 Task: Find connections with filter location Pecangaan with filter topic #Analyticswith filter profile language Spanish with filter current company PENTOZ with filter school Tolani College Of Commerce with filter industry Digital Accessibility Services with filter service category Mortgage Lending with filter keywords title Speech Pathologist
Action: Mouse moved to (565, 94)
Screenshot: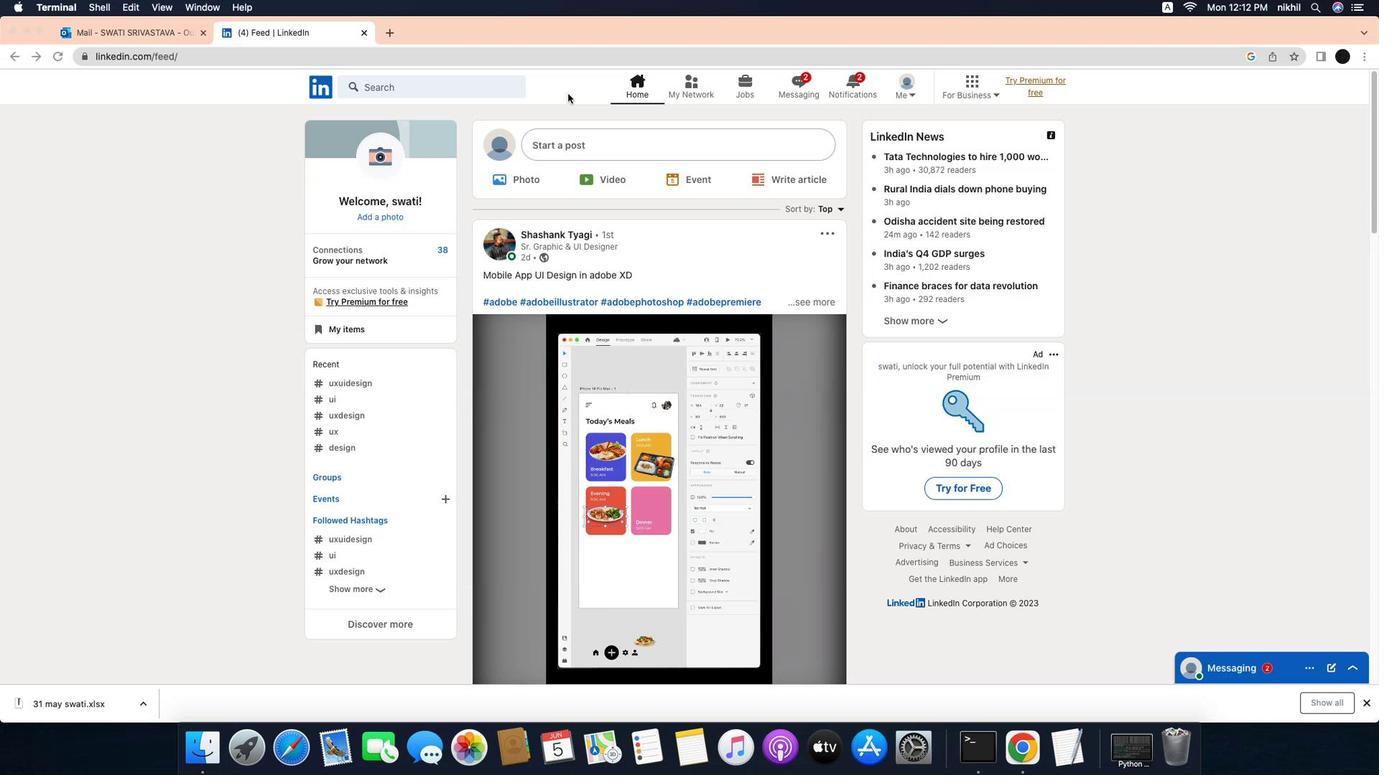 
Action: Mouse pressed left at (565, 94)
Screenshot: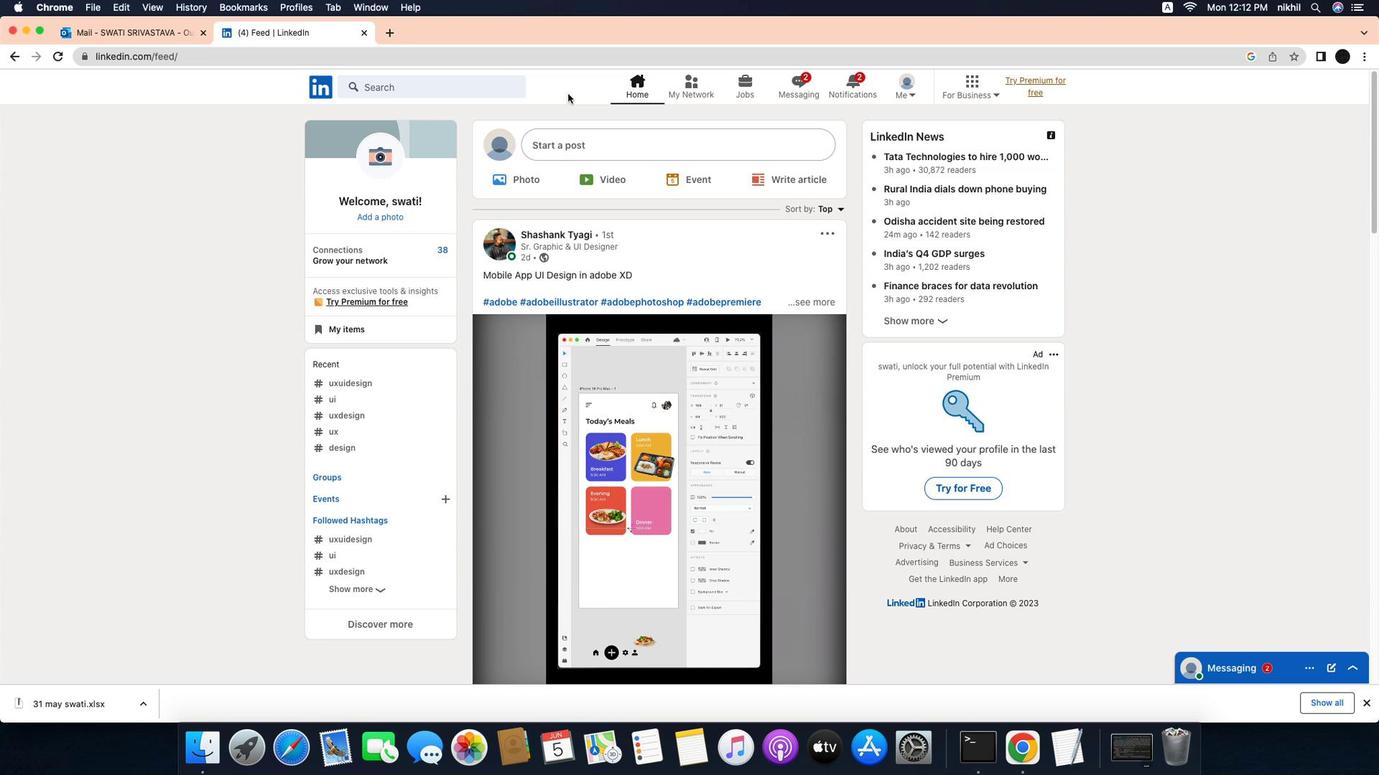 
Action: Mouse moved to (631, 95)
Screenshot: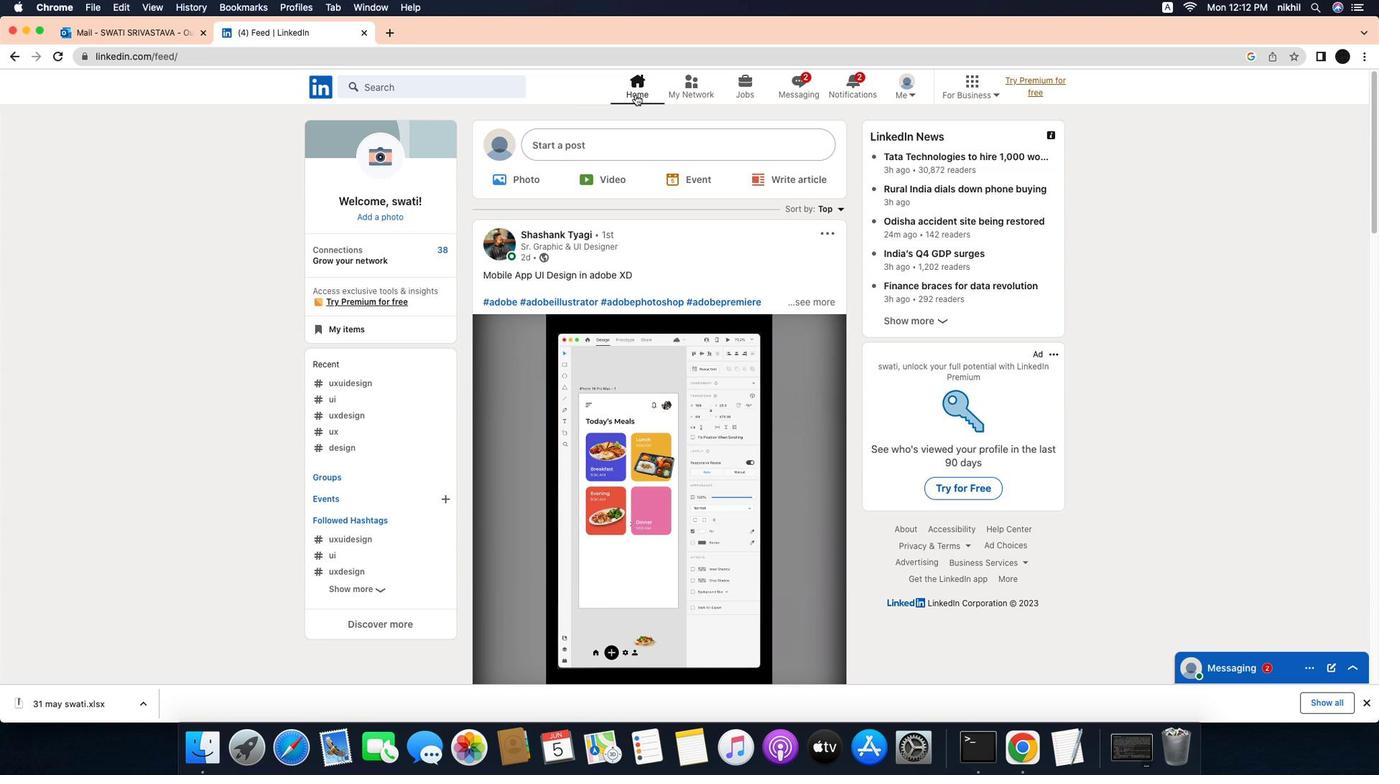 
Action: Mouse pressed left at (631, 95)
Screenshot: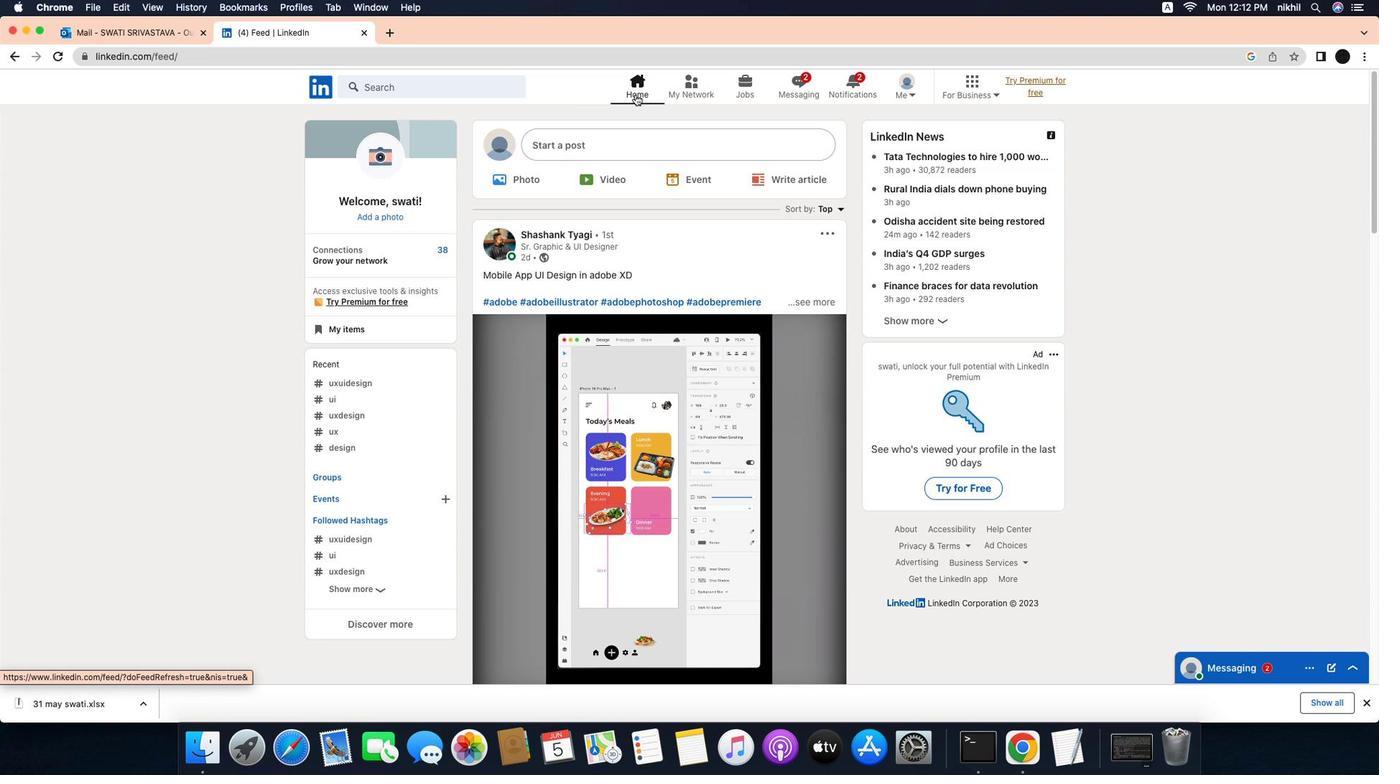
Action: Mouse moved to (709, 90)
Screenshot: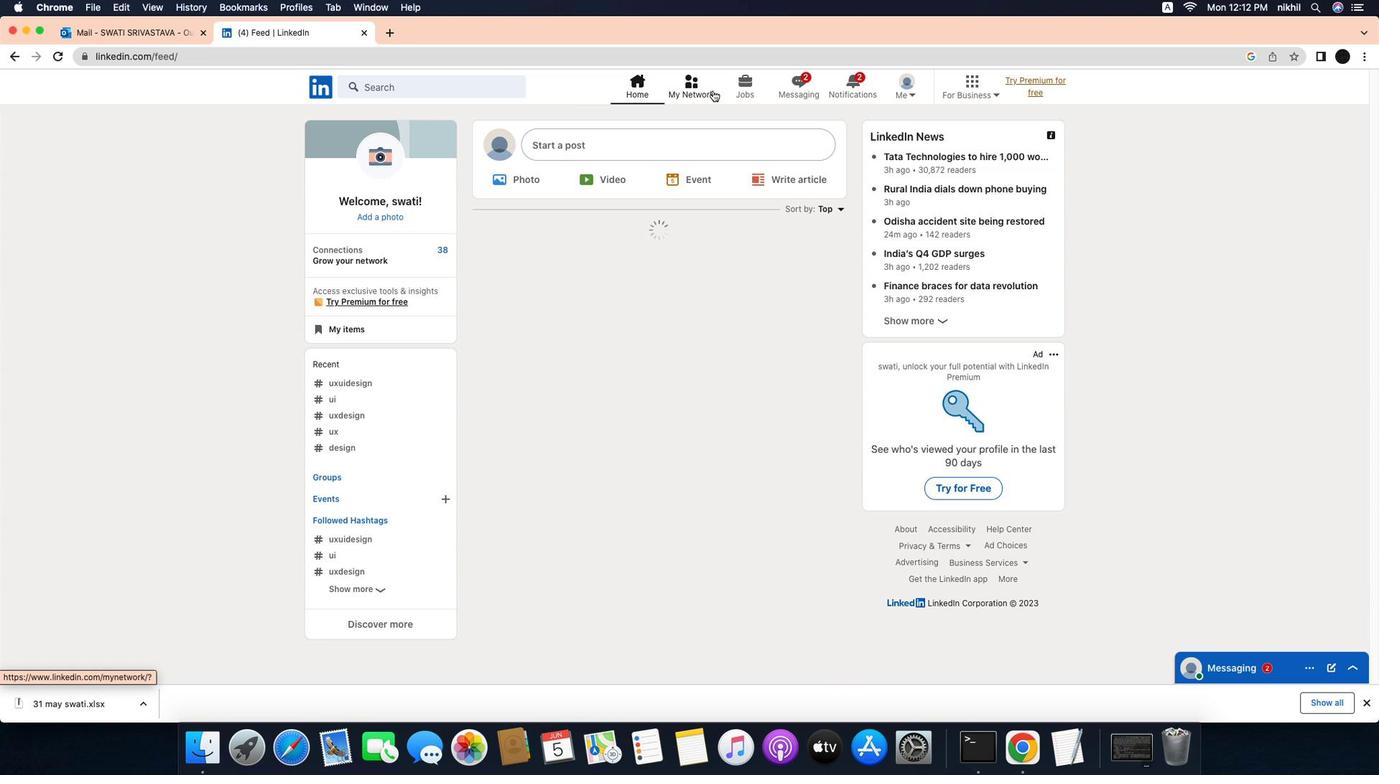 
Action: Mouse pressed left at (709, 90)
Screenshot: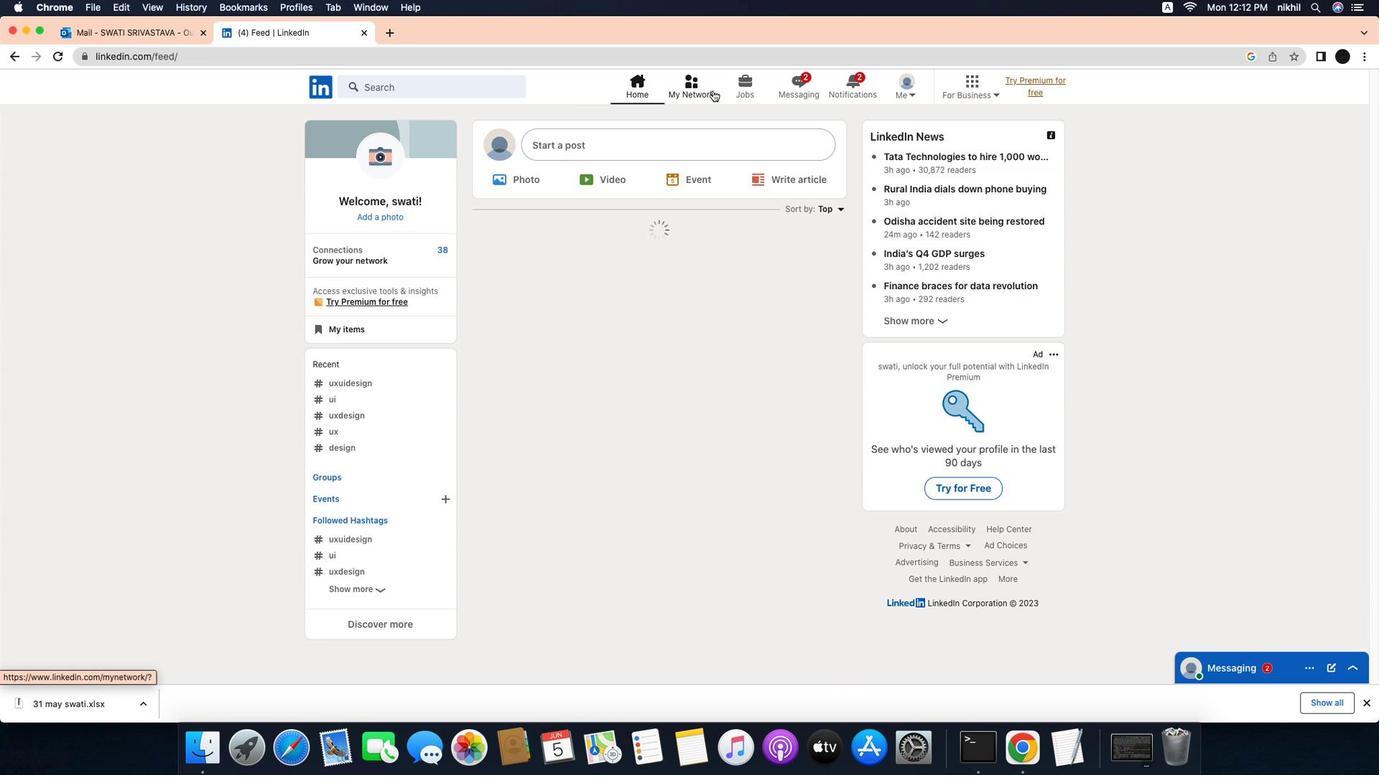 
Action: Mouse moved to (424, 166)
Screenshot: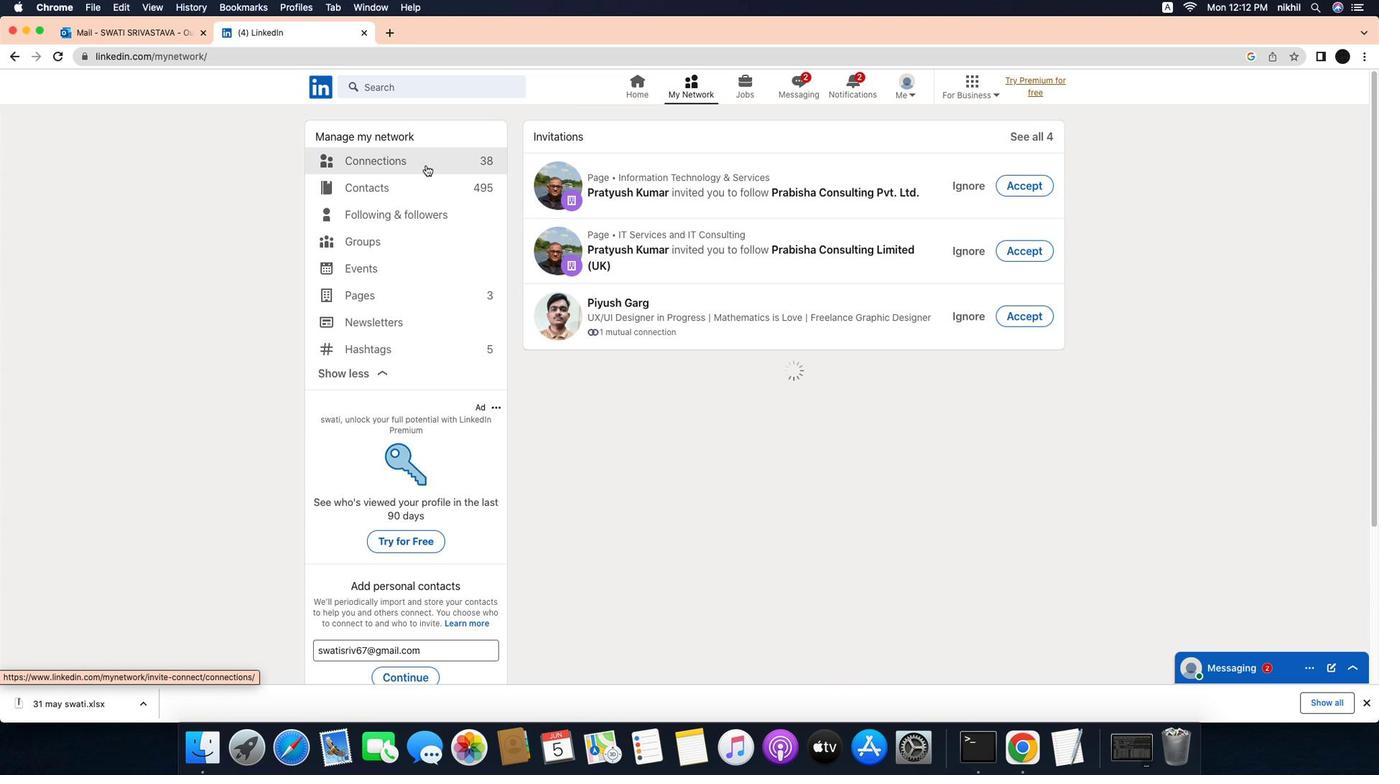 
Action: Mouse pressed left at (424, 166)
Screenshot: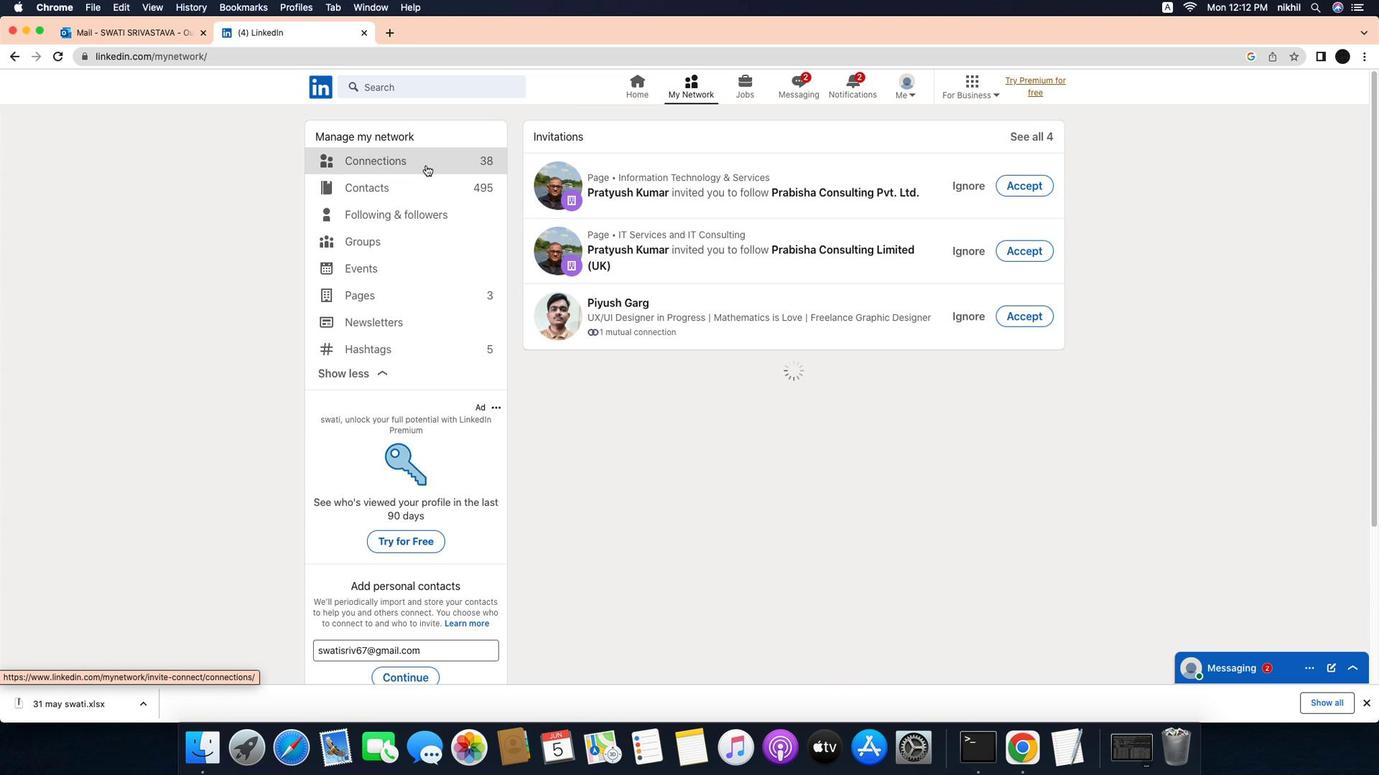 
Action: Mouse moved to (784, 162)
Screenshot: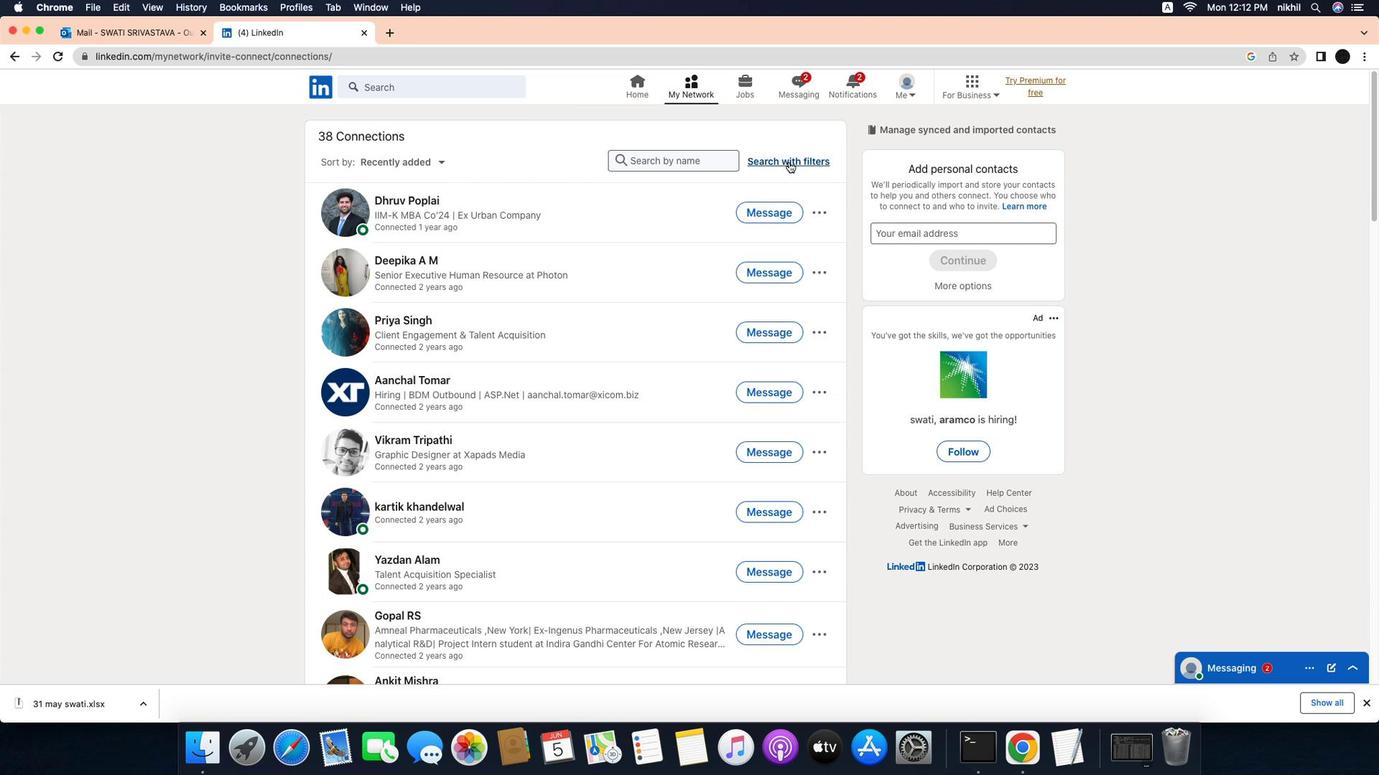 
Action: Mouse pressed left at (784, 162)
Screenshot: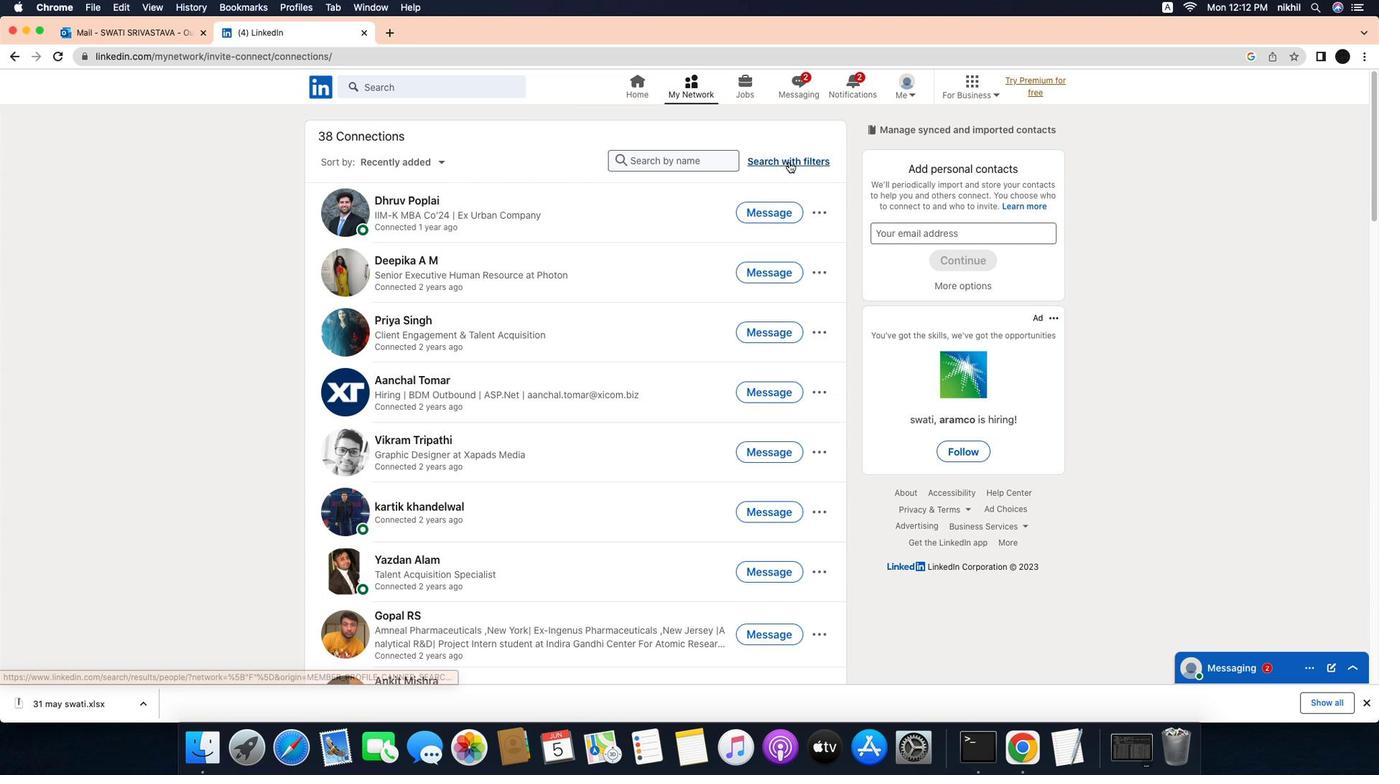 
Action: Mouse moved to (748, 125)
Screenshot: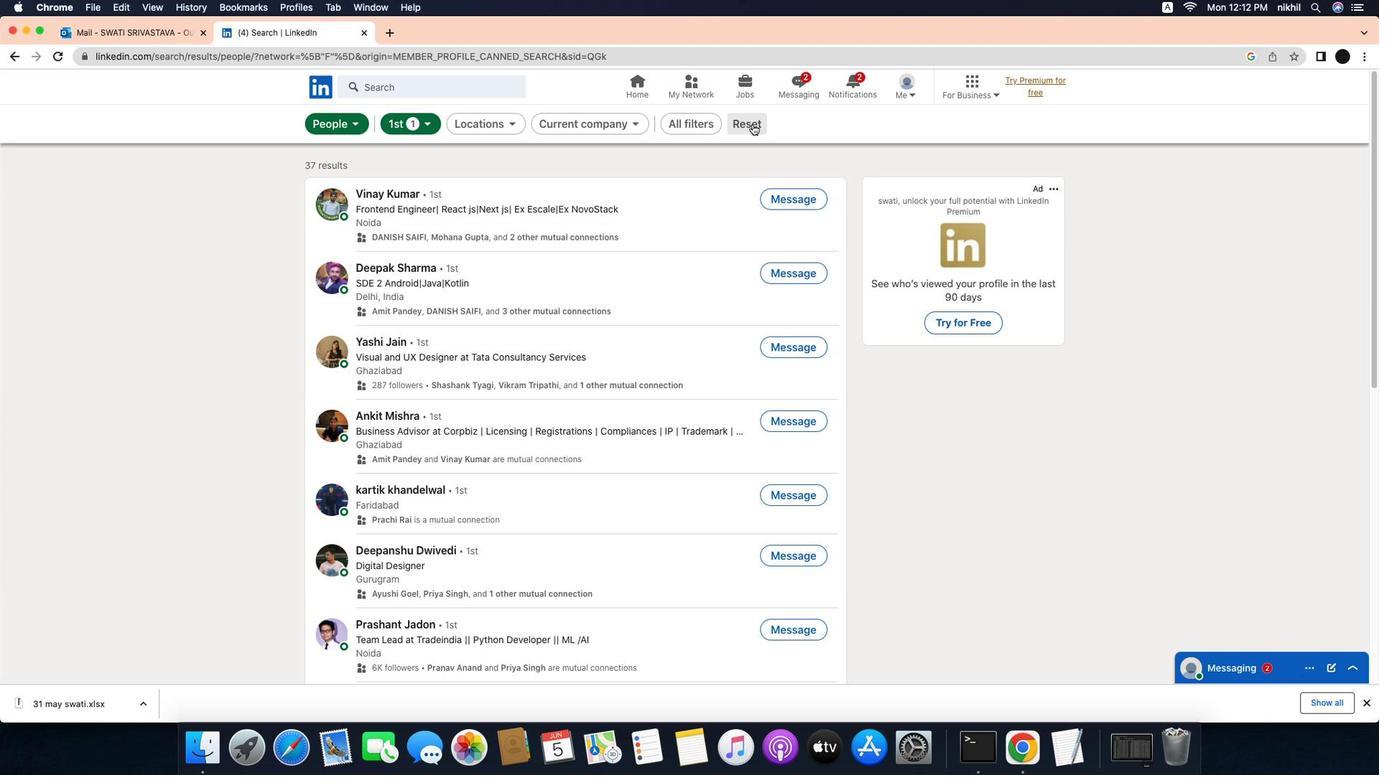 
Action: Mouse pressed left at (748, 125)
Screenshot: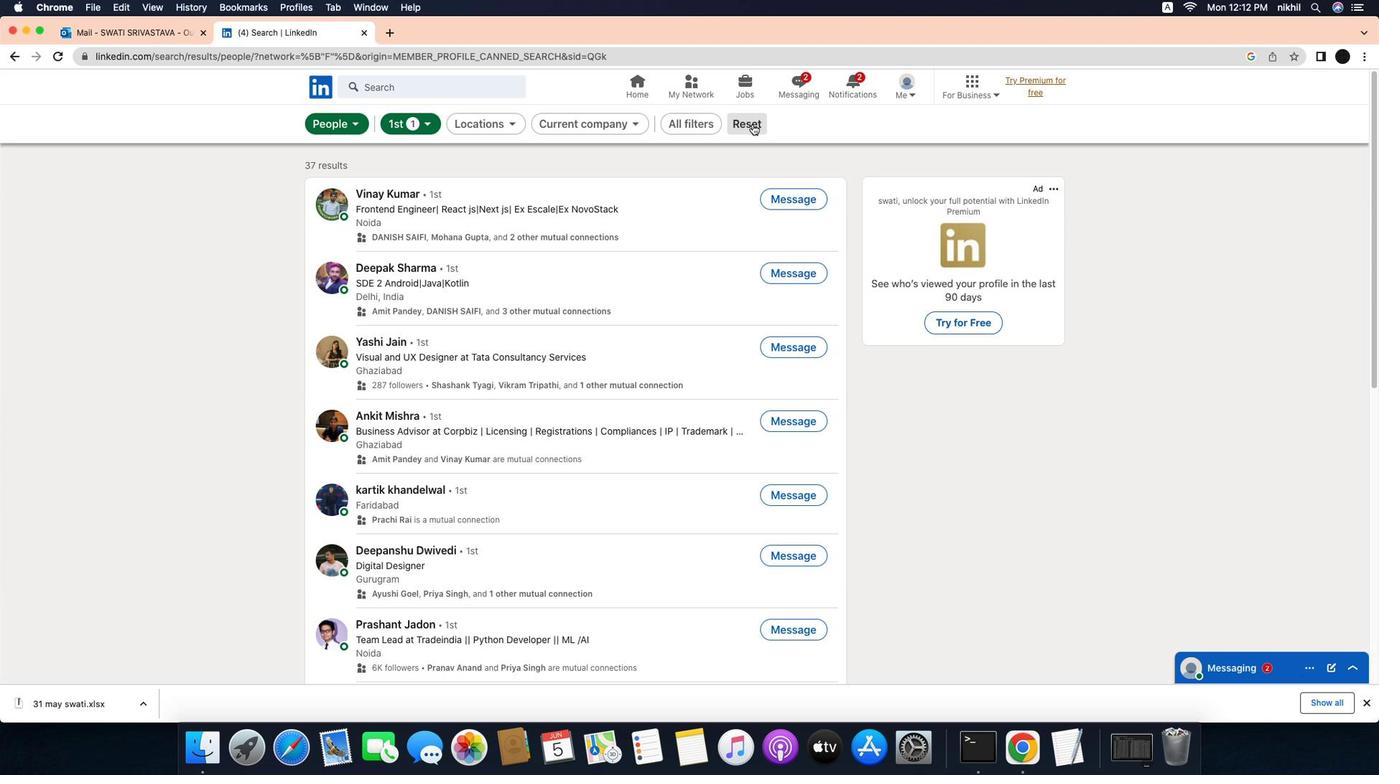 
Action: Mouse moved to (735, 122)
Screenshot: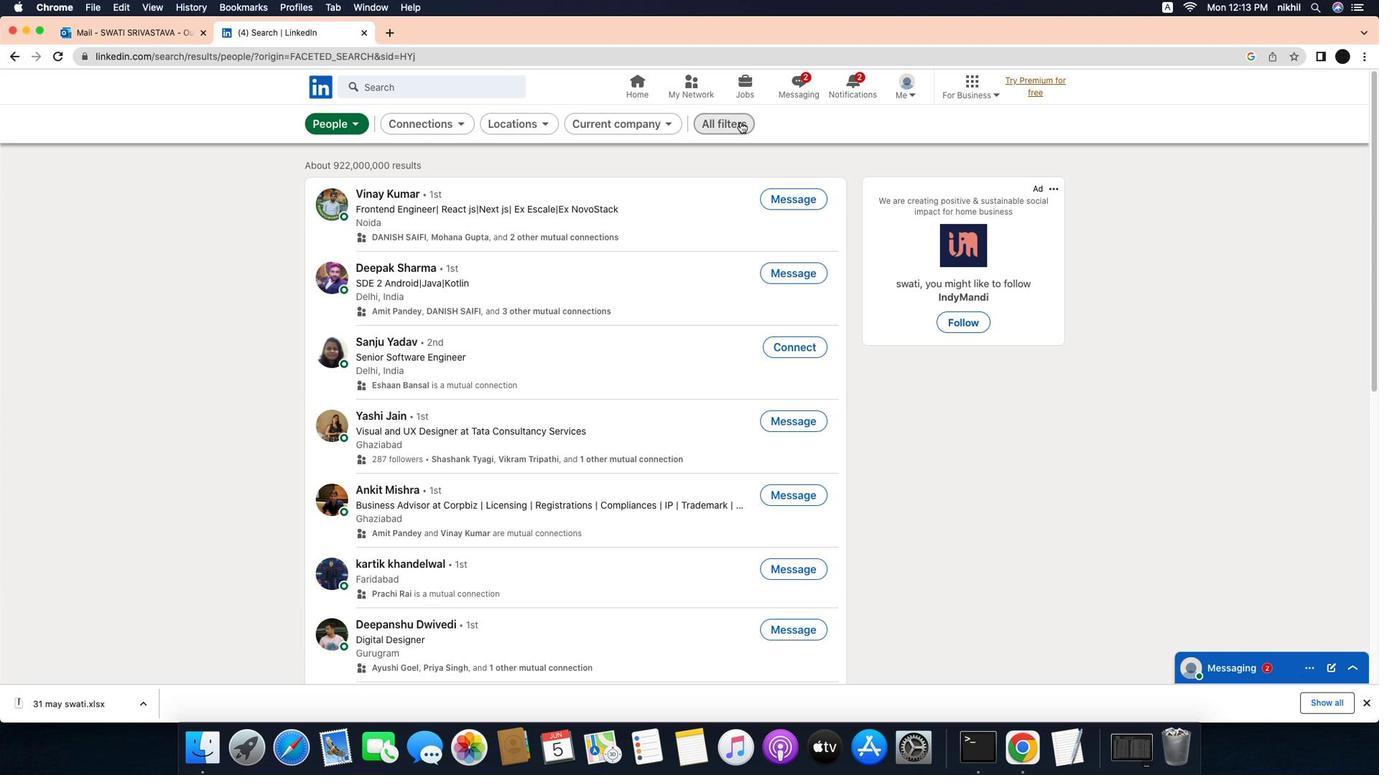 
Action: Mouse pressed left at (735, 122)
Screenshot: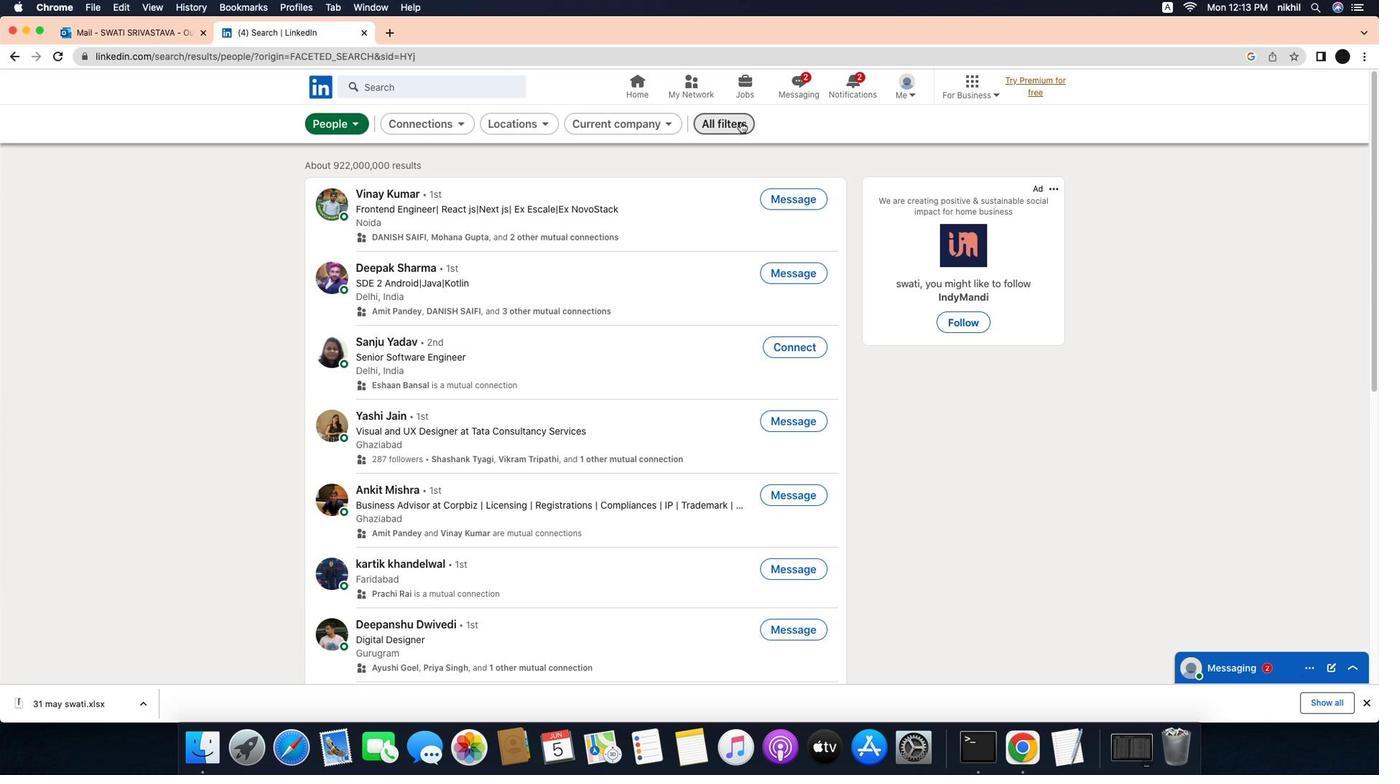 
Action: Mouse moved to (1235, 518)
Screenshot: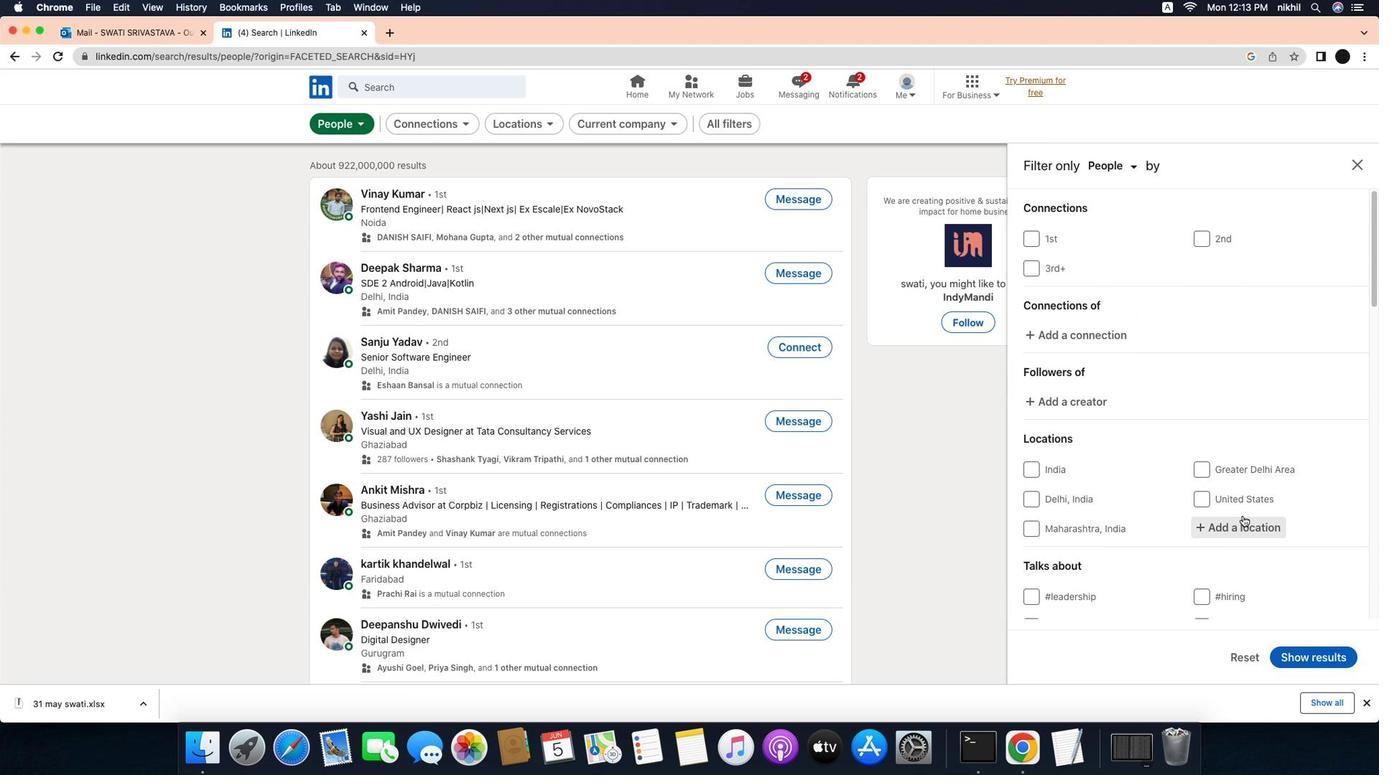 
Action: Mouse scrolled (1235, 518) with delta (0, 0)
Screenshot: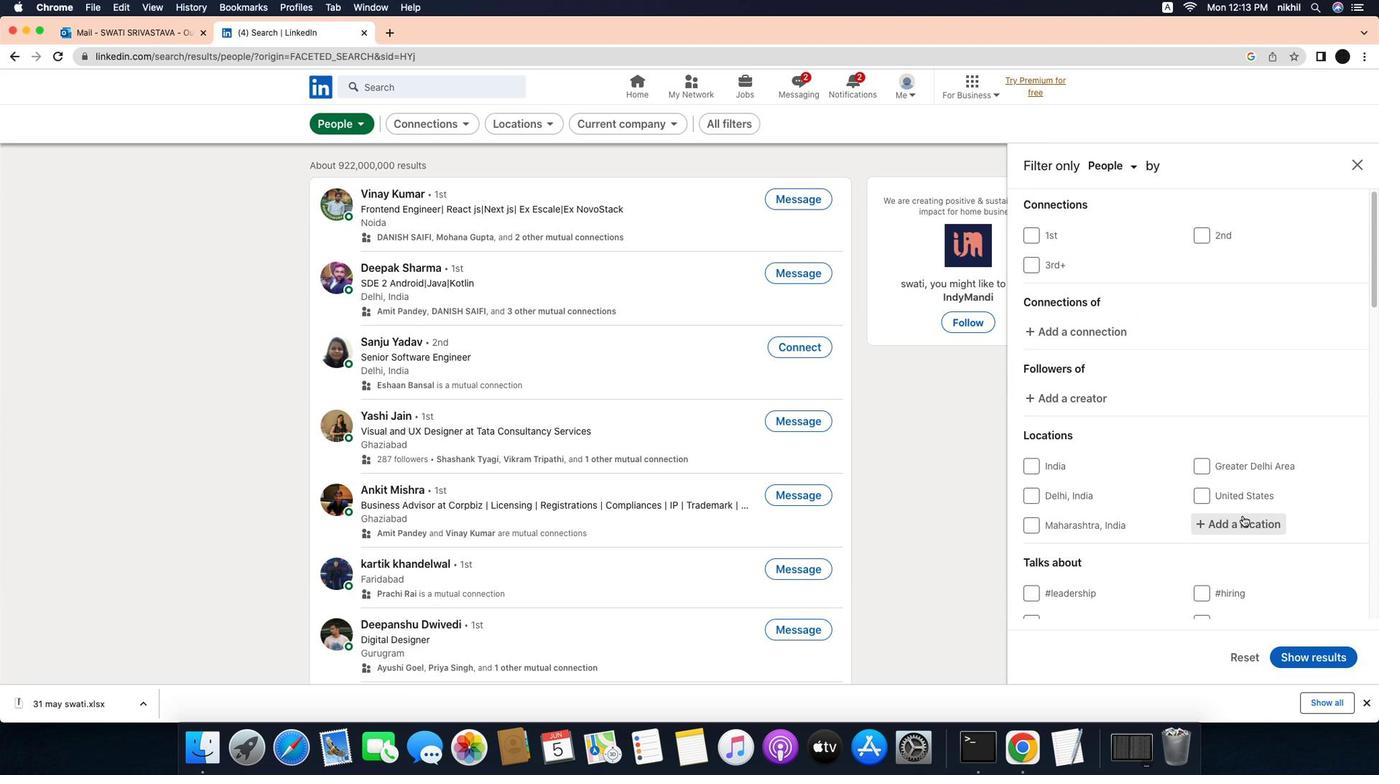 
Action: Mouse scrolled (1235, 518) with delta (0, 0)
Screenshot: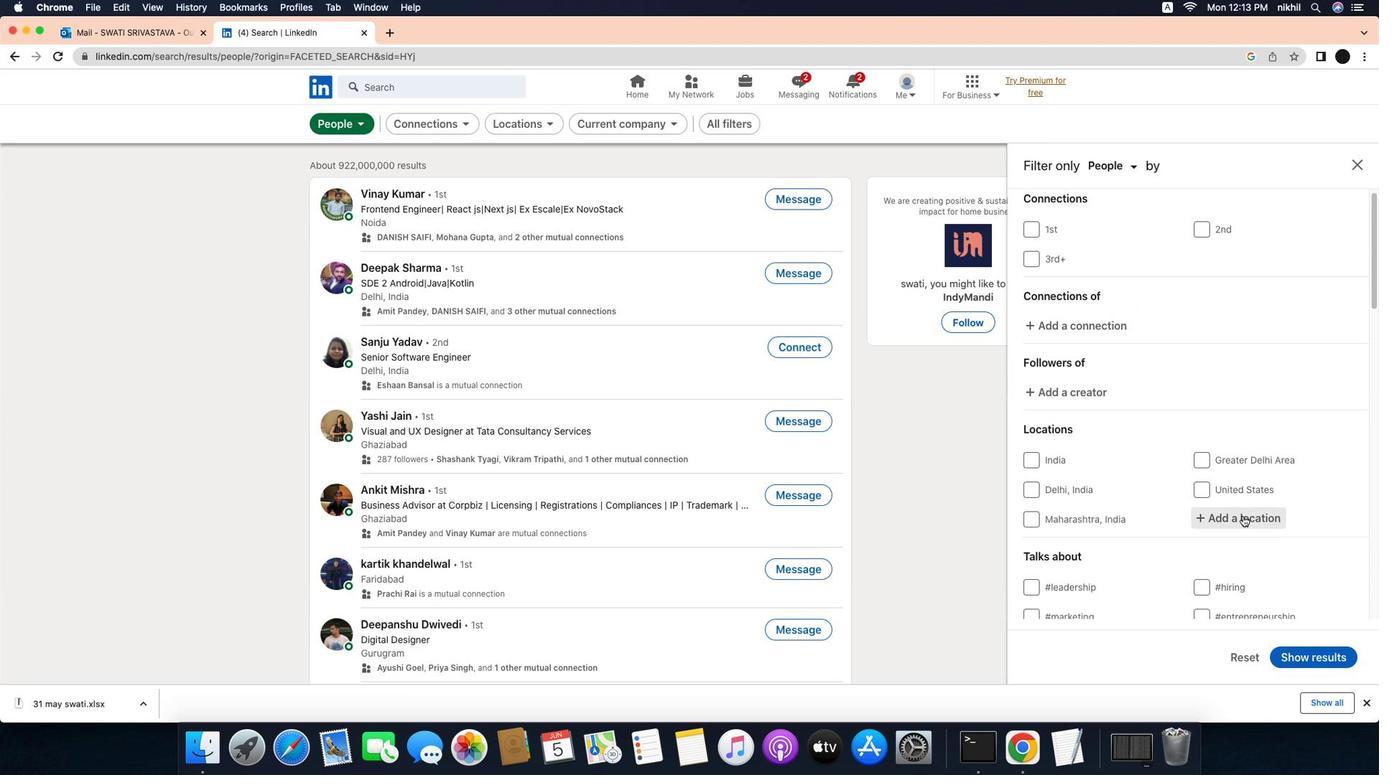 
Action: Mouse scrolled (1235, 518) with delta (0, 0)
Screenshot: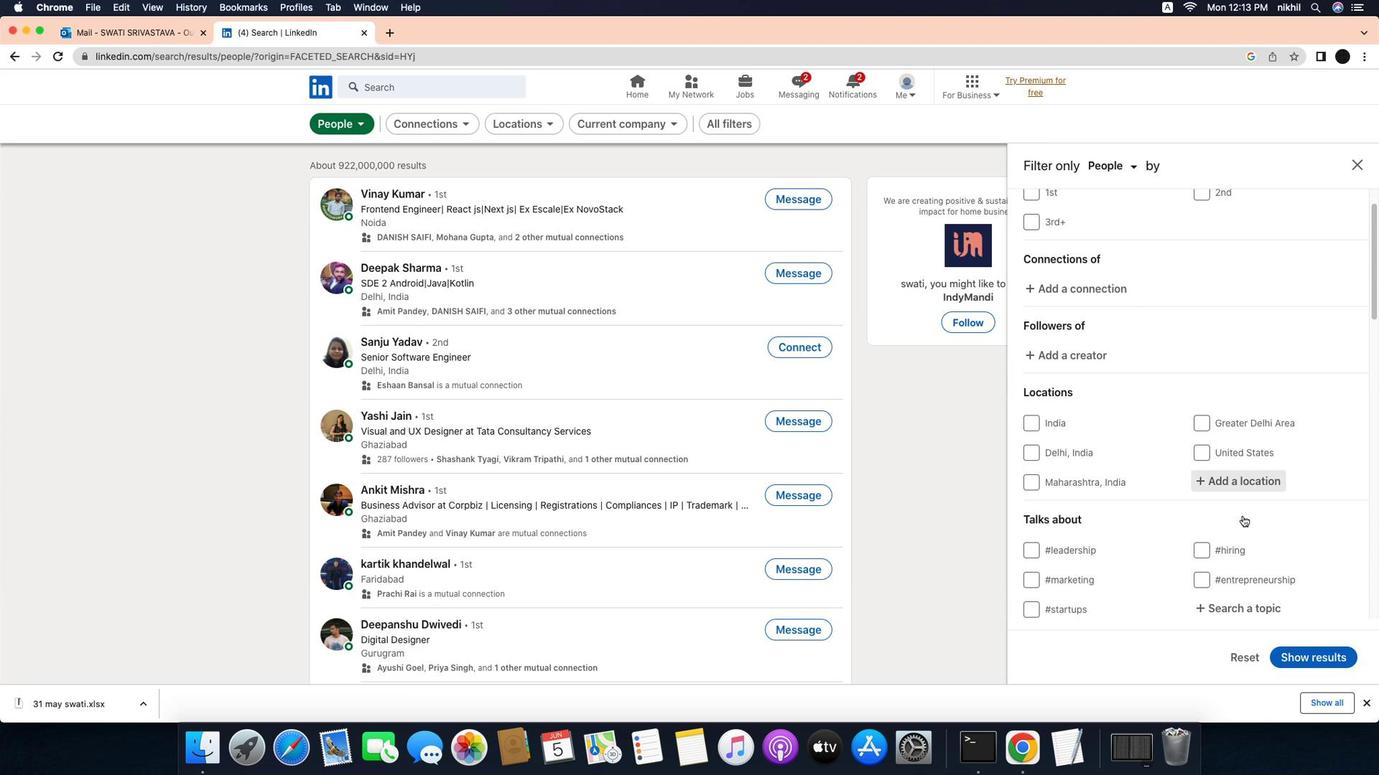 
Action: Mouse moved to (1218, 437)
Screenshot: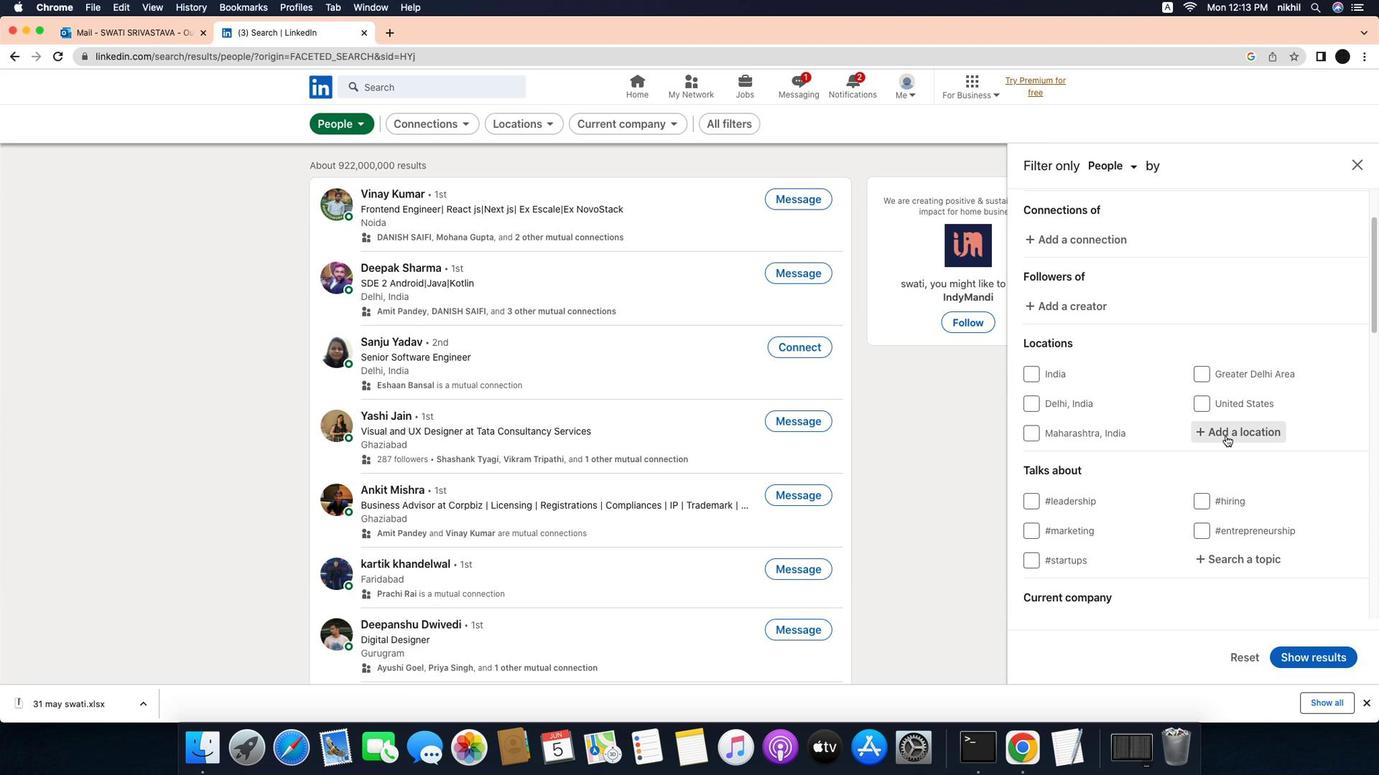 
Action: Mouse pressed left at (1218, 437)
Screenshot: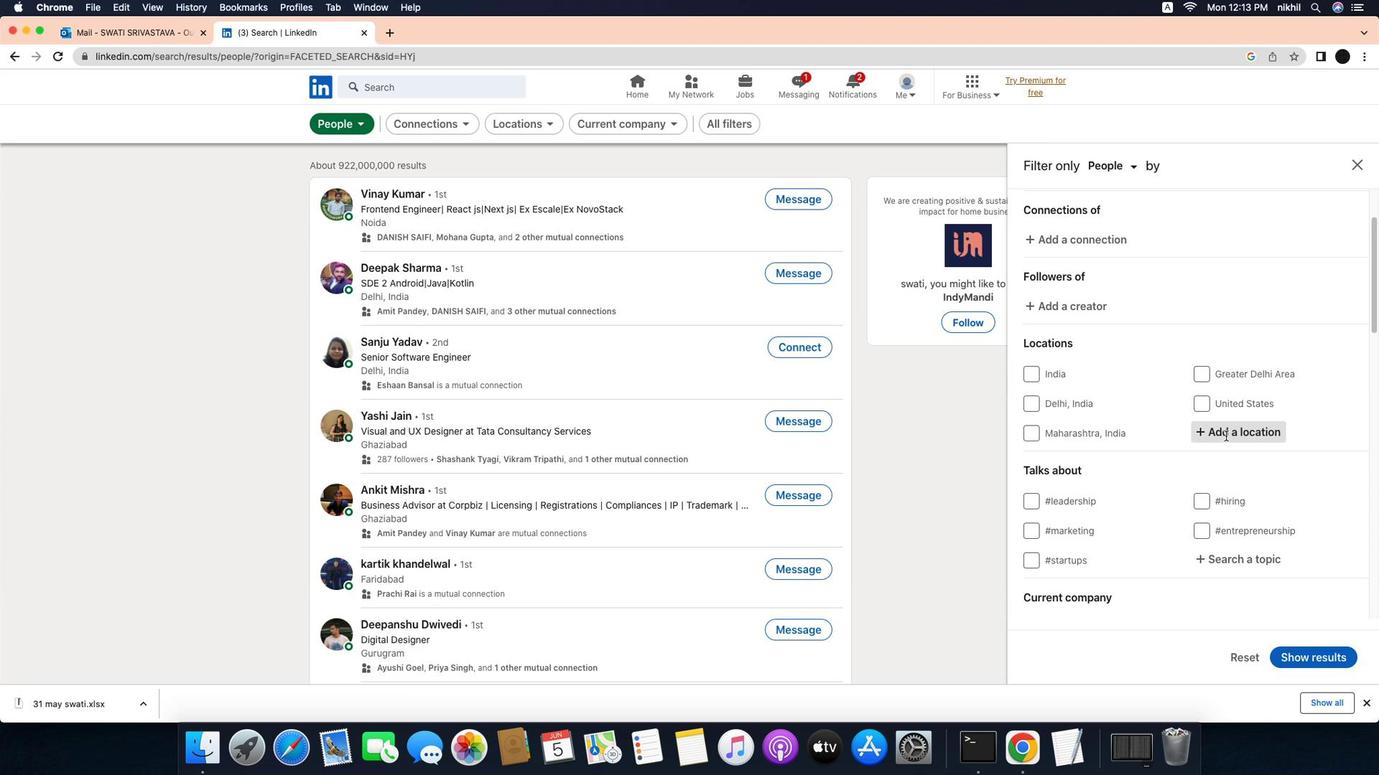 
Action: Mouse moved to (1209, 437)
Screenshot: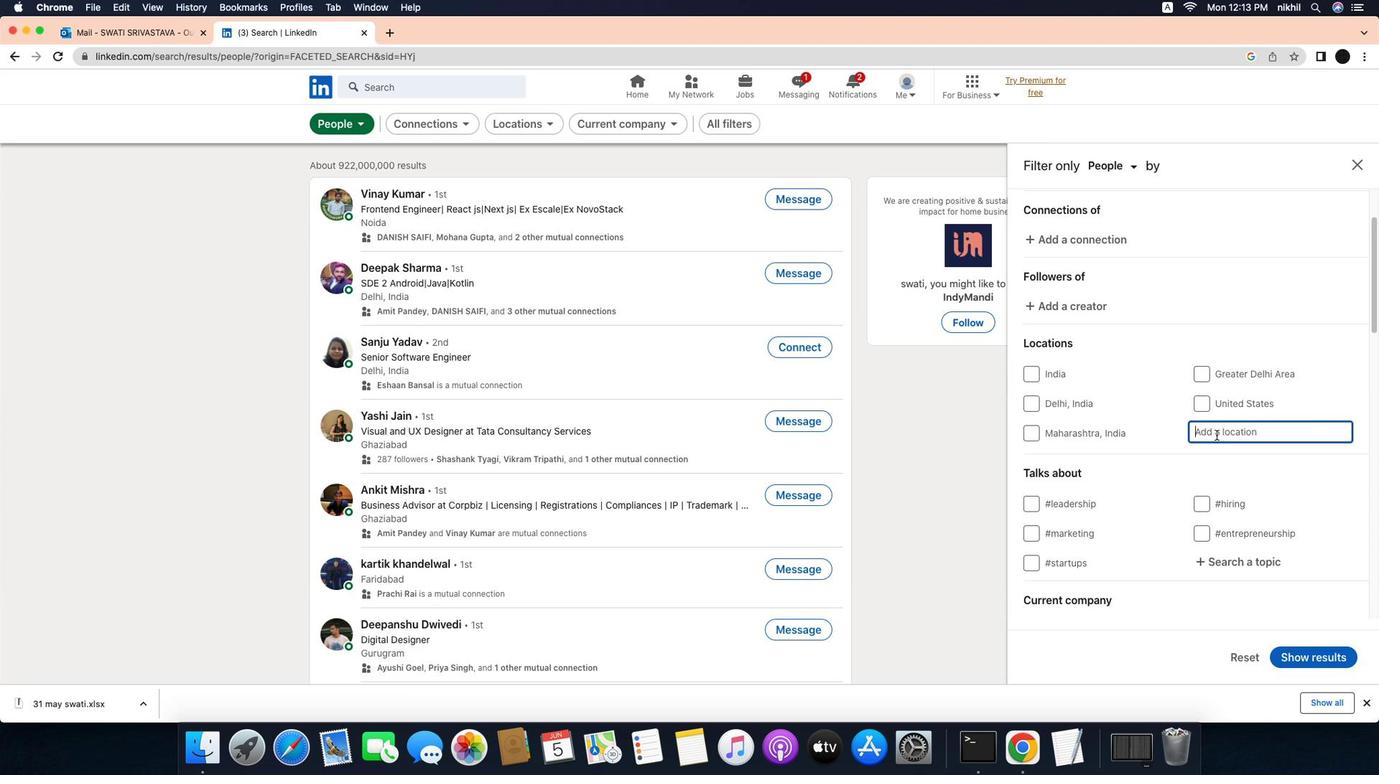 
Action: Mouse pressed left at (1209, 437)
Screenshot: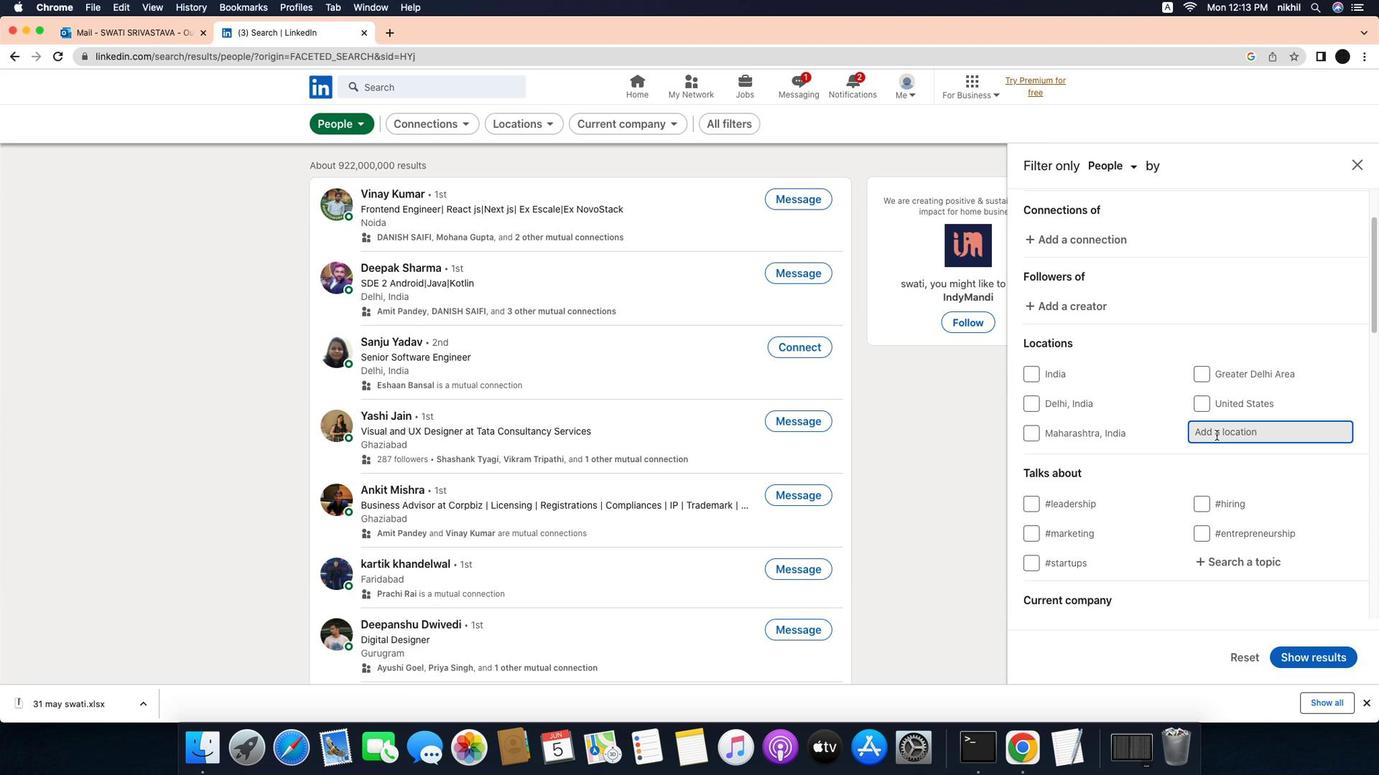 
Action: Key pressed Key.caps_lockKey.caps_lock'P'Key.caps_lock'e''c''a''n''g''a''a''n'
Screenshot: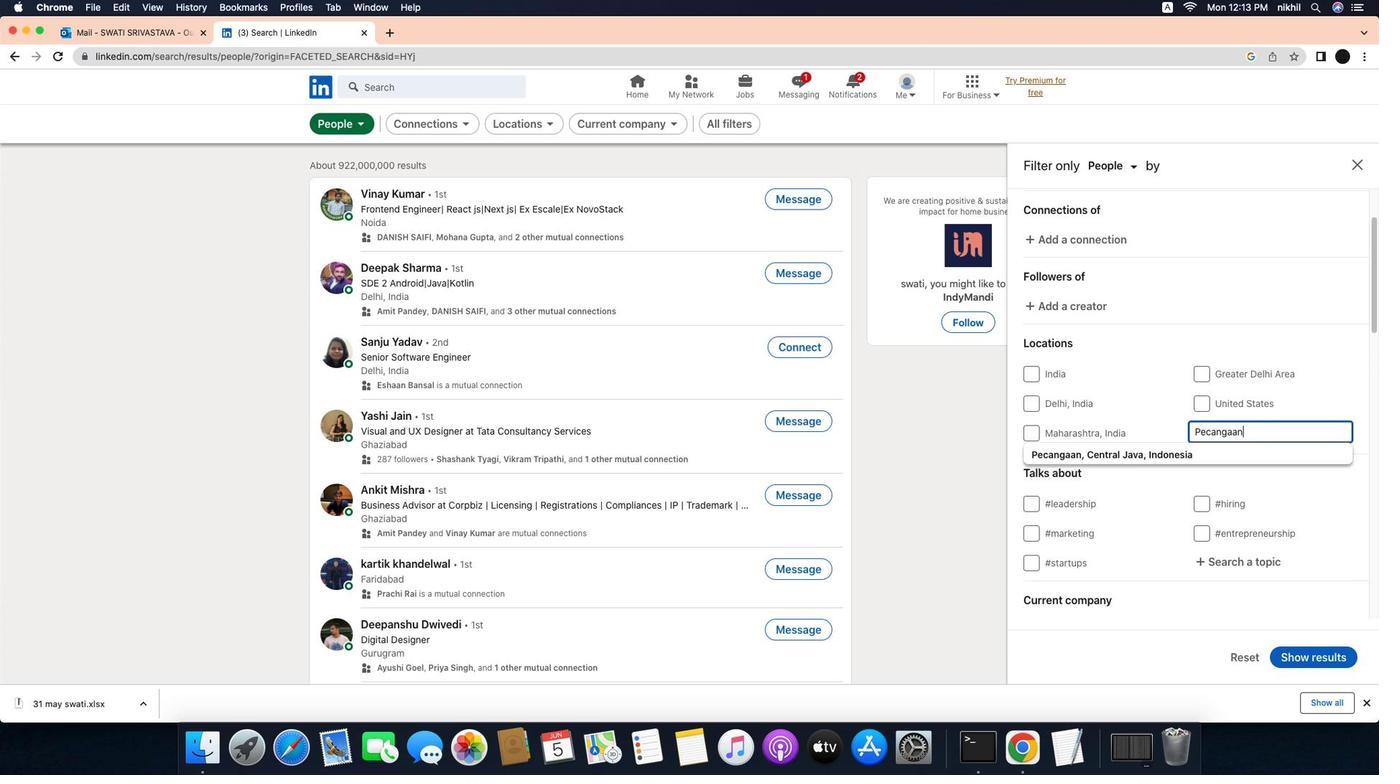 
Action: Mouse moved to (1200, 461)
Screenshot: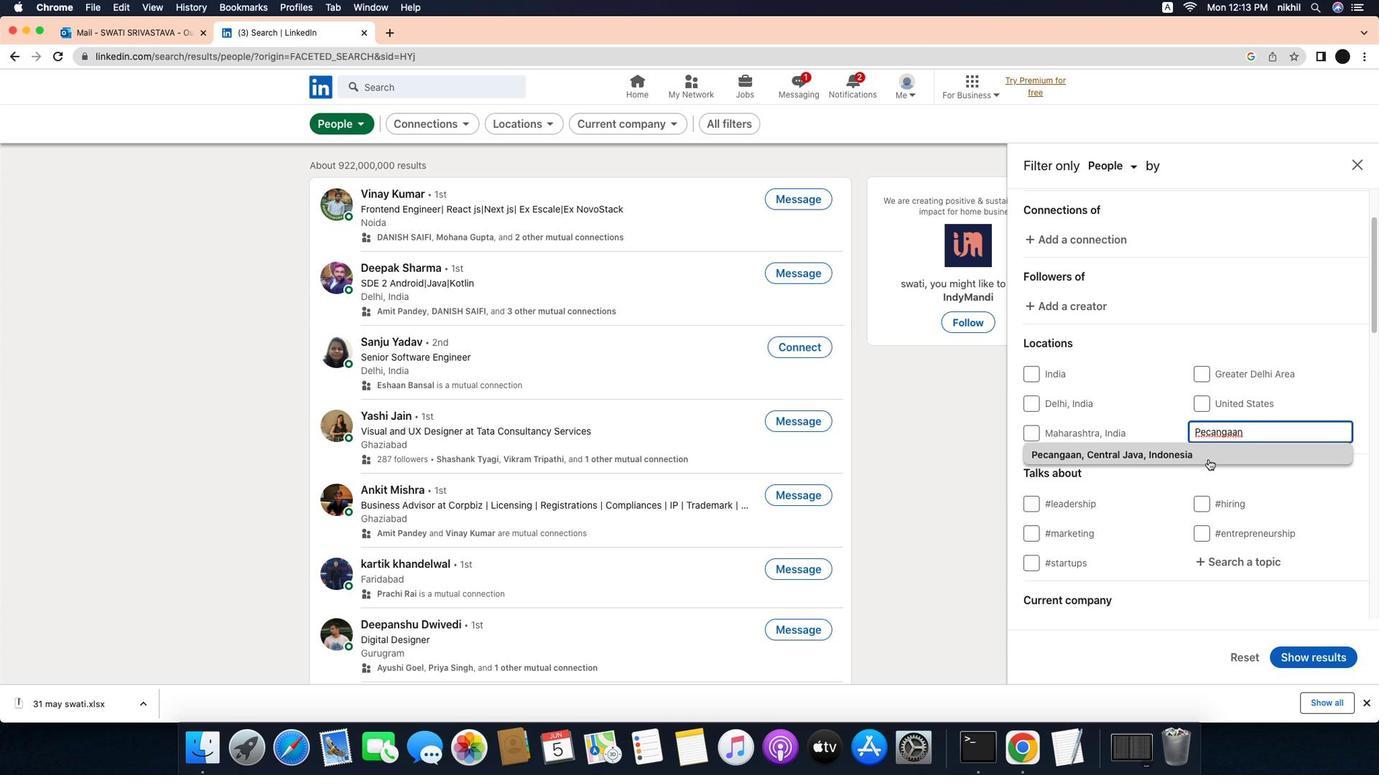 
Action: Mouse pressed left at (1200, 461)
Screenshot: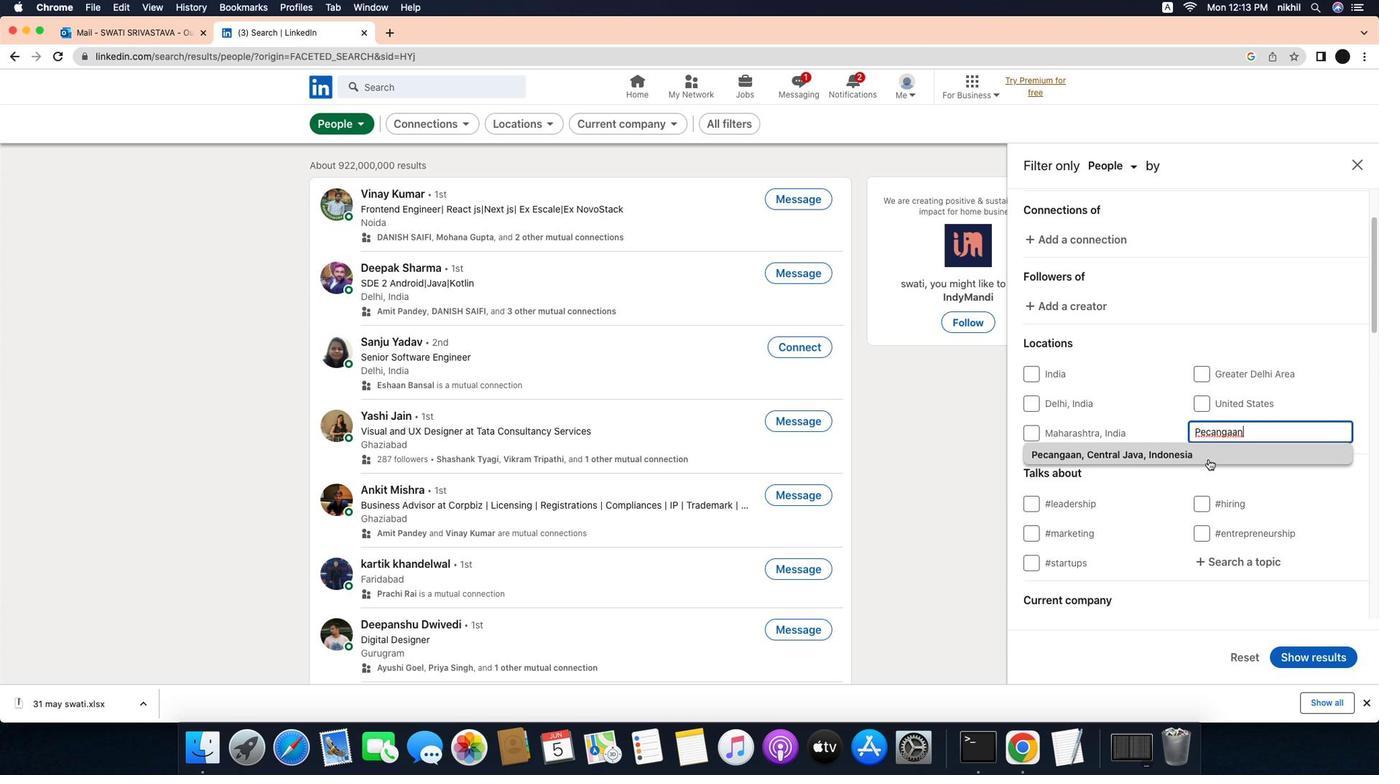 
Action: Mouse moved to (1188, 486)
Screenshot: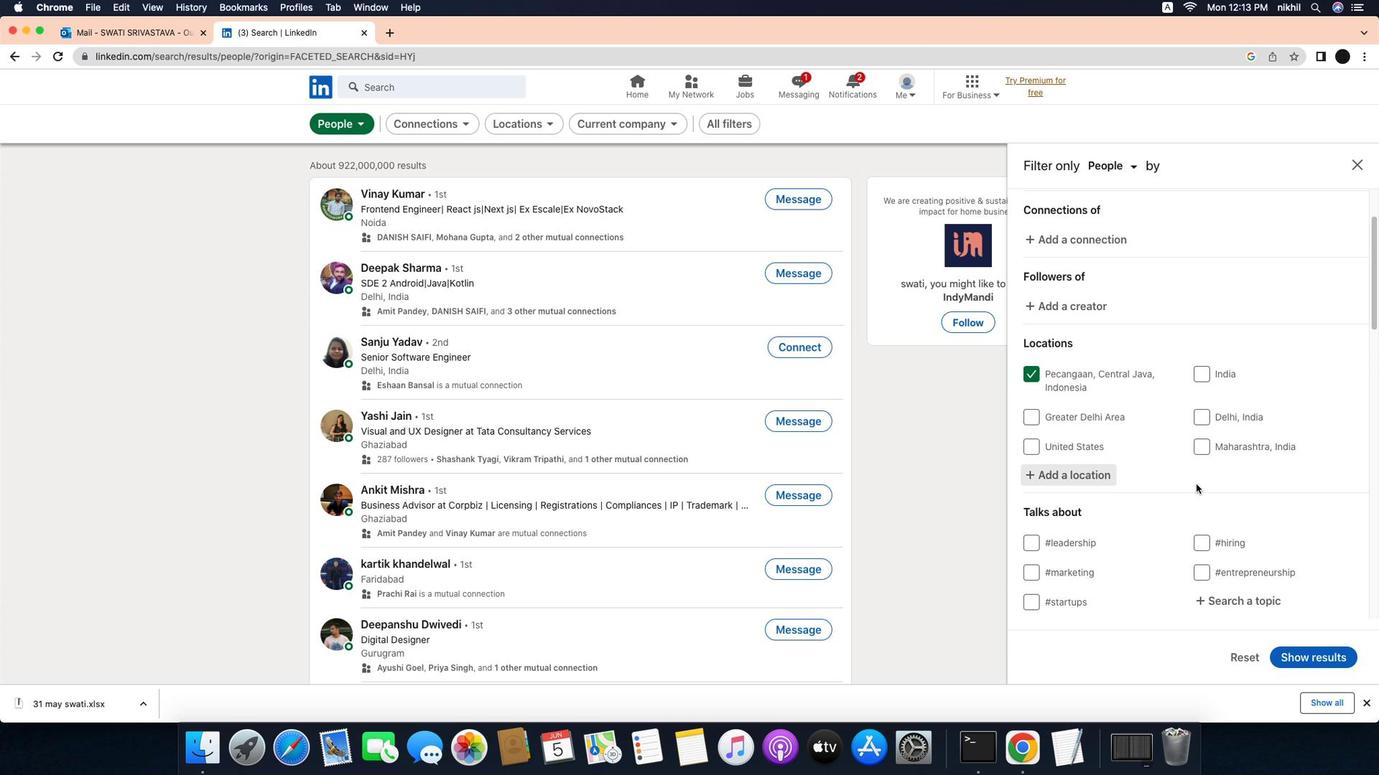 
Action: Mouse scrolled (1188, 486) with delta (0, 0)
Screenshot: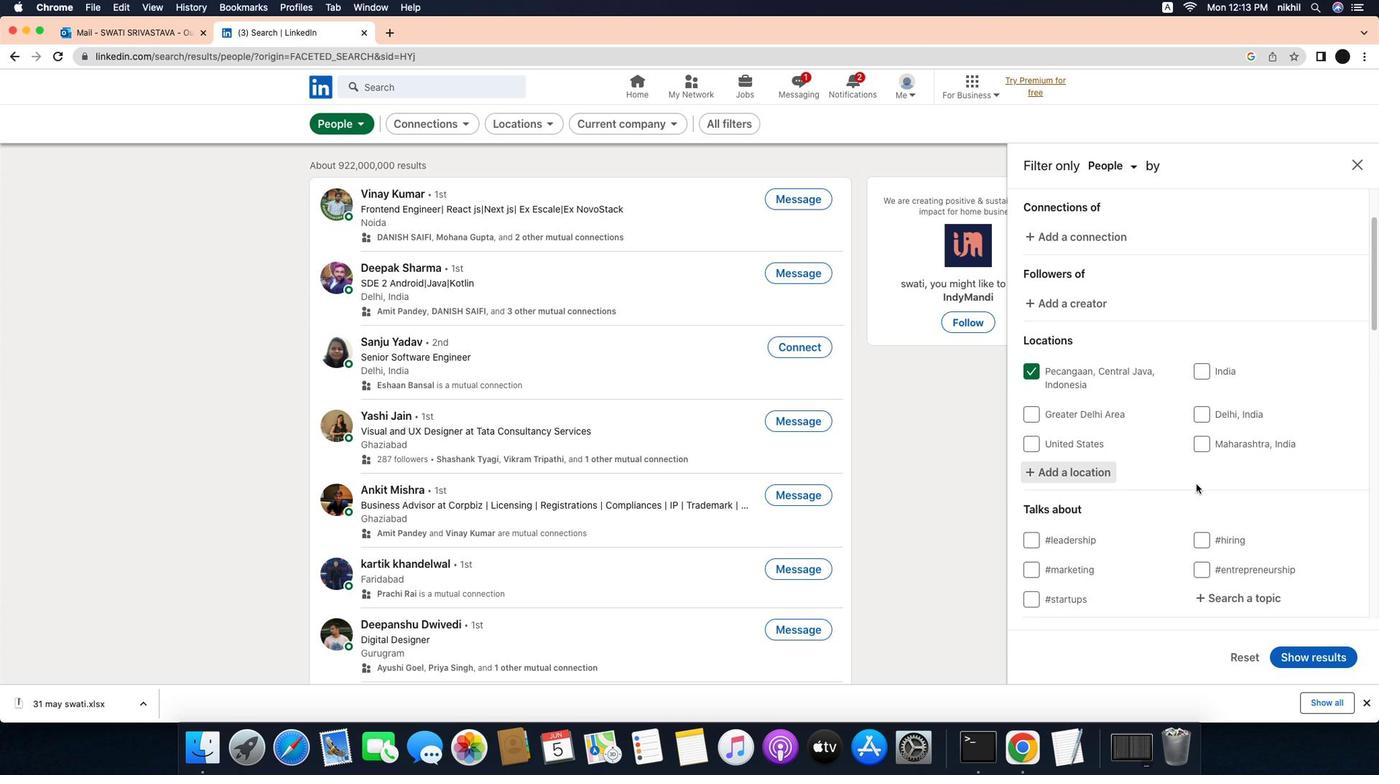 
Action: Mouse scrolled (1188, 486) with delta (0, 0)
Screenshot: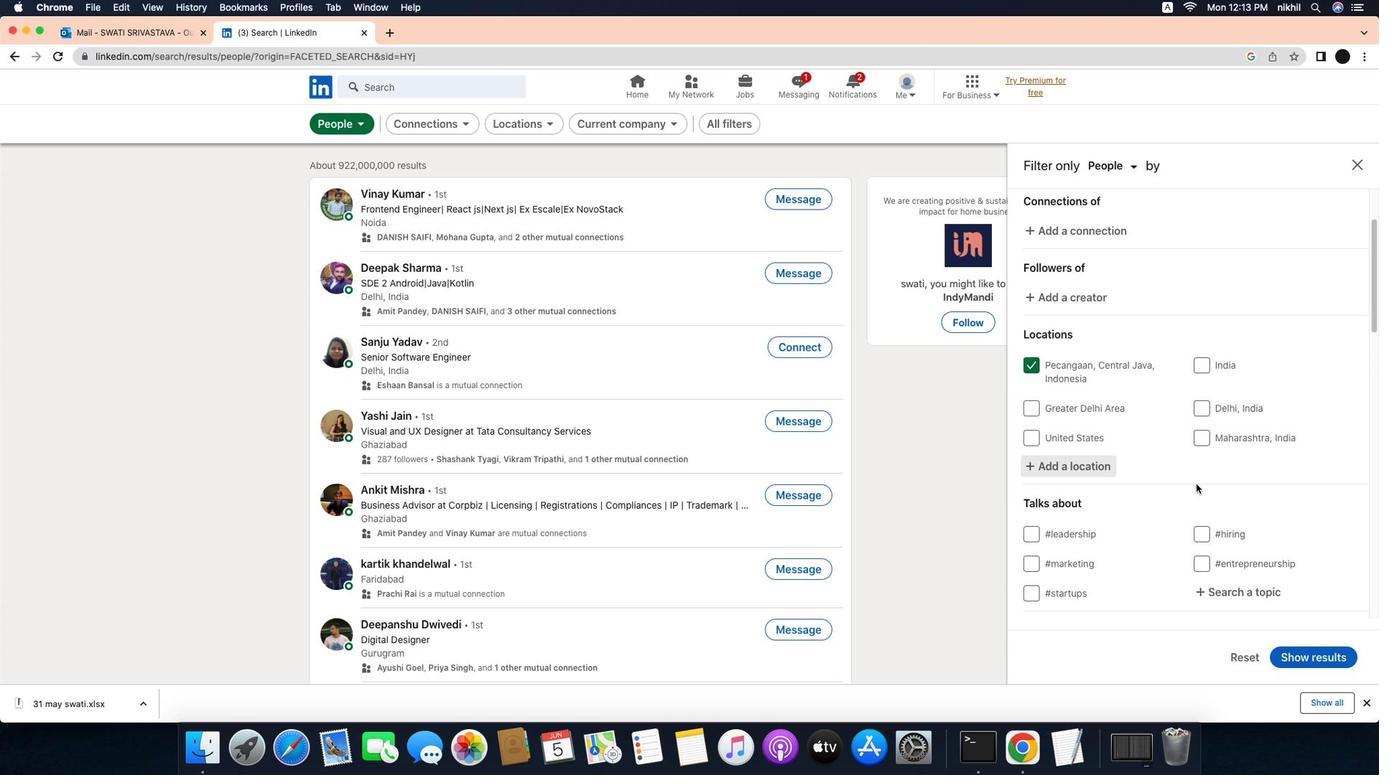 
Action: Mouse scrolled (1188, 486) with delta (0, 0)
Screenshot: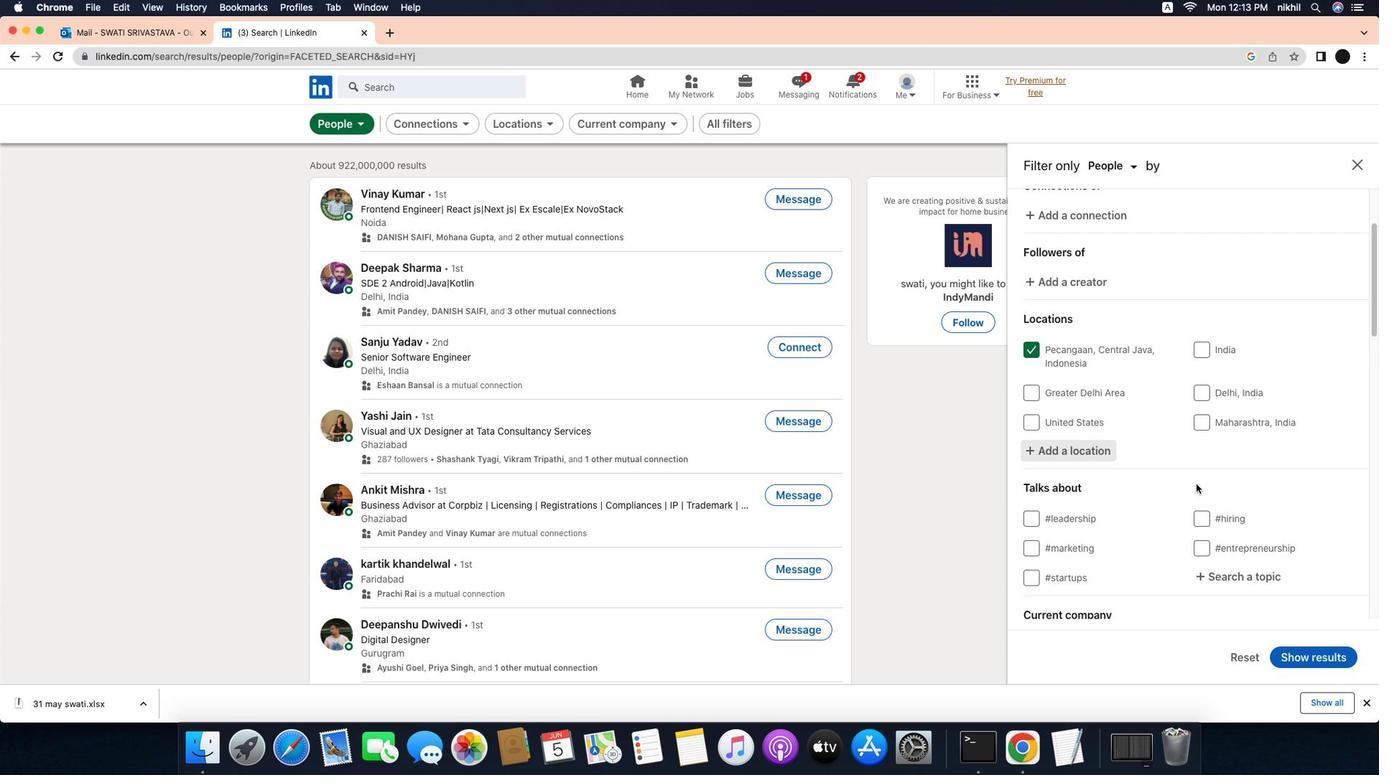 
Action: Mouse scrolled (1188, 486) with delta (0, 0)
Screenshot: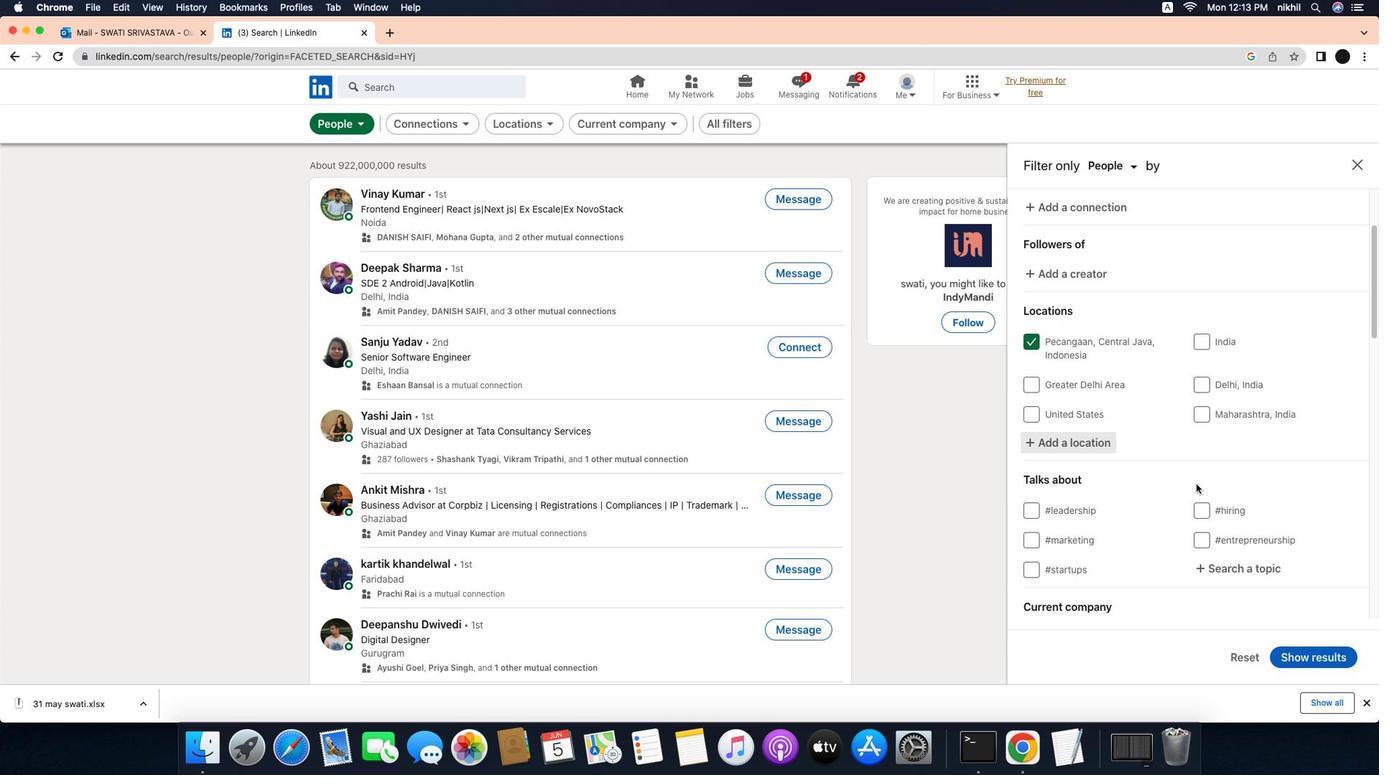 
Action: Mouse scrolled (1188, 486) with delta (0, 0)
Screenshot: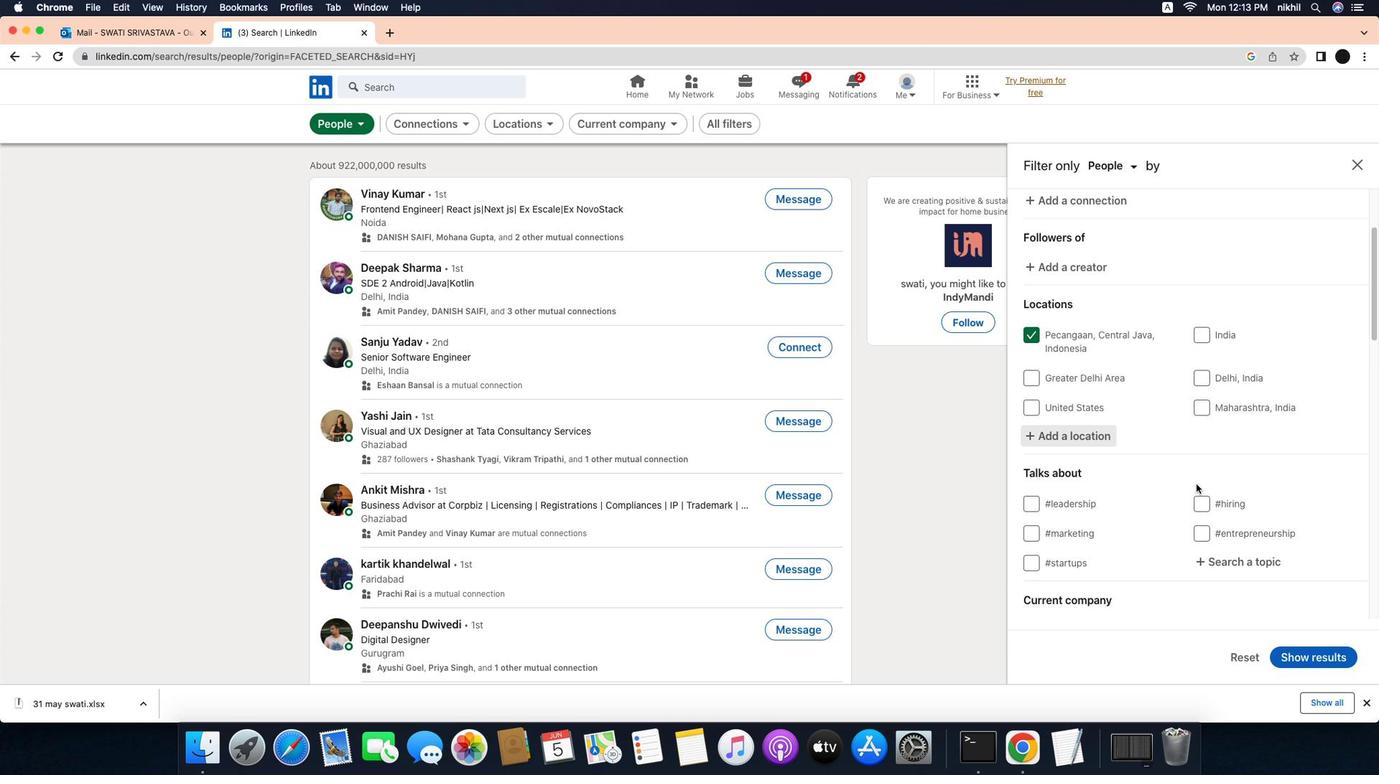 
Action: Mouse scrolled (1188, 486) with delta (0, 0)
Screenshot: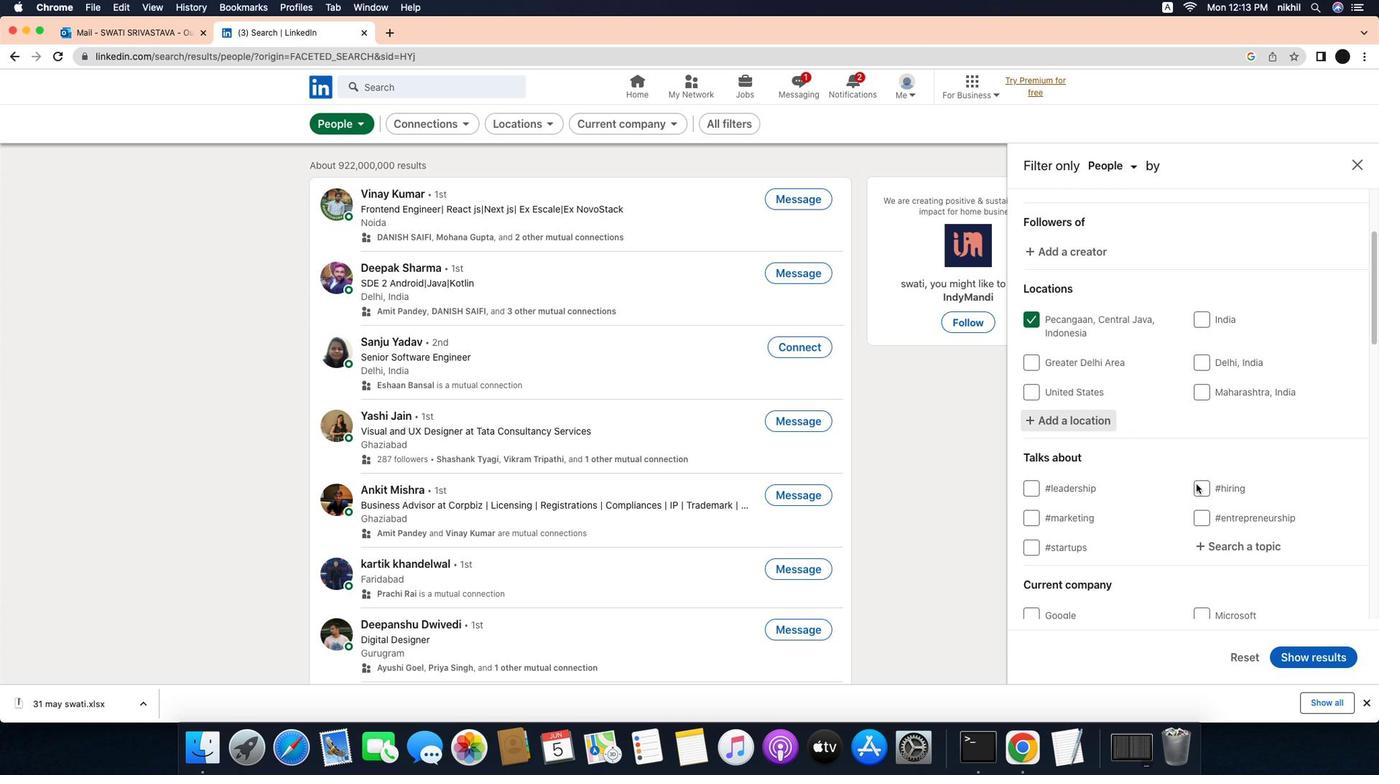 
Action: Mouse scrolled (1188, 486) with delta (0, 0)
Screenshot: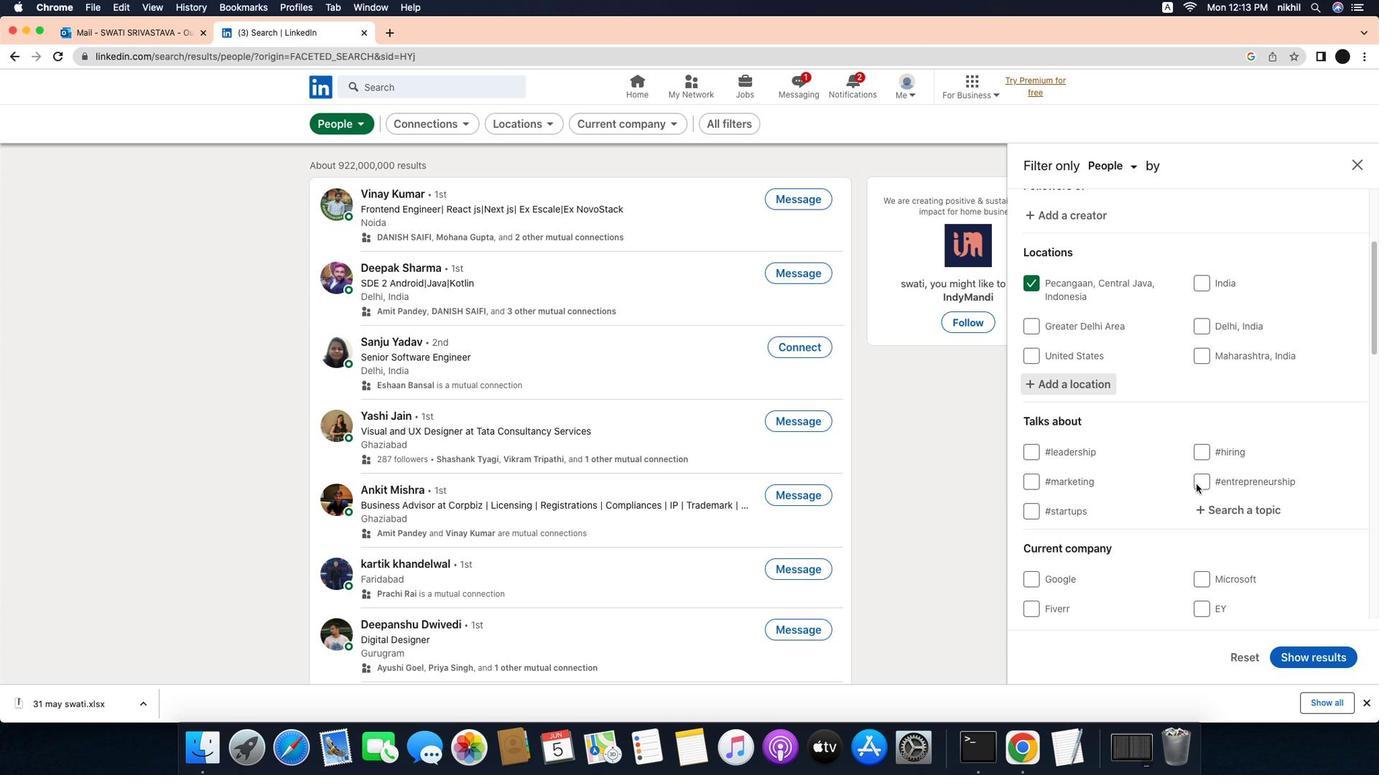 
Action: Mouse scrolled (1188, 486) with delta (0, 0)
Screenshot: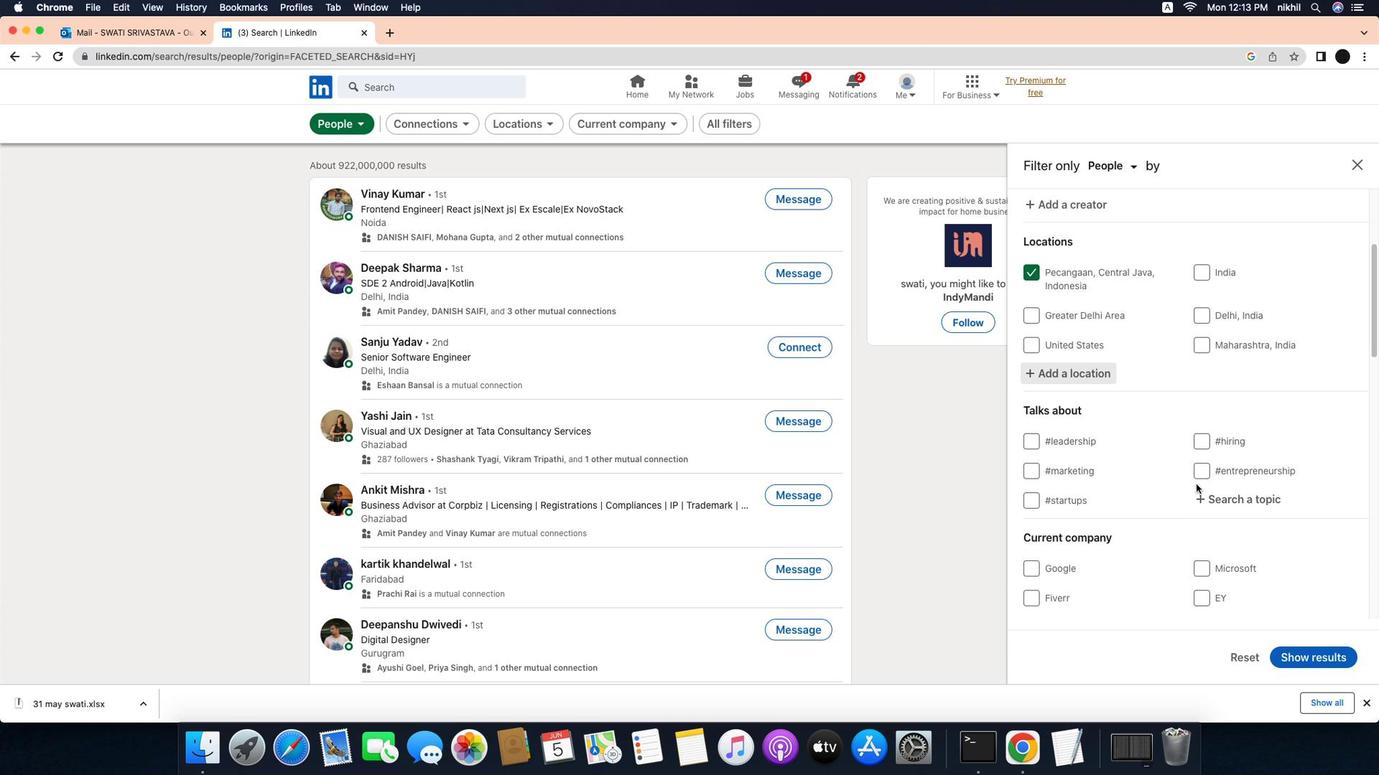 
Action: Mouse scrolled (1188, 486) with delta (0, 0)
Screenshot: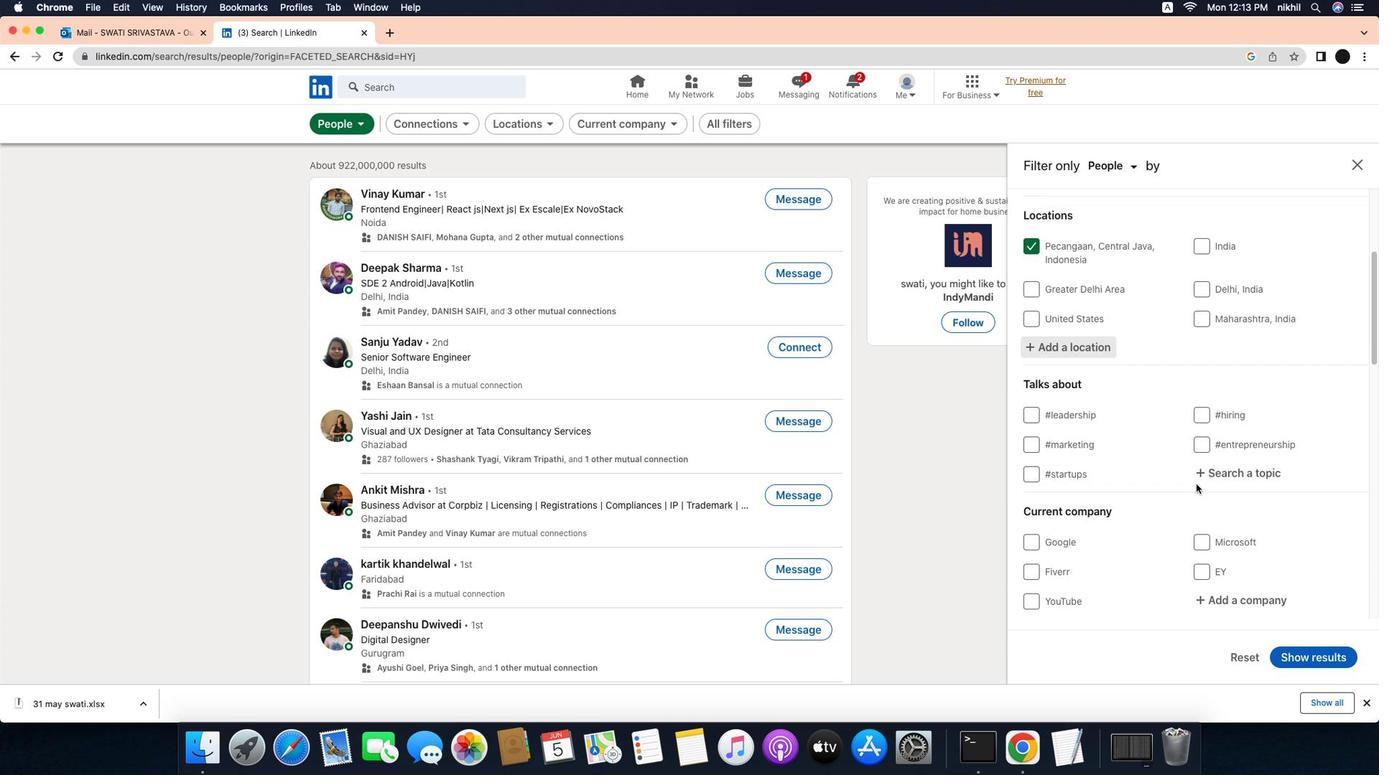 
Action: Mouse moved to (1227, 433)
Screenshot: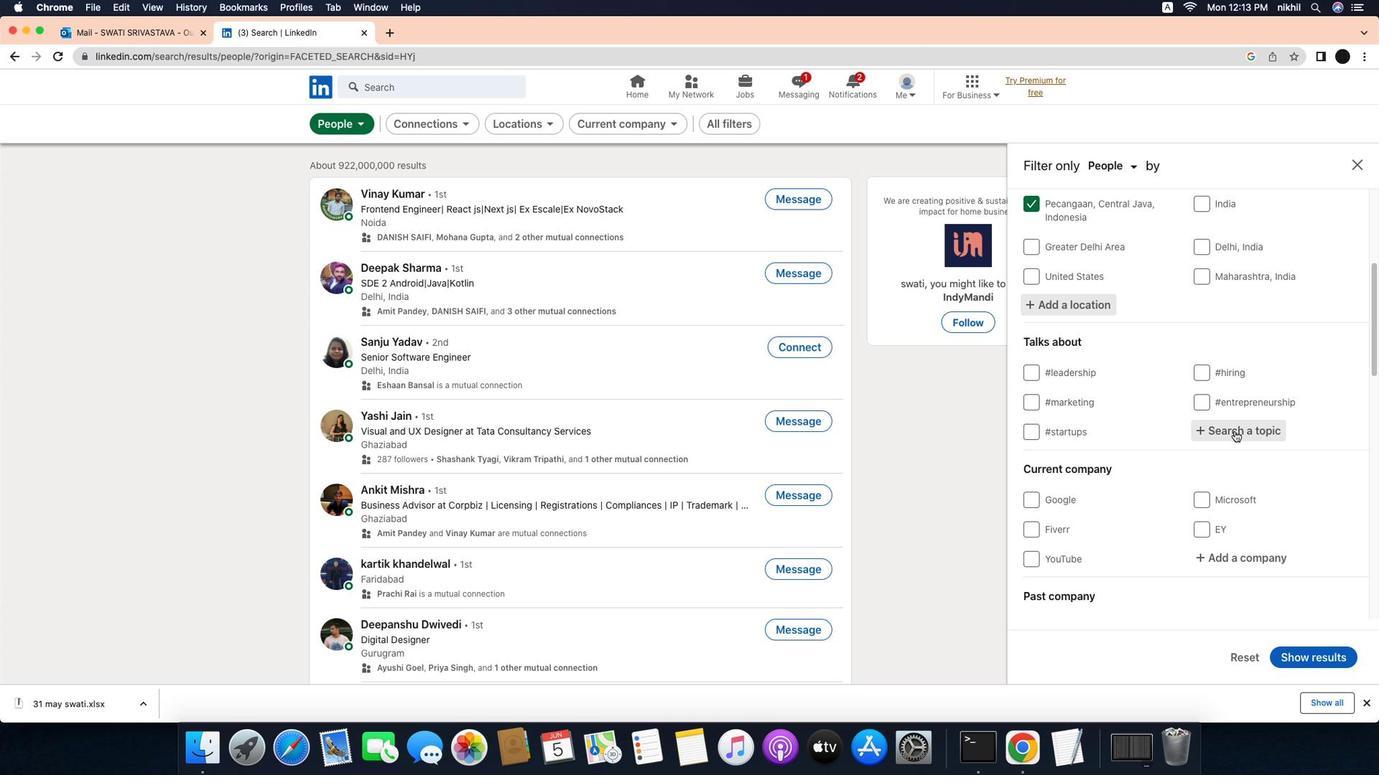 
Action: Mouse pressed left at (1227, 433)
Screenshot: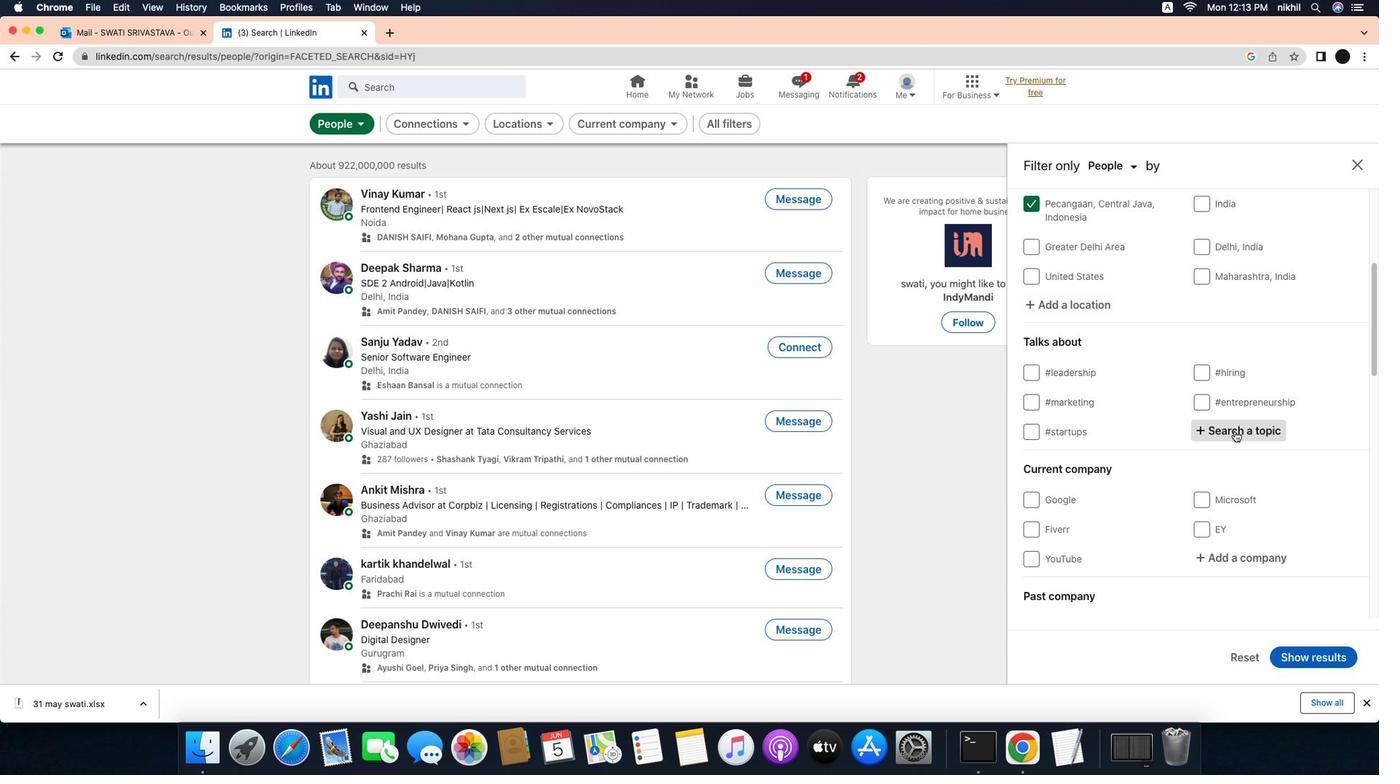 
Action: Mouse moved to (1234, 435)
Screenshot: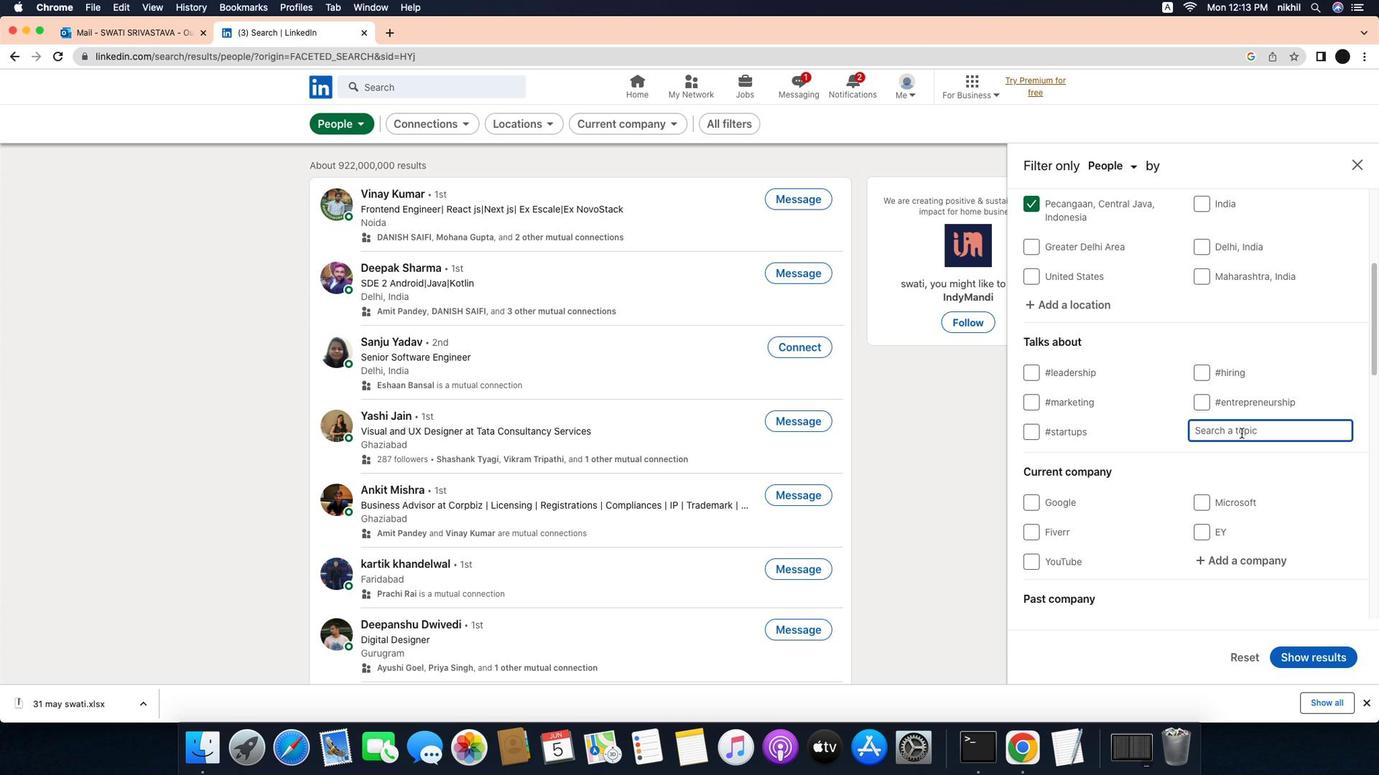 
Action: Key pressed Key.caps_lock'A'Key.caps_lock'n''a''l''y''t''i''c''s'
Screenshot: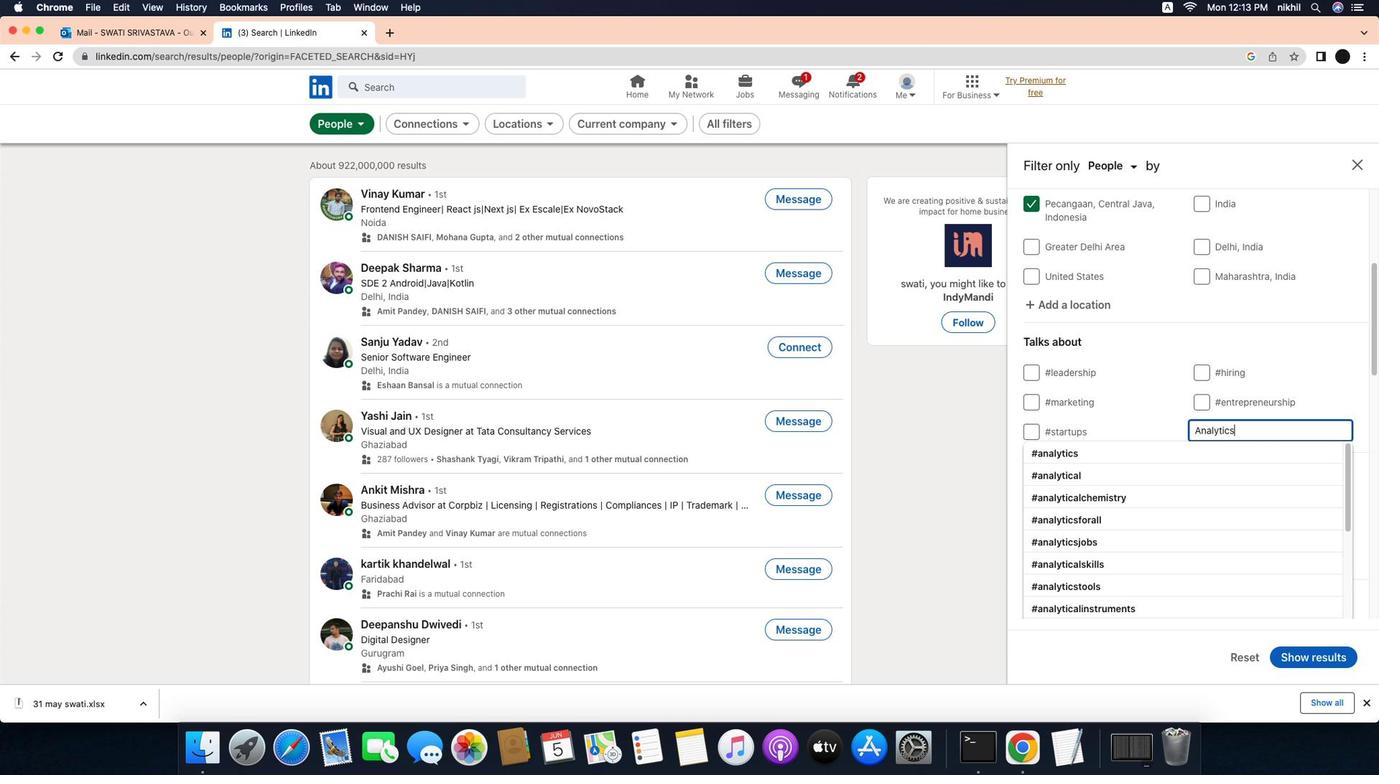
Action: Mouse moved to (1201, 451)
Screenshot: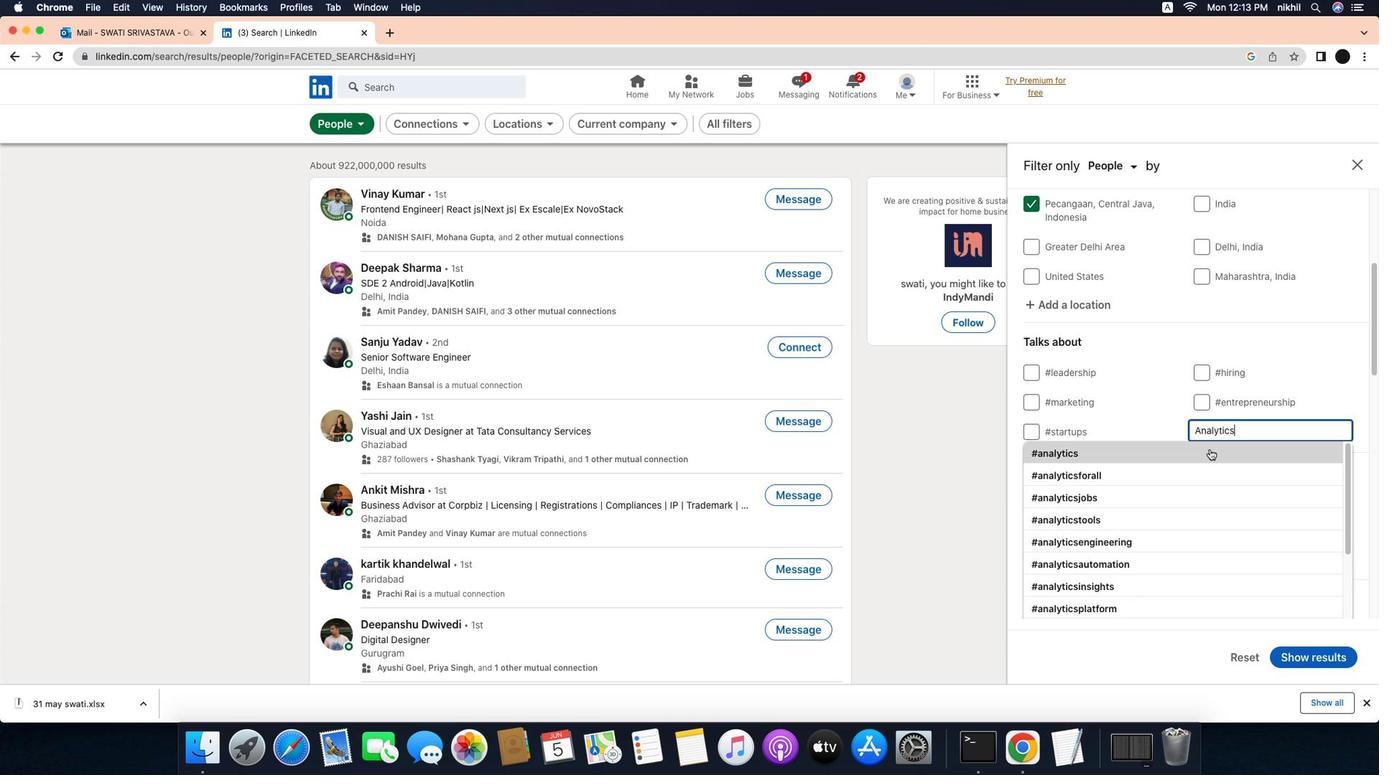 
Action: Mouse pressed left at (1201, 451)
Screenshot: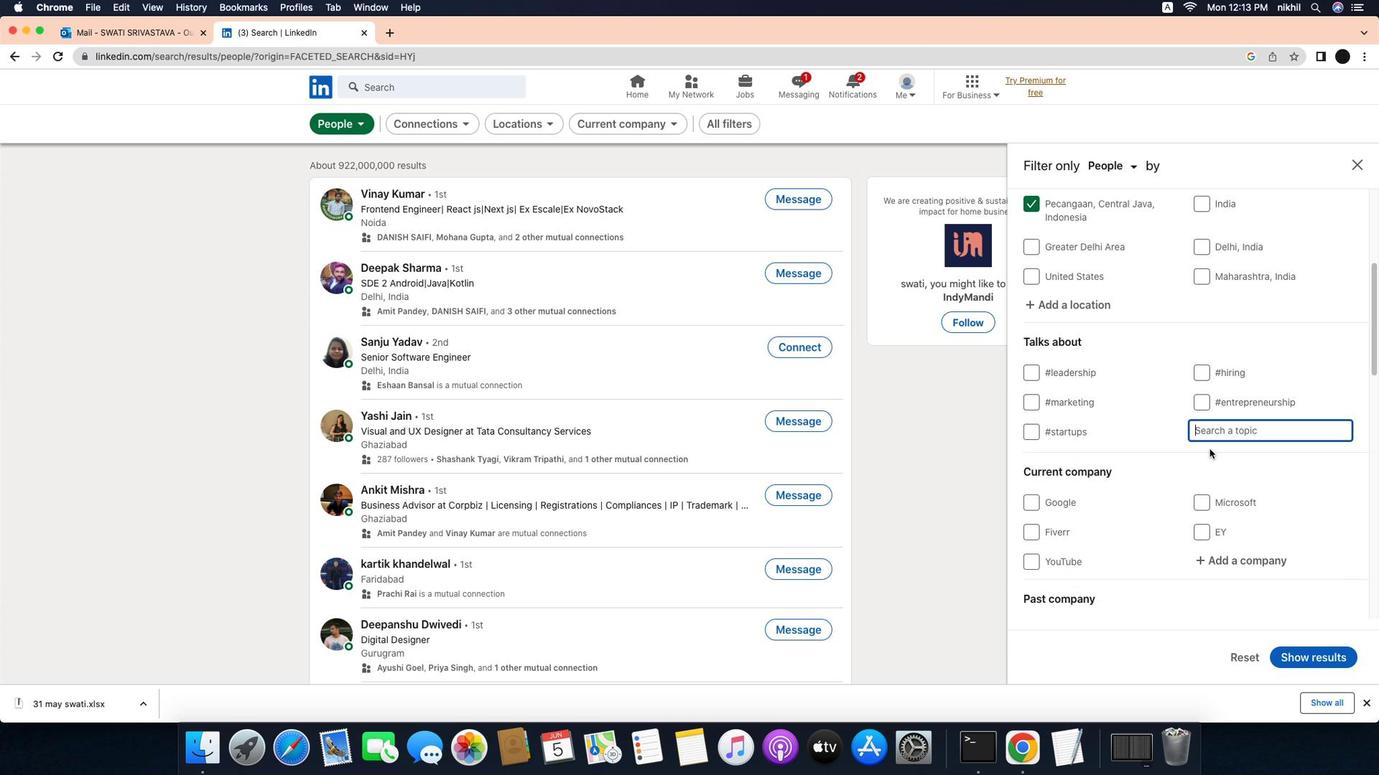 
Action: Mouse moved to (1208, 472)
Screenshot: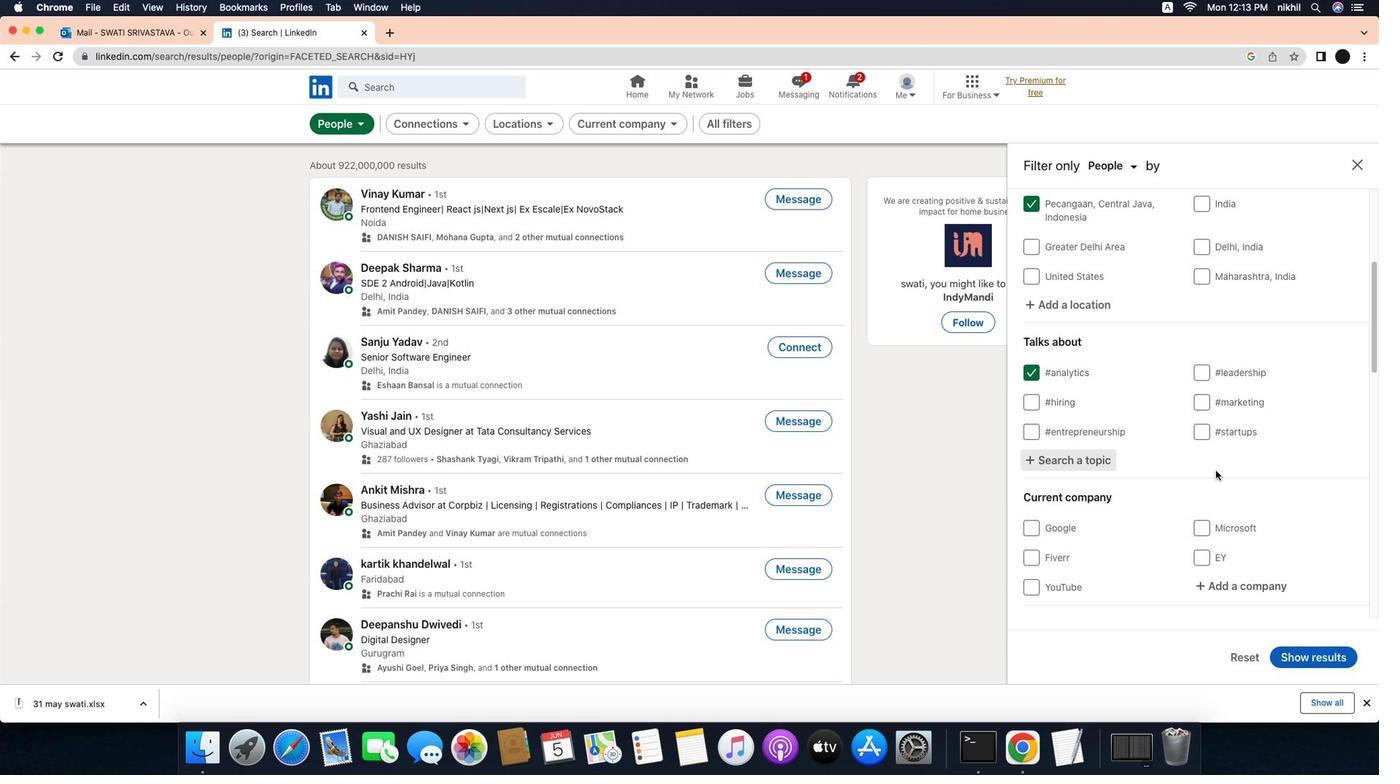 
Action: Mouse scrolled (1208, 472) with delta (0, 0)
Screenshot: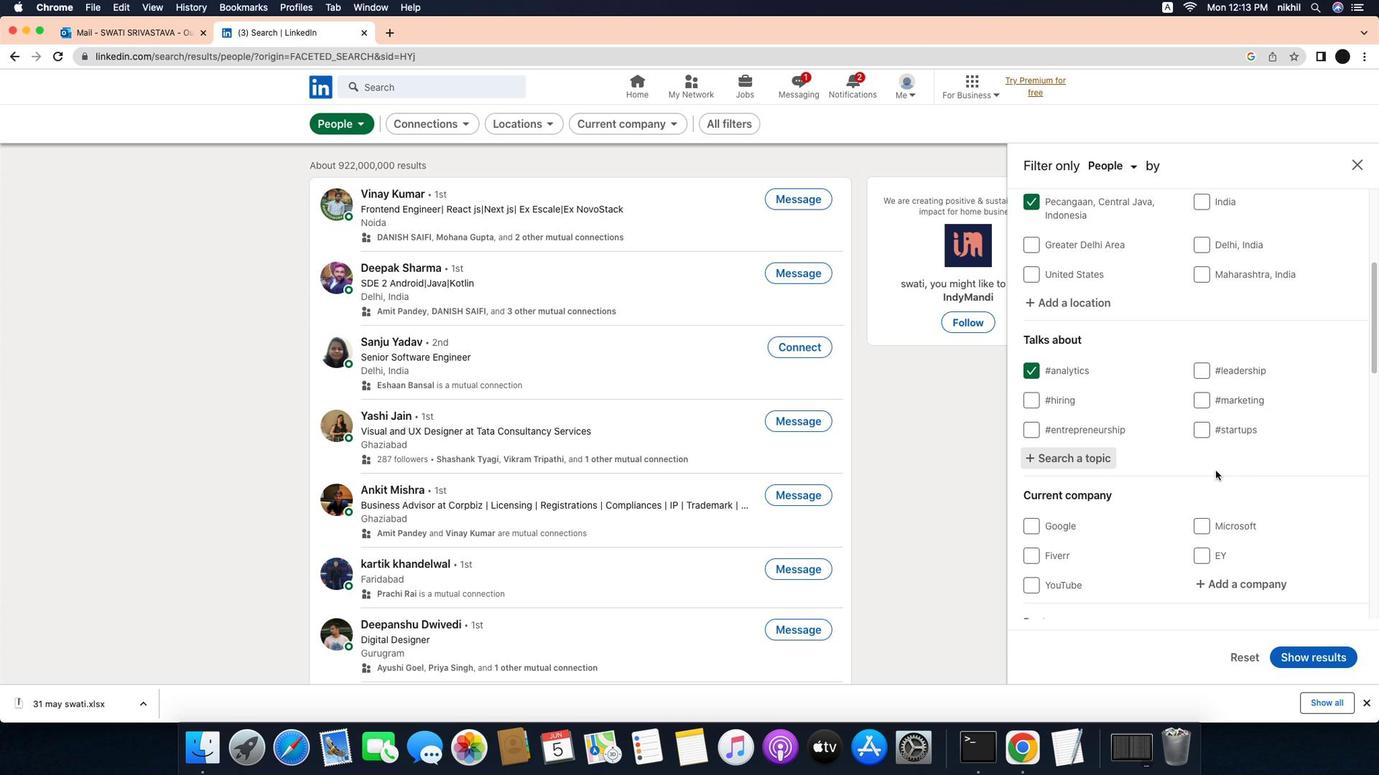 
Action: Mouse scrolled (1208, 472) with delta (0, 0)
Screenshot: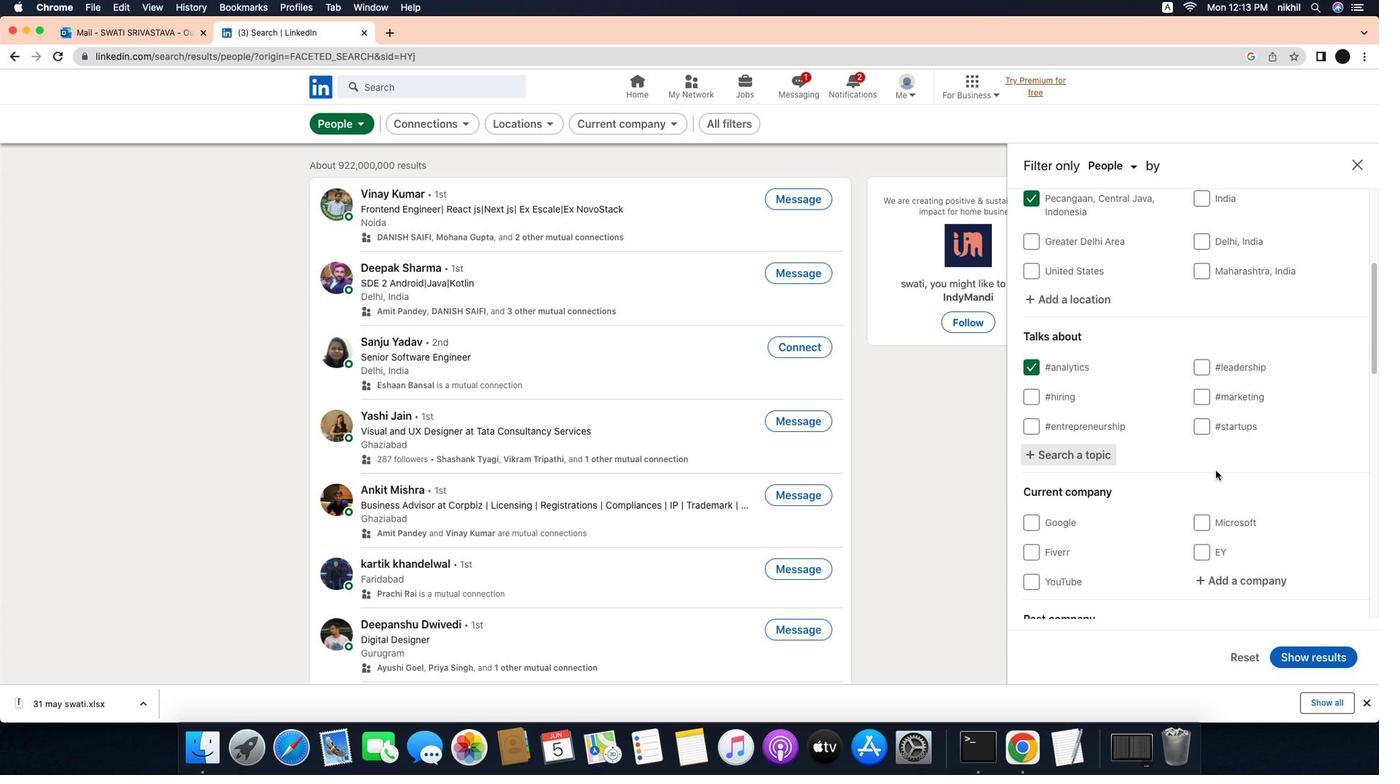 
Action: Mouse scrolled (1208, 472) with delta (0, 0)
Screenshot: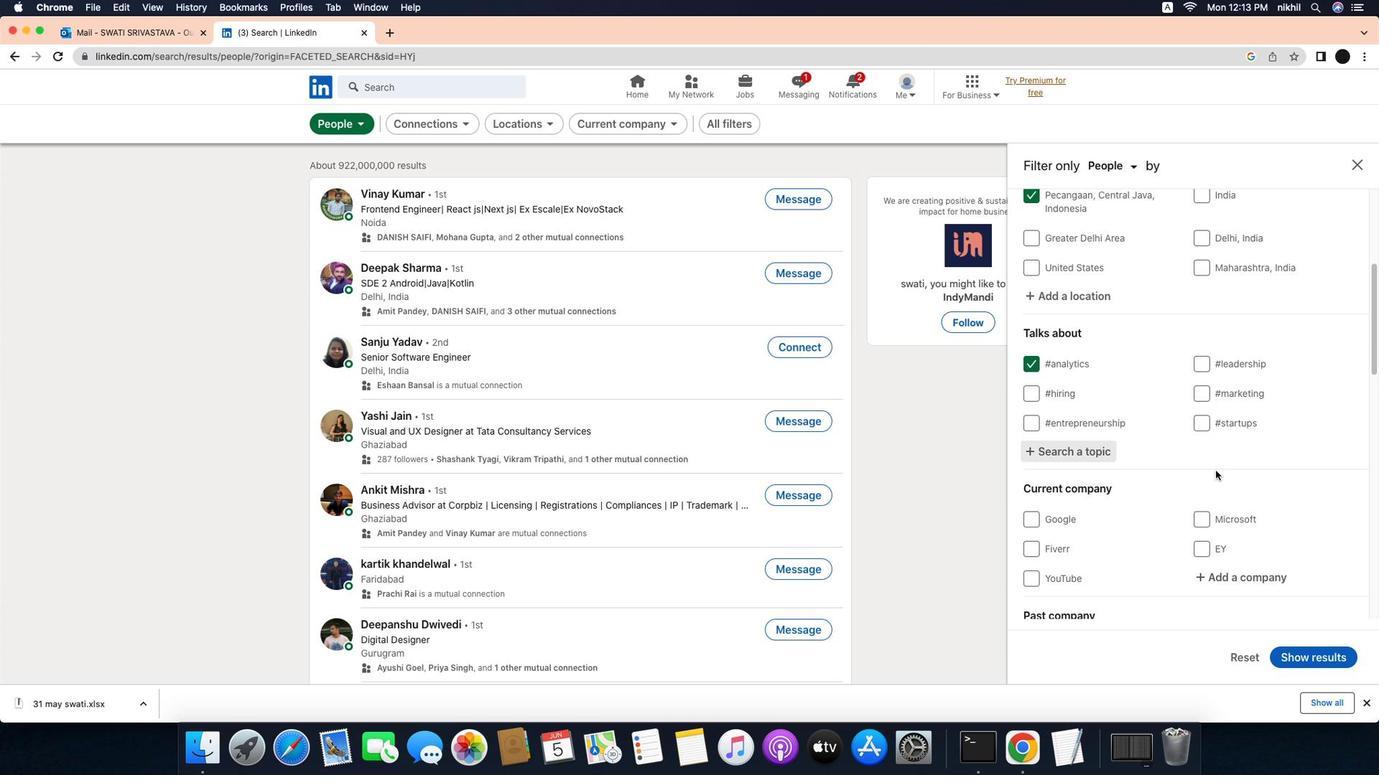 
Action: Mouse scrolled (1208, 472) with delta (0, 0)
Screenshot: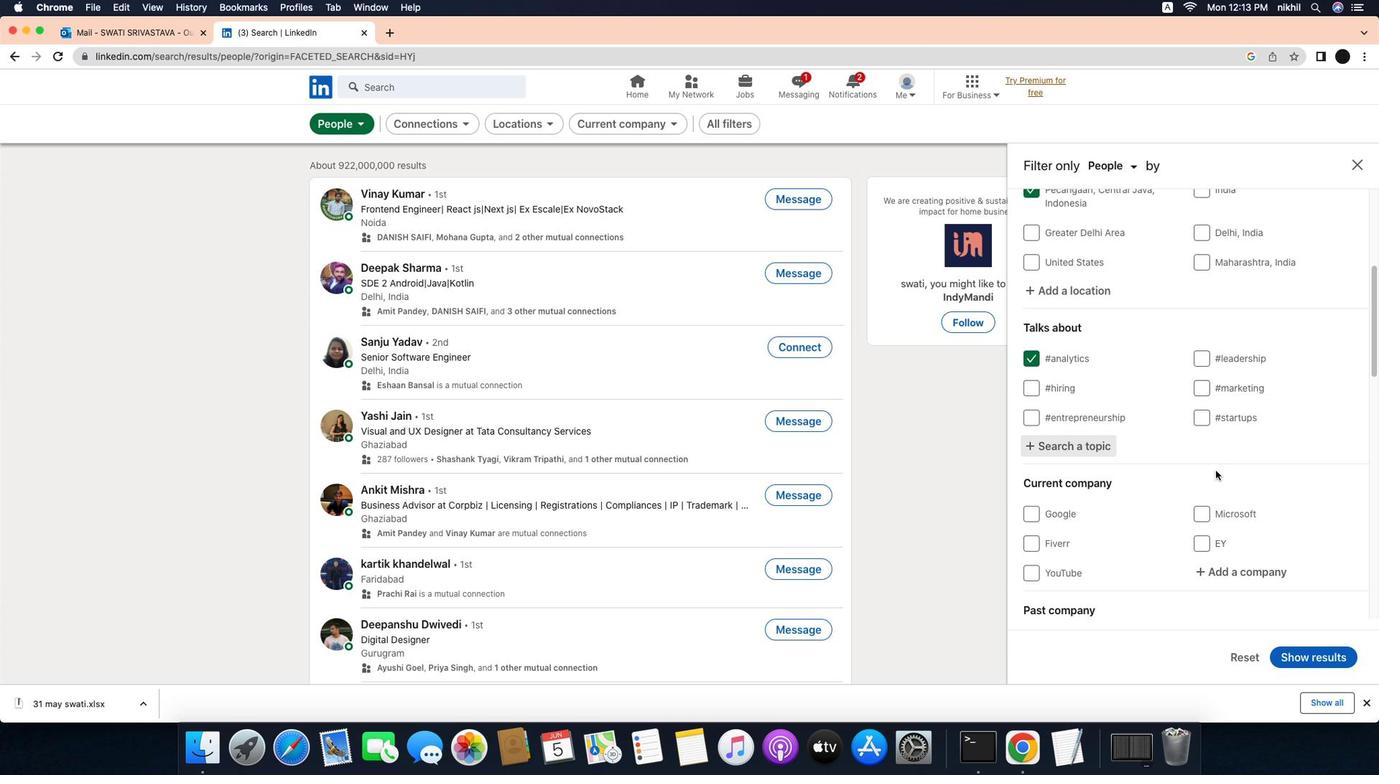 
Action: Mouse scrolled (1208, 472) with delta (0, 0)
Screenshot: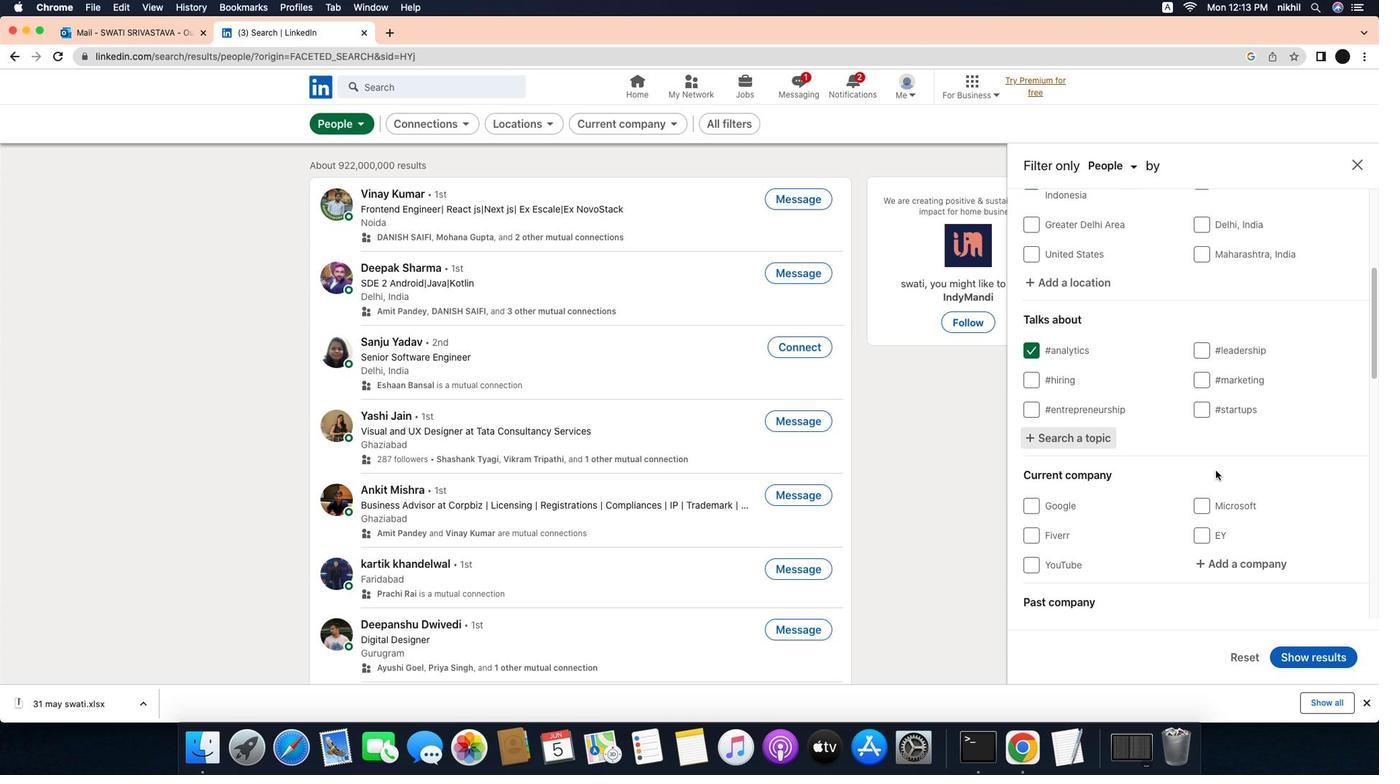 
Action: Mouse scrolled (1208, 472) with delta (0, 0)
Screenshot: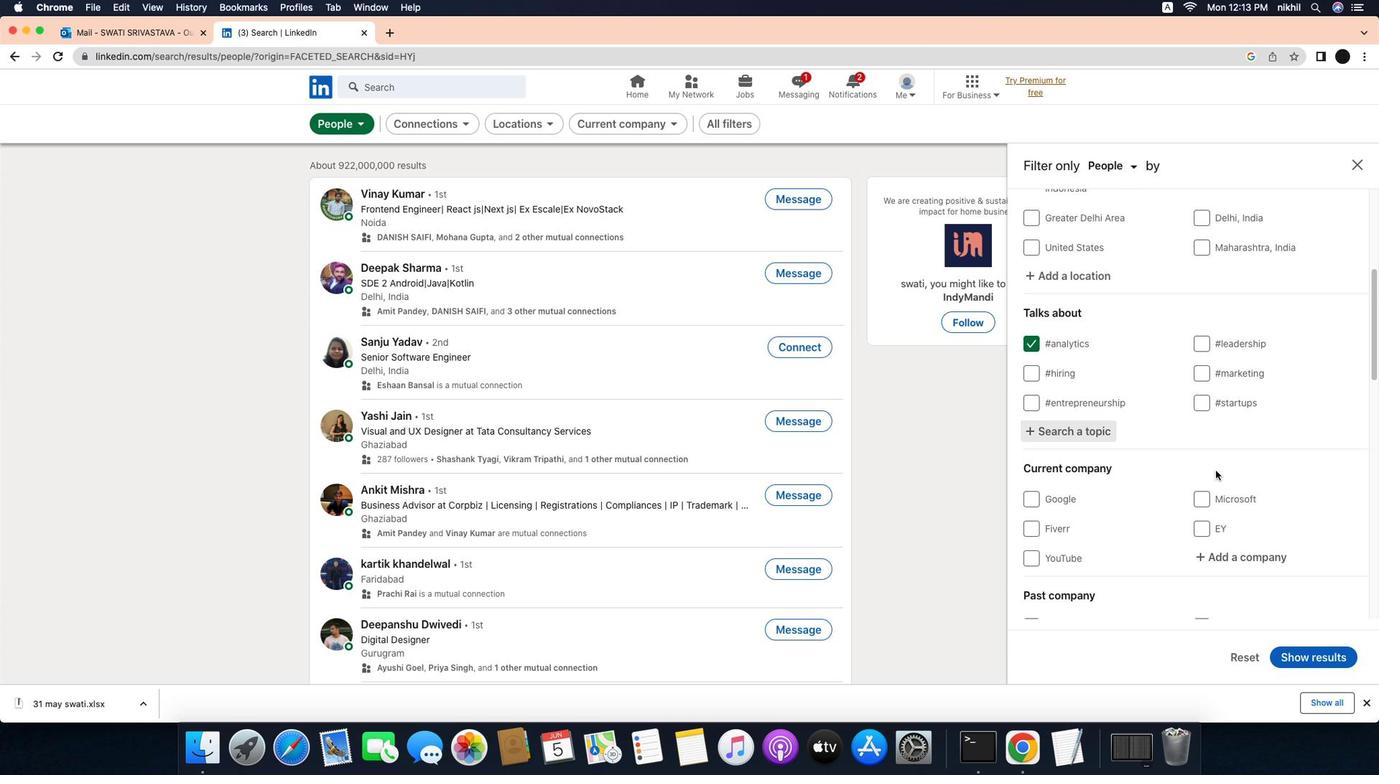 
Action: Mouse scrolled (1208, 472) with delta (0, 0)
Screenshot: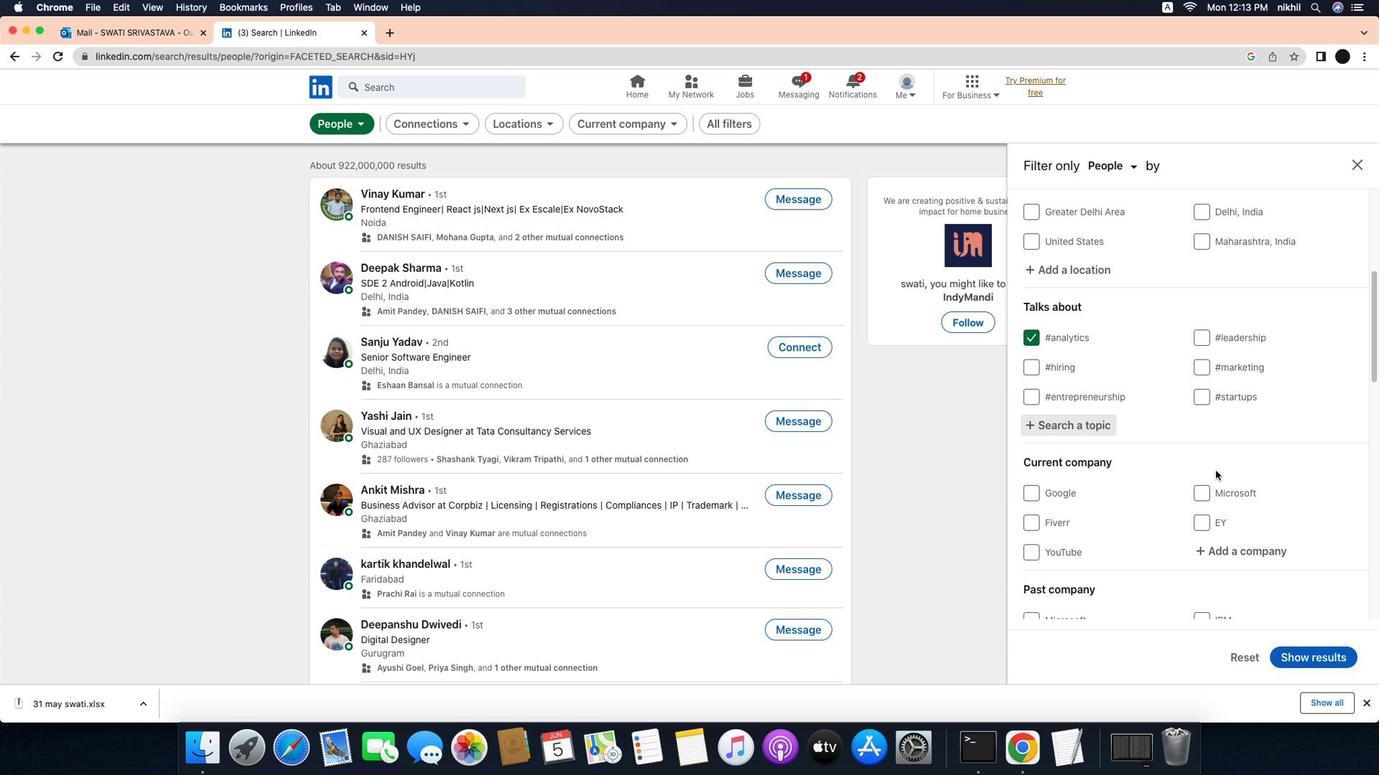 
Action: Mouse scrolled (1208, 472) with delta (0, 0)
Screenshot: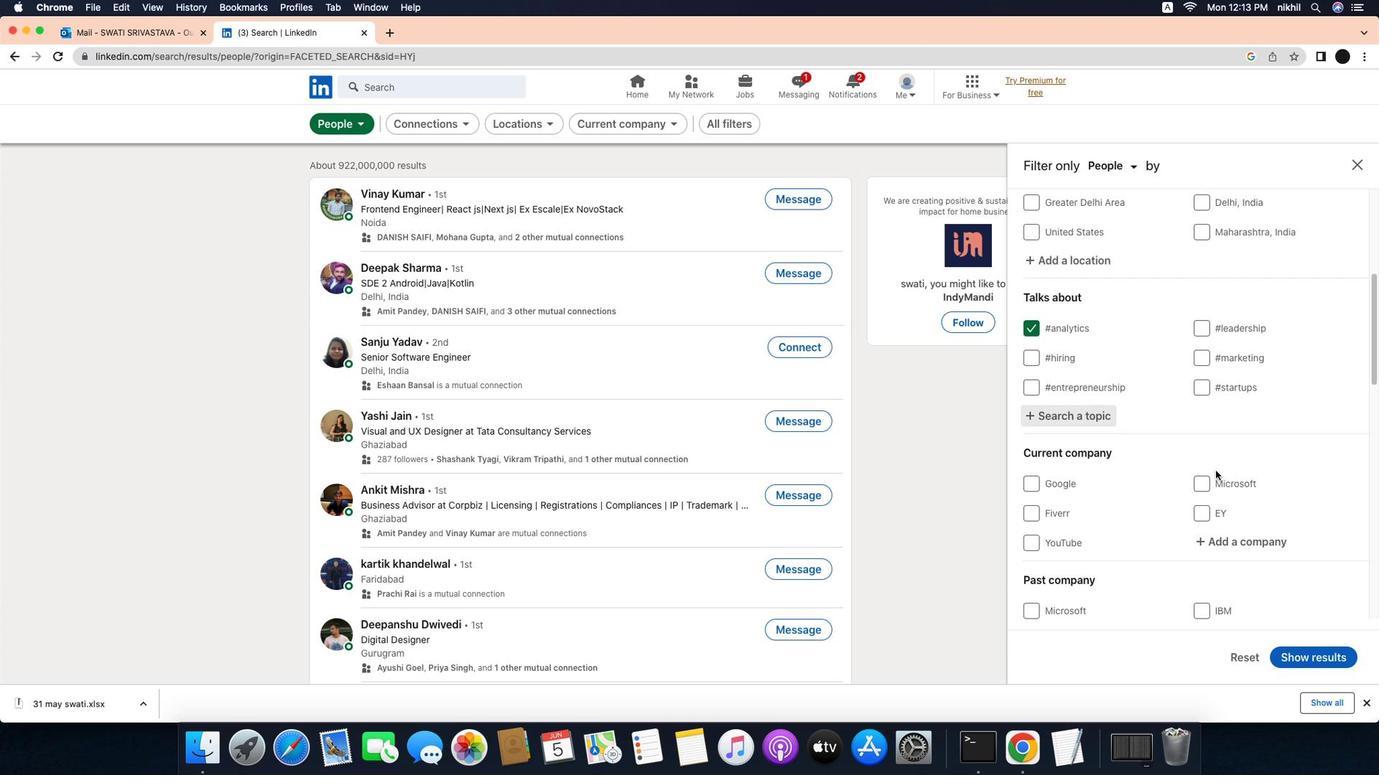 
Action: Mouse scrolled (1208, 472) with delta (0, 0)
Screenshot: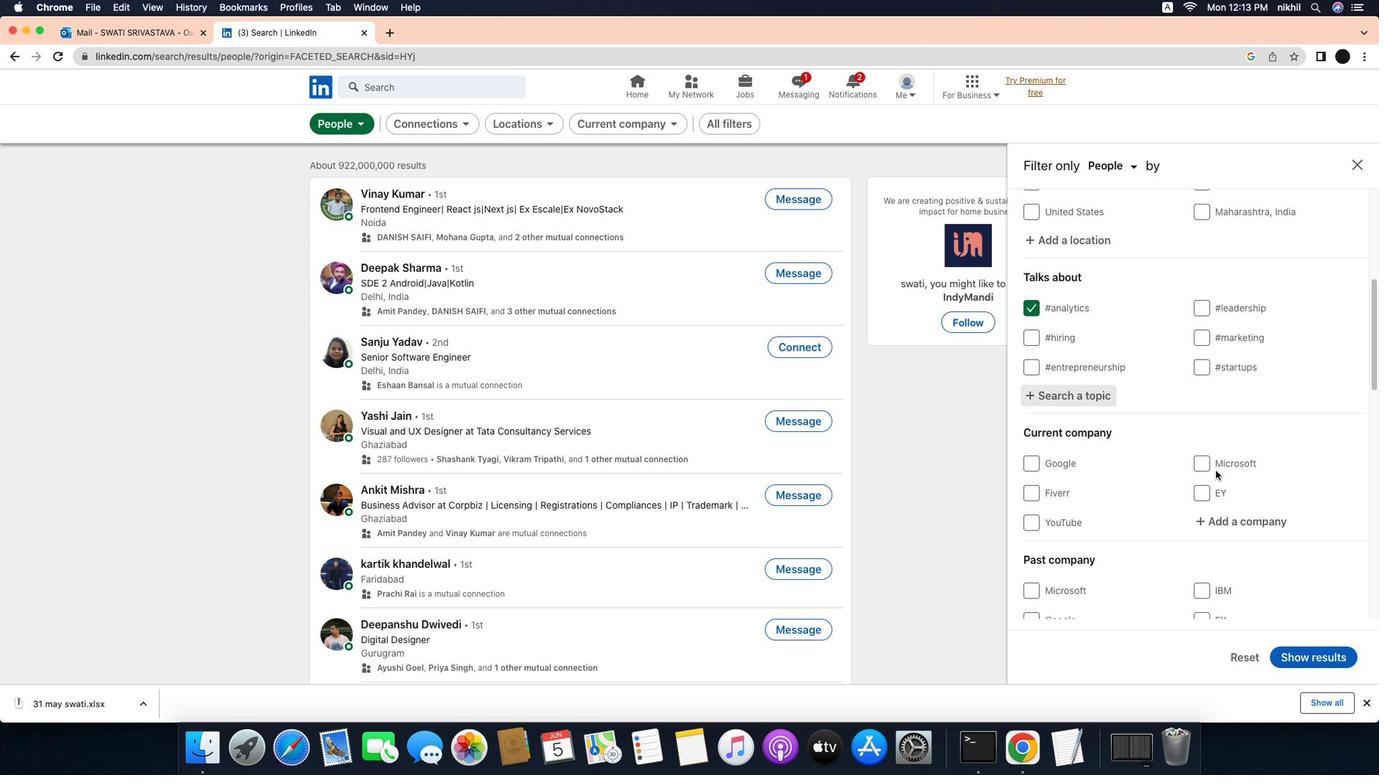 
Action: Mouse scrolled (1208, 472) with delta (0, 0)
Screenshot: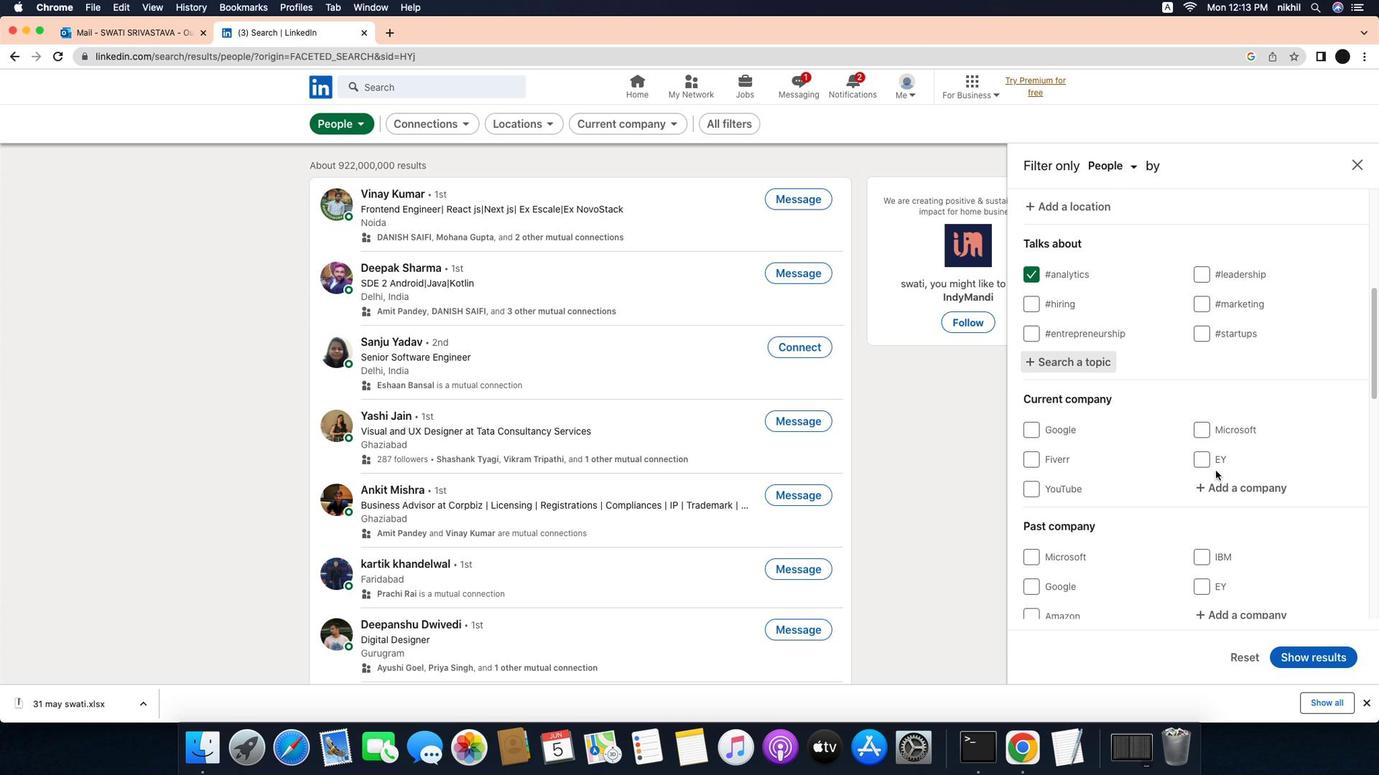 
Action: Mouse moved to (1222, 490)
Screenshot: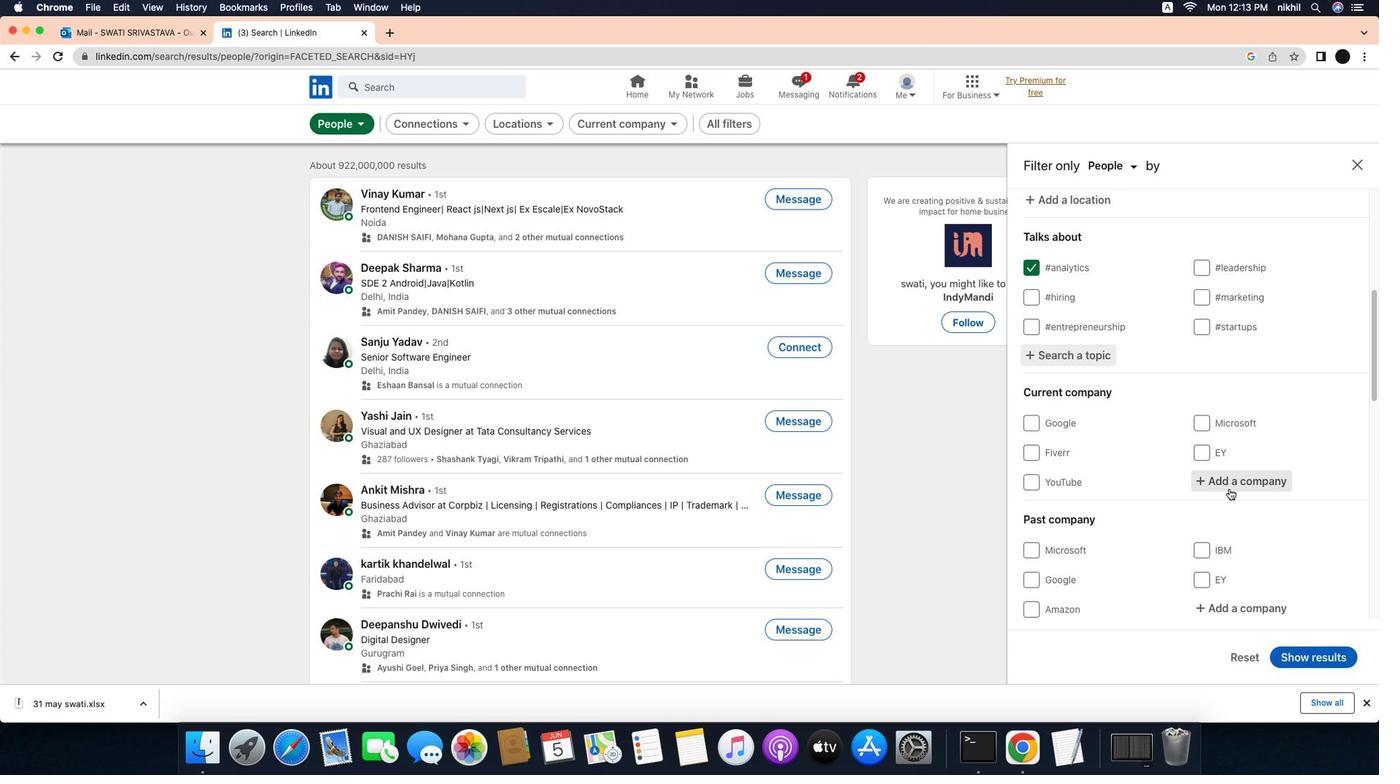 
Action: Mouse pressed left at (1222, 490)
Screenshot: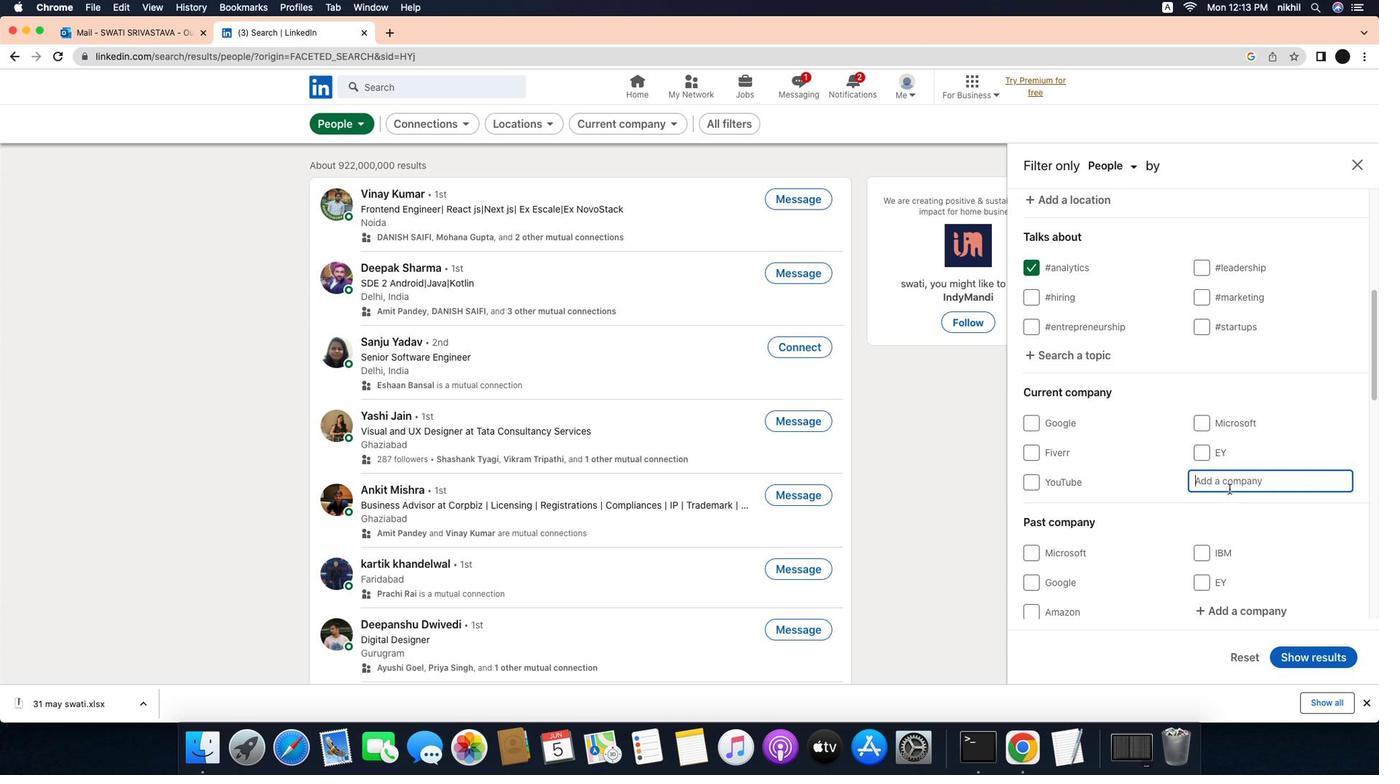 
Action: Mouse moved to (1204, 484)
Screenshot: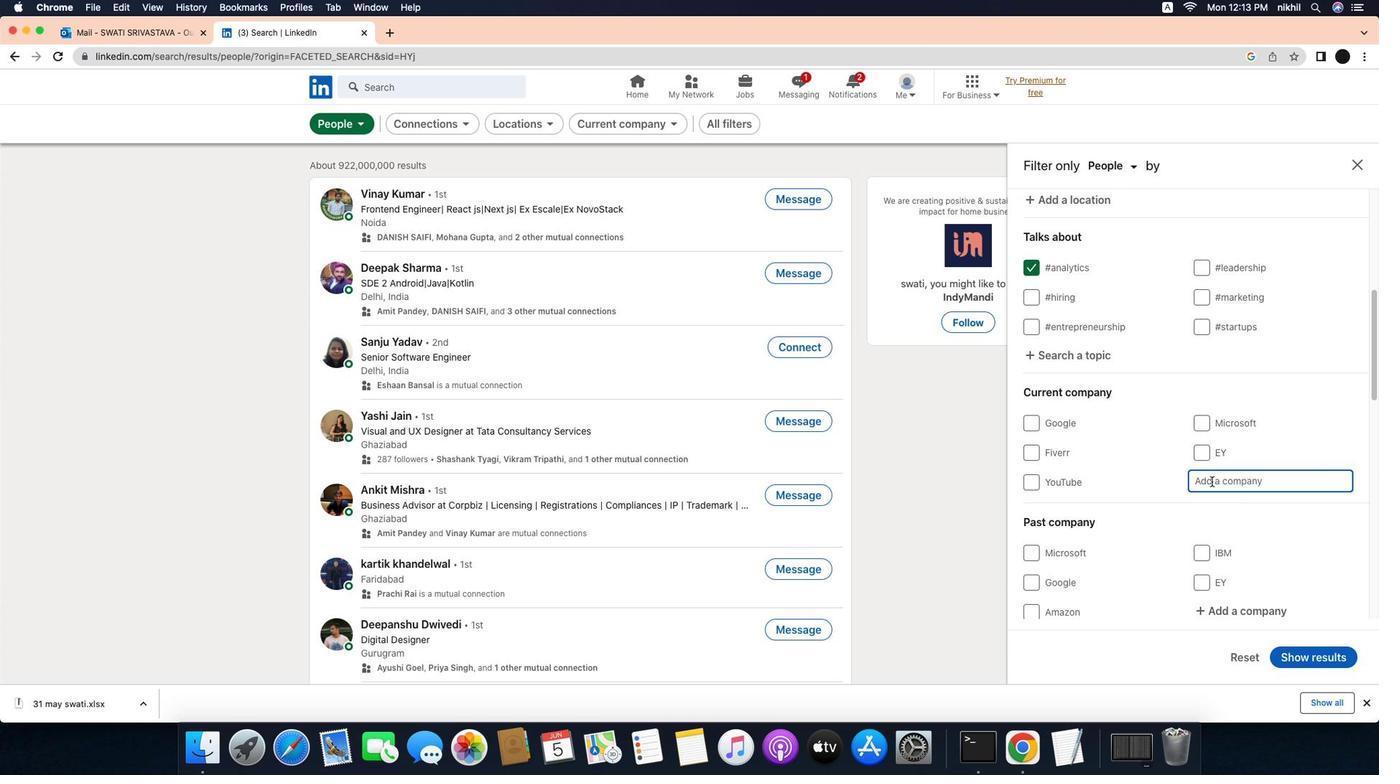 
Action: Mouse pressed left at (1204, 484)
Screenshot: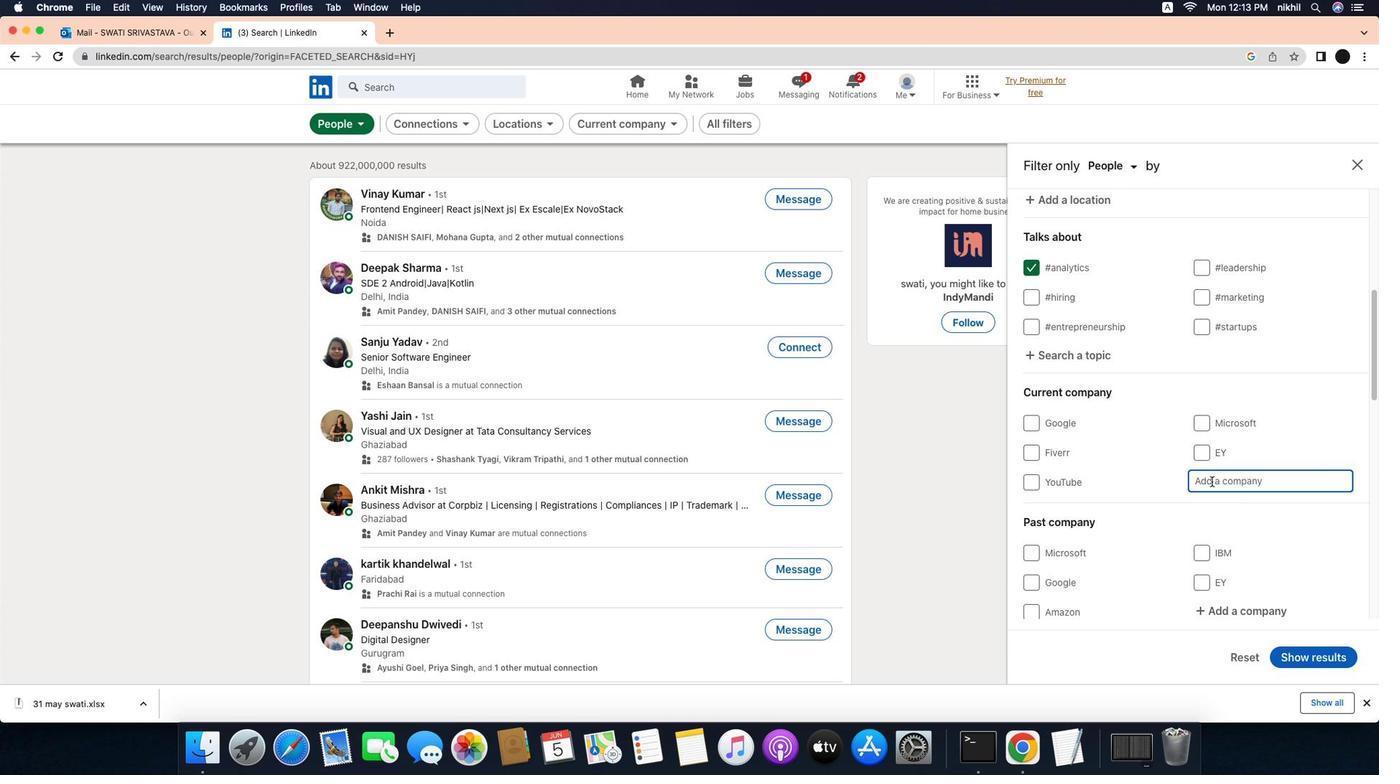 
Action: Key pressed Key.caps_lock'P'Key.caps_lock'e''n''t''o''z'
Screenshot: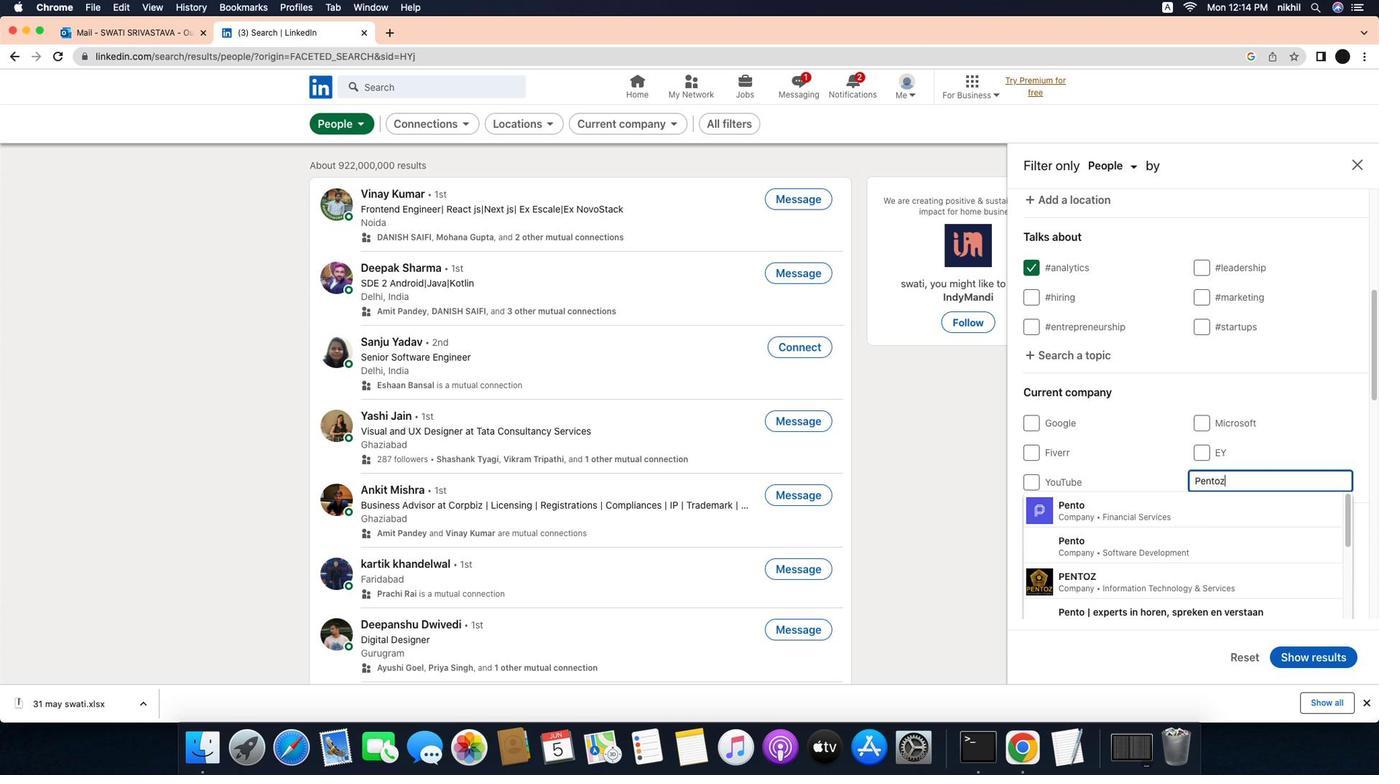 
Action: Mouse moved to (1173, 509)
Screenshot: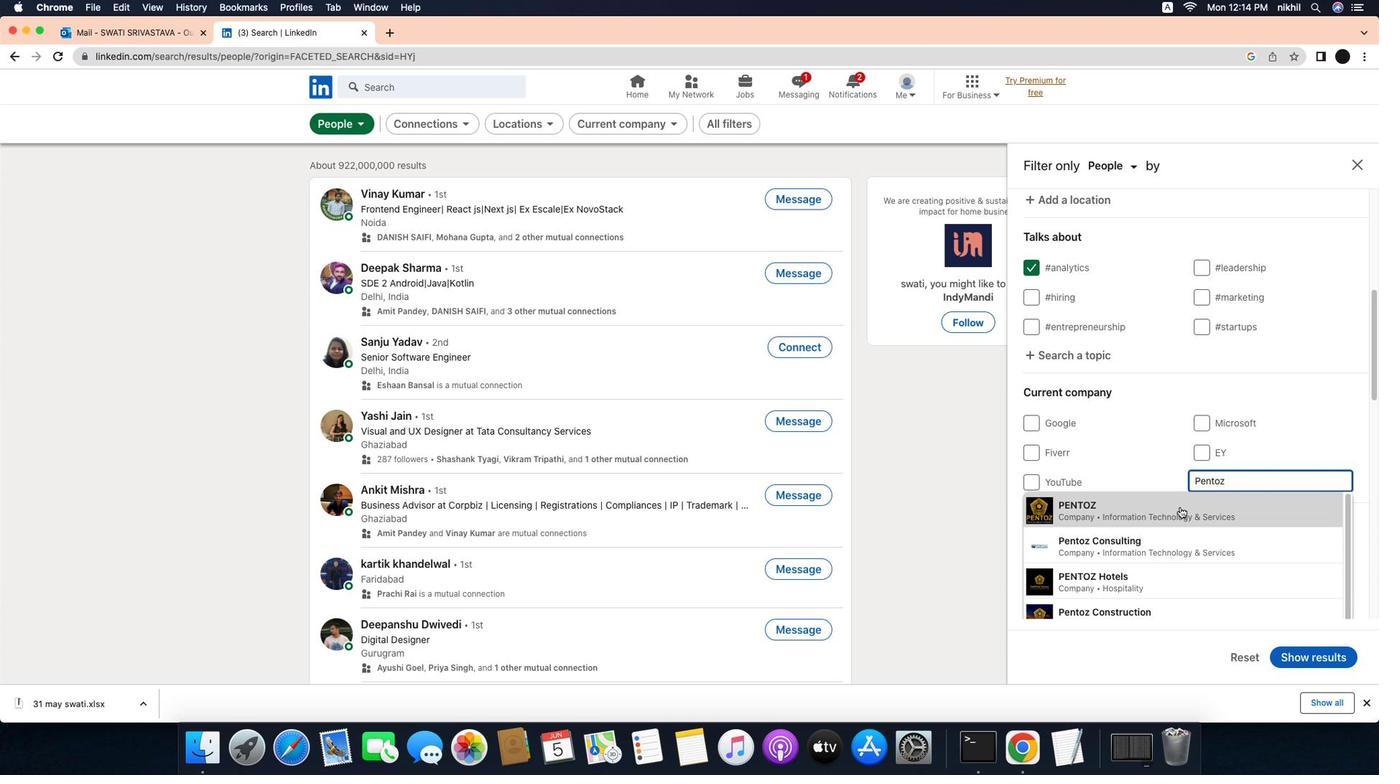 
Action: Mouse pressed left at (1173, 509)
Screenshot: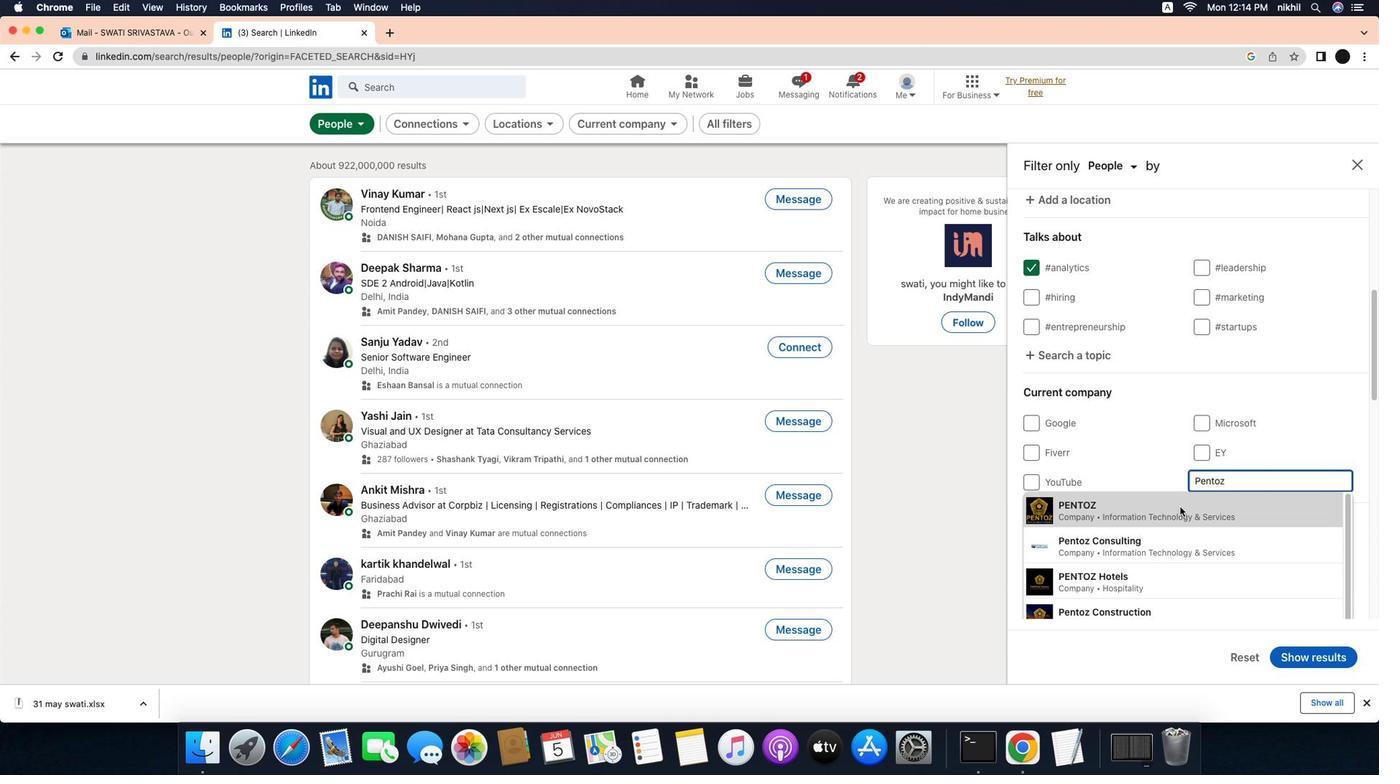 
Action: Mouse scrolled (1173, 509) with delta (0, 0)
Screenshot: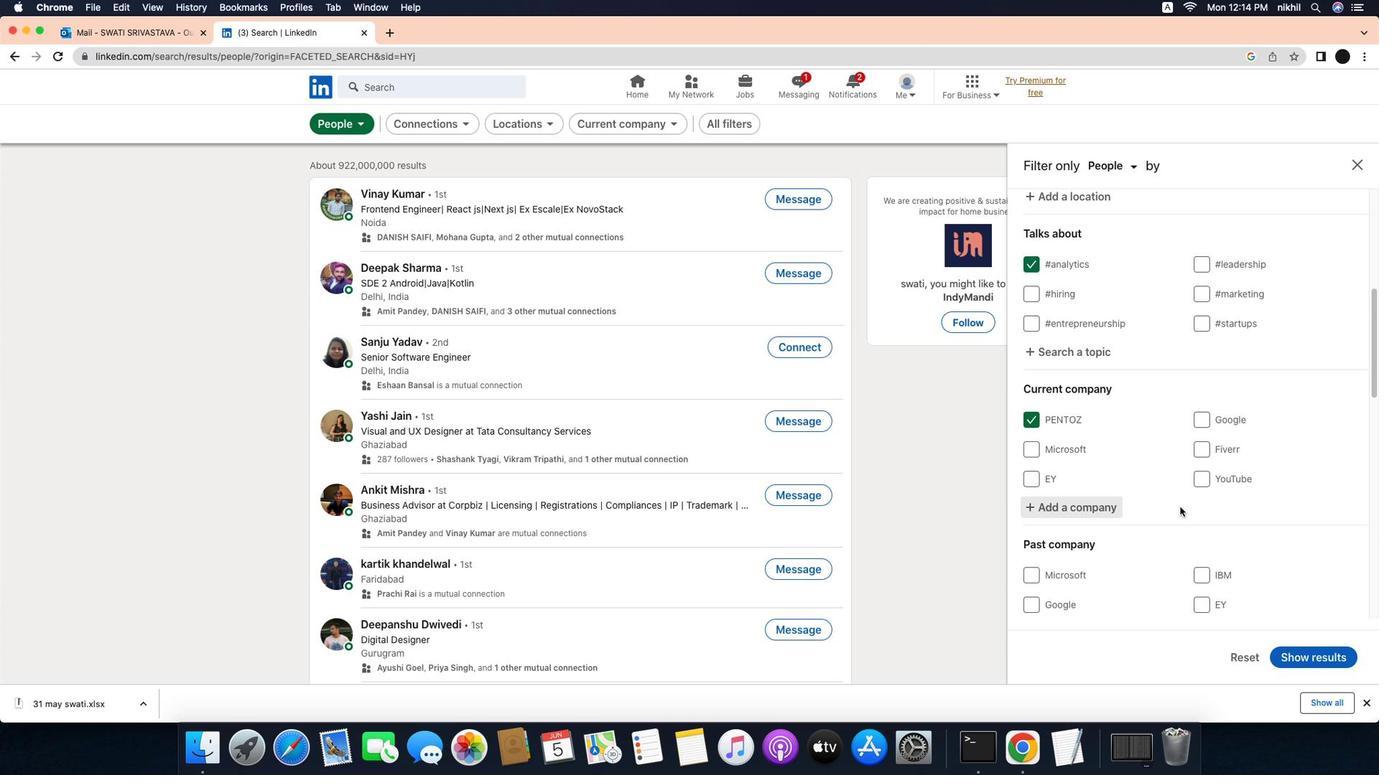 
Action: Mouse scrolled (1173, 509) with delta (0, 0)
Screenshot: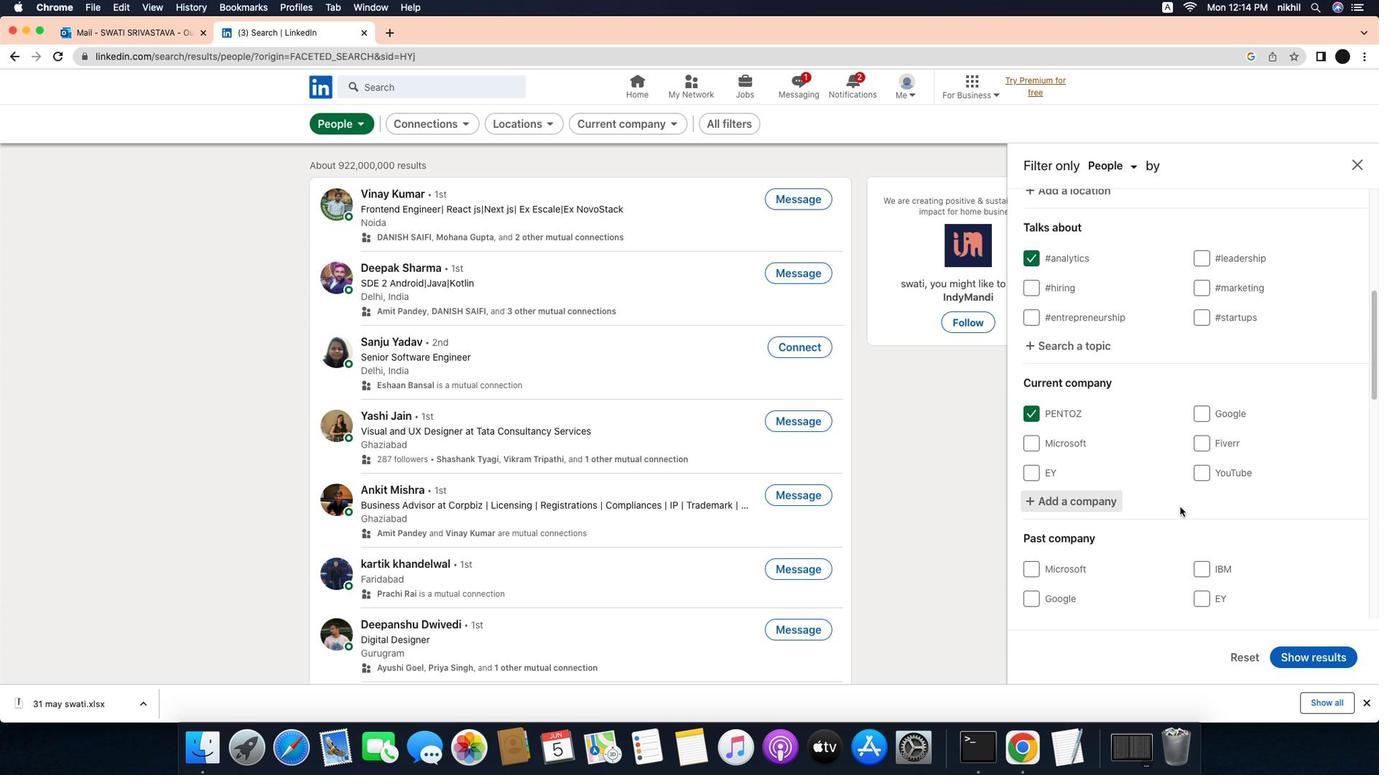 
Action: Mouse scrolled (1173, 509) with delta (0, 0)
Screenshot: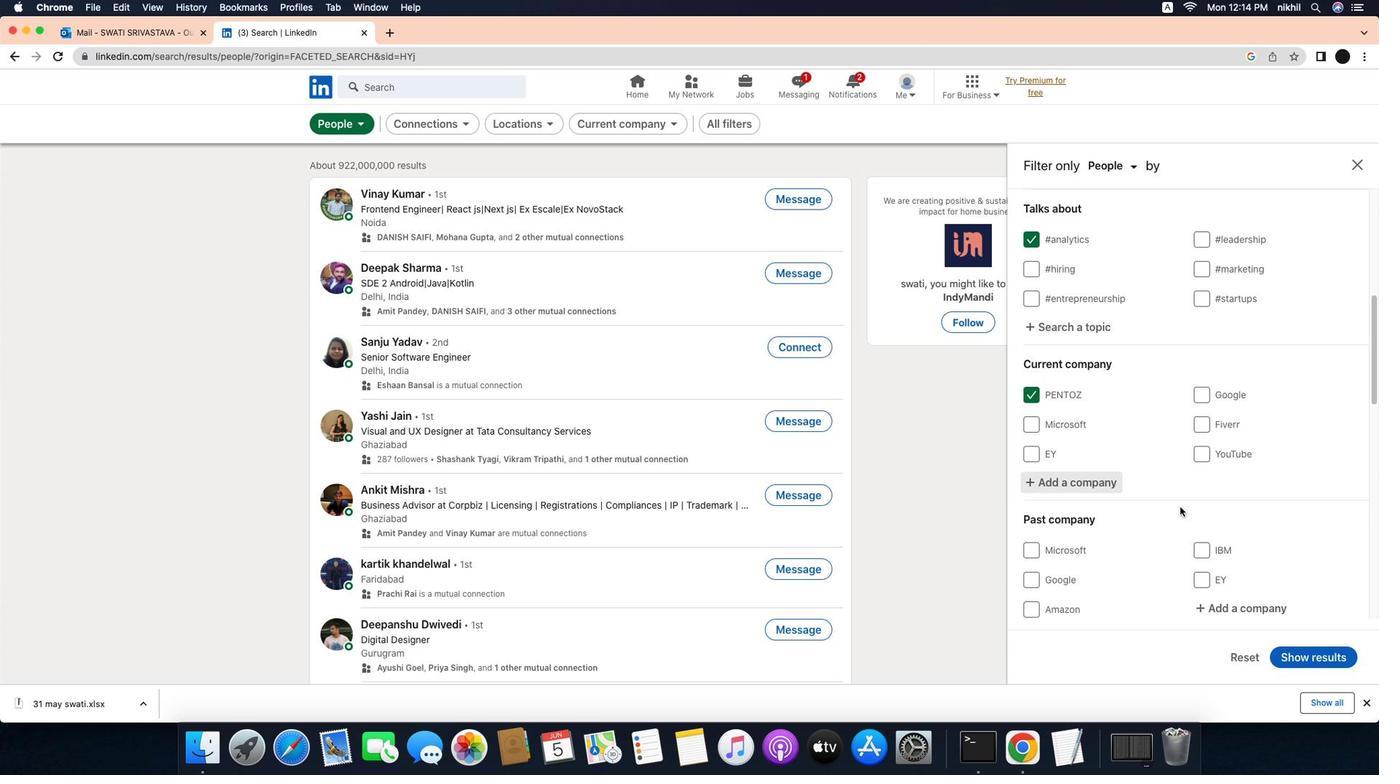 
Action: Mouse scrolled (1173, 509) with delta (0, 0)
Screenshot: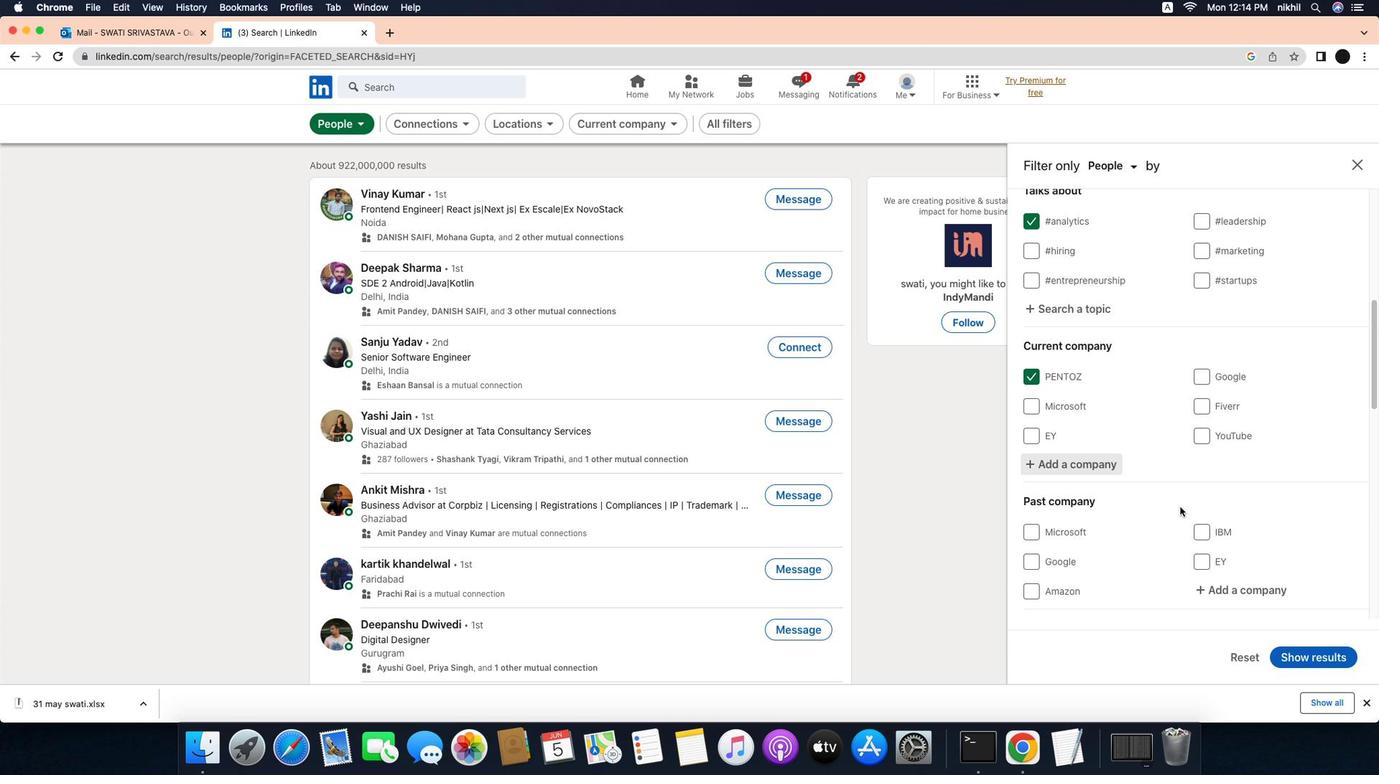 
Action: Mouse scrolled (1173, 509) with delta (0, 0)
Screenshot: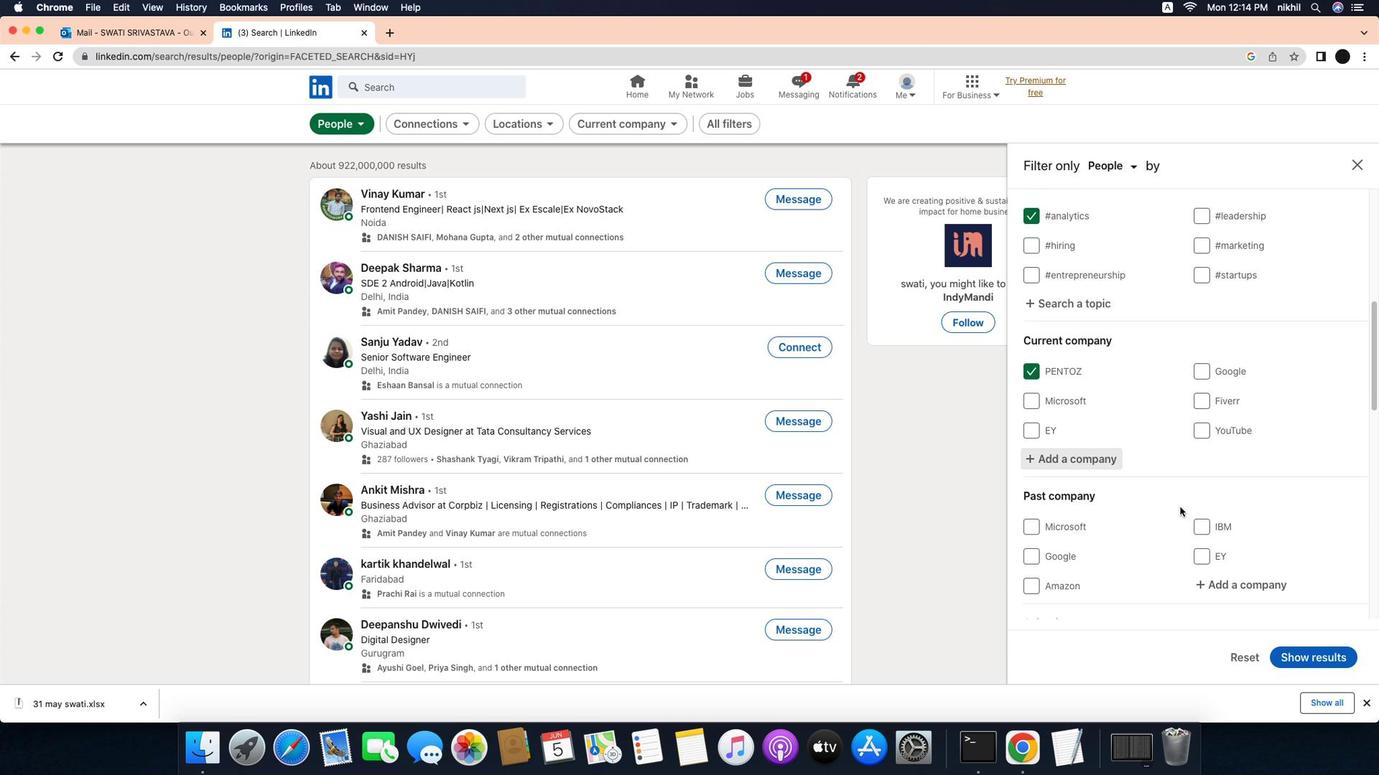 
Action: Mouse scrolled (1173, 509) with delta (0, 0)
Screenshot: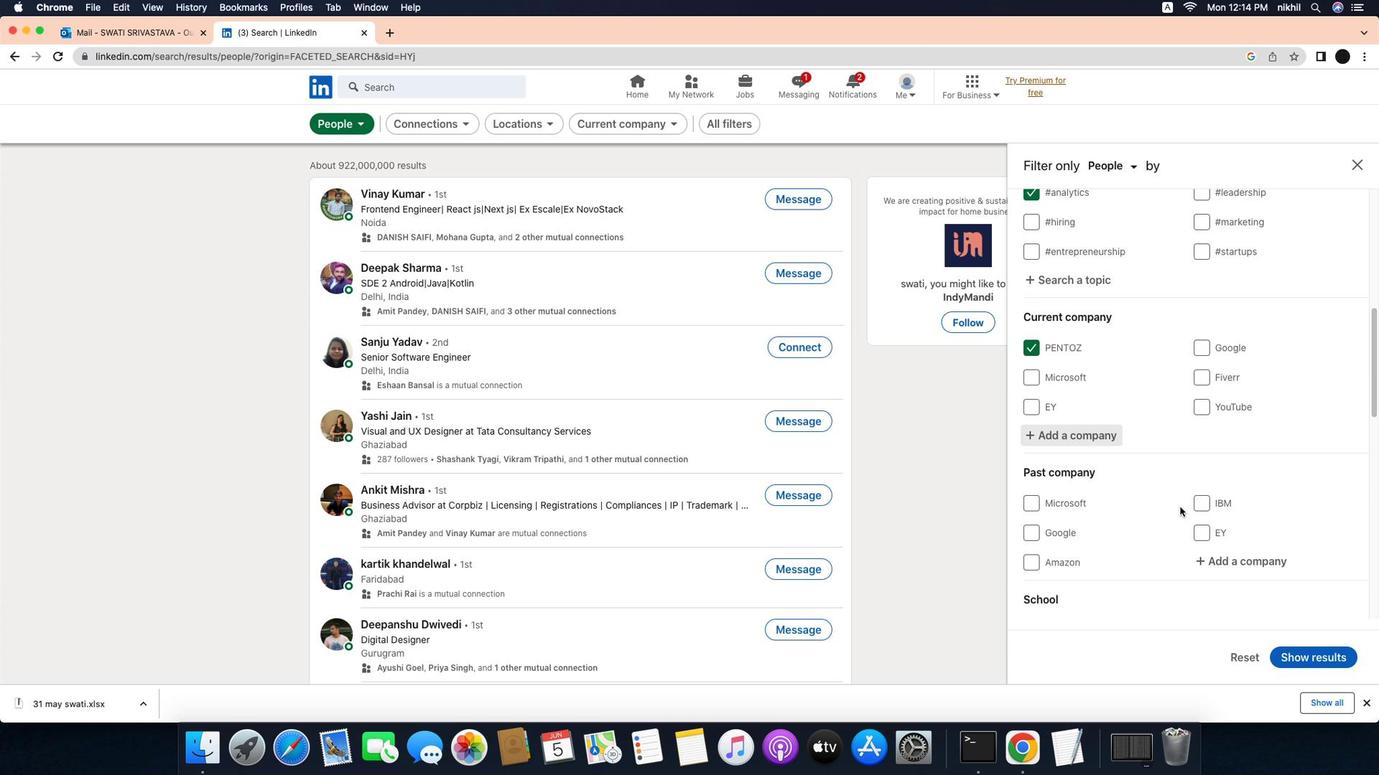 
Action: Mouse scrolled (1173, 509) with delta (0, 0)
Screenshot: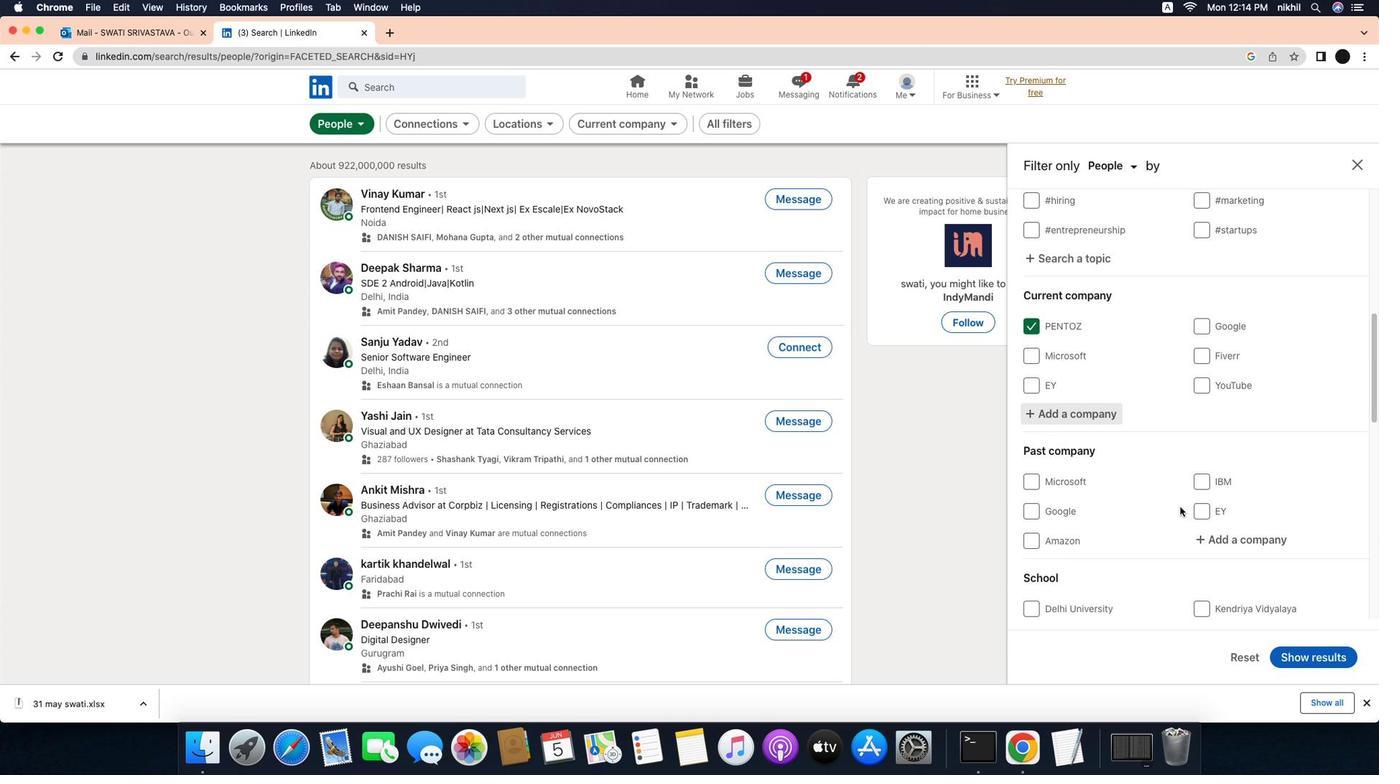 
Action: Mouse scrolled (1173, 509) with delta (0, 0)
Screenshot: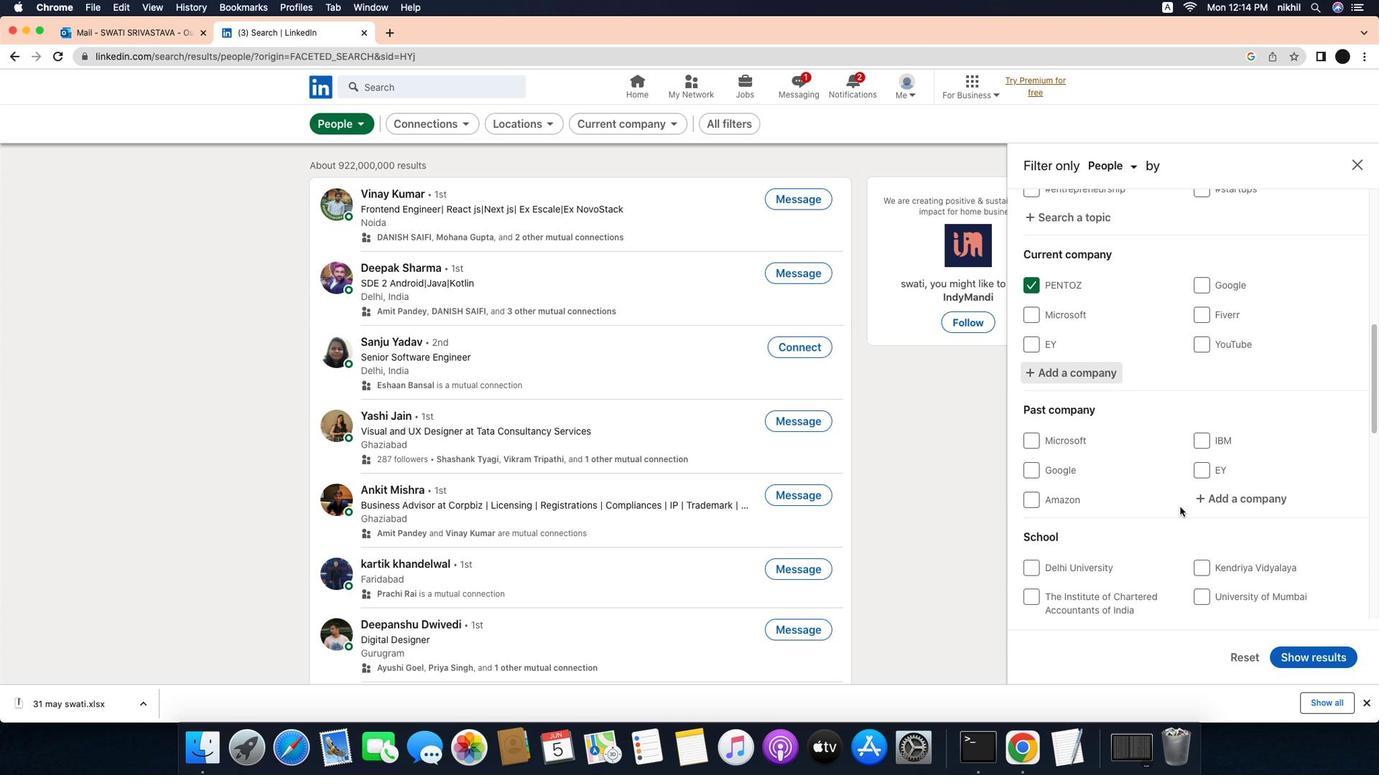 
Action: Mouse scrolled (1173, 509) with delta (0, 0)
Screenshot: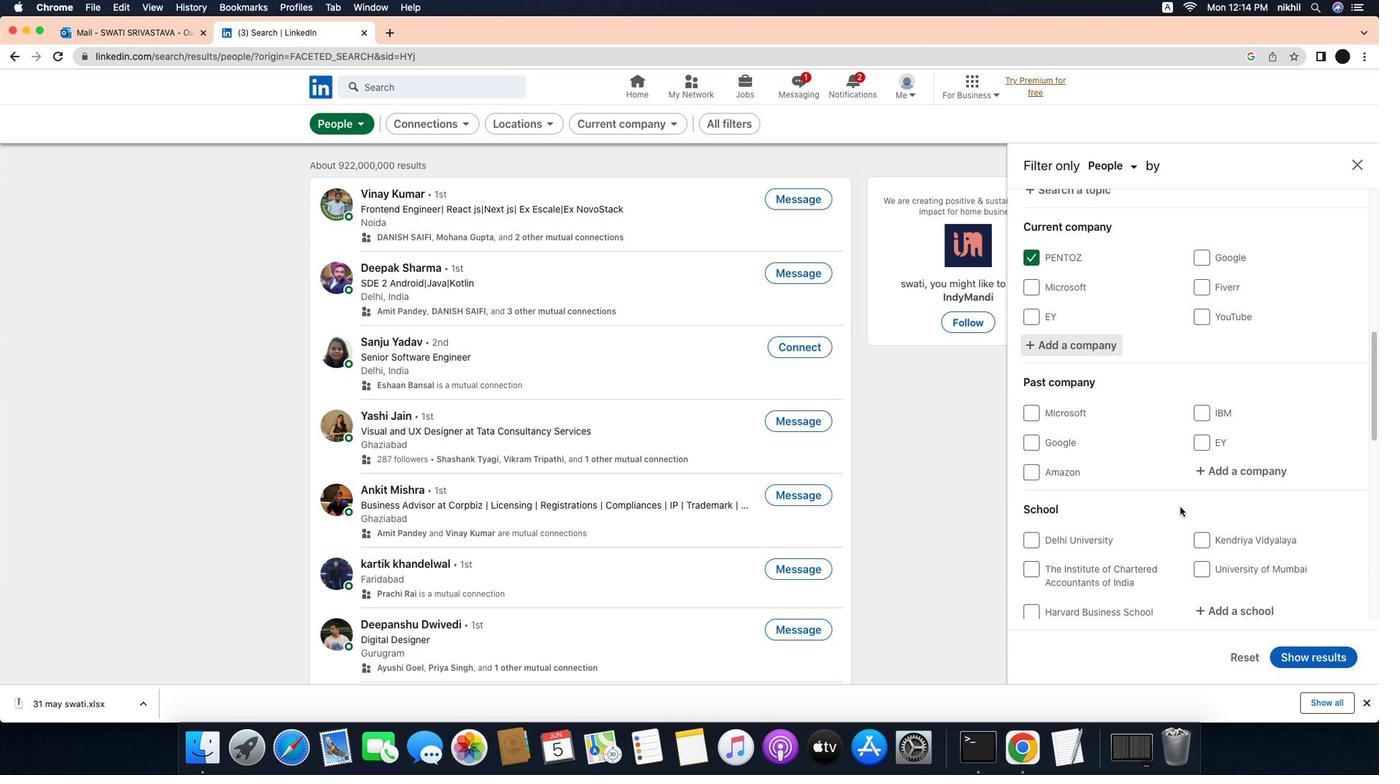 
Action: Mouse scrolled (1173, 509) with delta (0, 0)
Screenshot: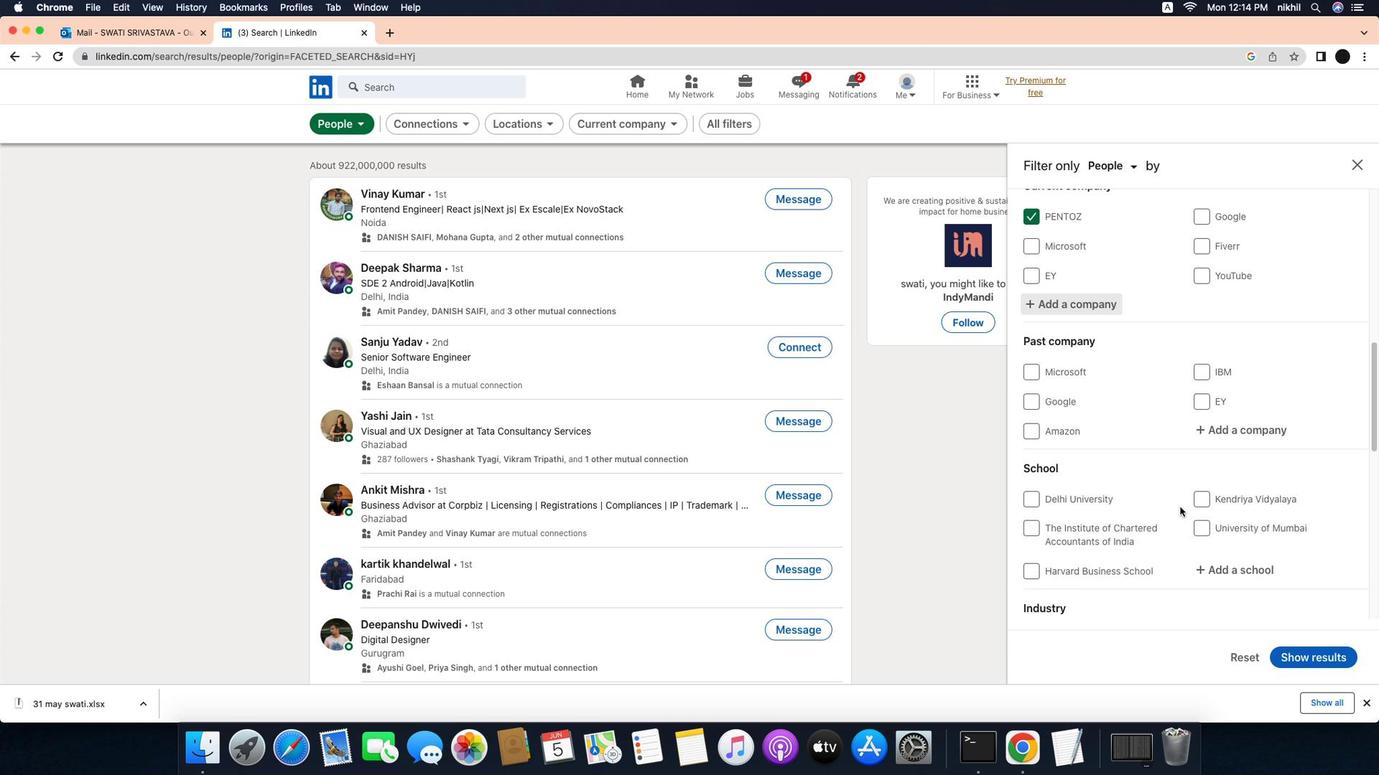 
Action: Mouse scrolled (1173, 509) with delta (0, -1)
Screenshot: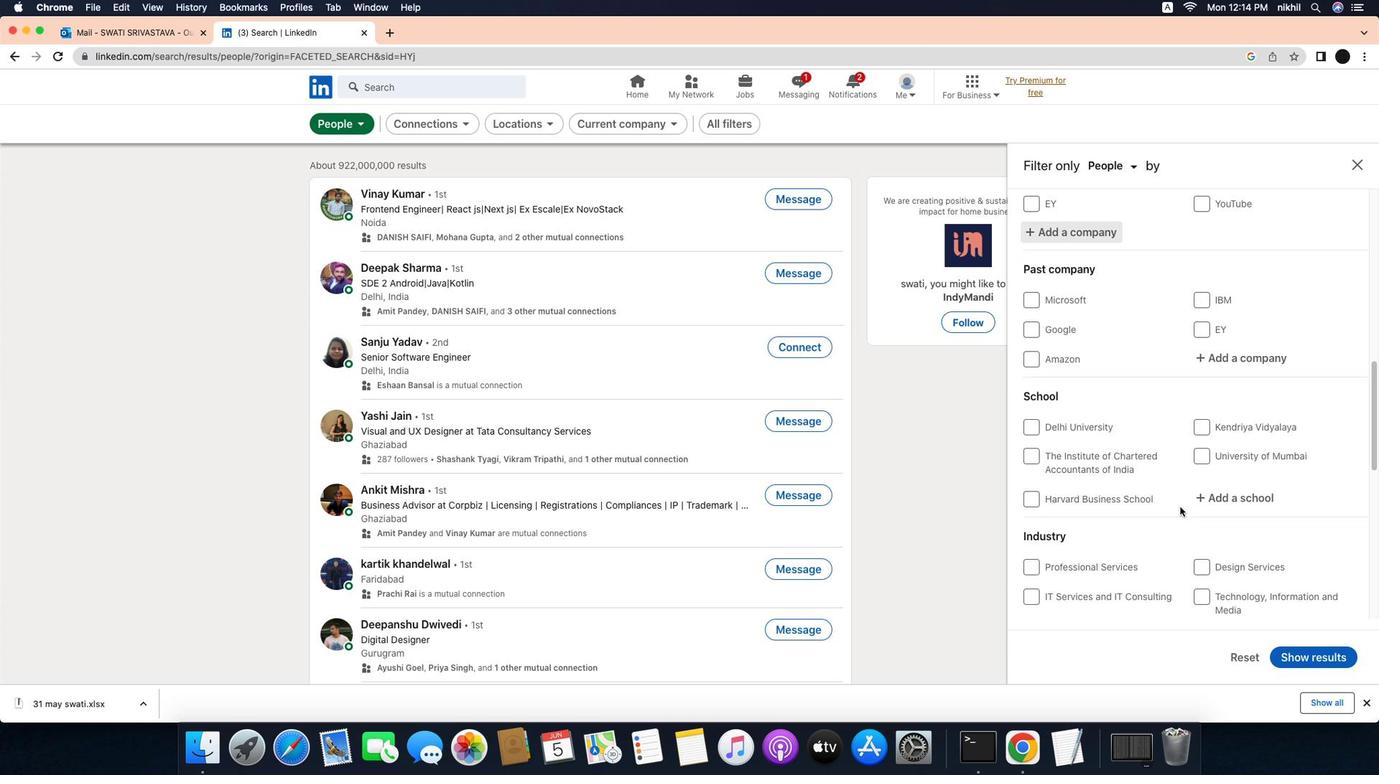 
Action: Mouse moved to (1220, 459)
Screenshot: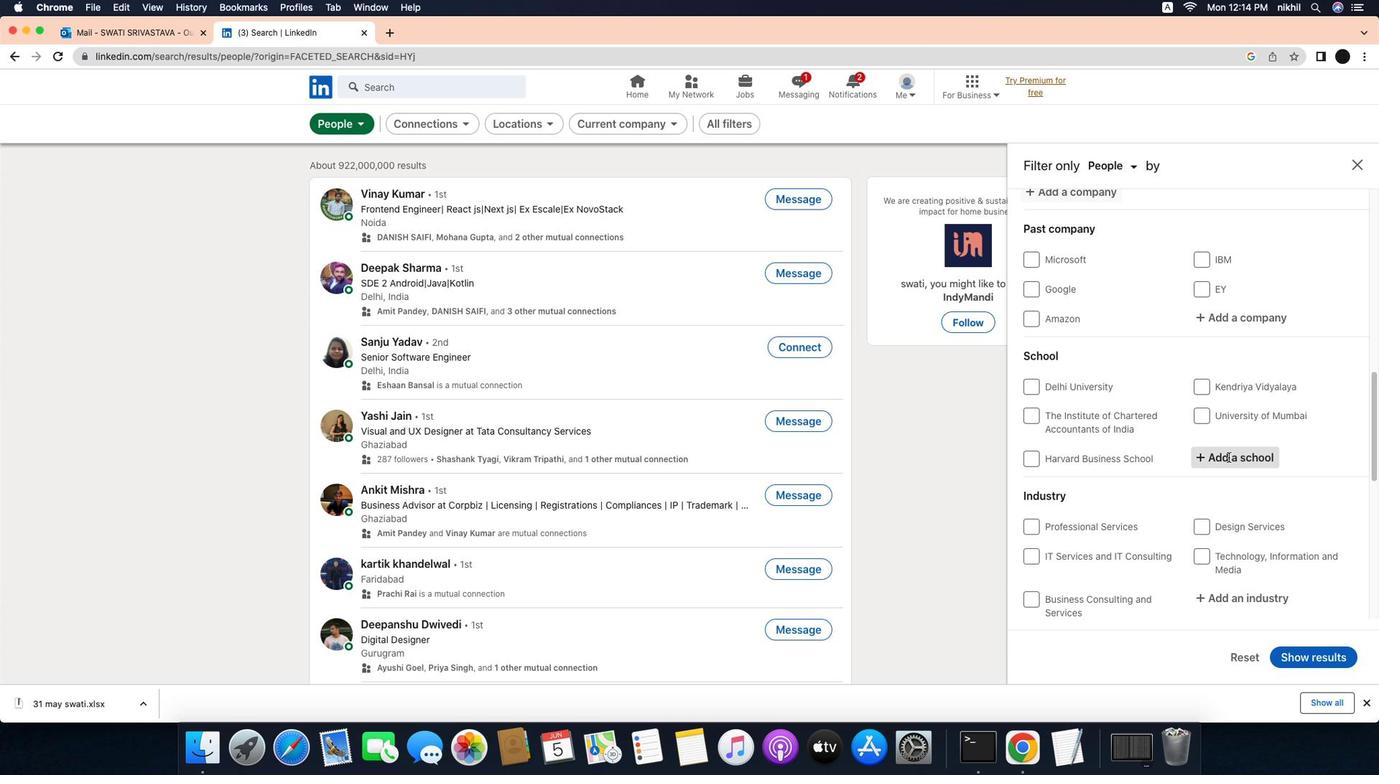 
Action: Mouse pressed left at (1220, 459)
Screenshot: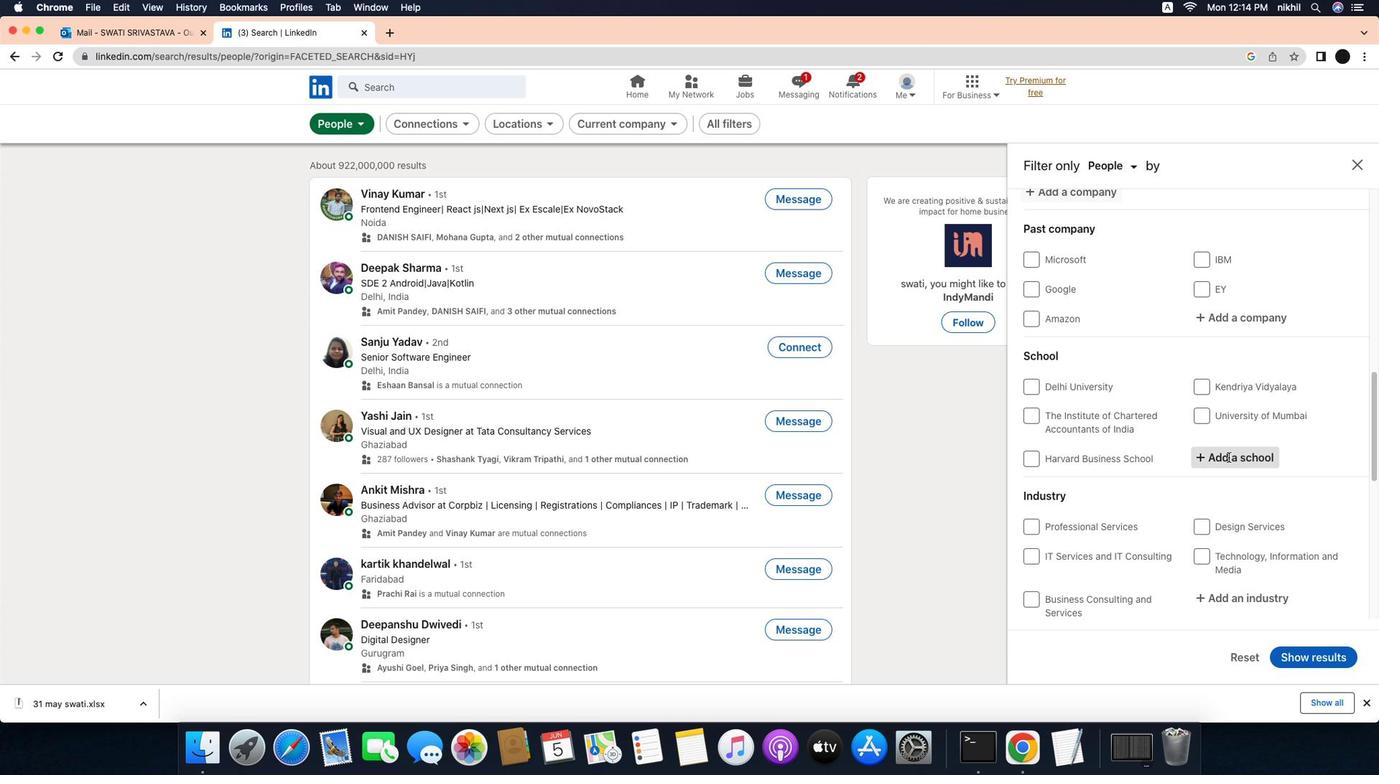 
Action: Mouse moved to (1221, 461)
Screenshot: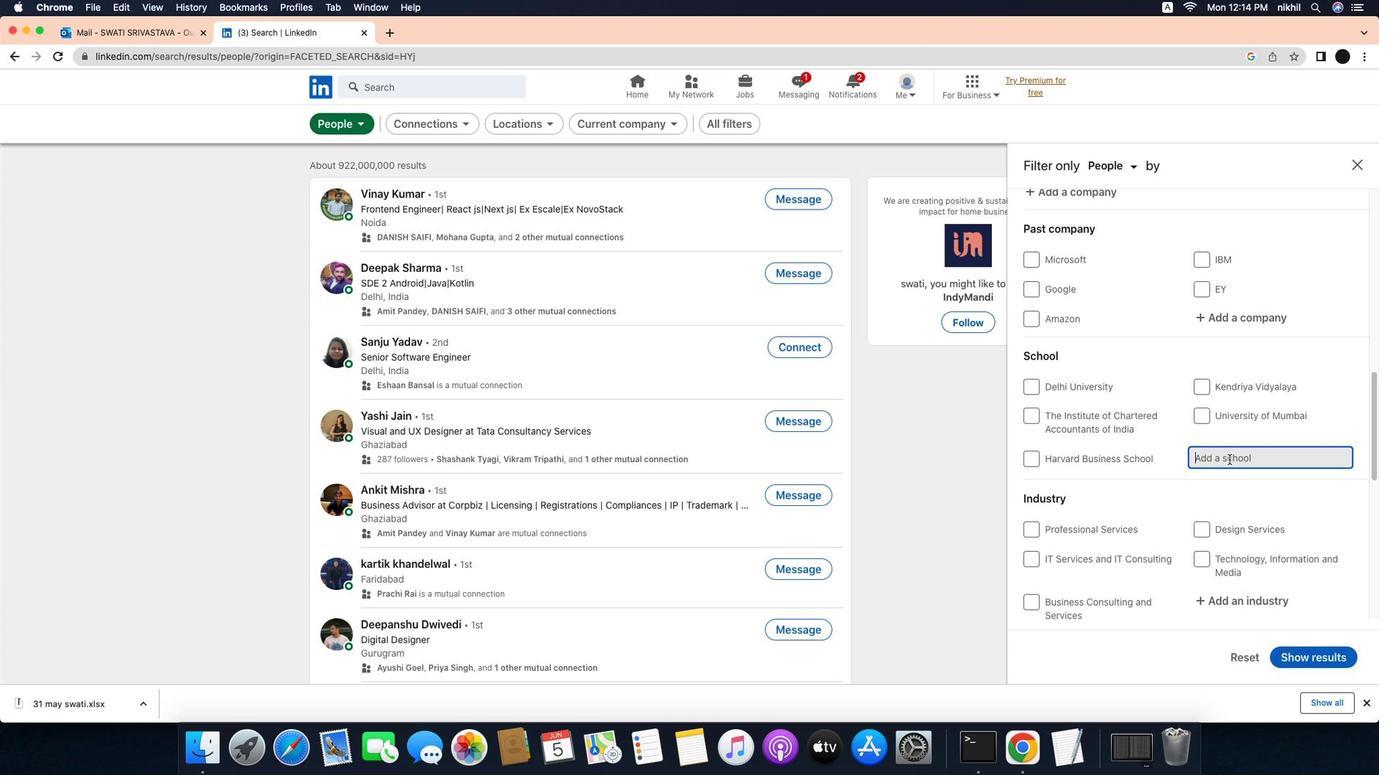 
Action: Mouse pressed left at (1221, 461)
Screenshot: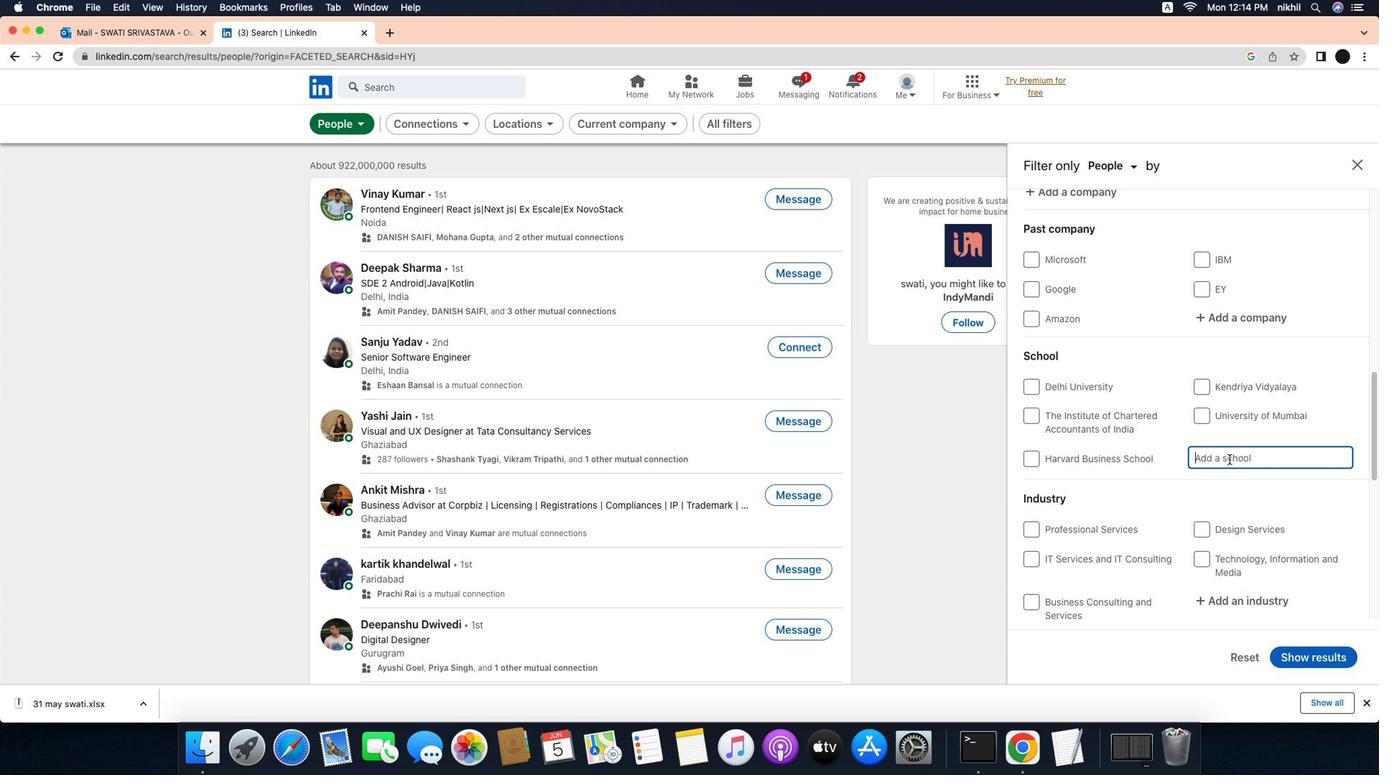 
Action: Mouse moved to (1221, 461)
Screenshot: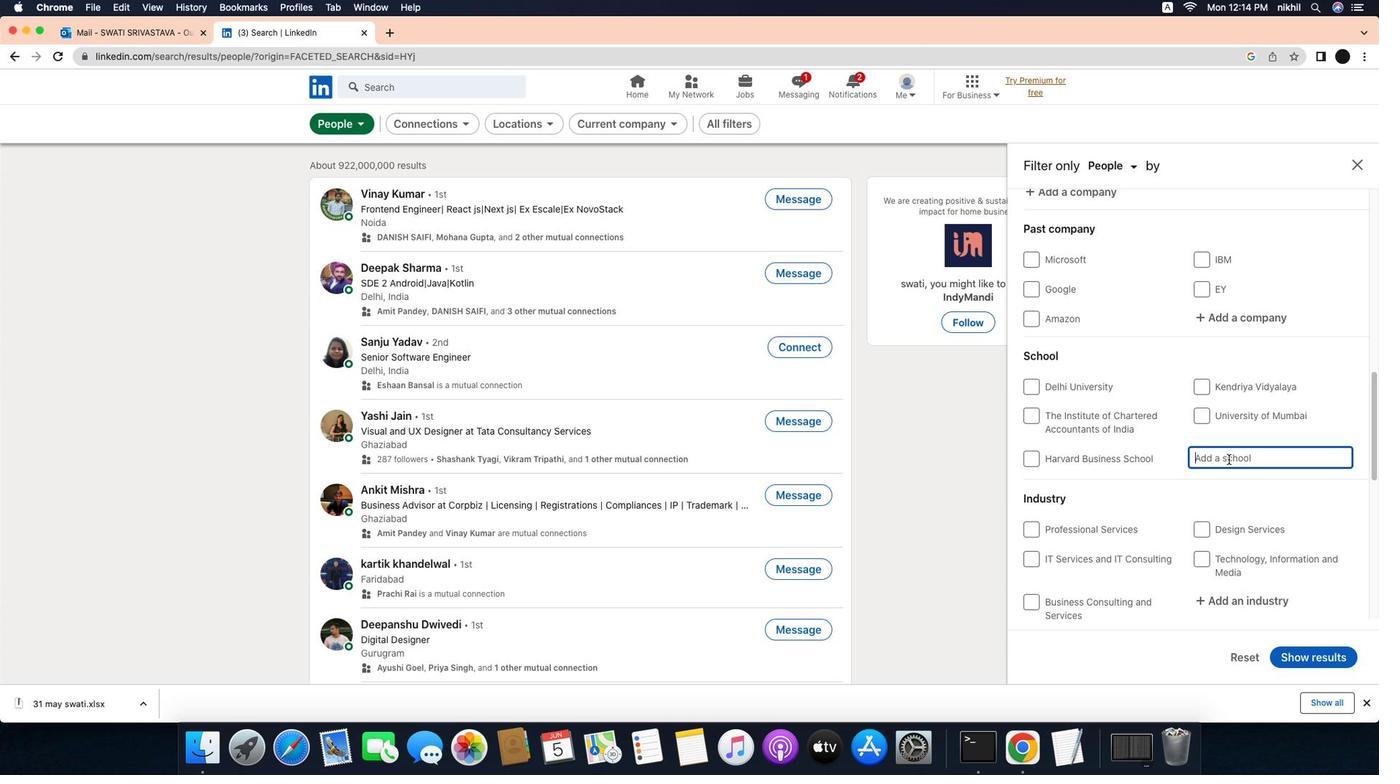 
Action: Key pressed Key.caps_lock'T'Key.caps_lock'o''l''a''n''i'Key.spaceKey.caps_lock'C'Key.caps_lock'o''l''l''e''g''e'Key.space'o''f'Key.spaceKey.caps_lock'C'Key.caps_lock'o''m''m''e''r''c''e'
Screenshot: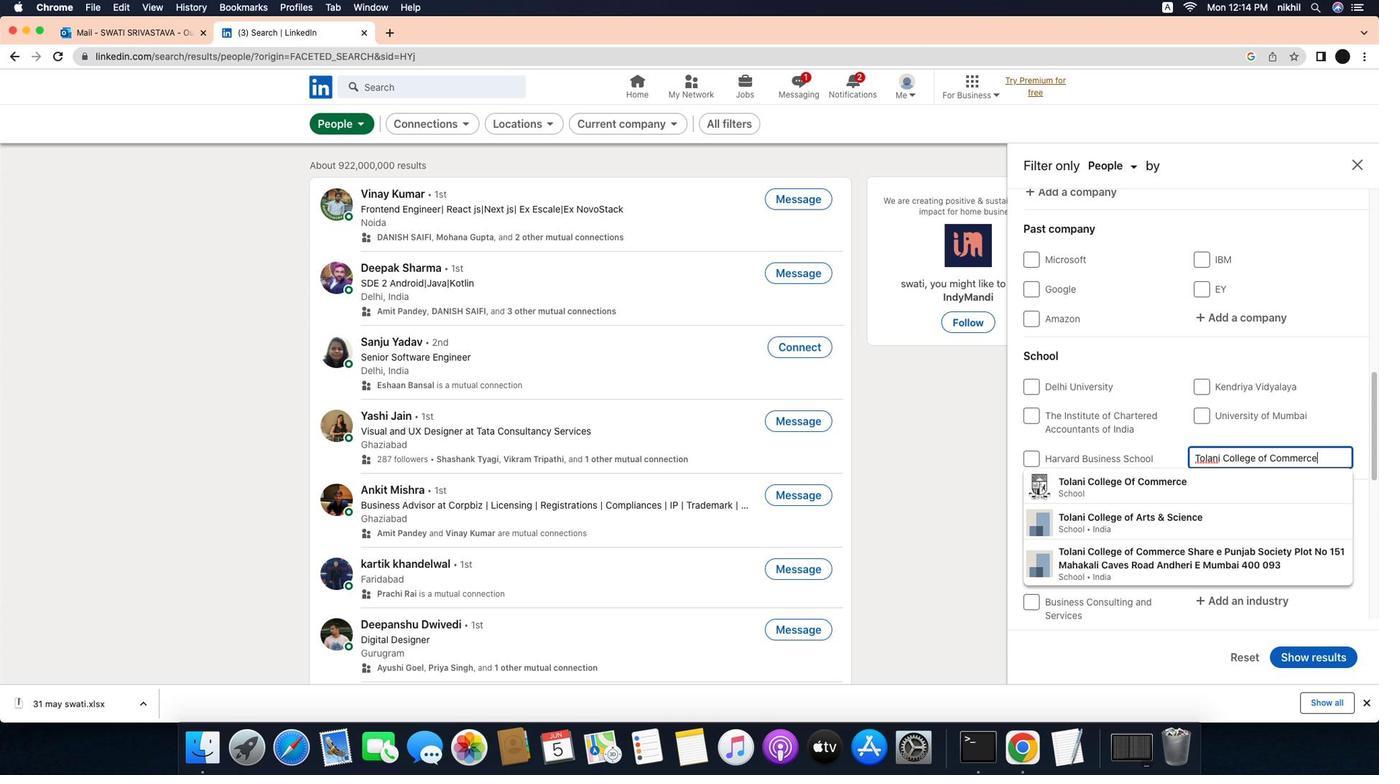 
Action: Mouse moved to (1165, 489)
Screenshot: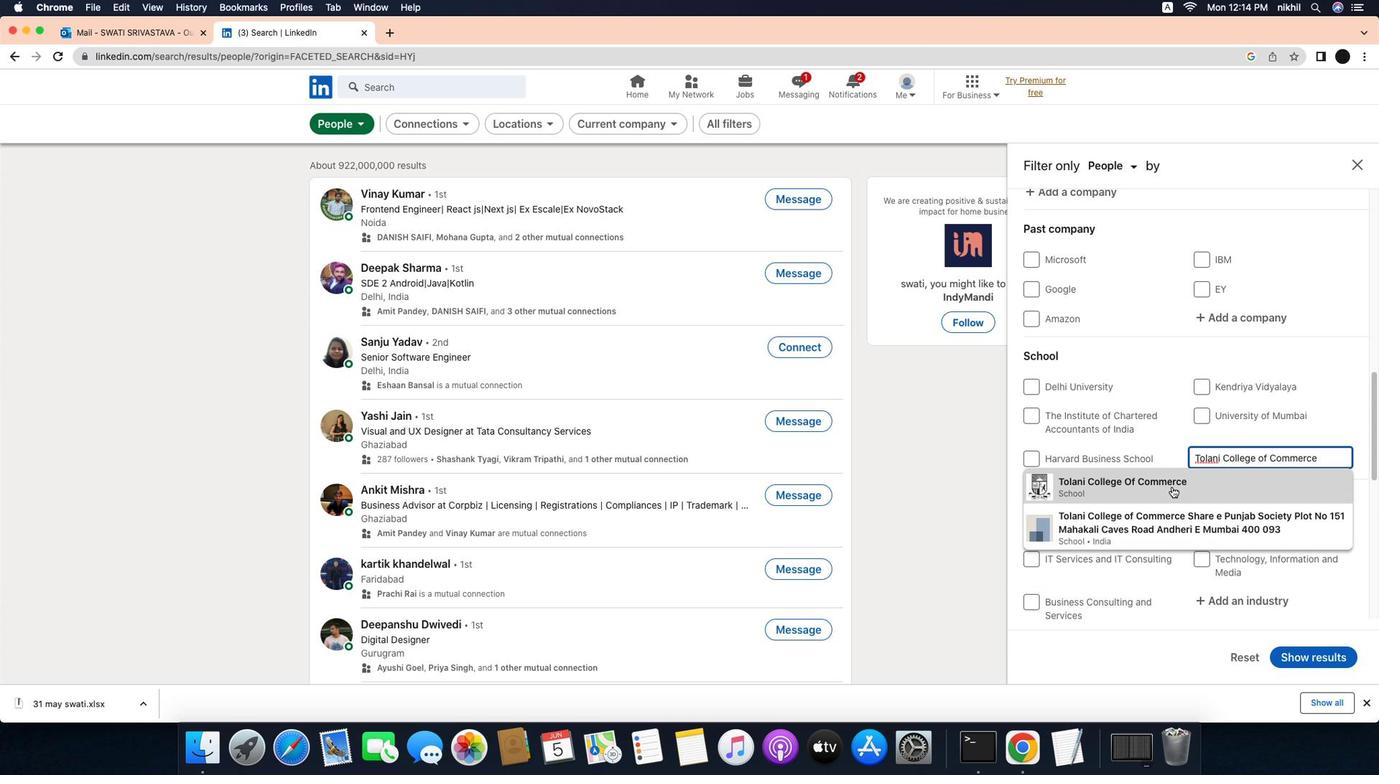 
Action: Mouse pressed left at (1165, 489)
Screenshot: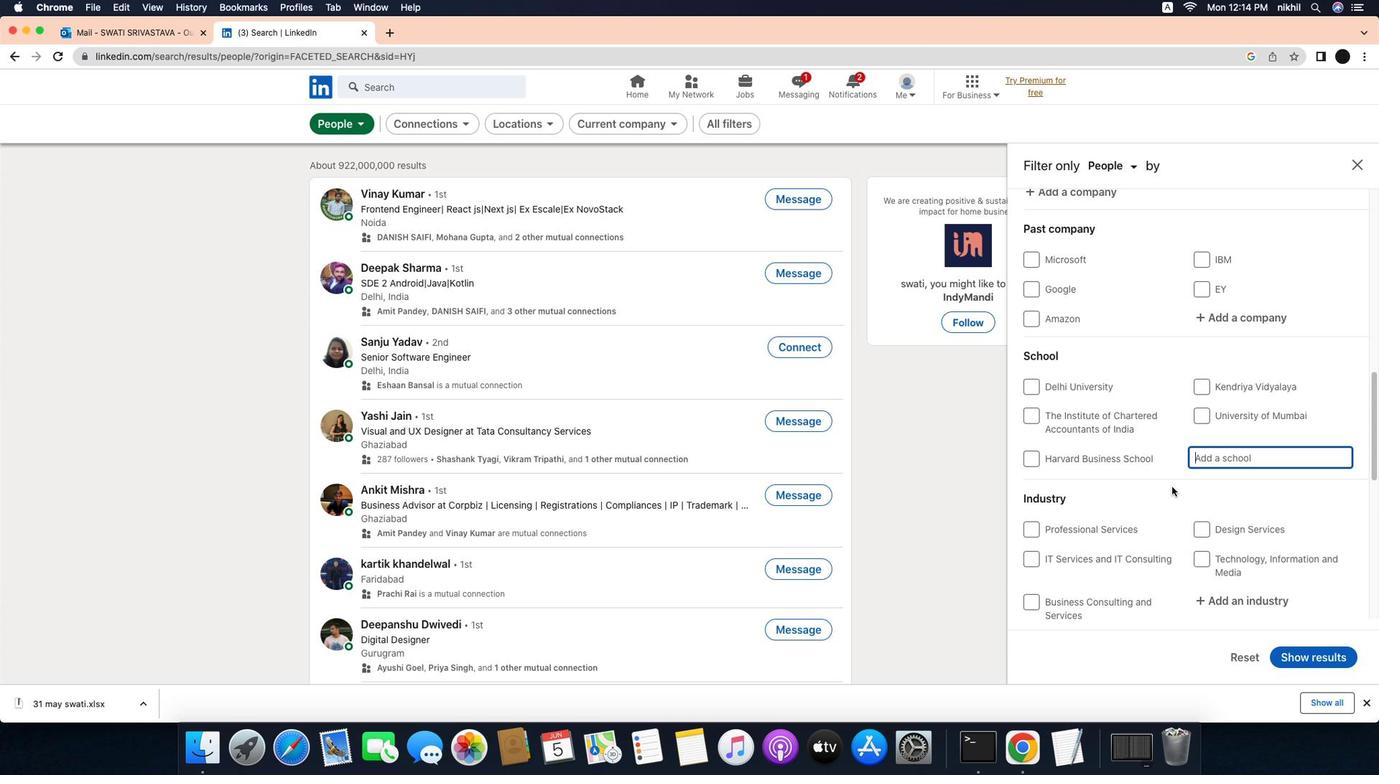 
Action: Mouse moved to (1181, 489)
Screenshot: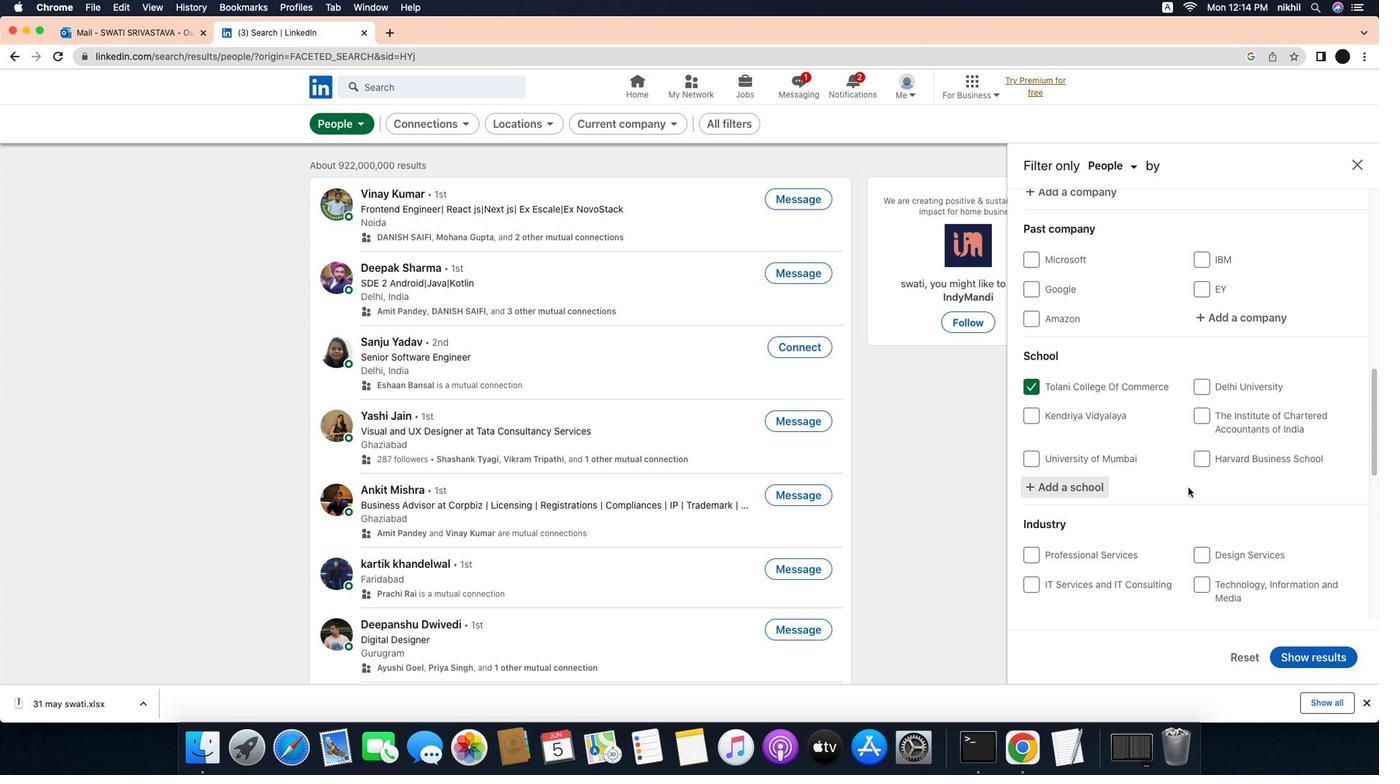 
Action: Mouse scrolled (1181, 489) with delta (0, 0)
Screenshot: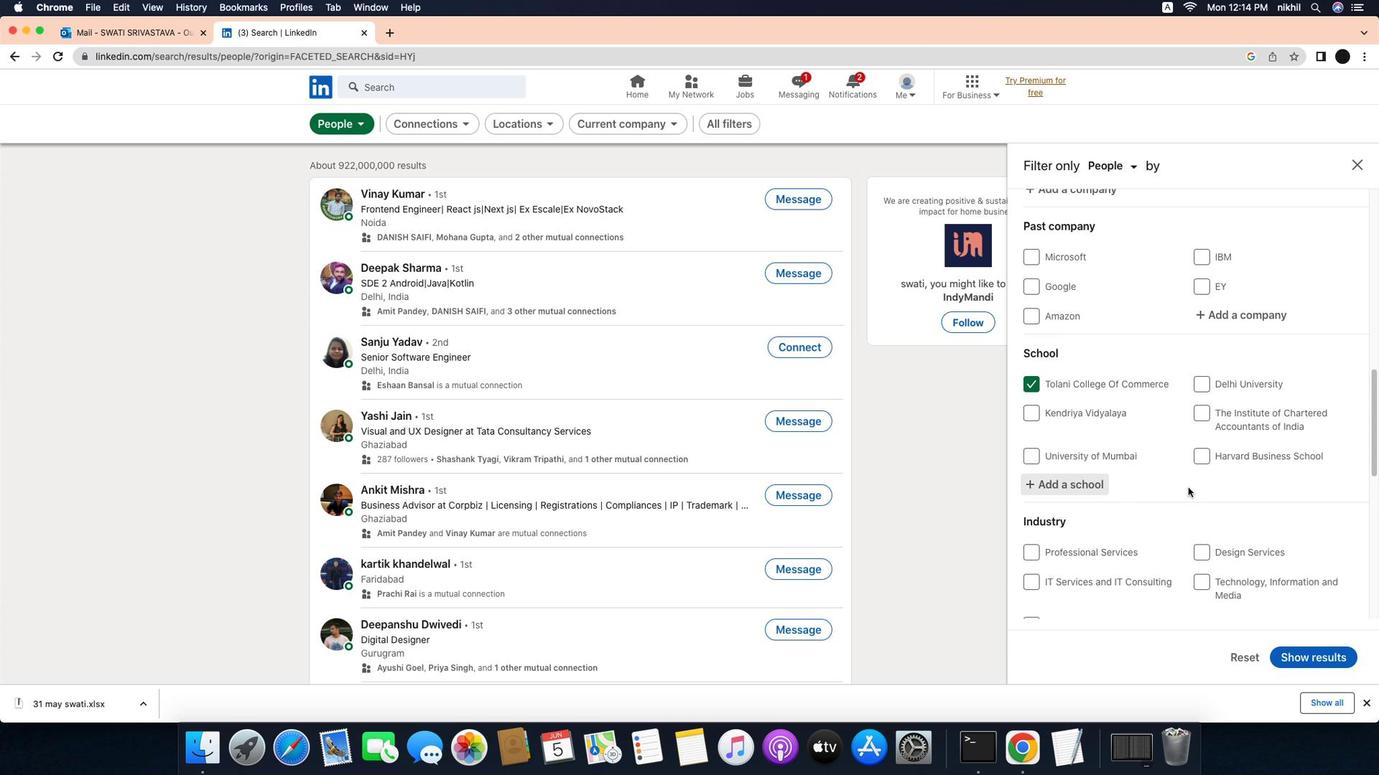 
Action: Mouse scrolled (1181, 489) with delta (0, 0)
Screenshot: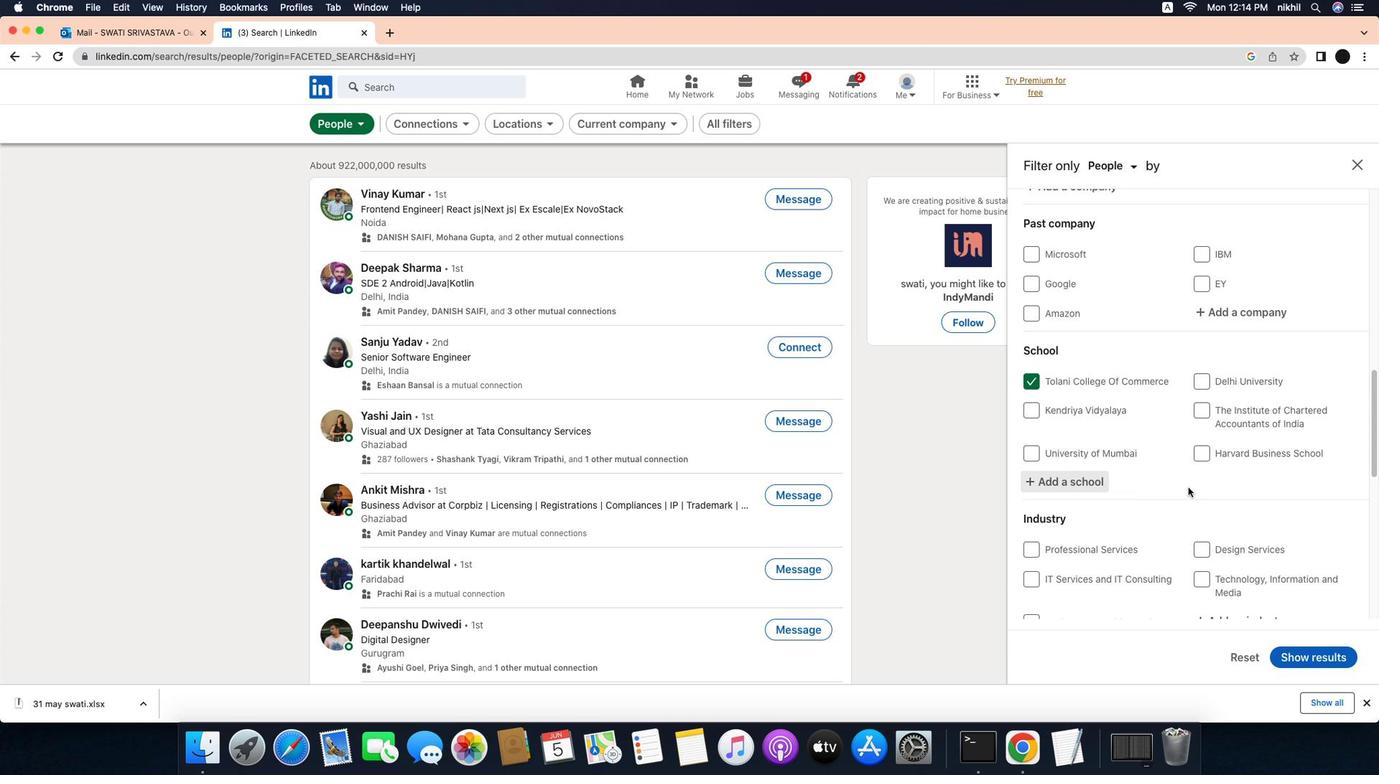 
Action: Mouse scrolled (1181, 489) with delta (0, 0)
Screenshot: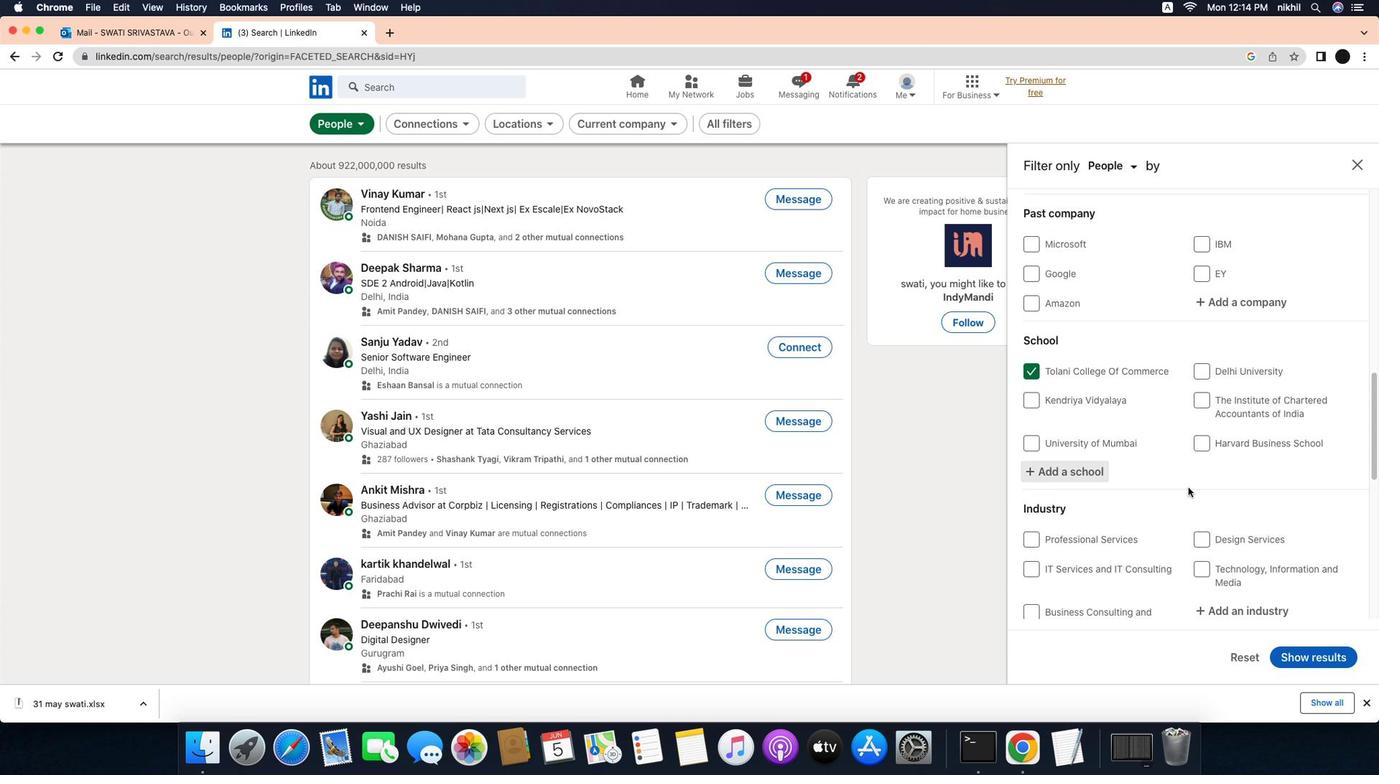 
Action: Mouse scrolled (1181, 489) with delta (0, 0)
Screenshot: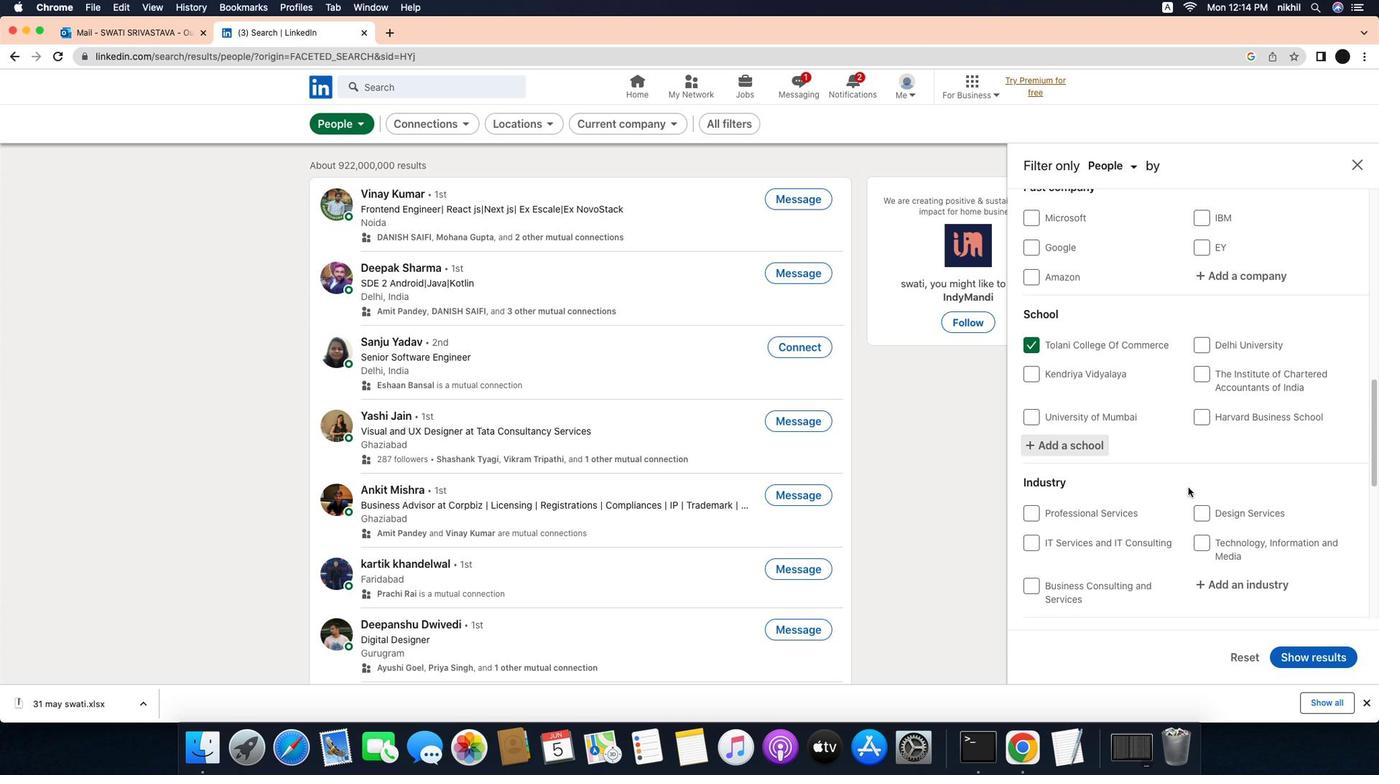 
Action: Mouse scrolled (1181, 489) with delta (0, 0)
Screenshot: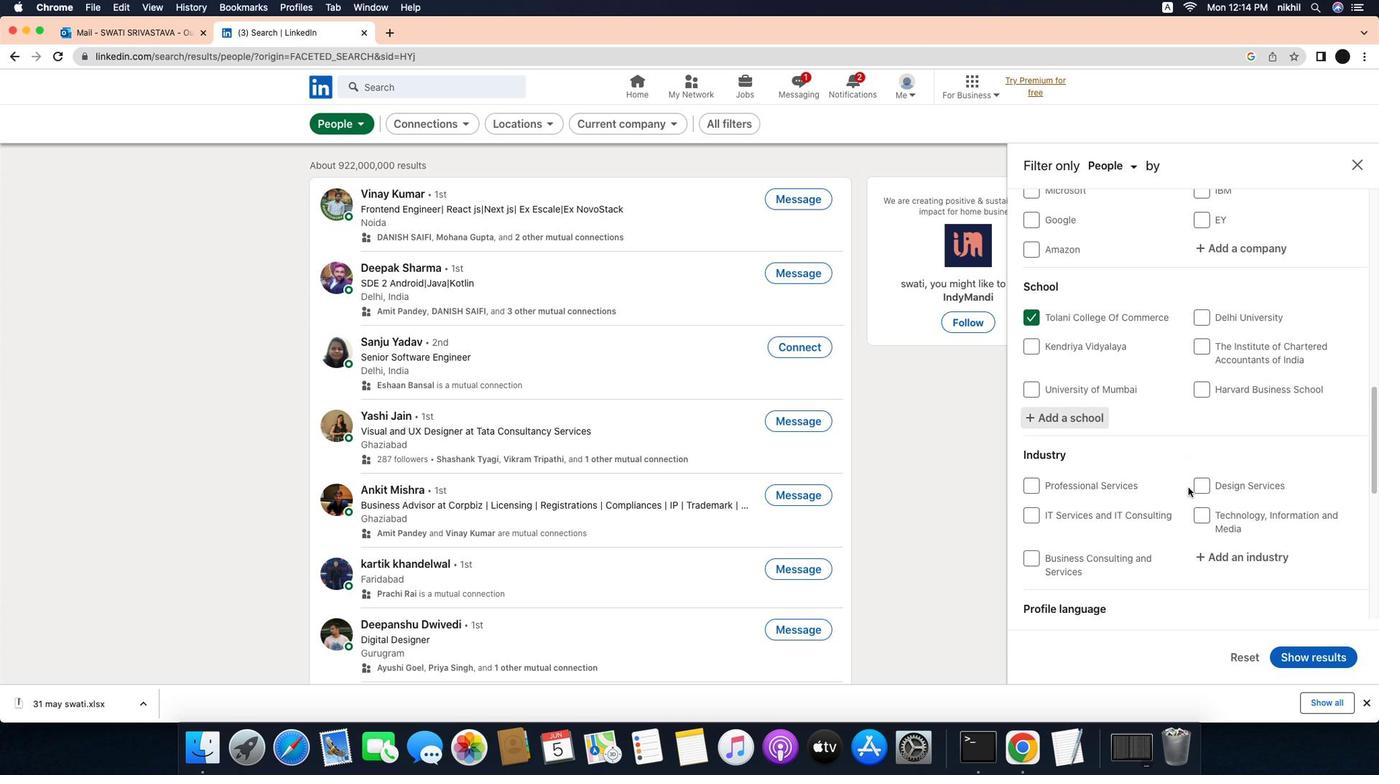 
Action: Mouse scrolled (1181, 489) with delta (0, 0)
Screenshot: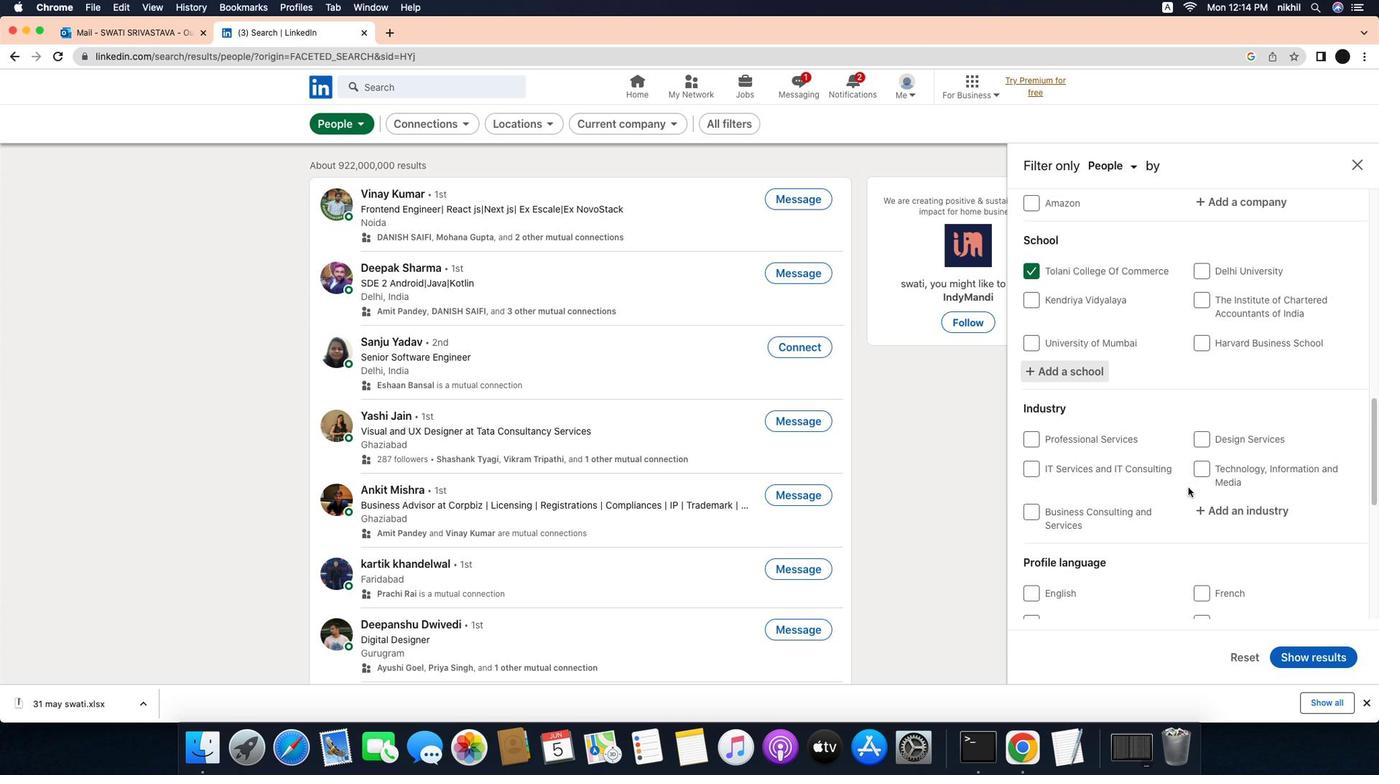 
Action: Mouse scrolled (1181, 489) with delta (0, -1)
Screenshot: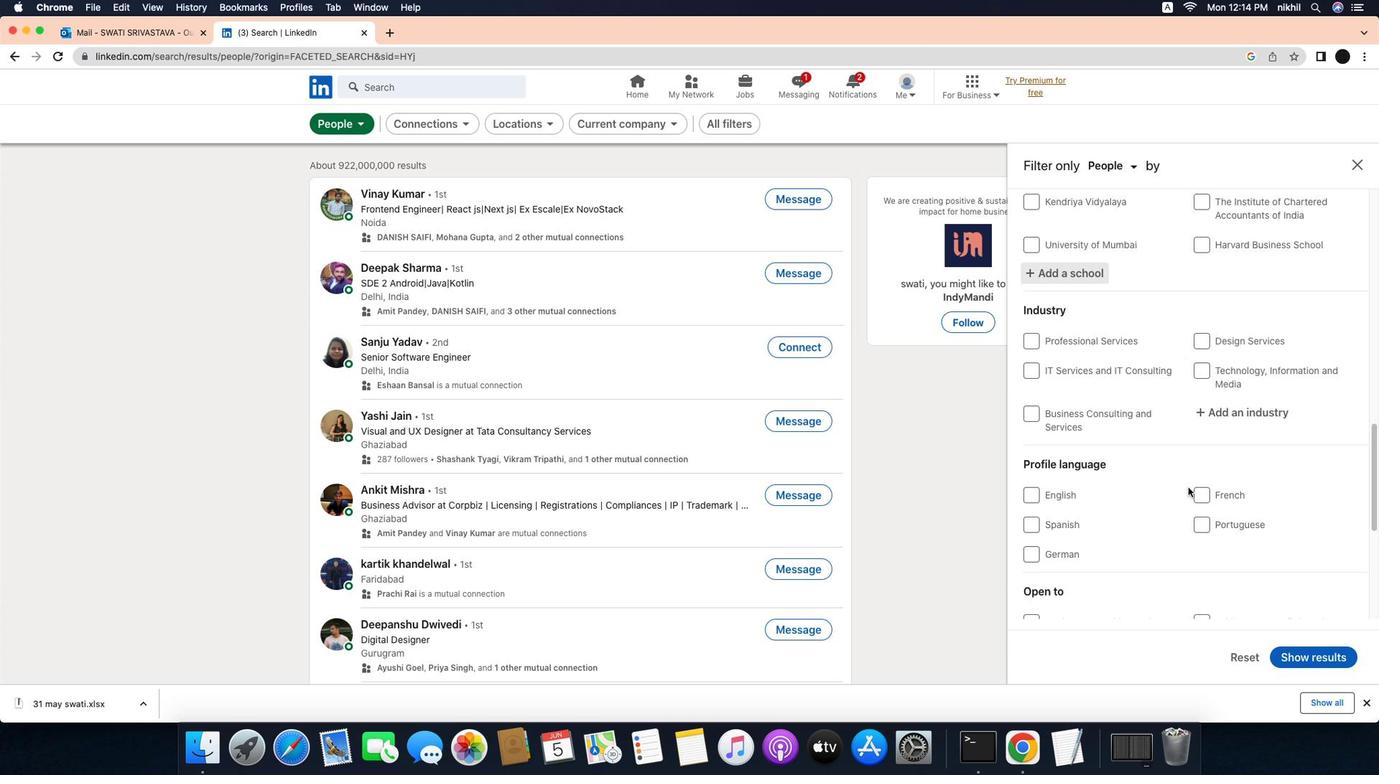 
Action: Mouse moved to (1253, 405)
Screenshot: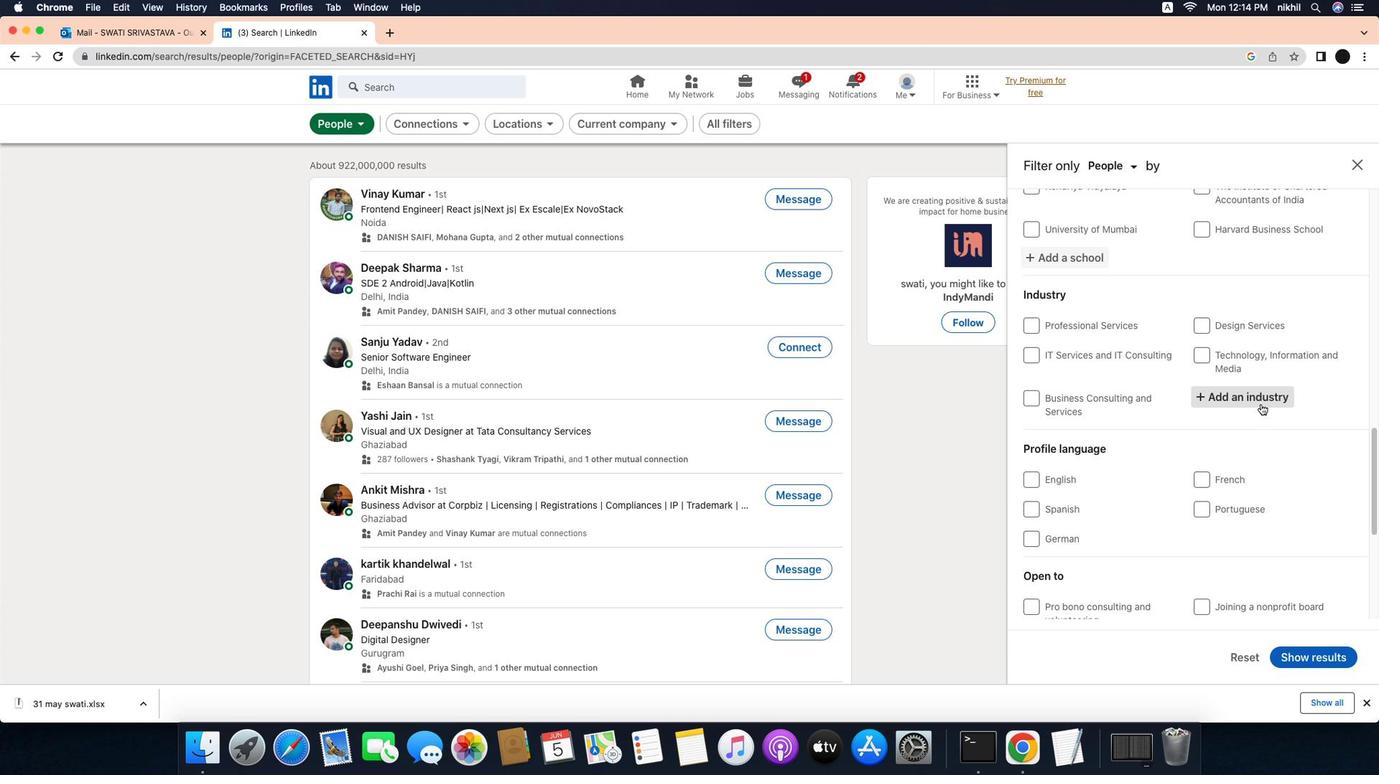 
Action: Mouse pressed left at (1253, 405)
Screenshot: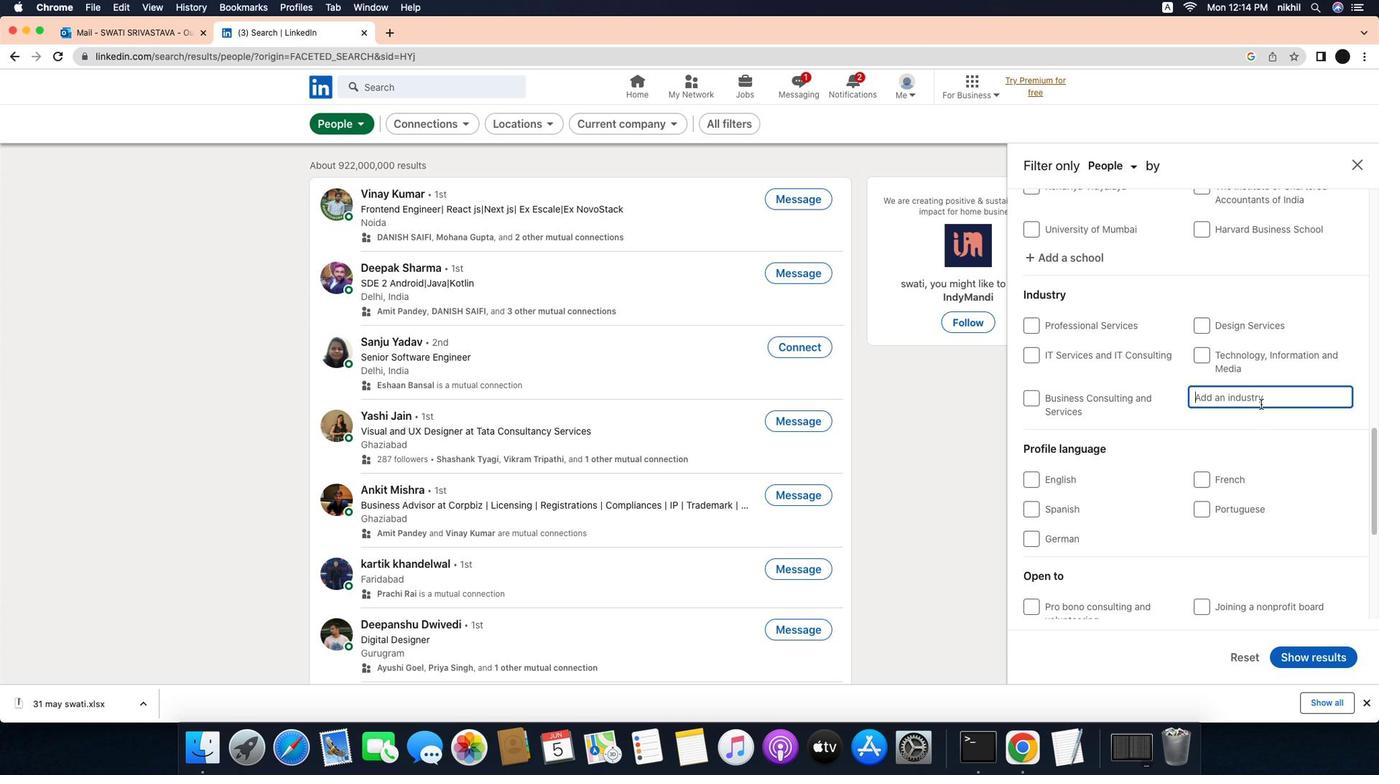 
Action: Mouse moved to (1242, 405)
Screenshot: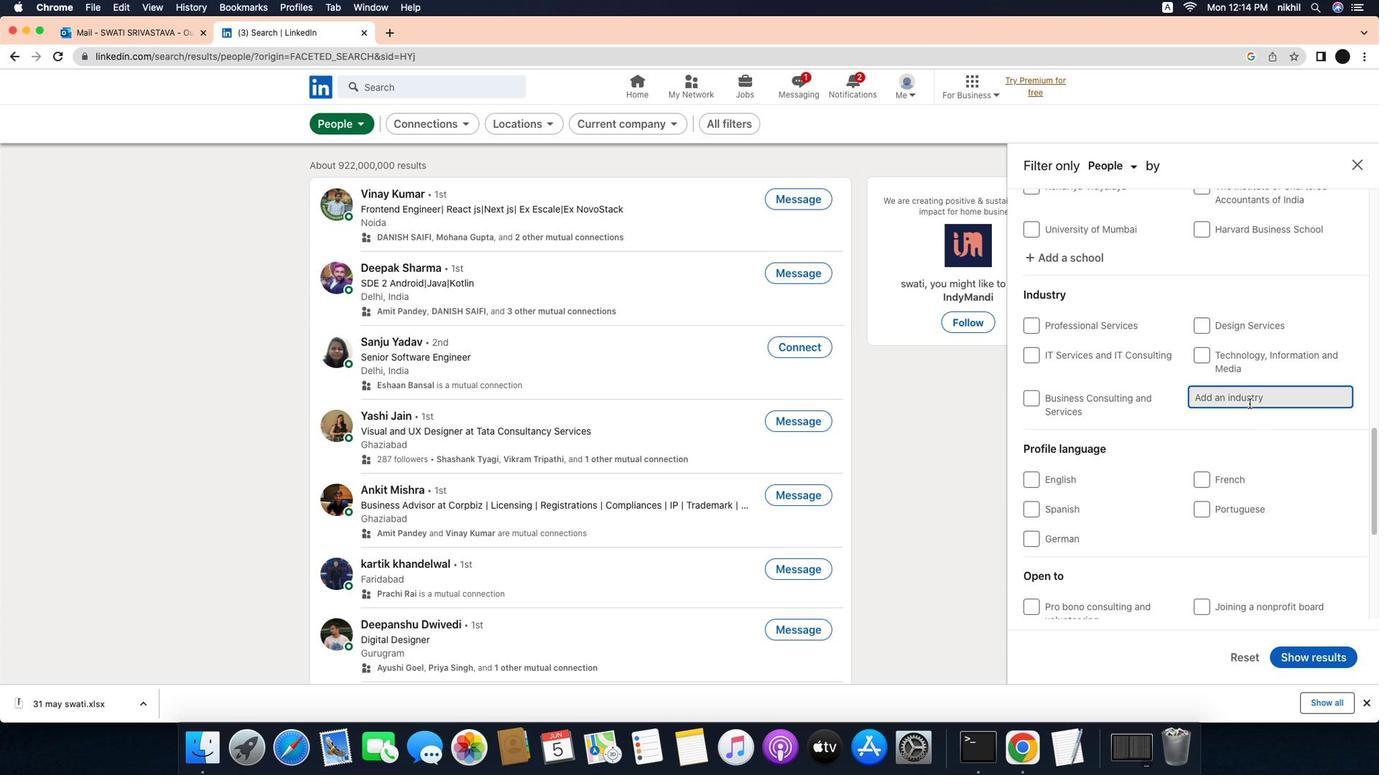
Action: Mouse pressed left at (1242, 405)
Screenshot: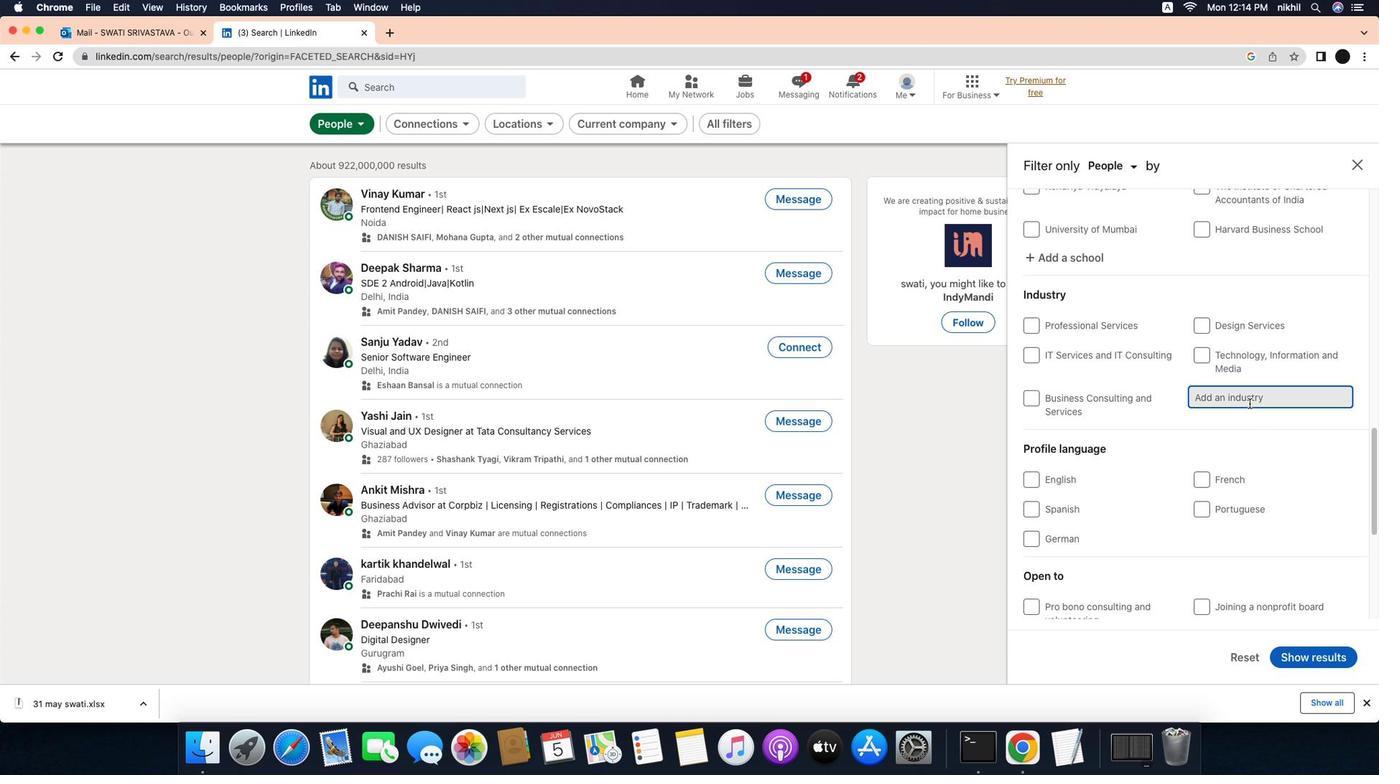 
Action: Mouse moved to (1242, 405)
Screenshot: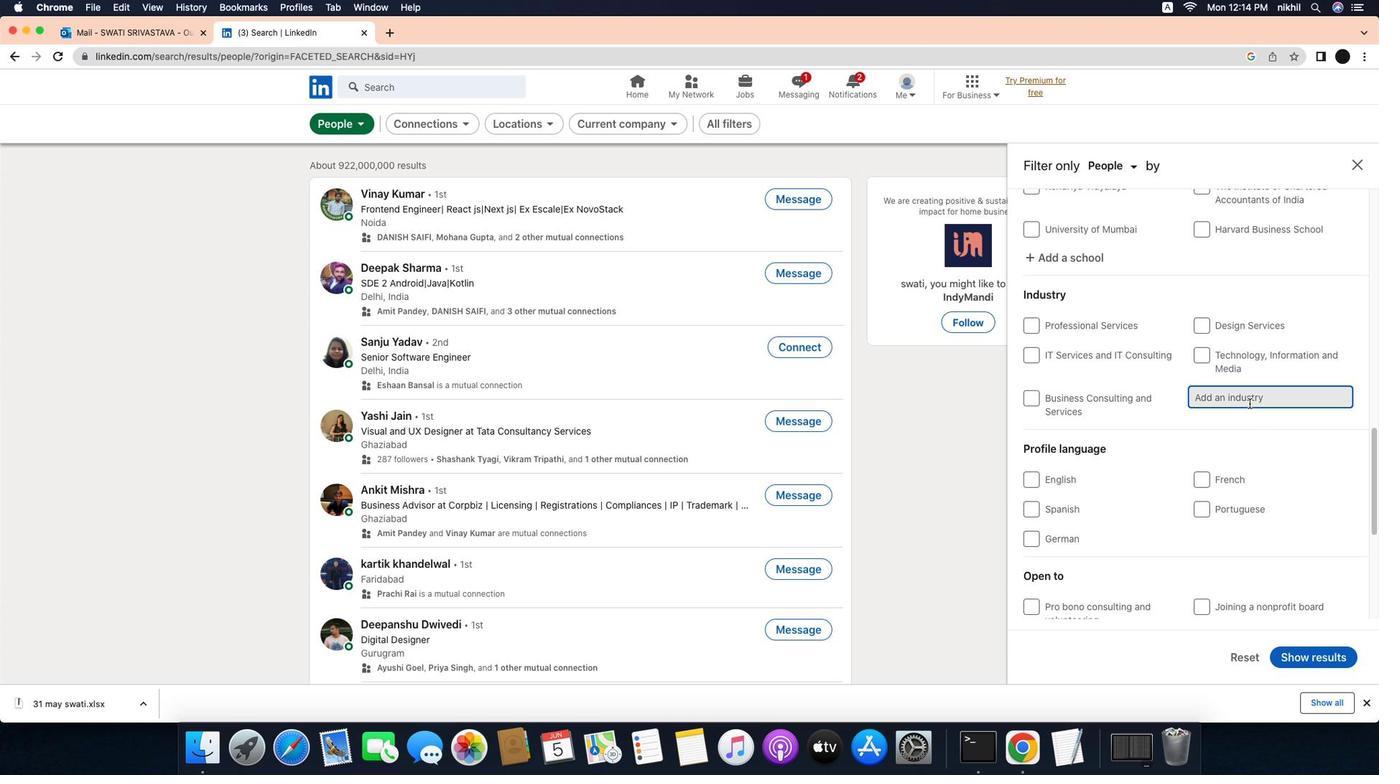 
Action: Key pressed Key.caps_lock'D'Key.caps_lock'i''g''i''t''a''l'Key.spaceKey.caps_lock'A'Key.caps_lock'c''c''e''s''s''i''b''i''l''t''y'
Screenshot: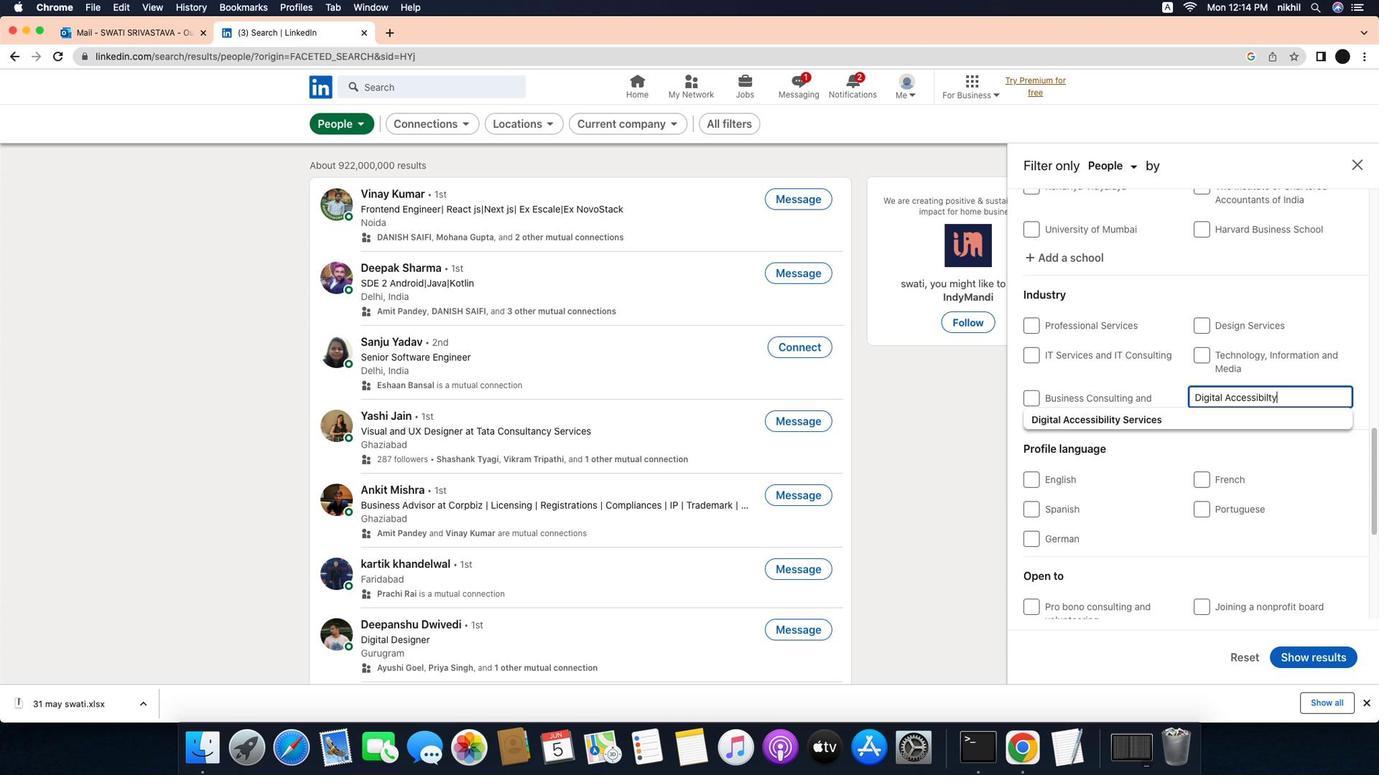 
Action: Mouse moved to (1224, 407)
Screenshot: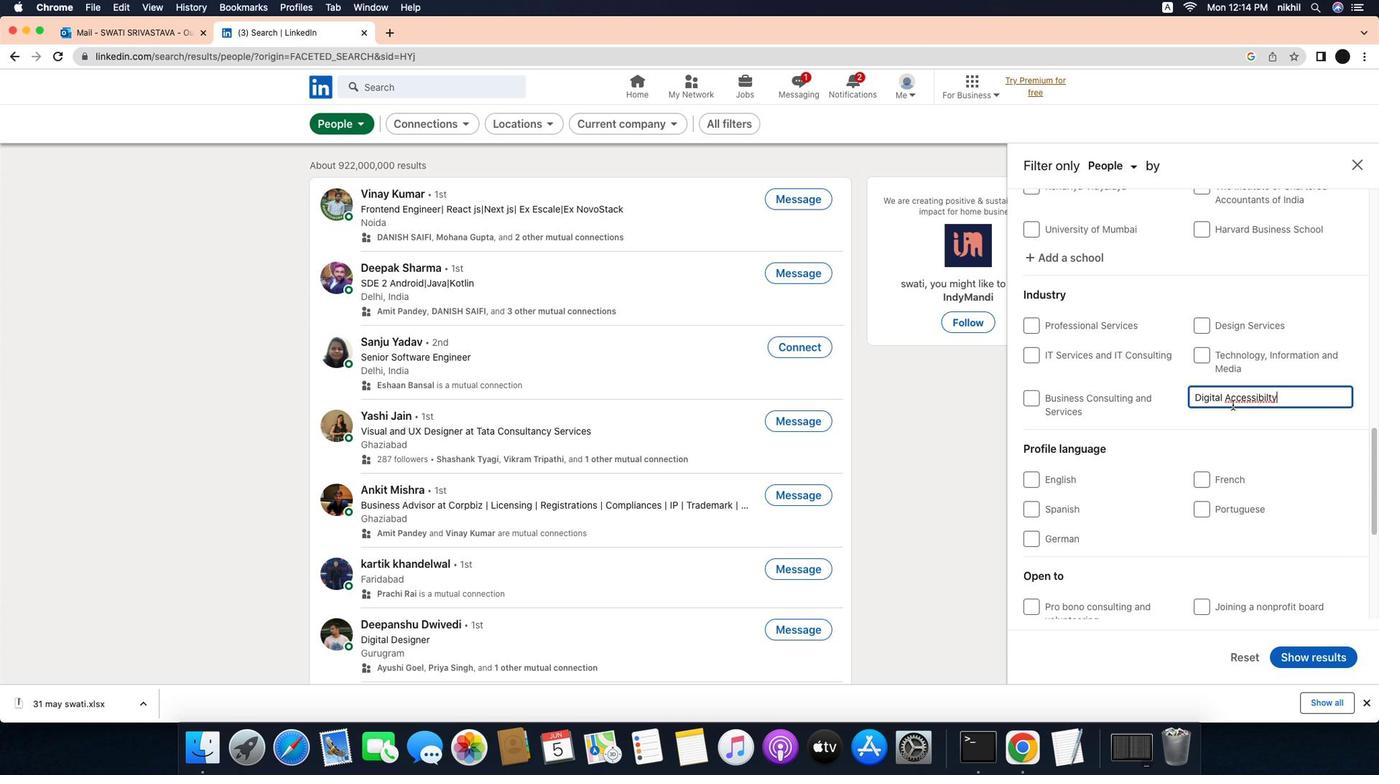 
Action: Key pressed Key.enter
Screenshot: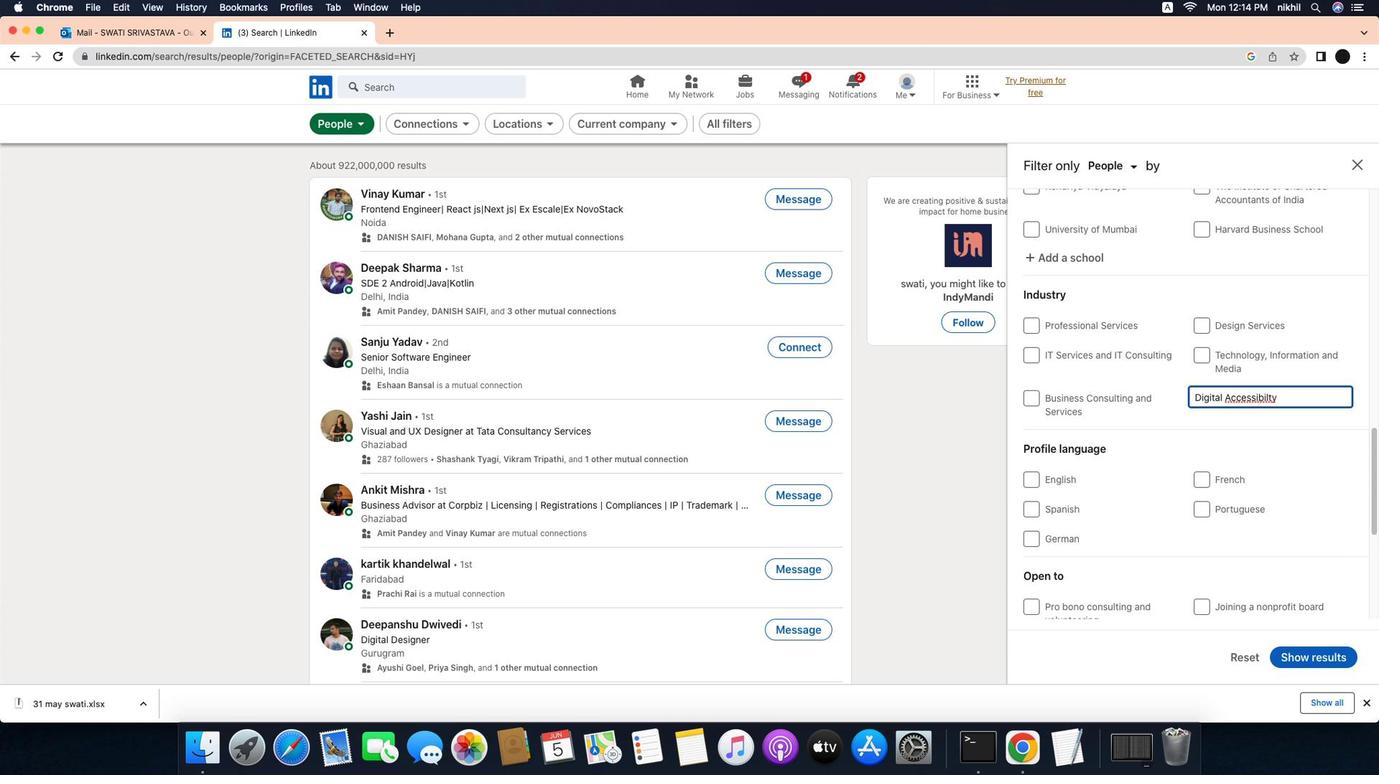 
Action: Mouse moved to (1233, 448)
Screenshot: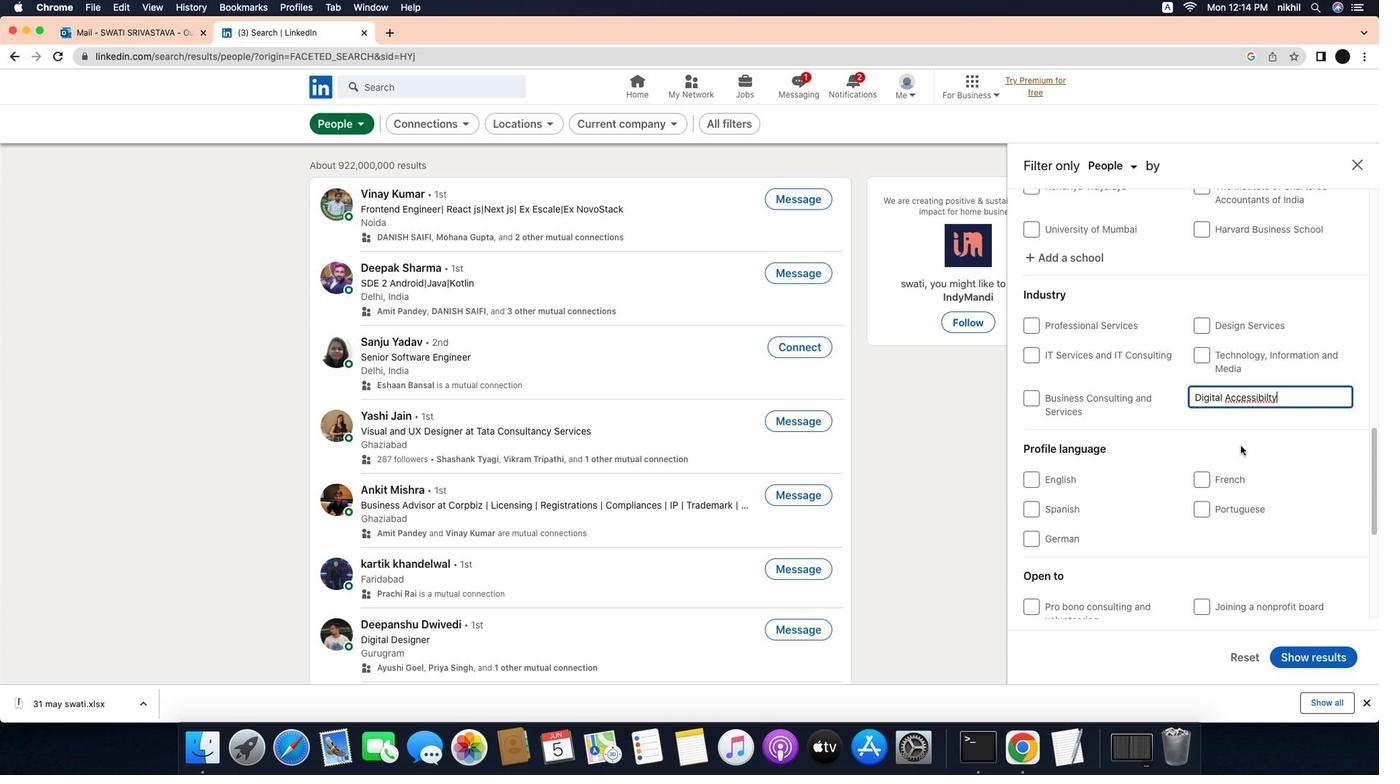 
Action: Mouse scrolled (1233, 448) with delta (0, 0)
Screenshot: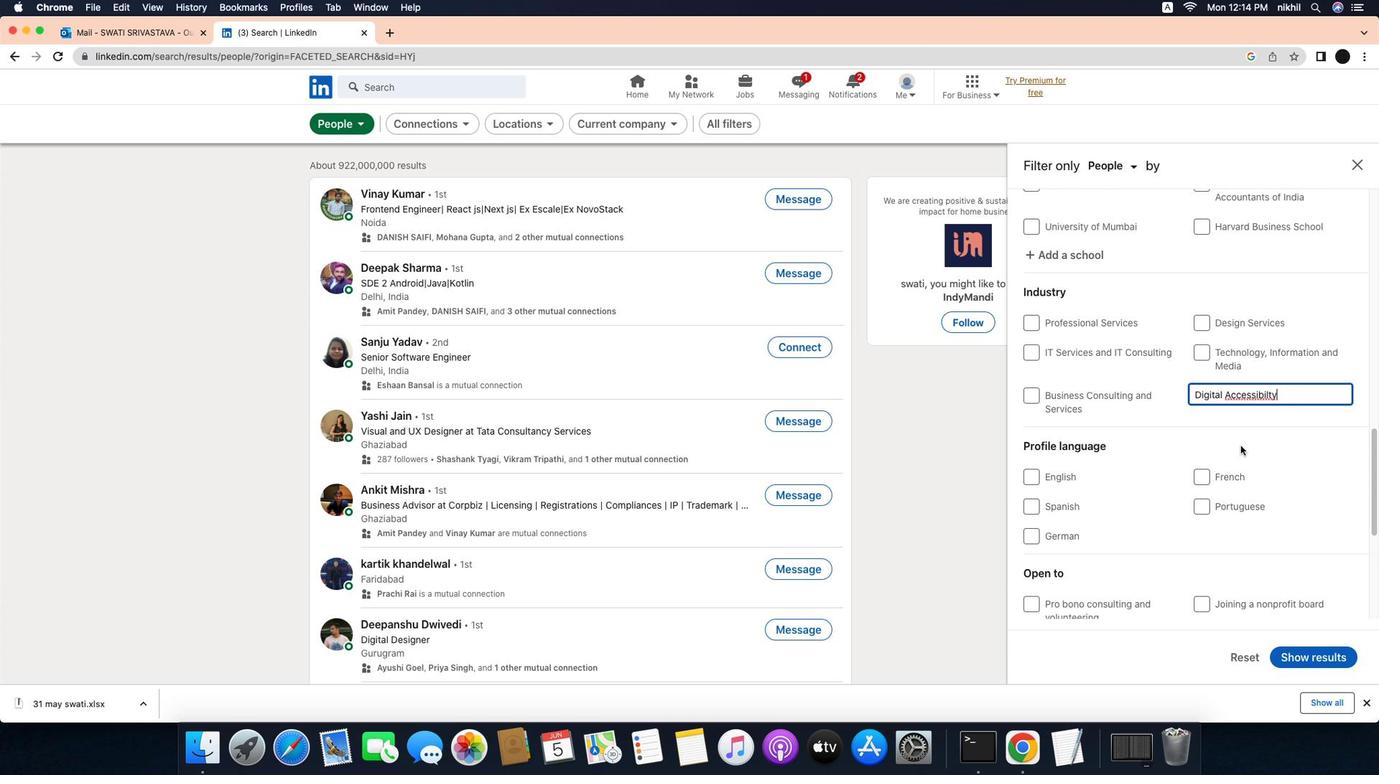 
Action: Mouse scrolled (1233, 448) with delta (0, 0)
Screenshot: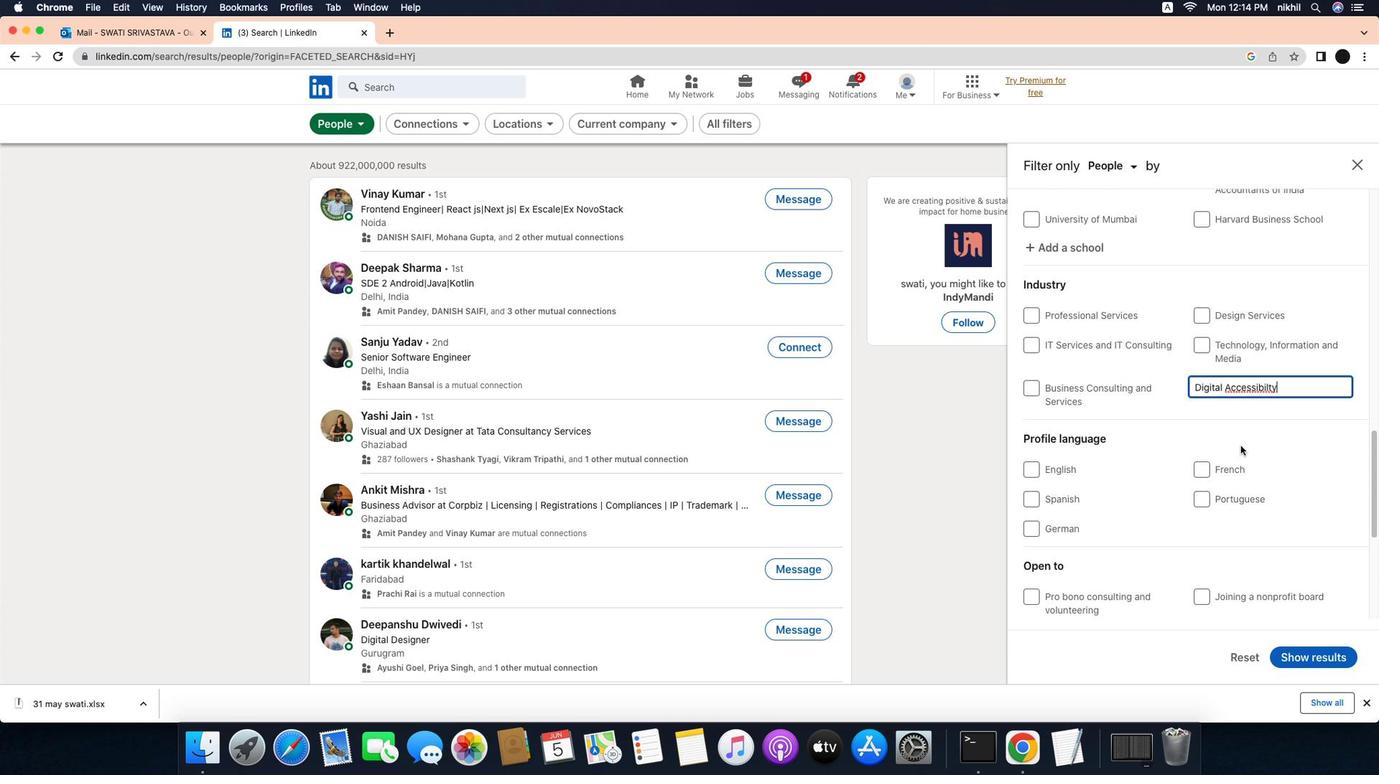
Action: Mouse scrolled (1233, 448) with delta (0, 0)
Screenshot: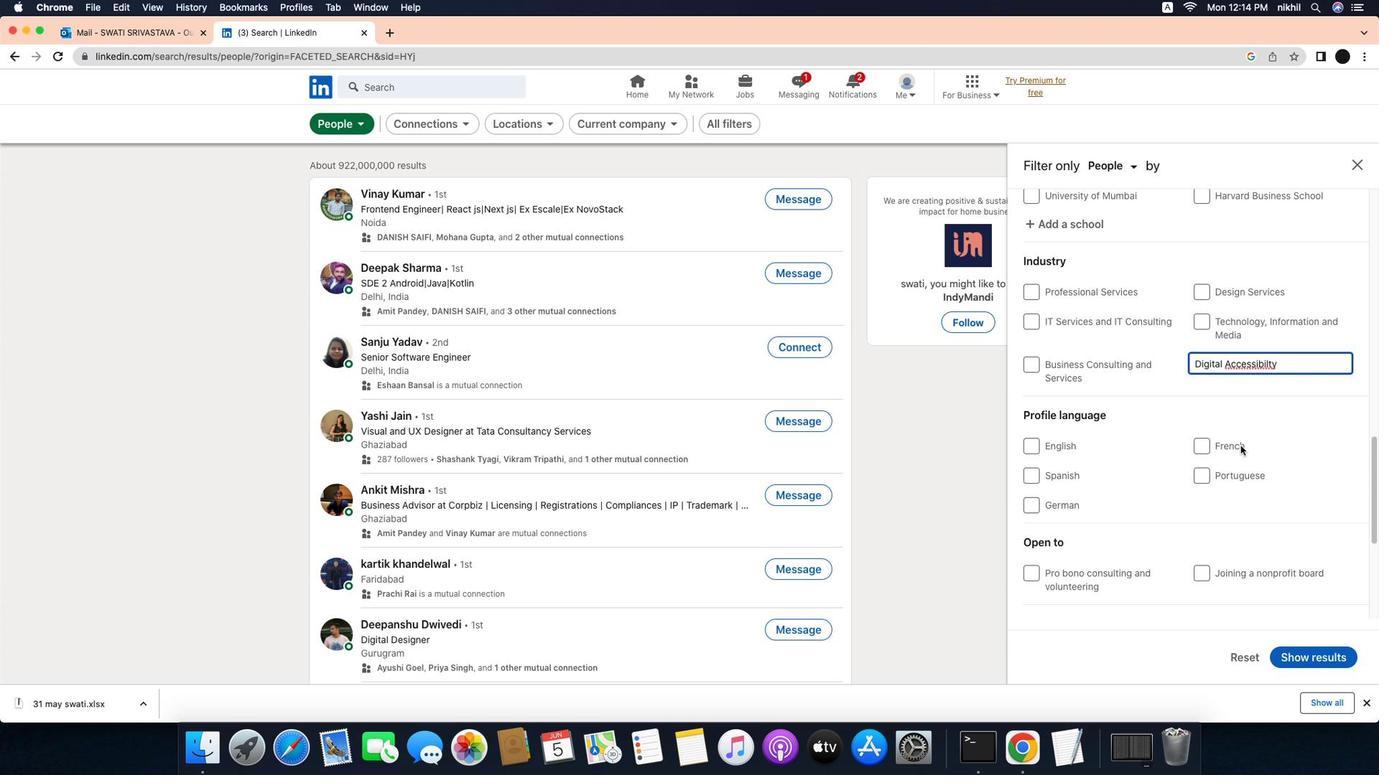 
Action: Mouse scrolled (1233, 448) with delta (0, 0)
Screenshot: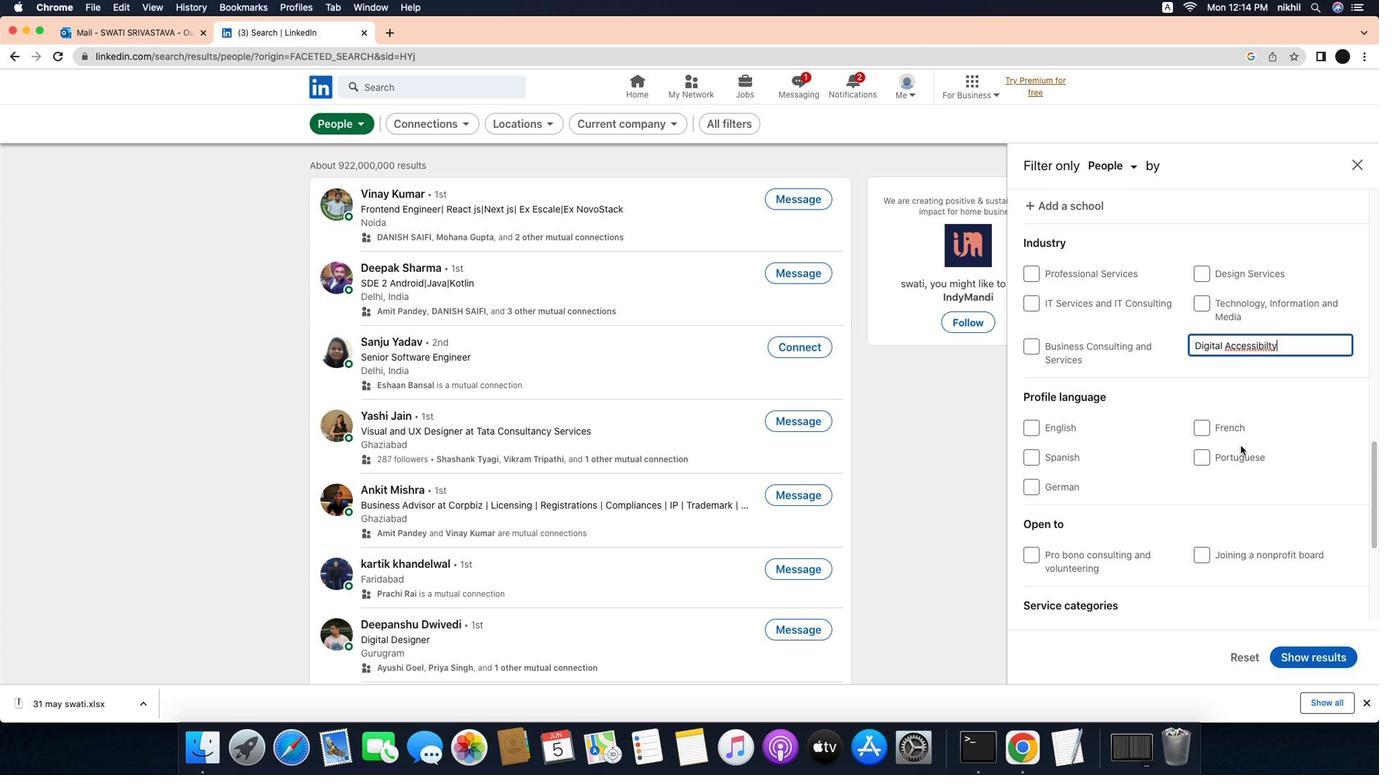 
Action: Mouse scrolled (1233, 448) with delta (0, 0)
Screenshot: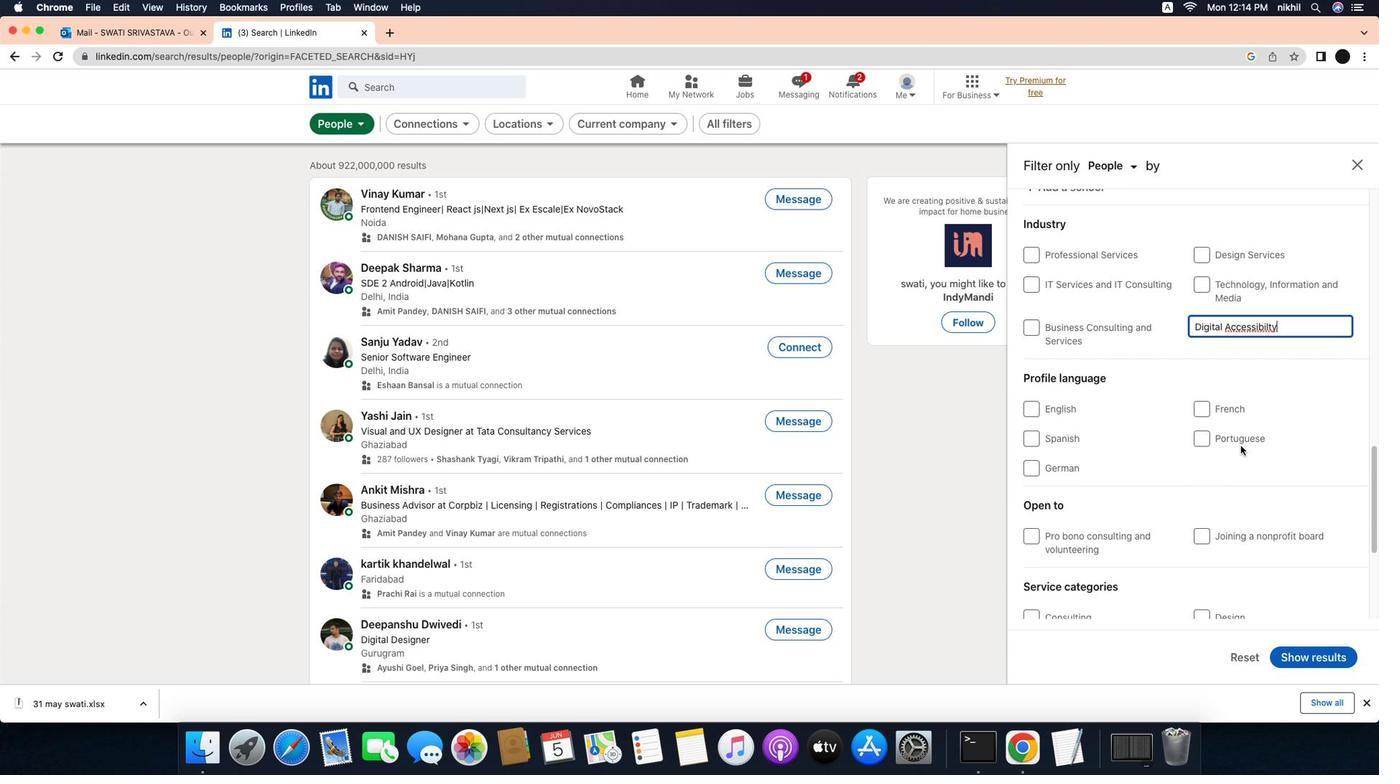 
Action: Mouse scrolled (1233, 448) with delta (0, 0)
Screenshot: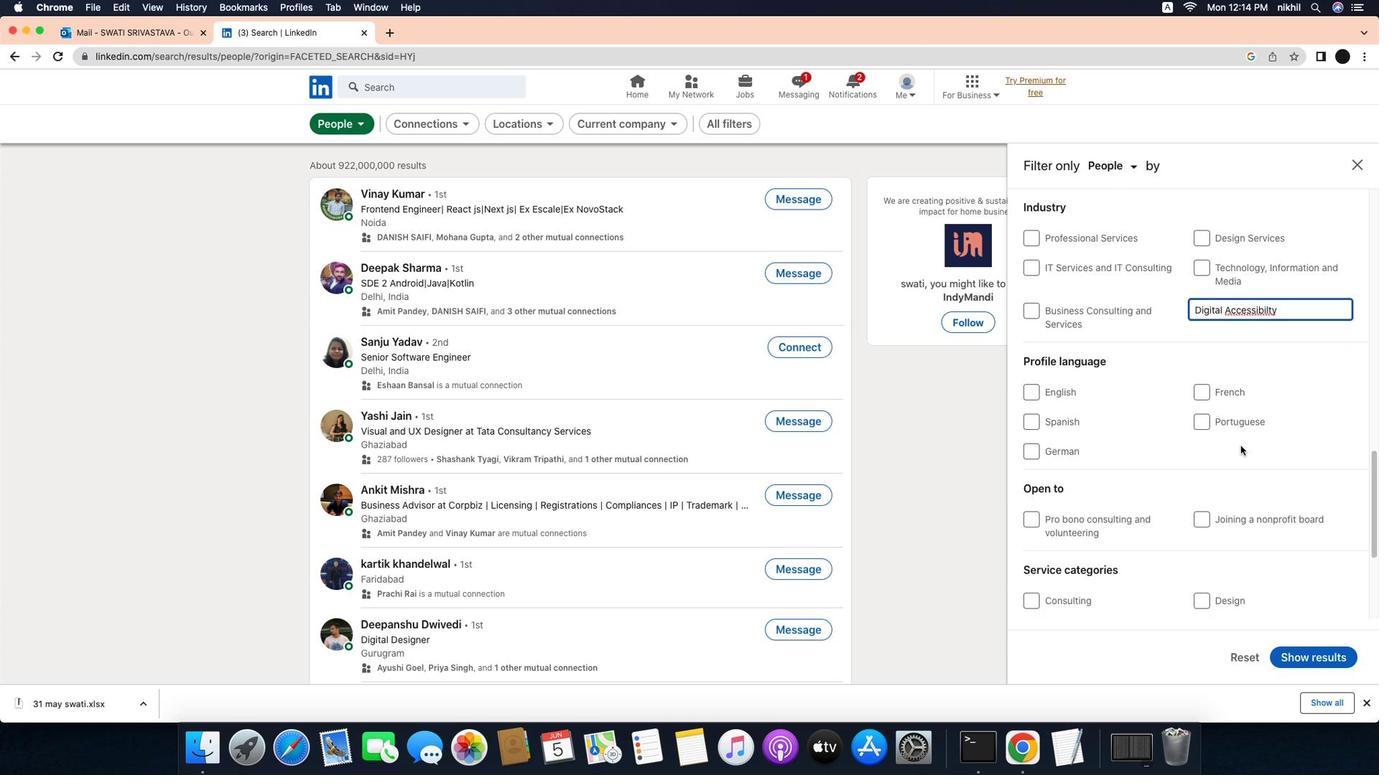 
Action: Mouse moved to (1030, 398)
Screenshot: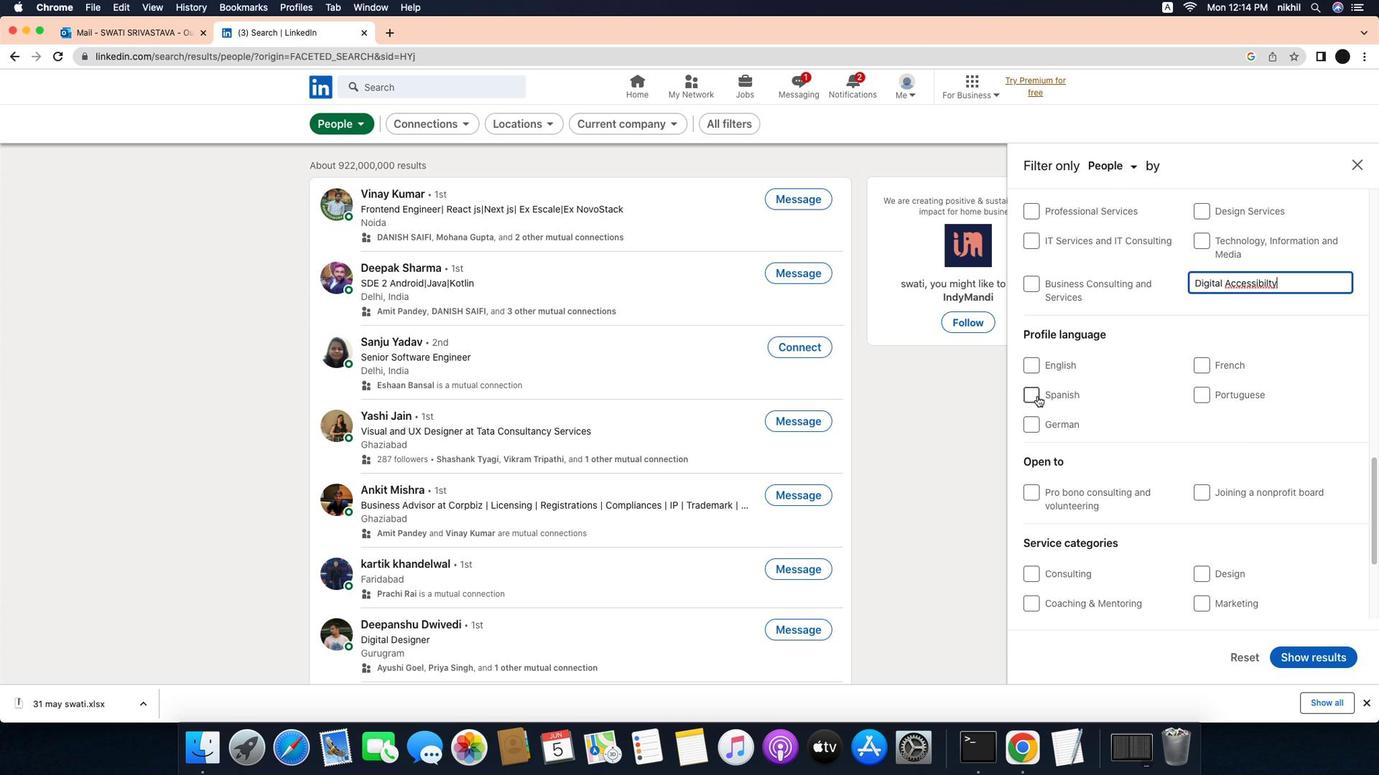 
Action: Mouse pressed left at (1030, 398)
Screenshot: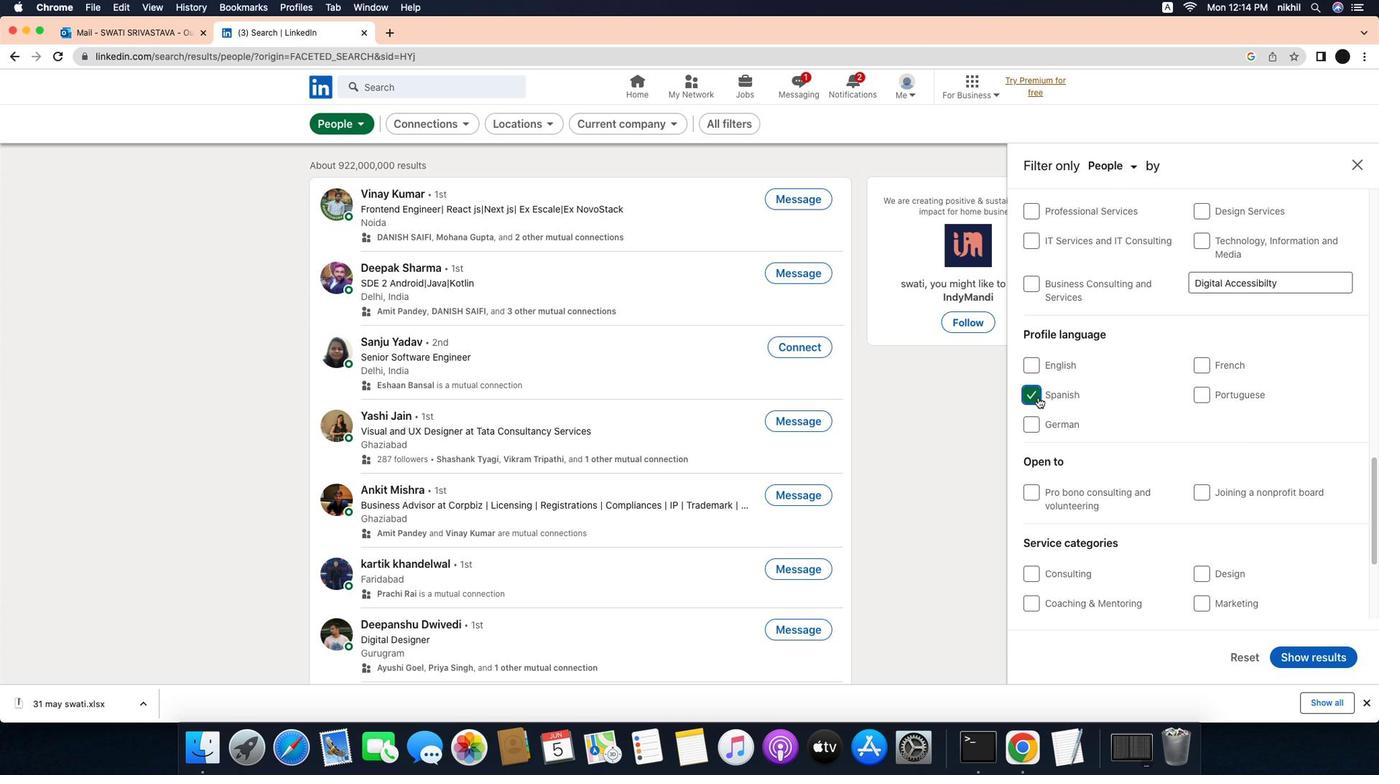 
Action: Mouse moved to (1144, 440)
Screenshot: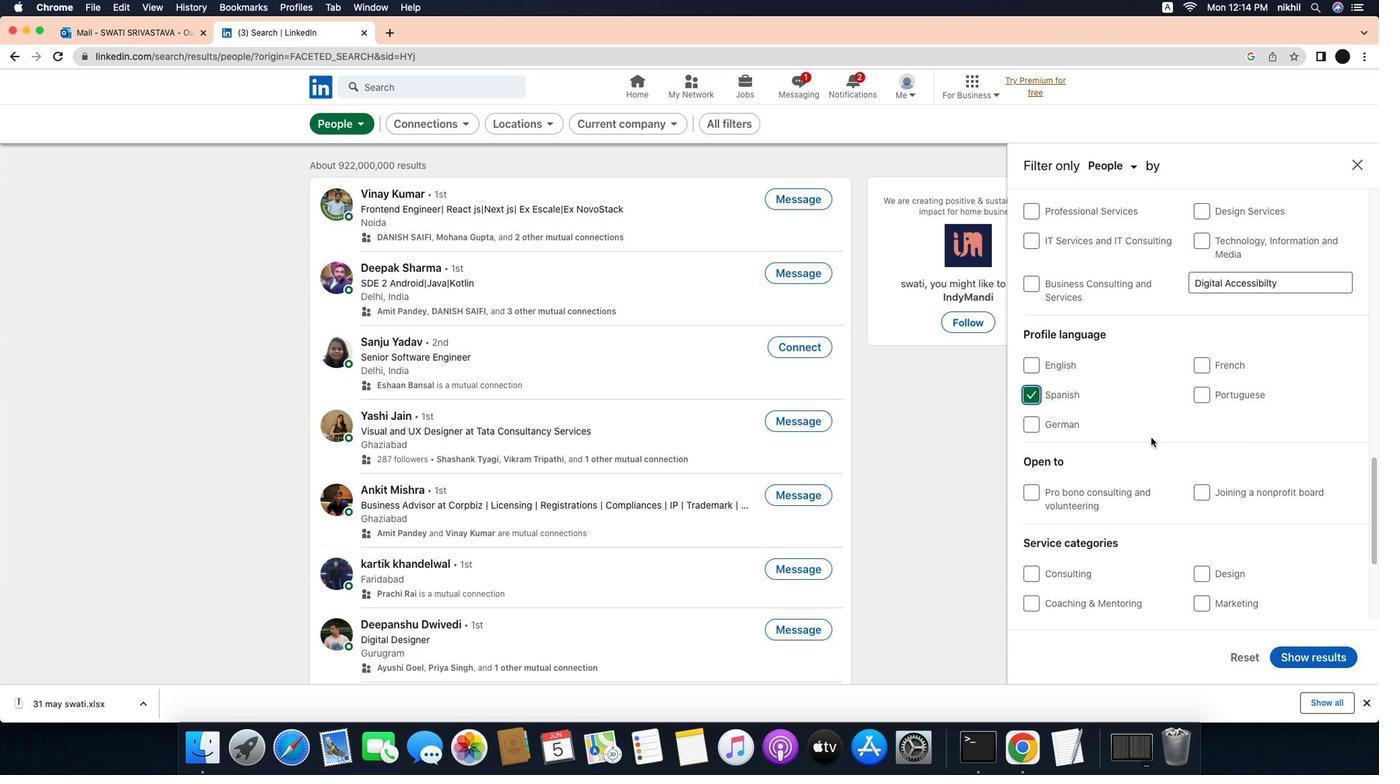 
Action: Mouse scrolled (1144, 440) with delta (0, 0)
Screenshot: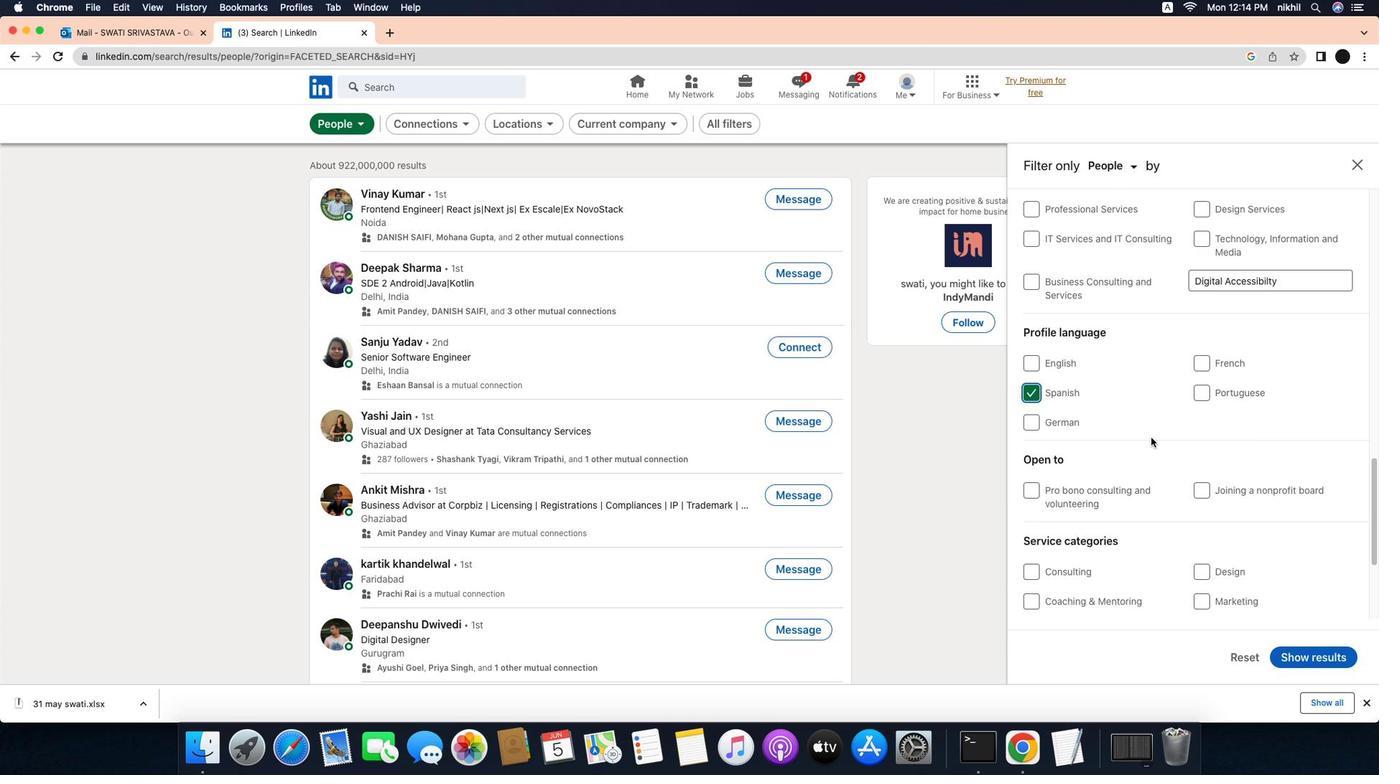 
Action: Mouse scrolled (1144, 440) with delta (0, 0)
Screenshot: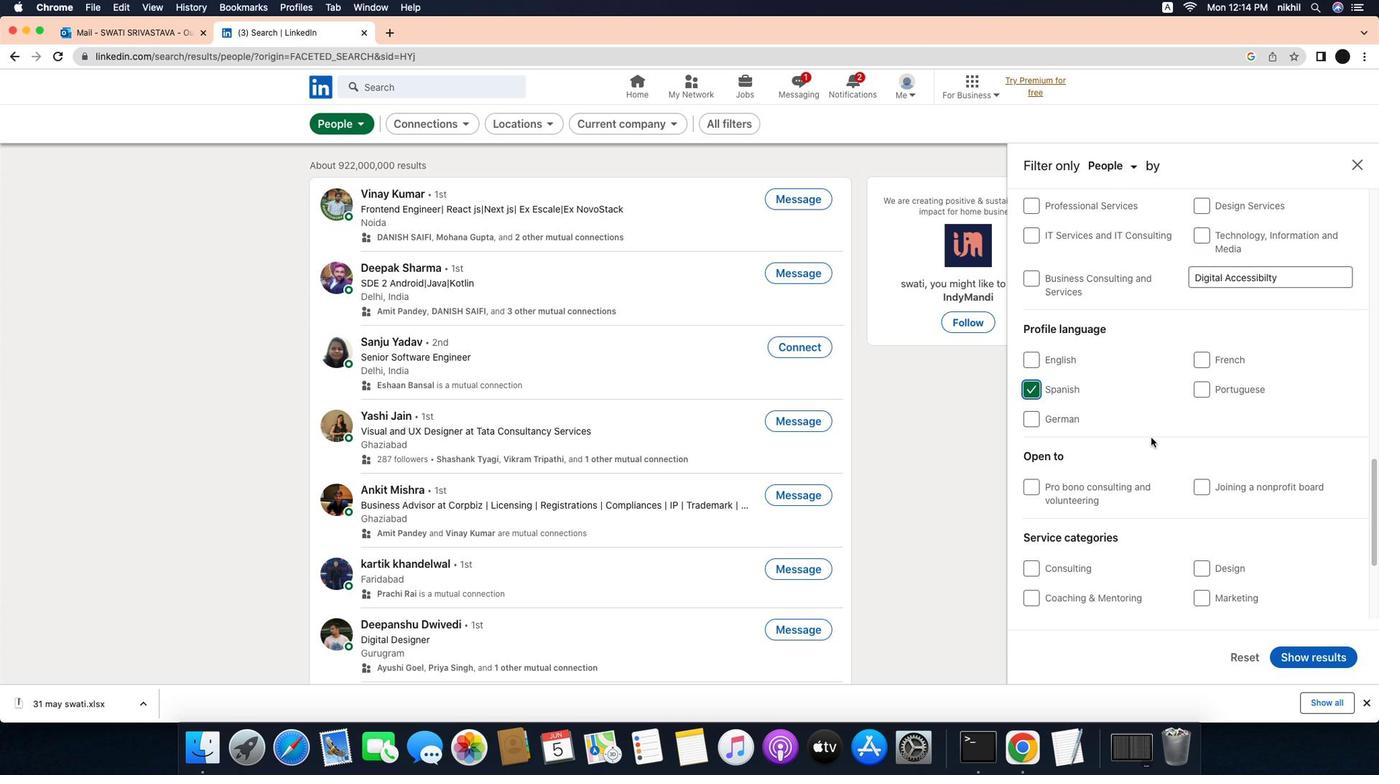 
Action: Mouse scrolled (1144, 440) with delta (0, 0)
Screenshot: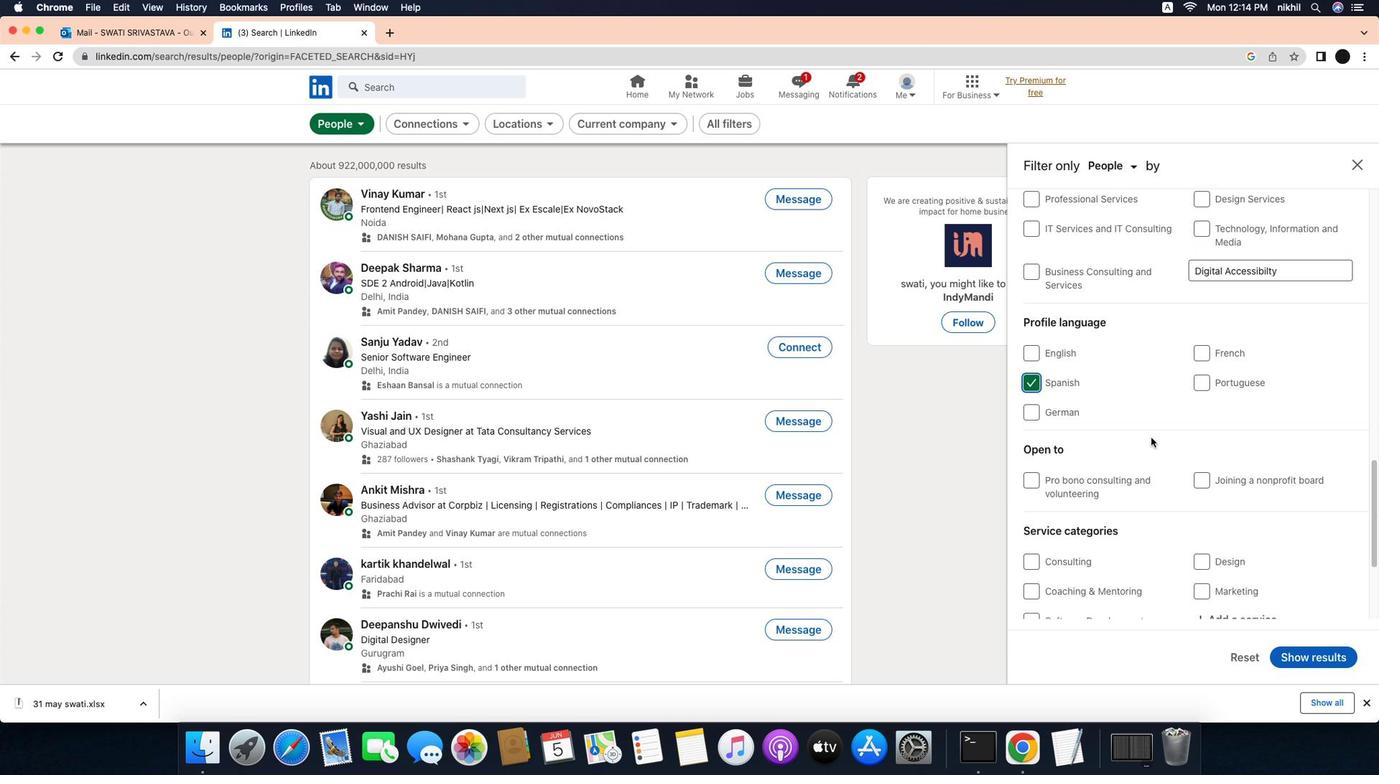 
Action: Mouse scrolled (1144, 440) with delta (0, 0)
Screenshot: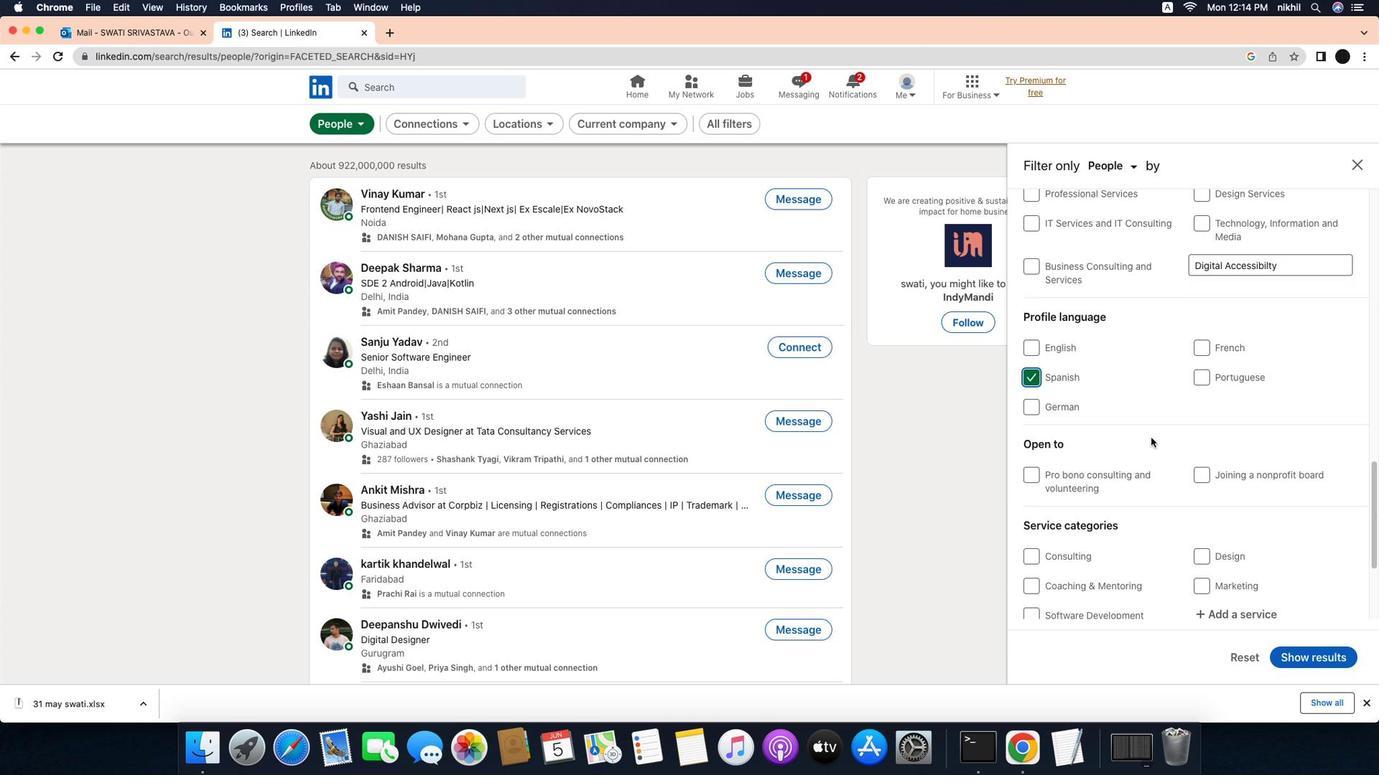 
Action: Mouse scrolled (1144, 440) with delta (0, 0)
Screenshot: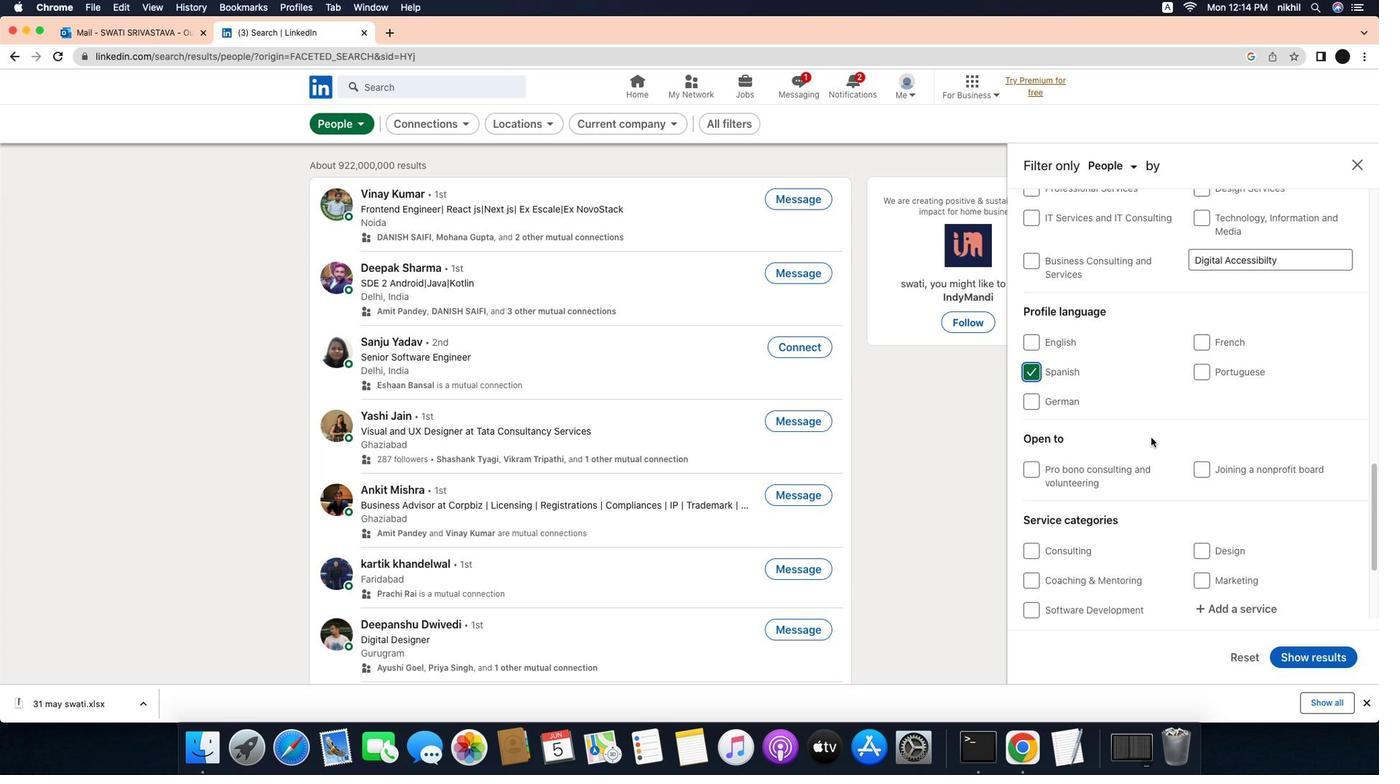 
Action: Mouse scrolled (1144, 440) with delta (0, 0)
Screenshot: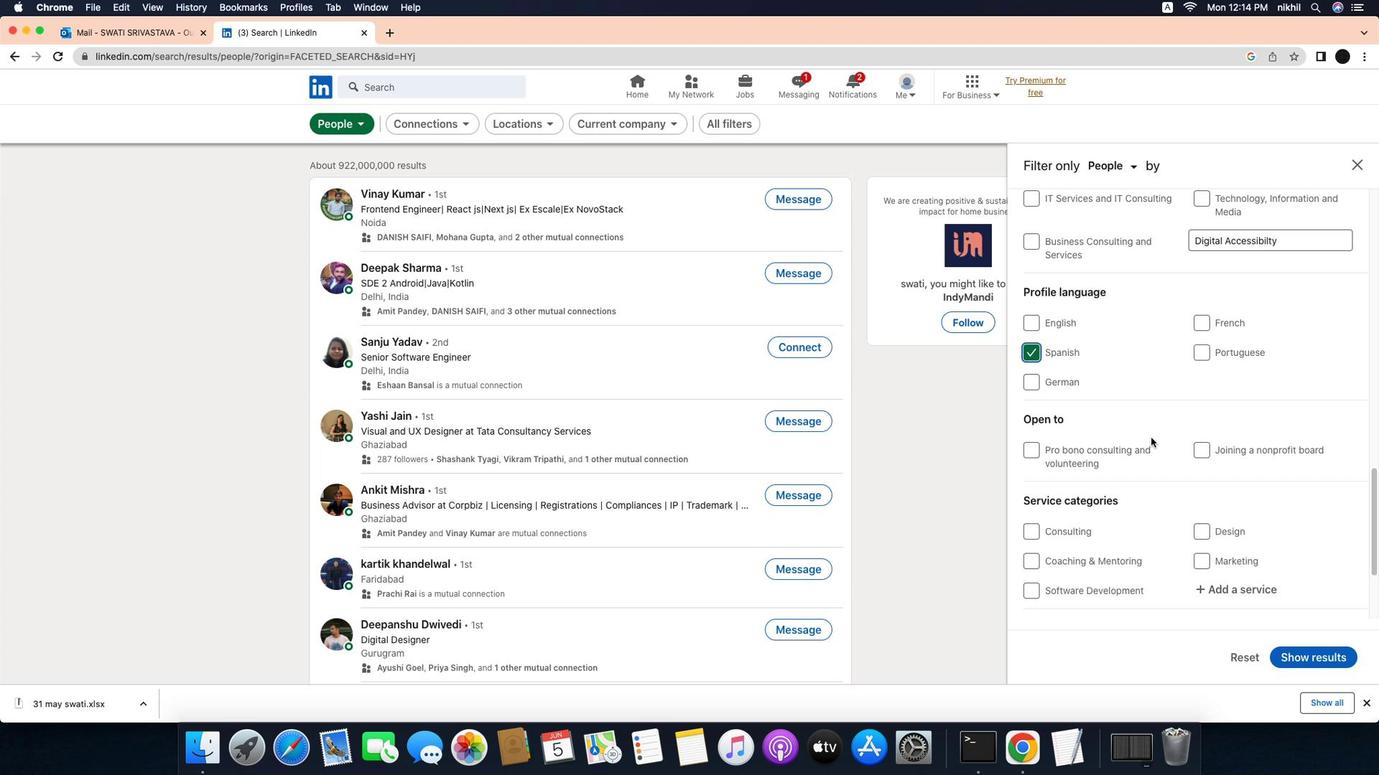 
Action: Mouse scrolled (1144, 440) with delta (0, 0)
Screenshot: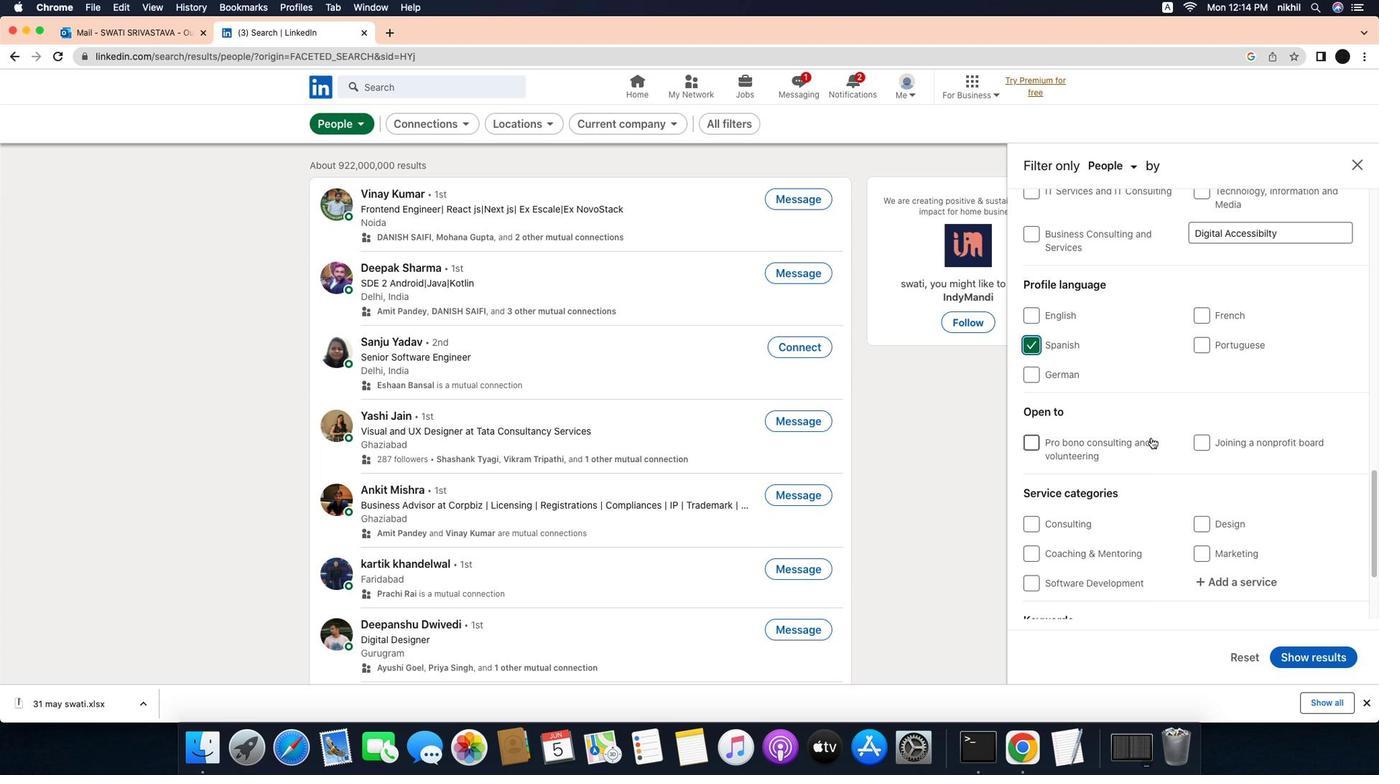 
Action: Mouse scrolled (1144, 440) with delta (0, 0)
Screenshot: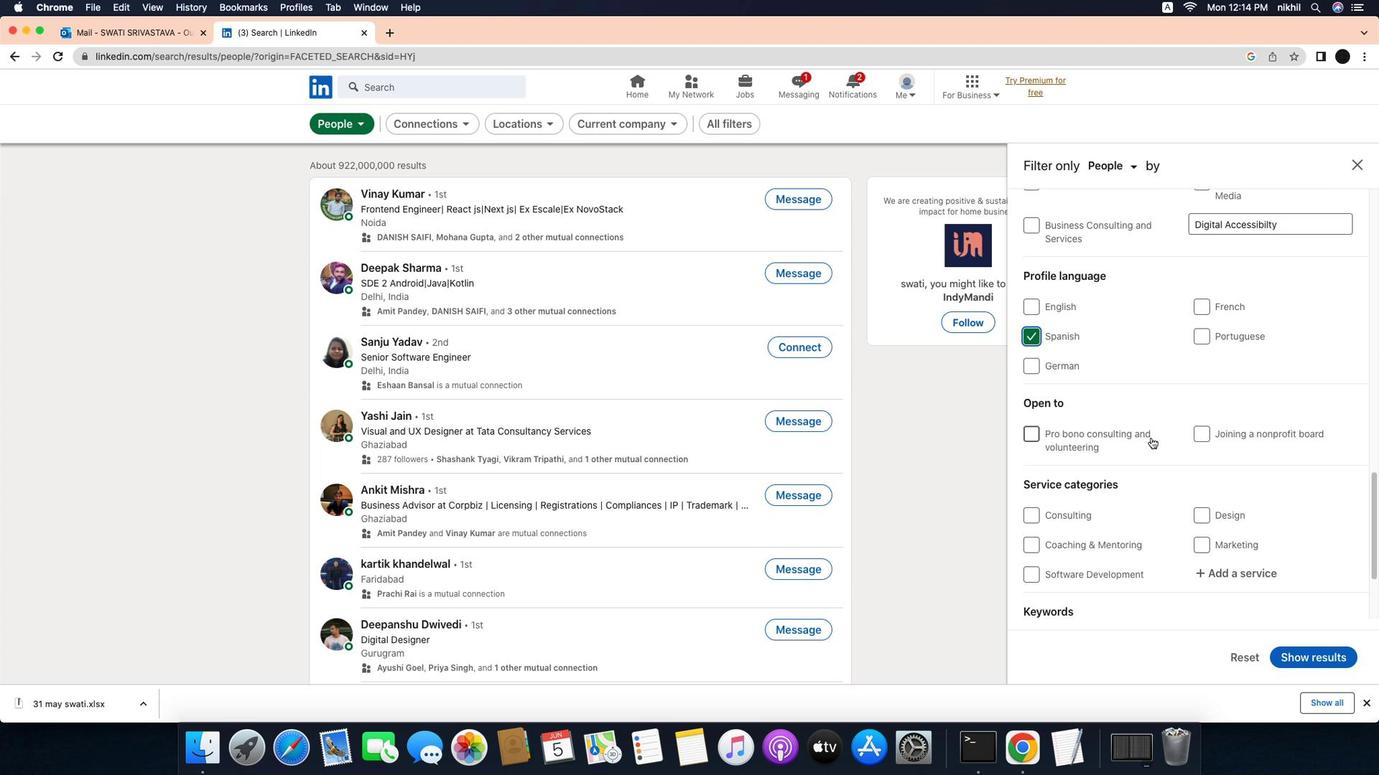 
Action: Mouse scrolled (1144, 440) with delta (0, 0)
Screenshot: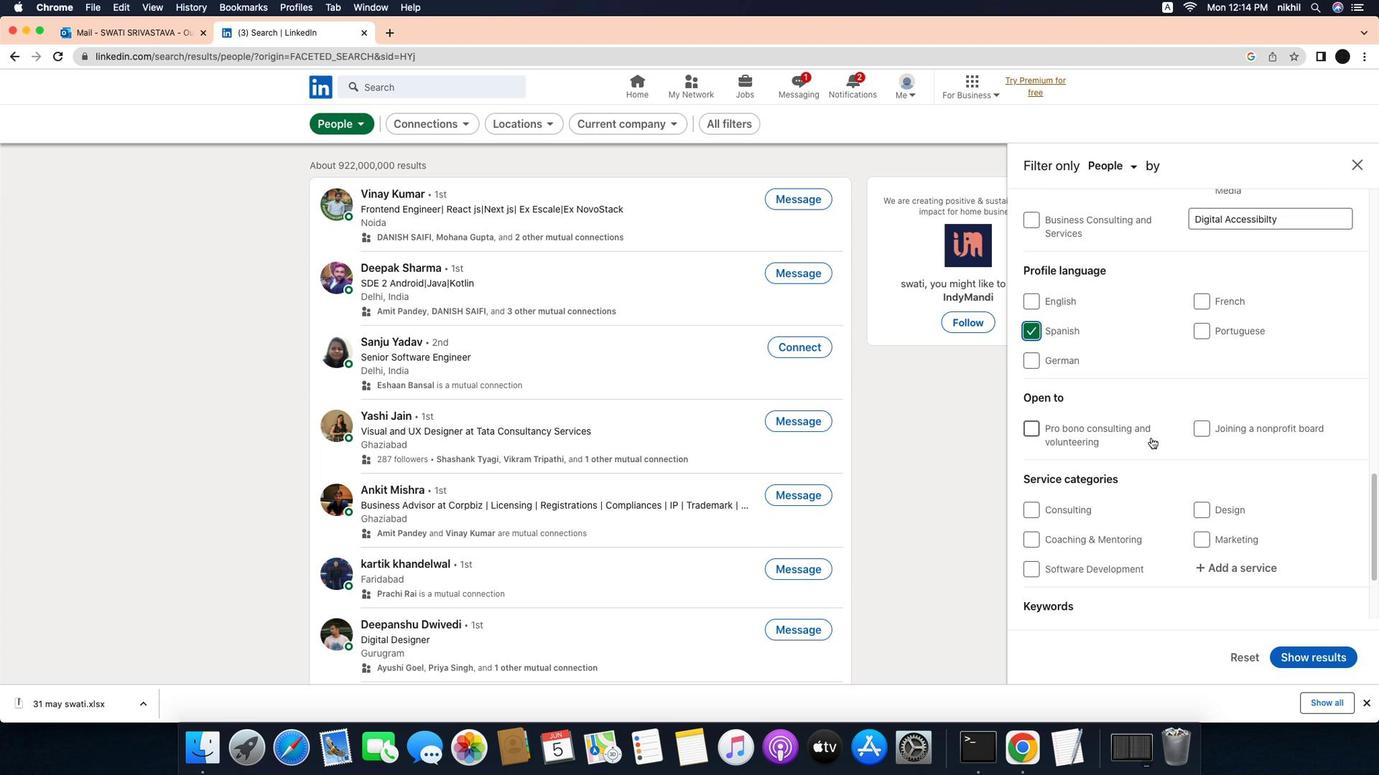 
Action: Mouse scrolled (1144, 440) with delta (0, 0)
Screenshot: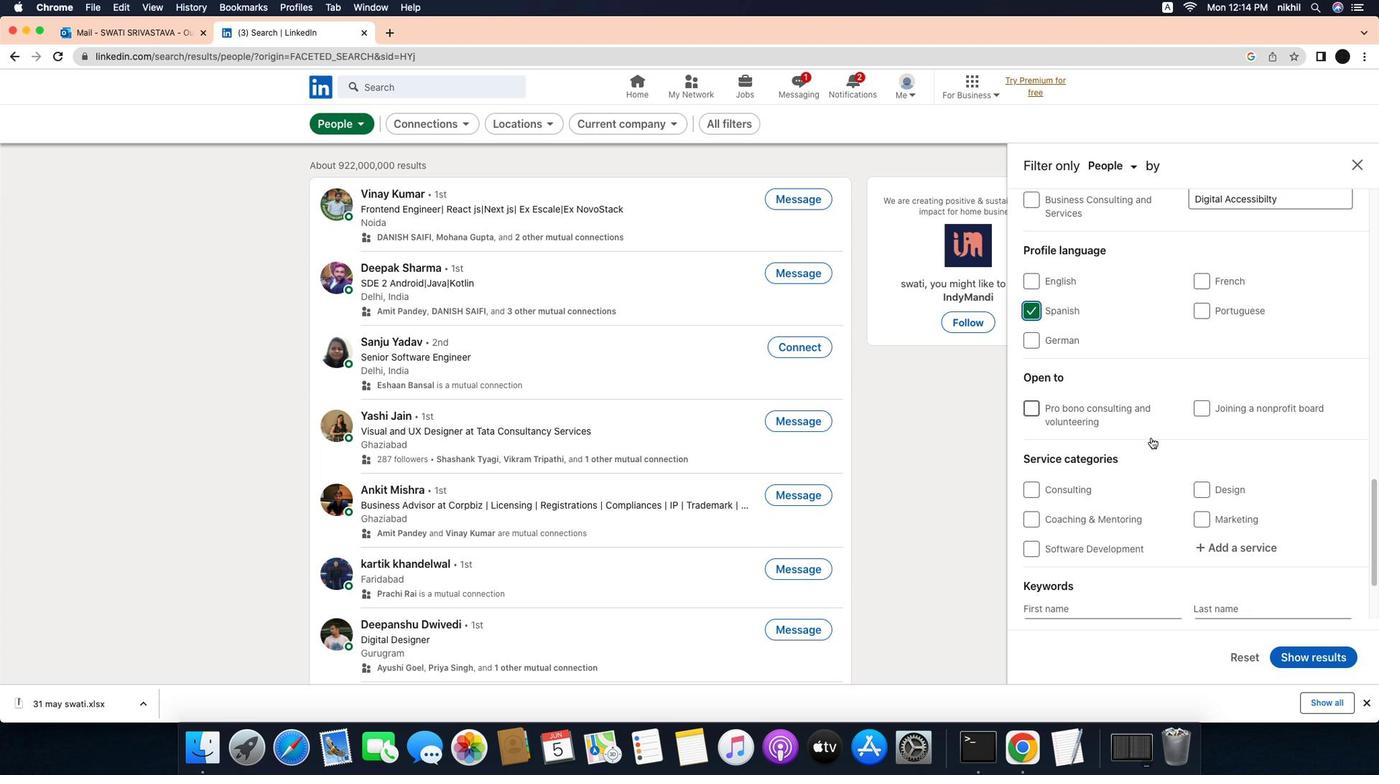 
Action: Mouse scrolled (1144, 440) with delta (0, 0)
Screenshot: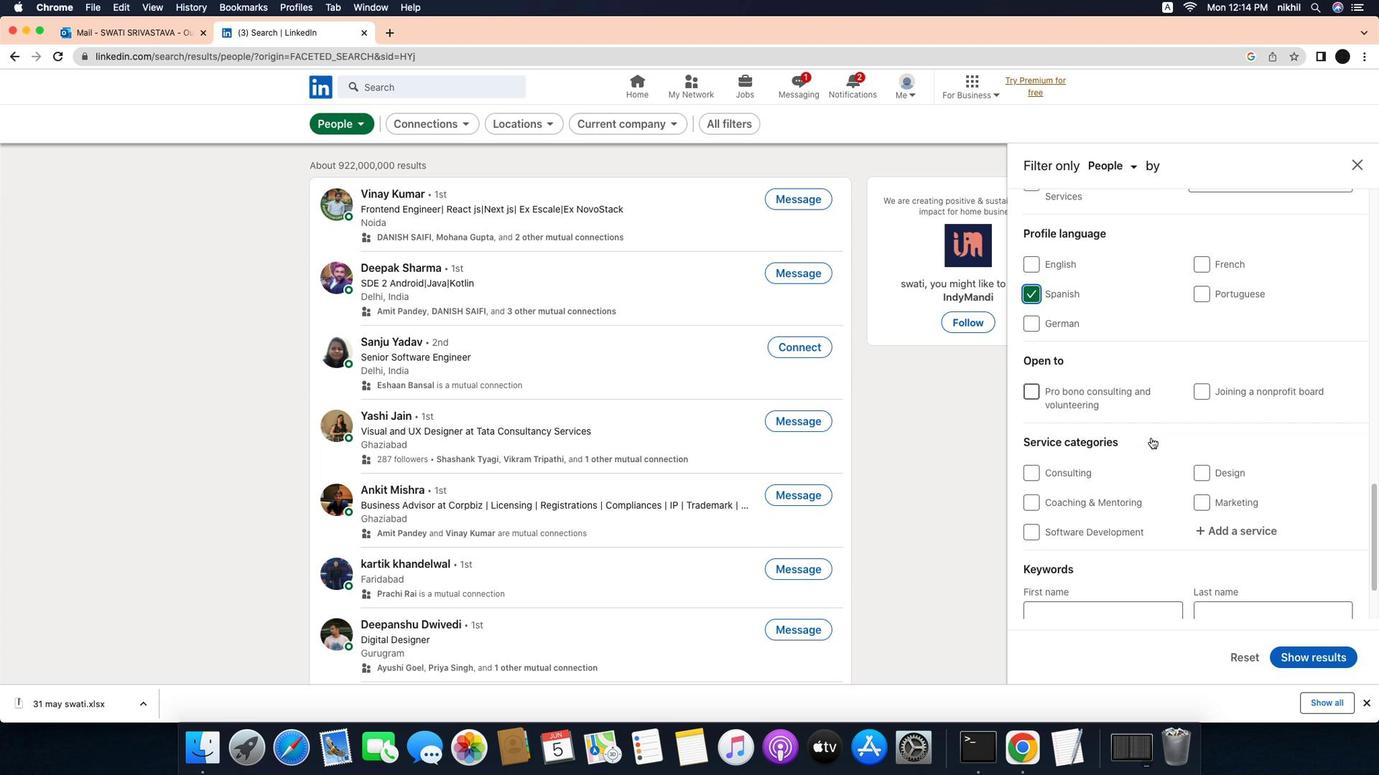 
Action: Mouse scrolled (1144, 440) with delta (0, 0)
Screenshot: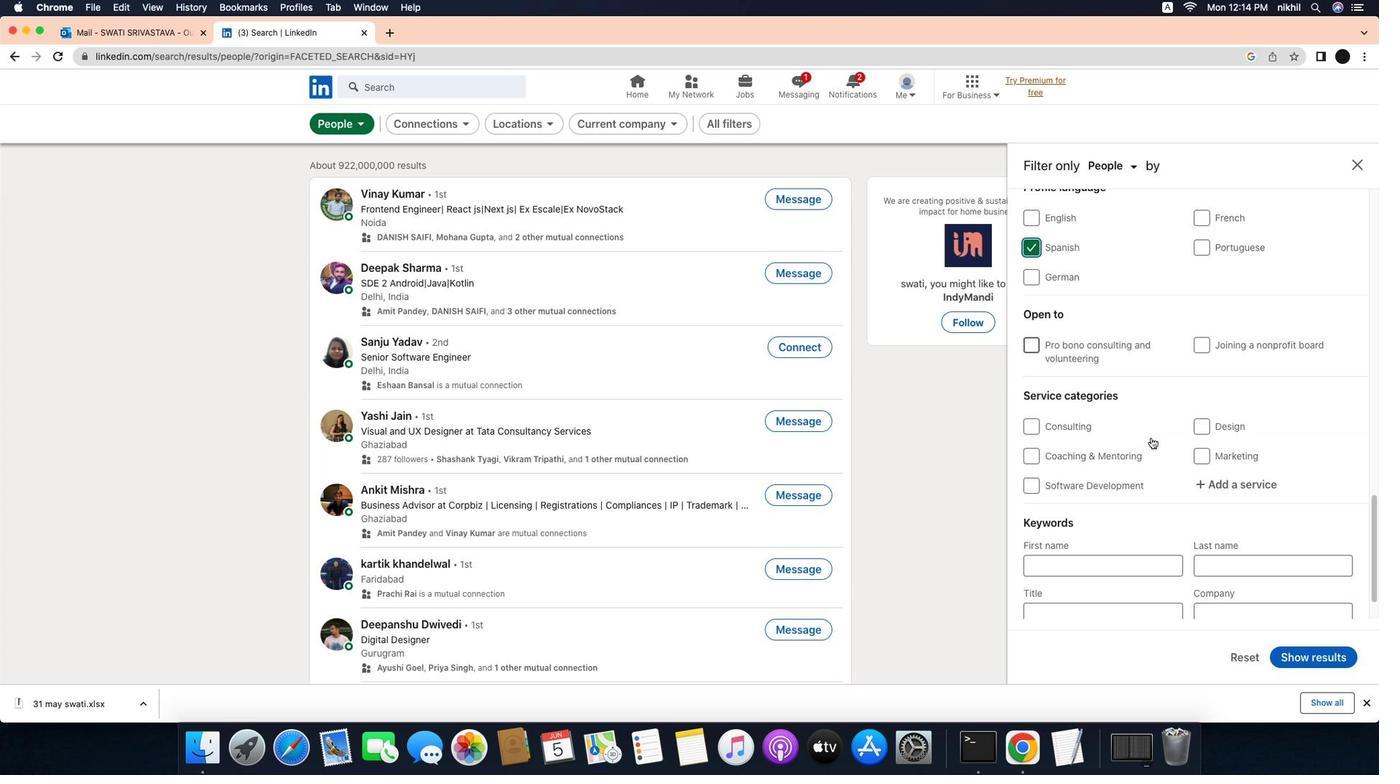 
Action: Mouse moved to (1236, 463)
Screenshot: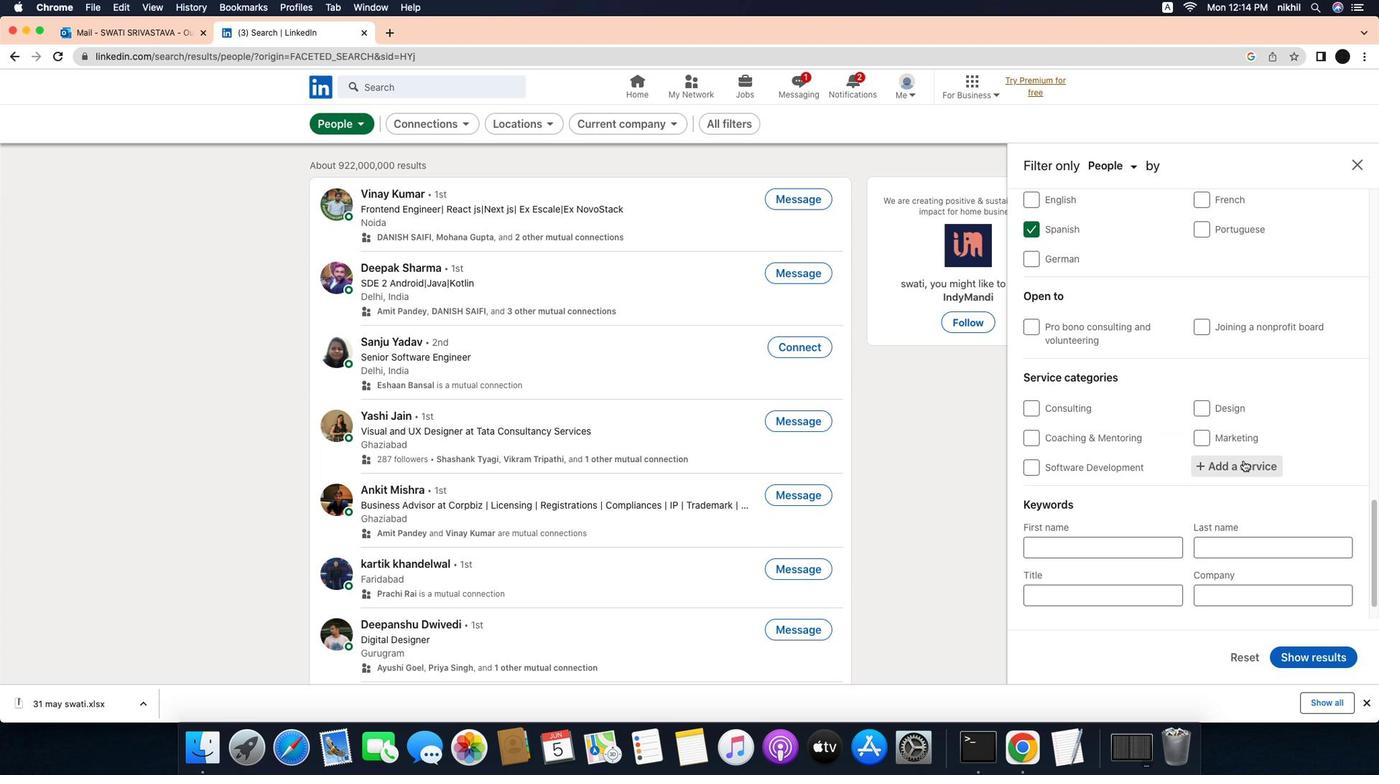 
Action: Mouse pressed left at (1236, 463)
Screenshot: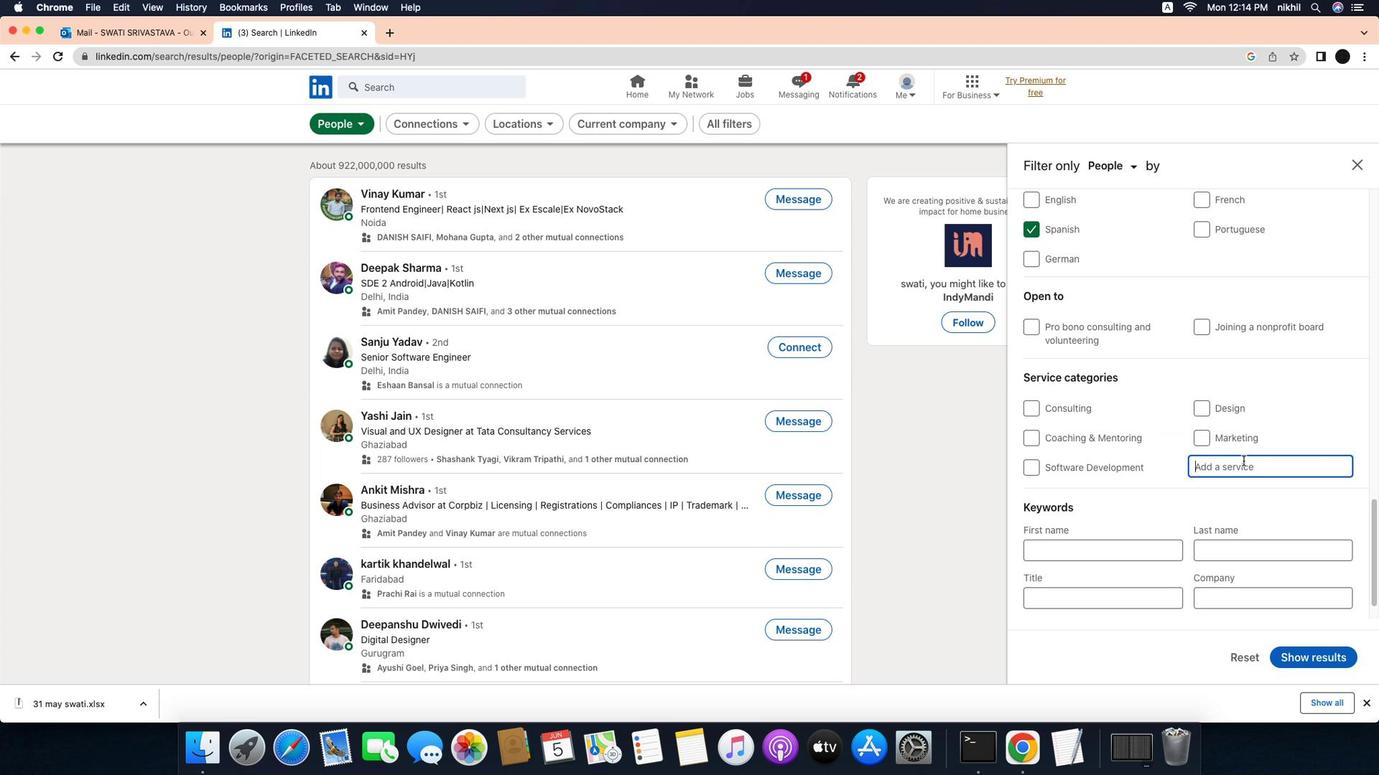 
Action: Mouse moved to (1226, 470)
Screenshot: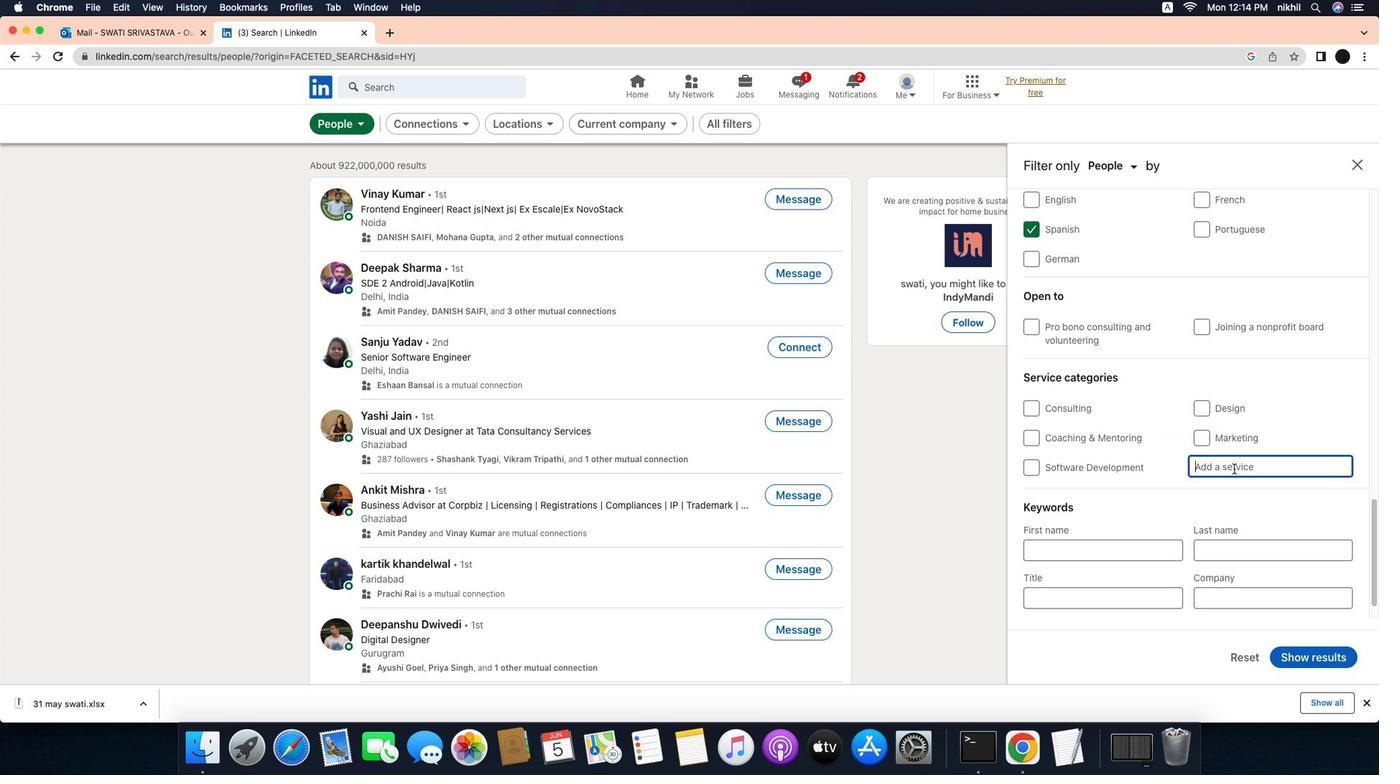 
Action: Mouse pressed left at (1226, 470)
Screenshot: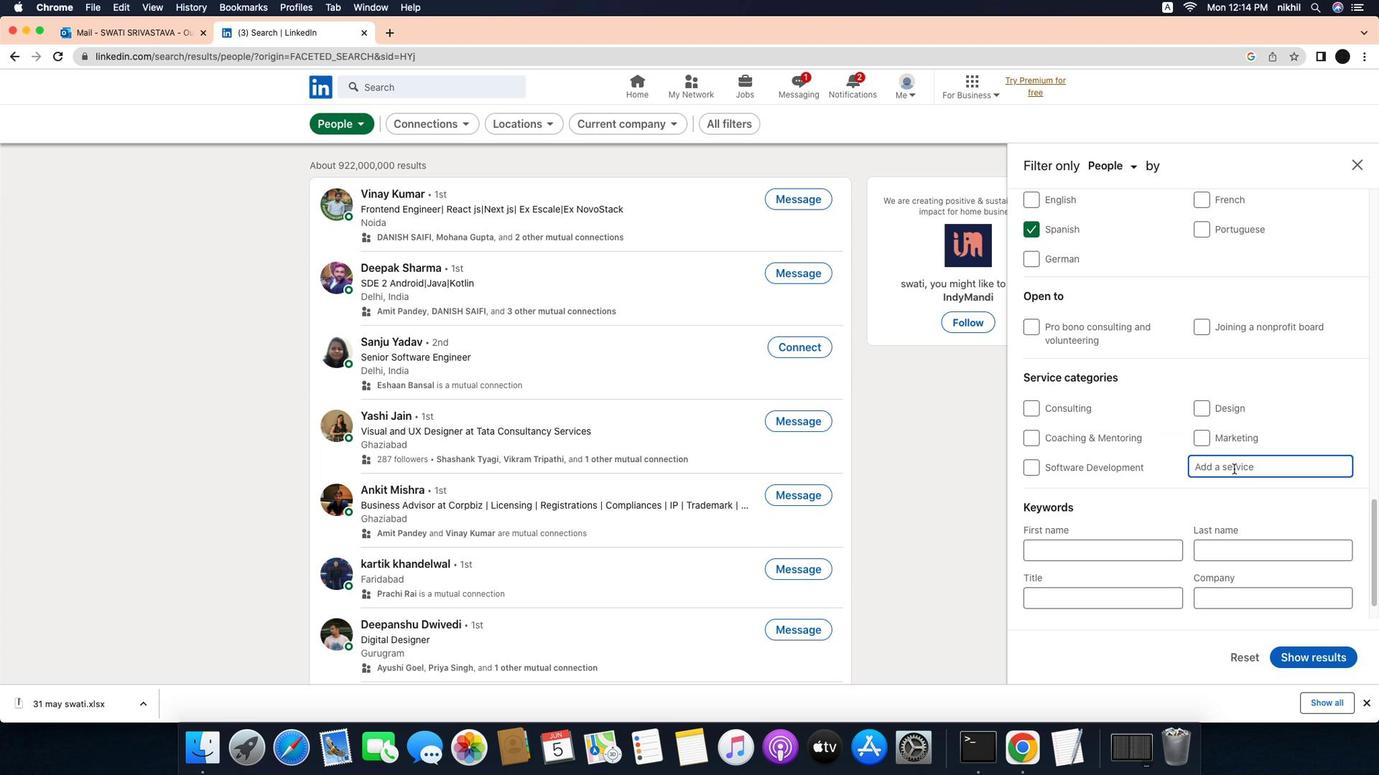 
Action: Key pressed Key.caps_lock'M'Key.caps_lock'o''r''t''a''g''e'Key.spaceKey.caps_lock'L'Key.caps_lock'e''n''d''i''n''g'Key.enter
Screenshot: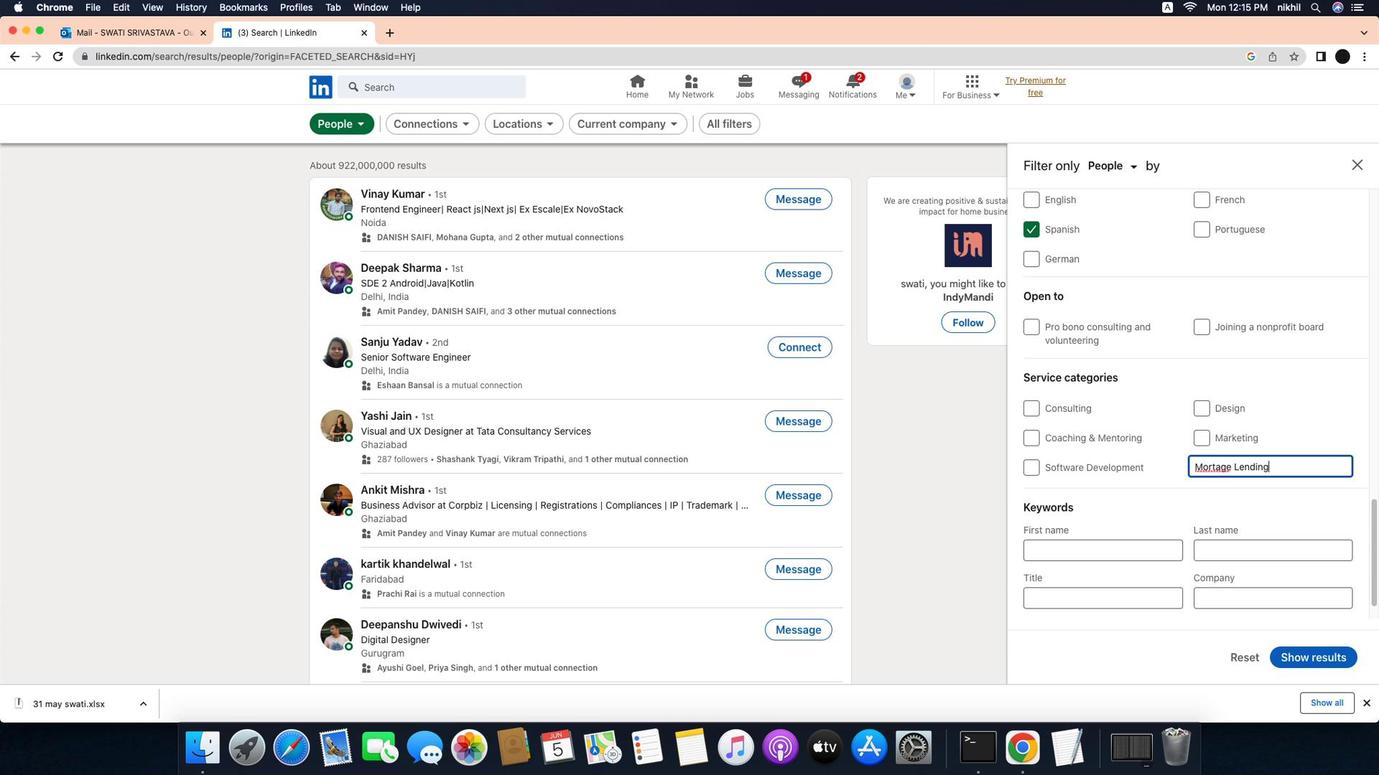 
Action: Mouse moved to (1246, 525)
Screenshot: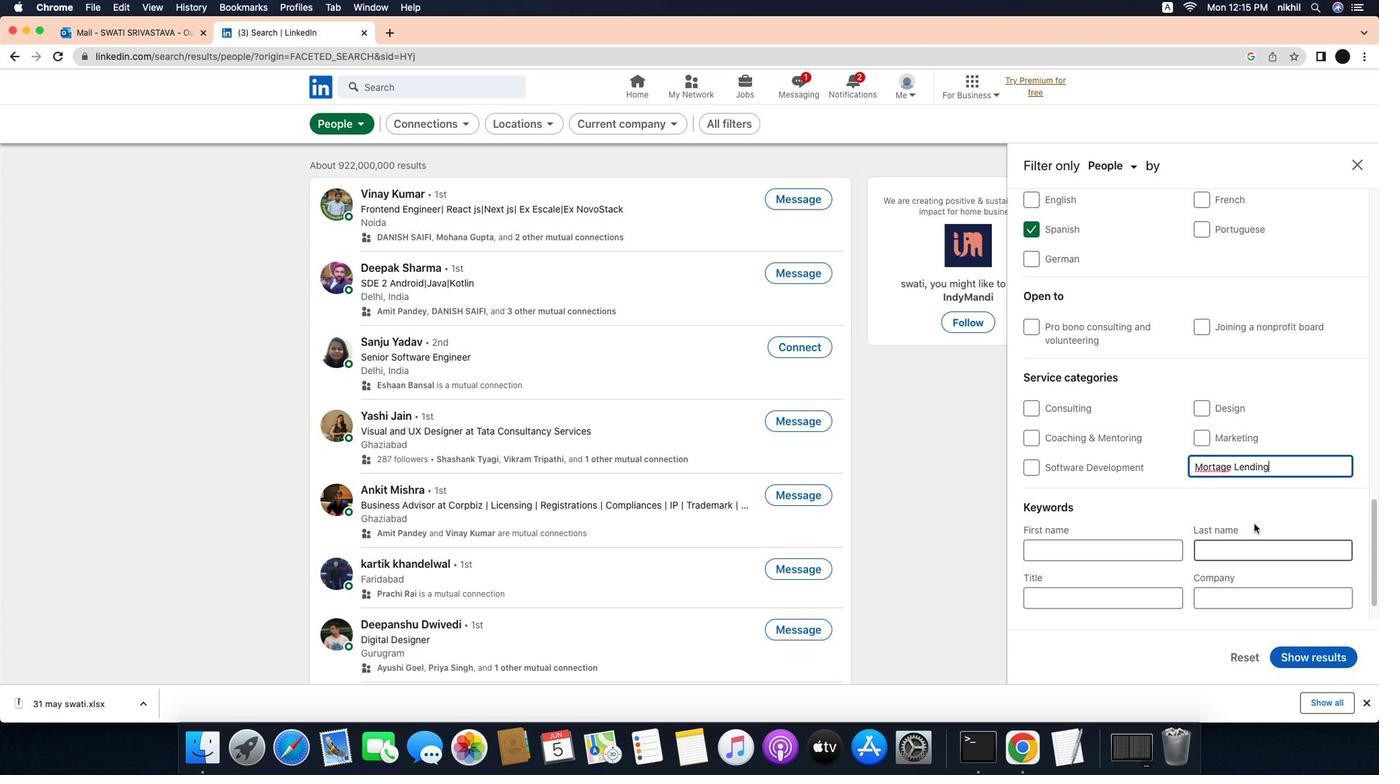 
Action: Mouse scrolled (1246, 525) with delta (0, 0)
Screenshot: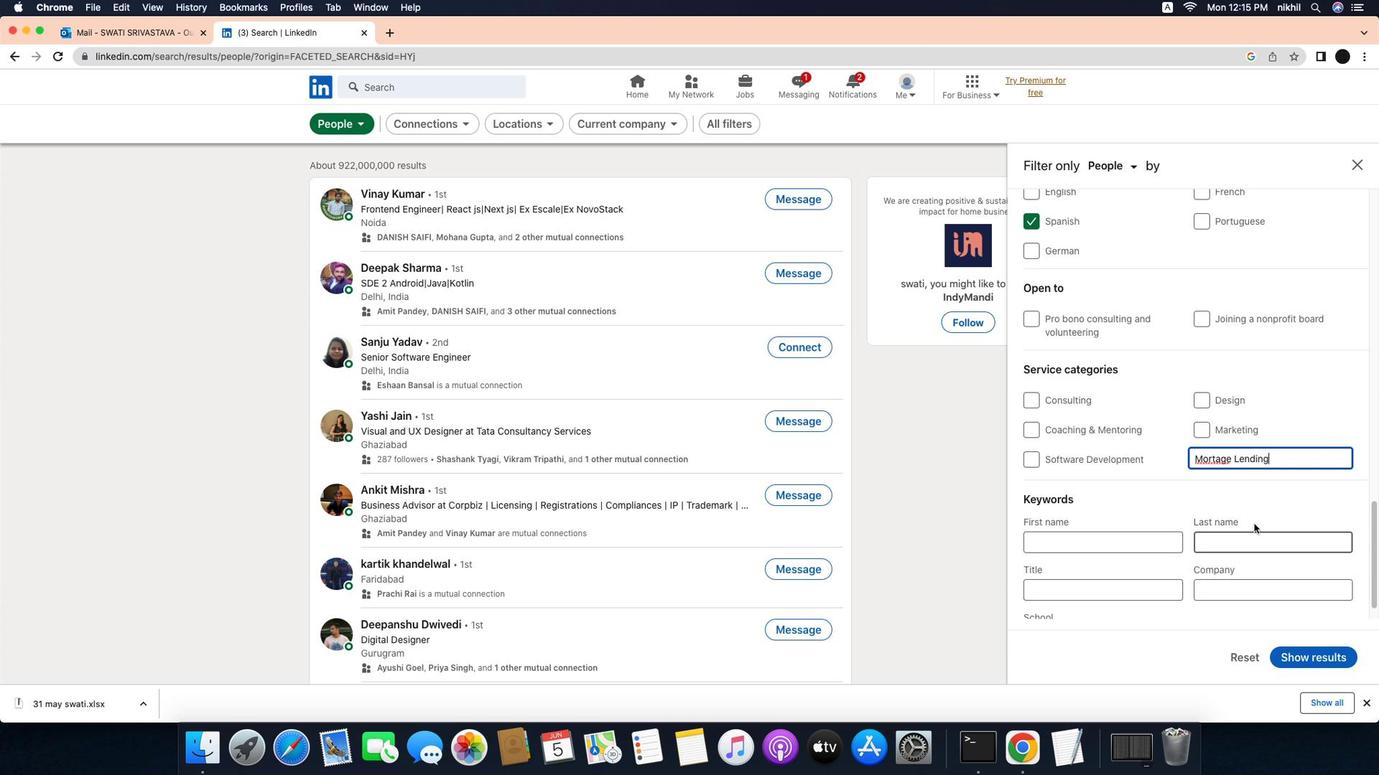 
Action: Mouse scrolled (1246, 525) with delta (0, 0)
Screenshot: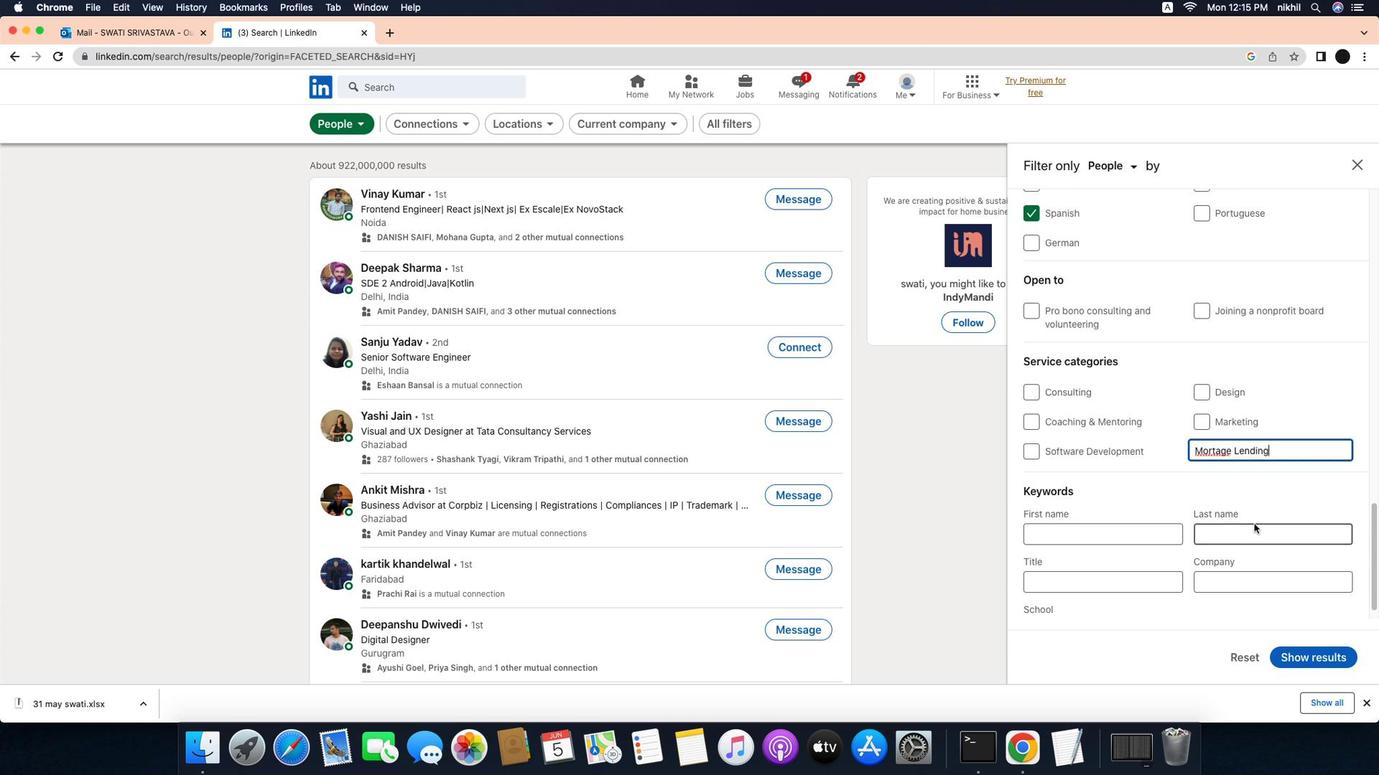 
Action: Mouse scrolled (1246, 525) with delta (0, -1)
Screenshot: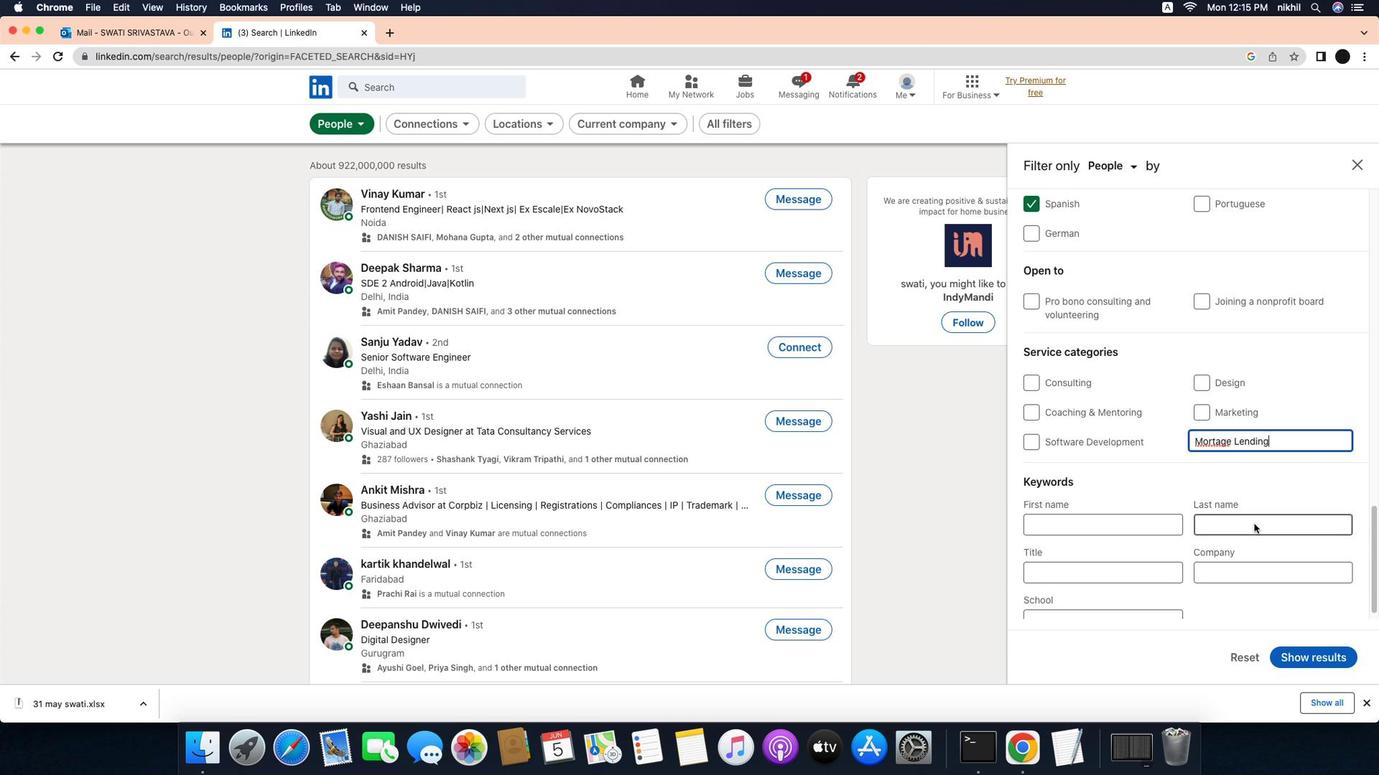 
Action: Mouse moved to (1113, 556)
Screenshot: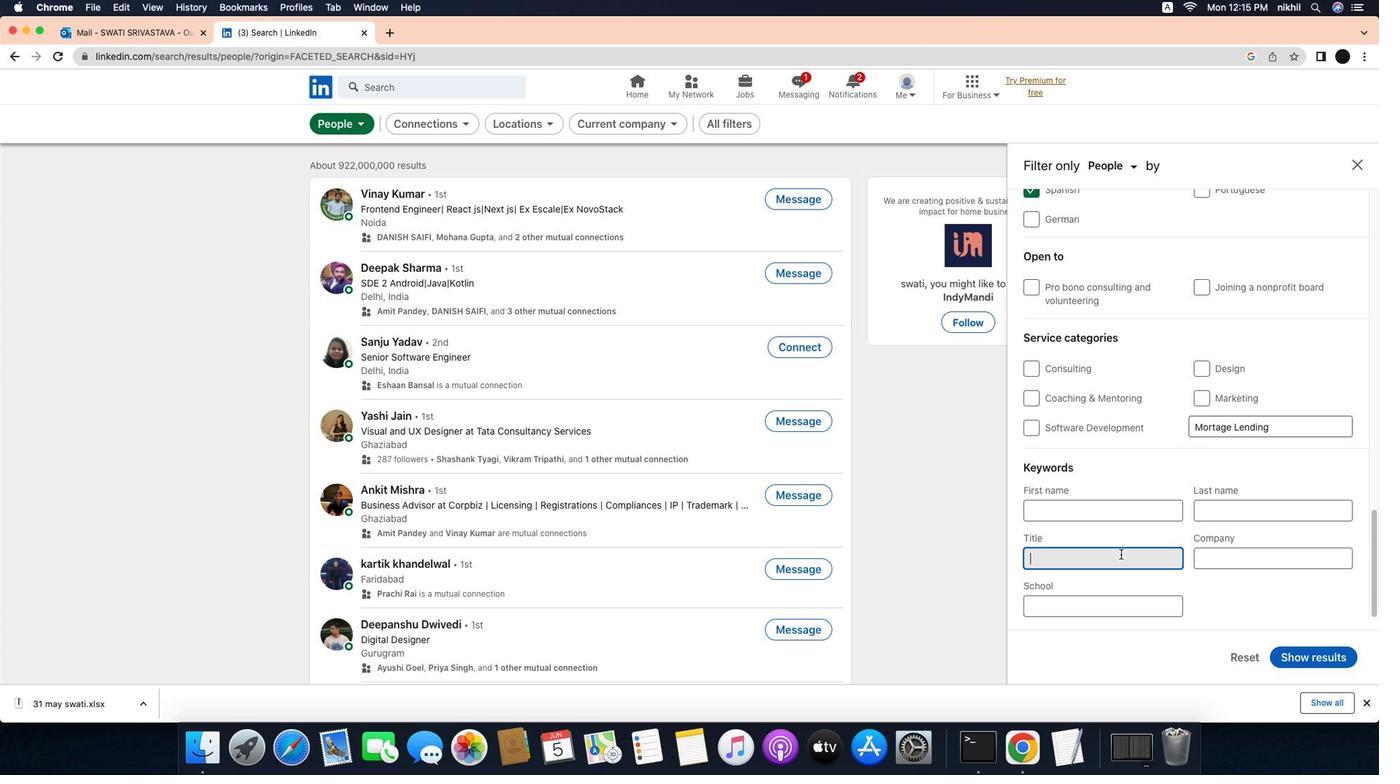 
Action: Mouse pressed left at (1113, 556)
Screenshot: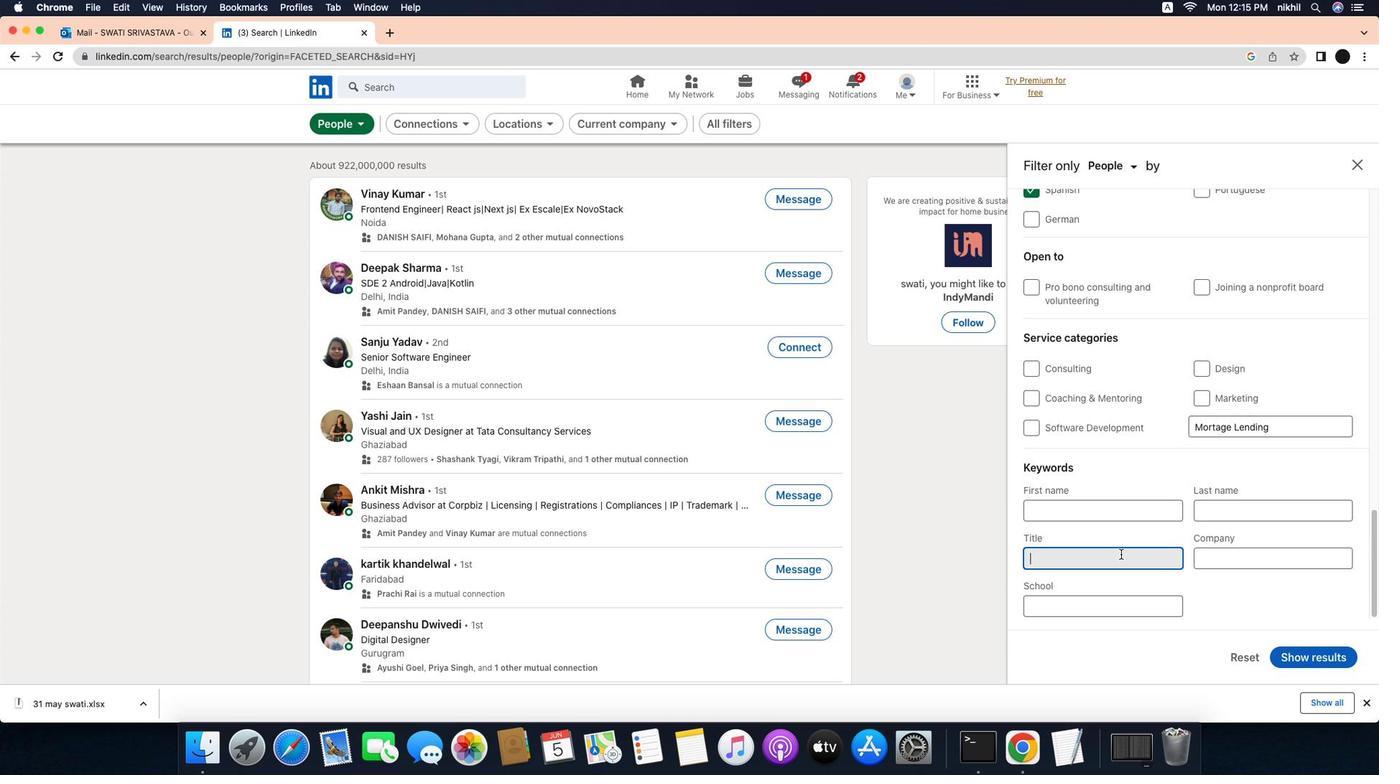 
Action: Mouse moved to (1105, 556)
Screenshot: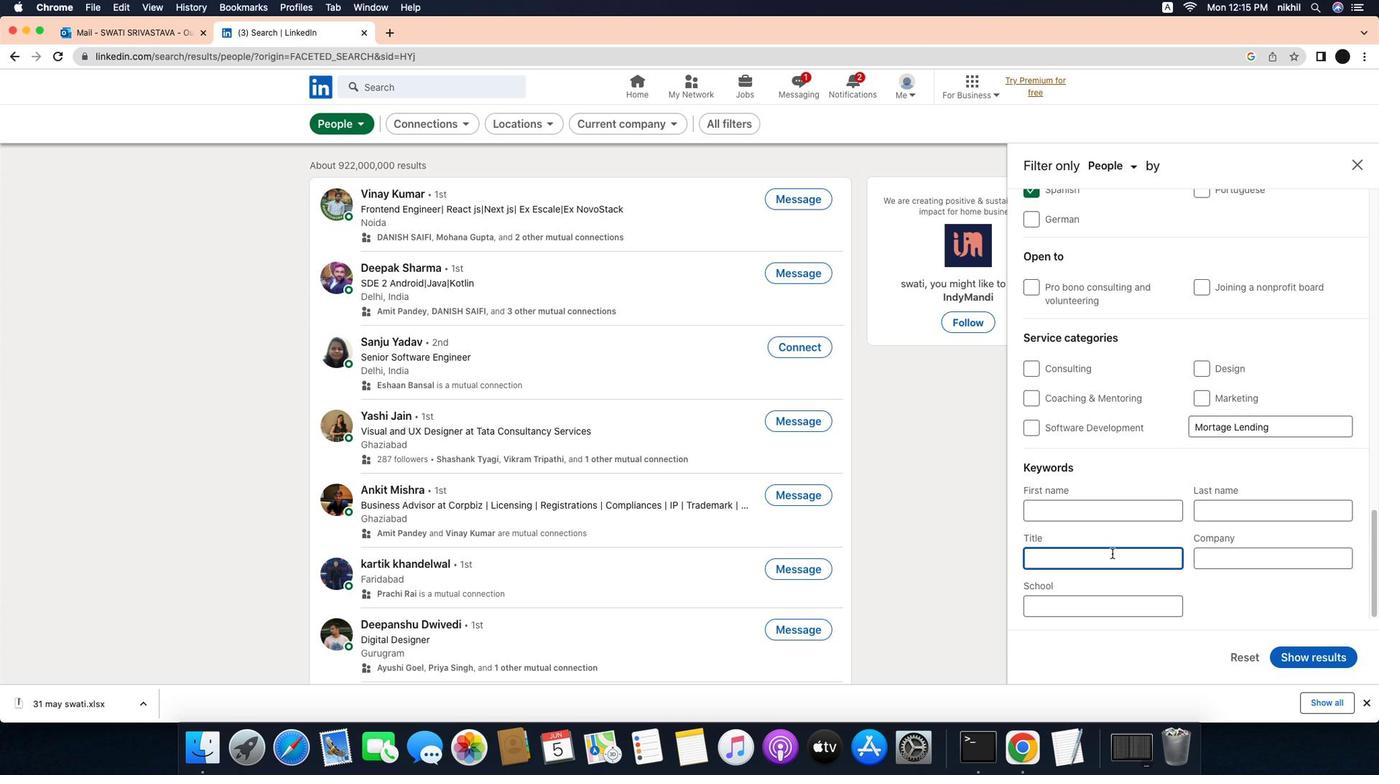
Action: Key pressed Key.caps_lock'S'Key.caps_lock'p''e''e''c''h'Key.spaceKey.caps_lock'P'Key.caps_lock'a''t''h''o''l''i''g''i''s''t'Key.enter
Screenshot: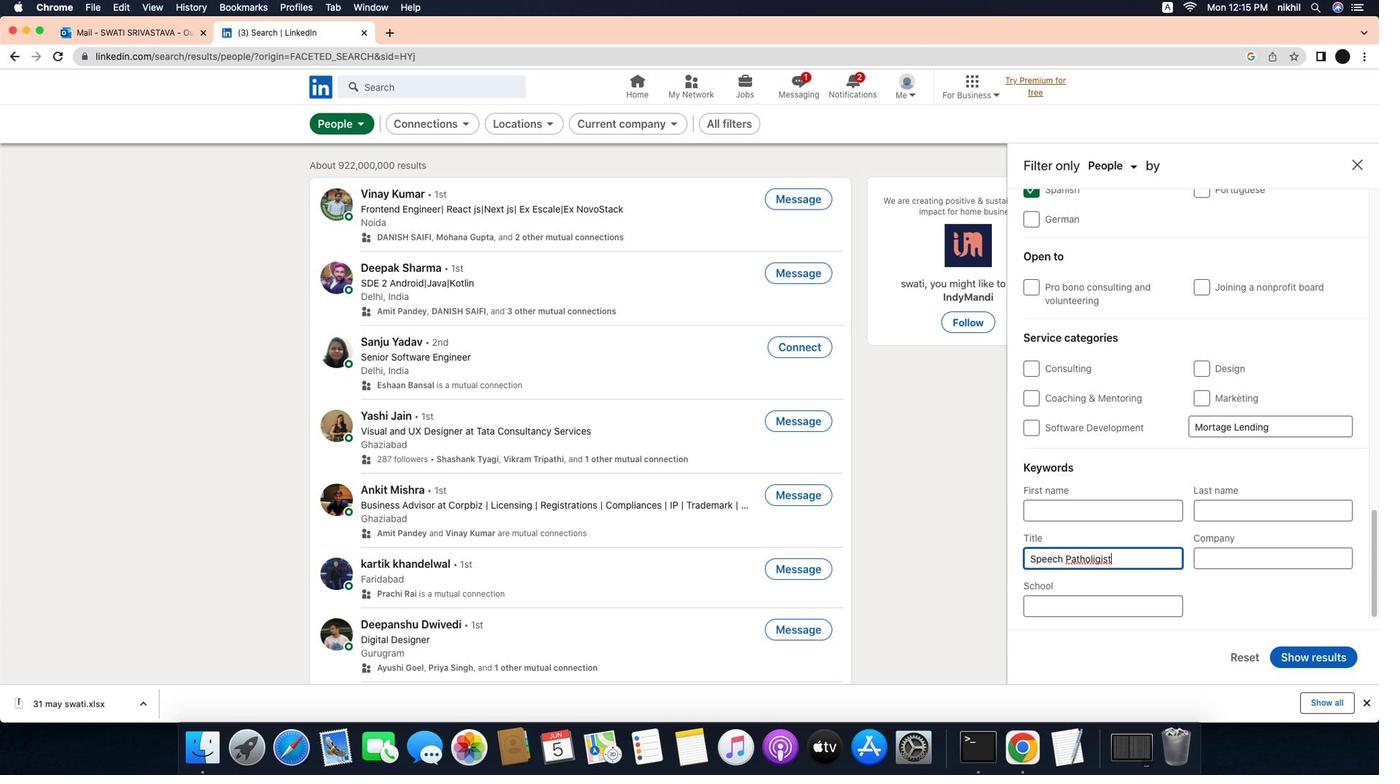 
Action: Mouse moved to (1313, 661)
Screenshot: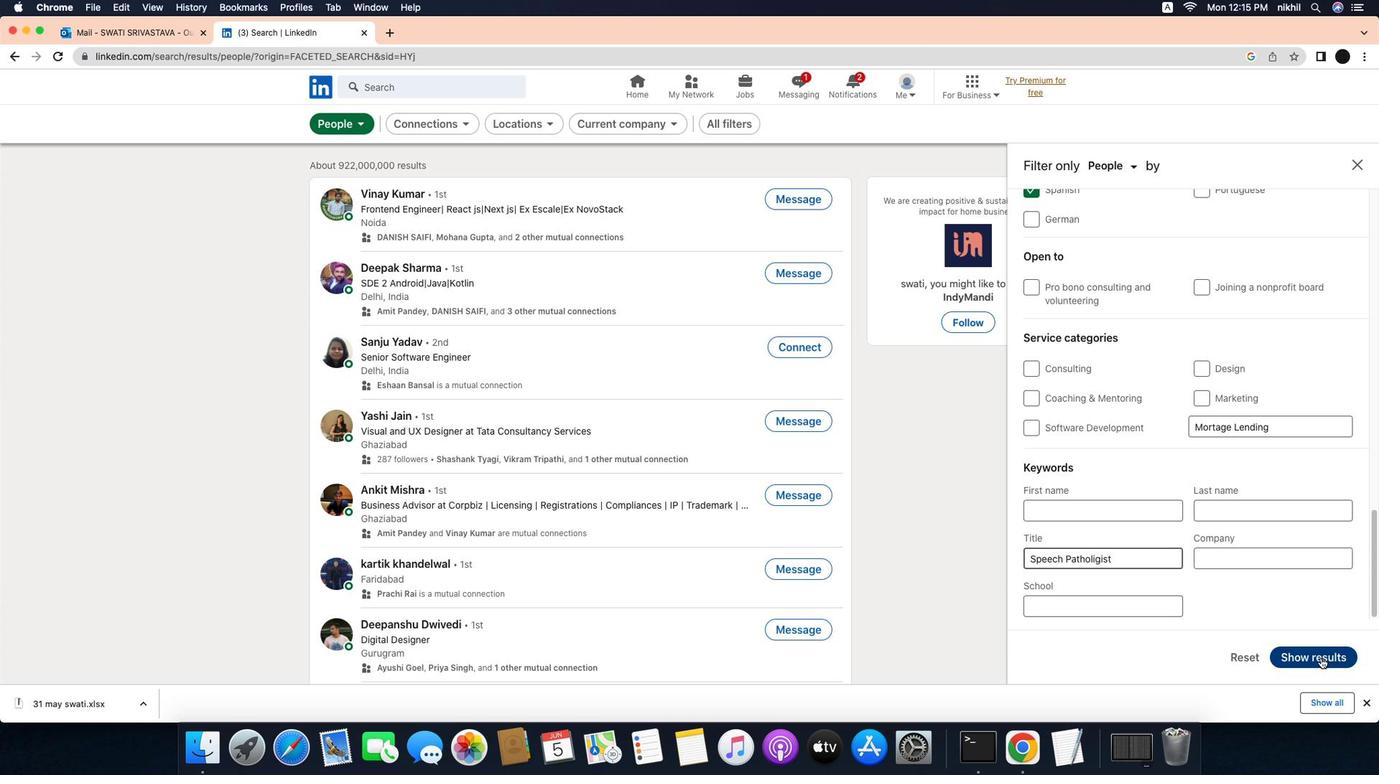 
Action: Mouse pressed left at (1313, 661)
Screenshot: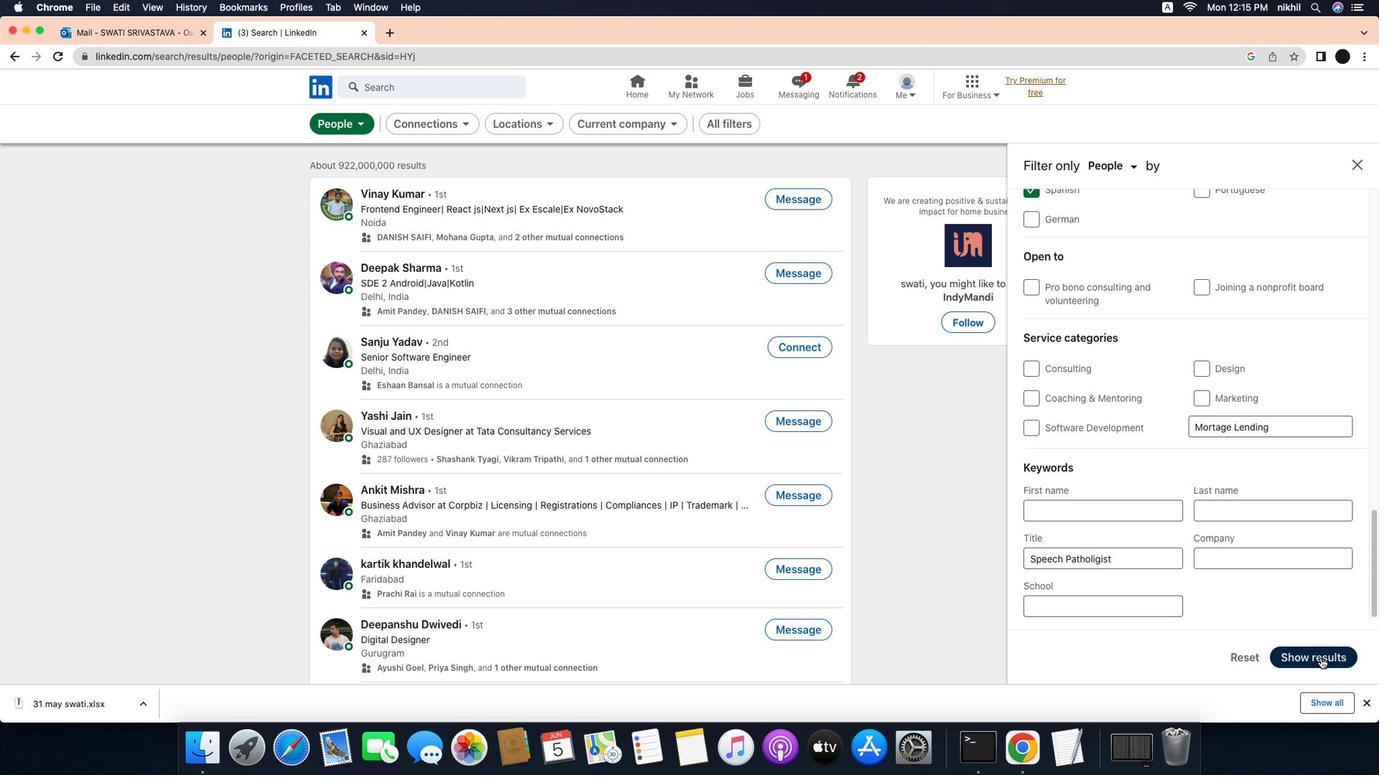 
Action: Mouse moved to (964, 459)
Screenshot: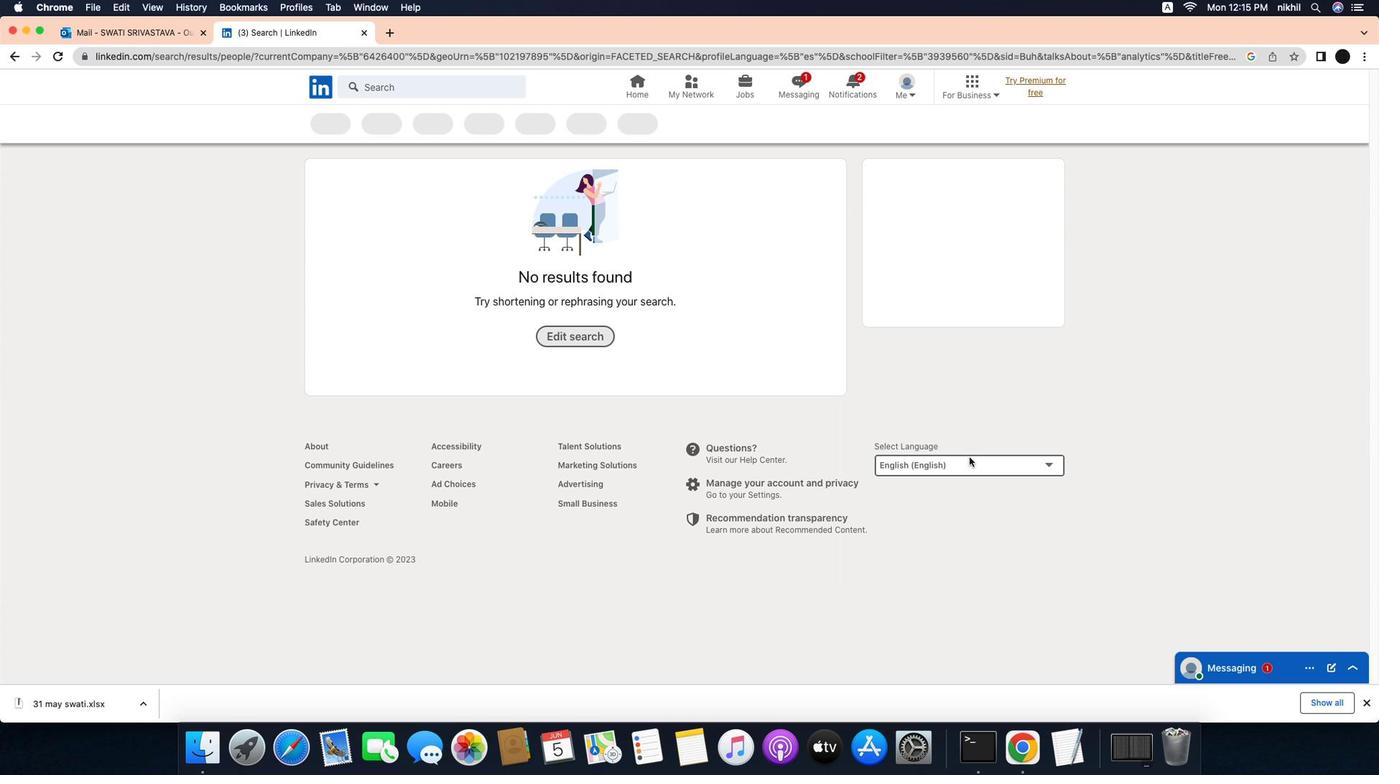 
